 Task: Display skiing trails near Riverside and Salt Lake City that offer backcountry skiing.
Action: Mouse moved to (152, 80)
Screenshot: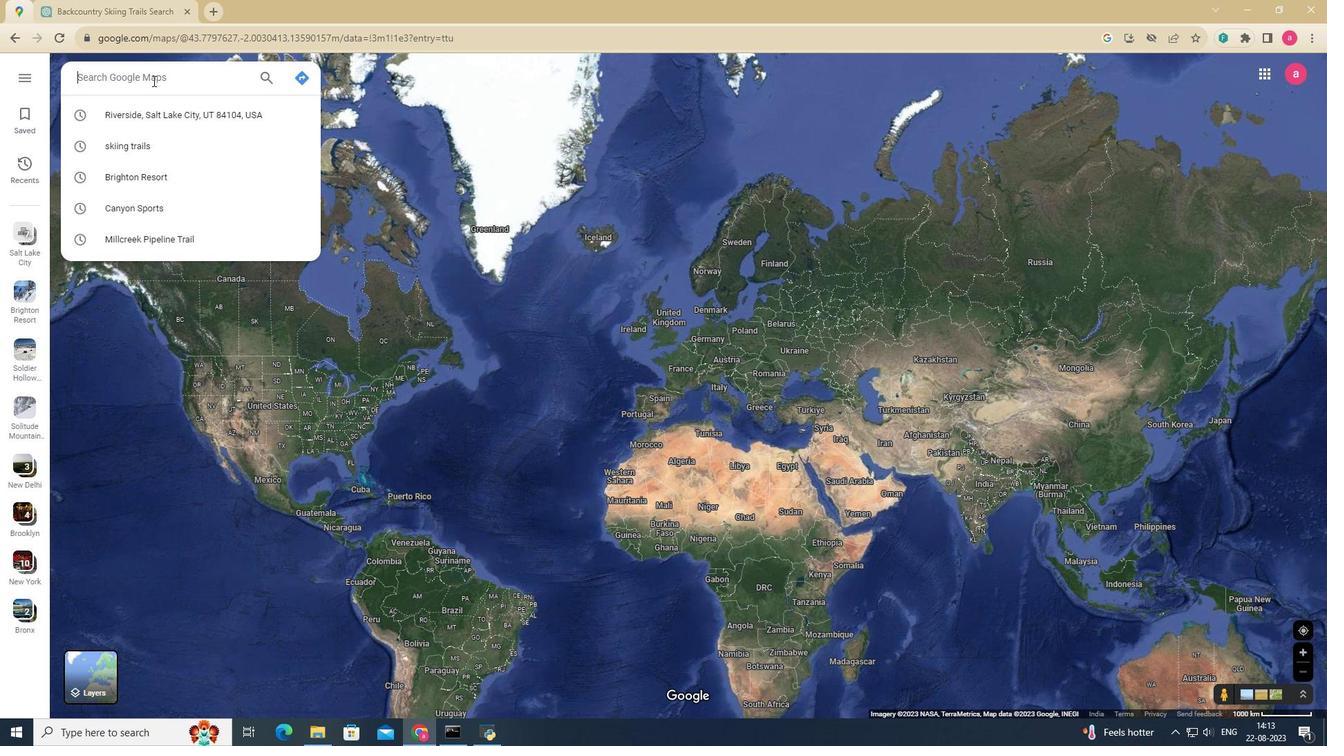 
Action: Mouse pressed left at (152, 80)
Screenshot: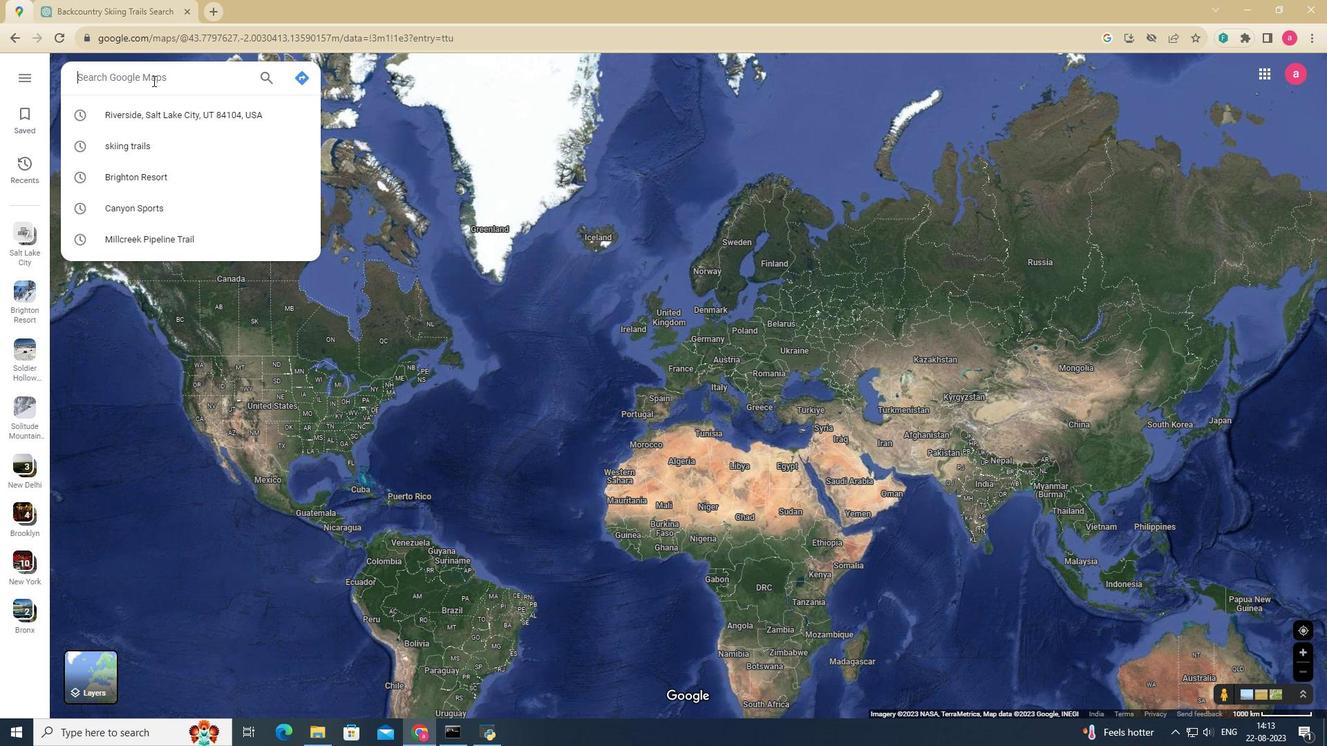 
Action: Key pressed <Key.shift>Riverside<Key.space>and<Key.space>salt<Key.space>lake<Key.space>city
Screenshot: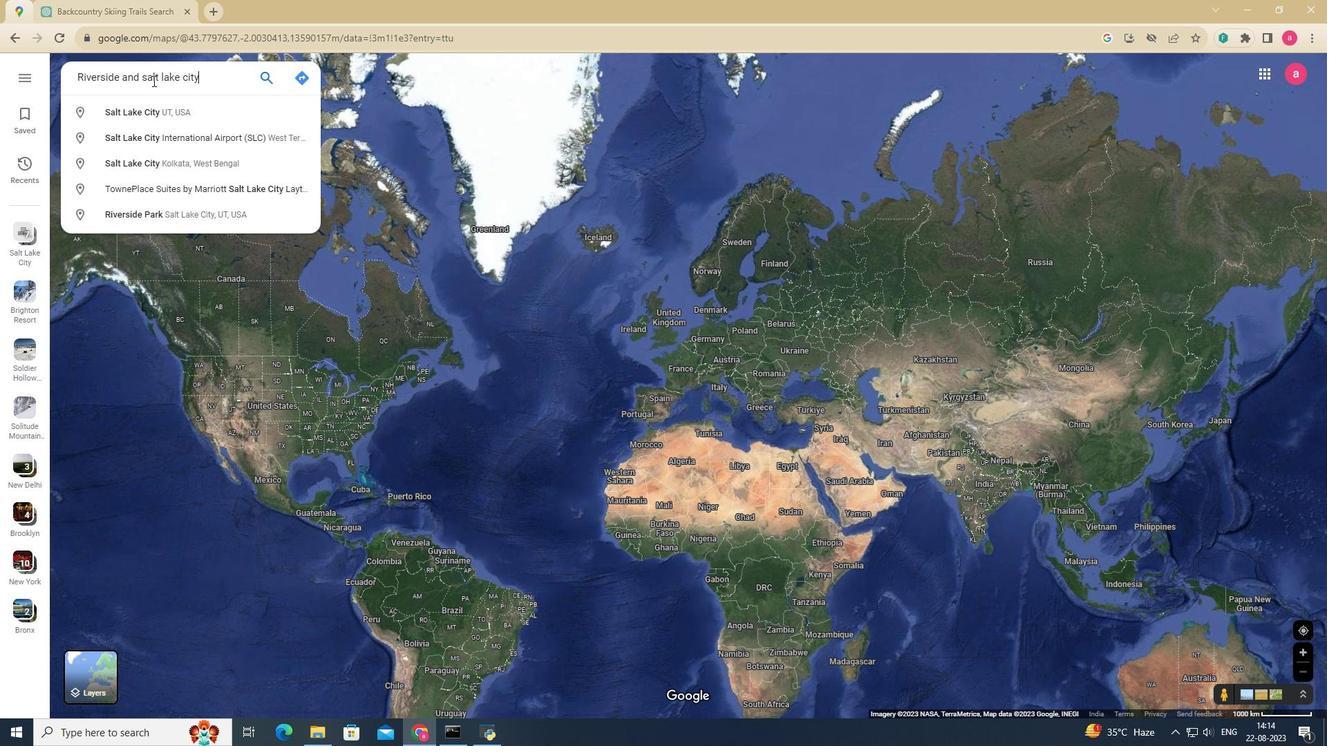 
Action: Mouse moved to (142, 76)
Screenshot: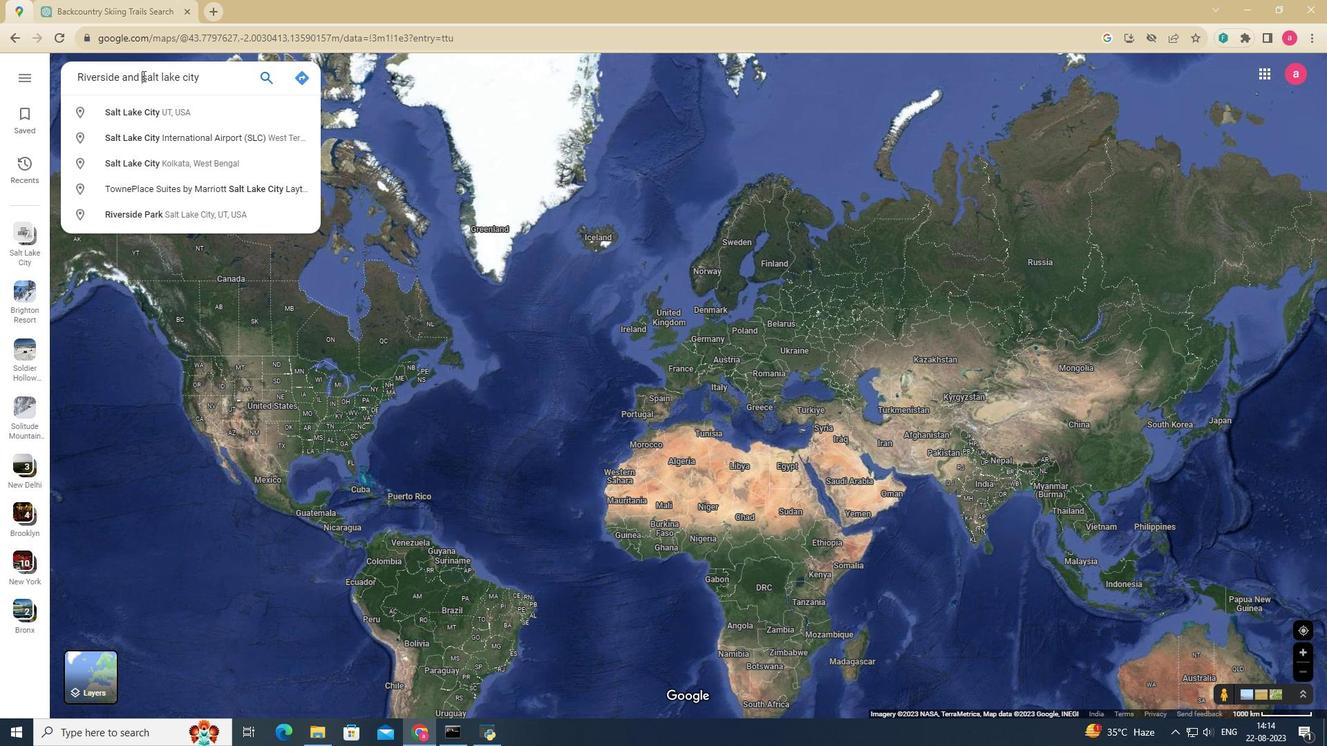 
Action: Mouse pressed left at (142, 76)
Screenshot: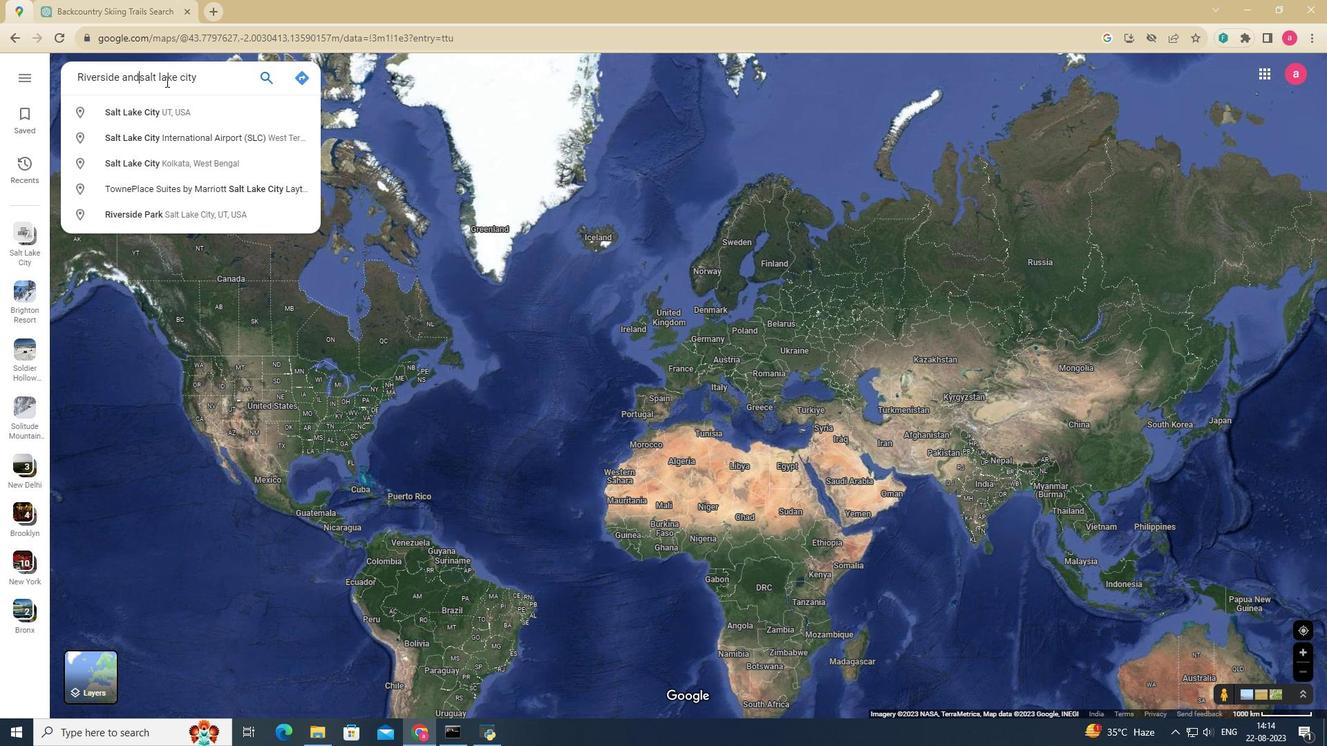 
Action: Key pressed <Key.backspace>
Screenshot: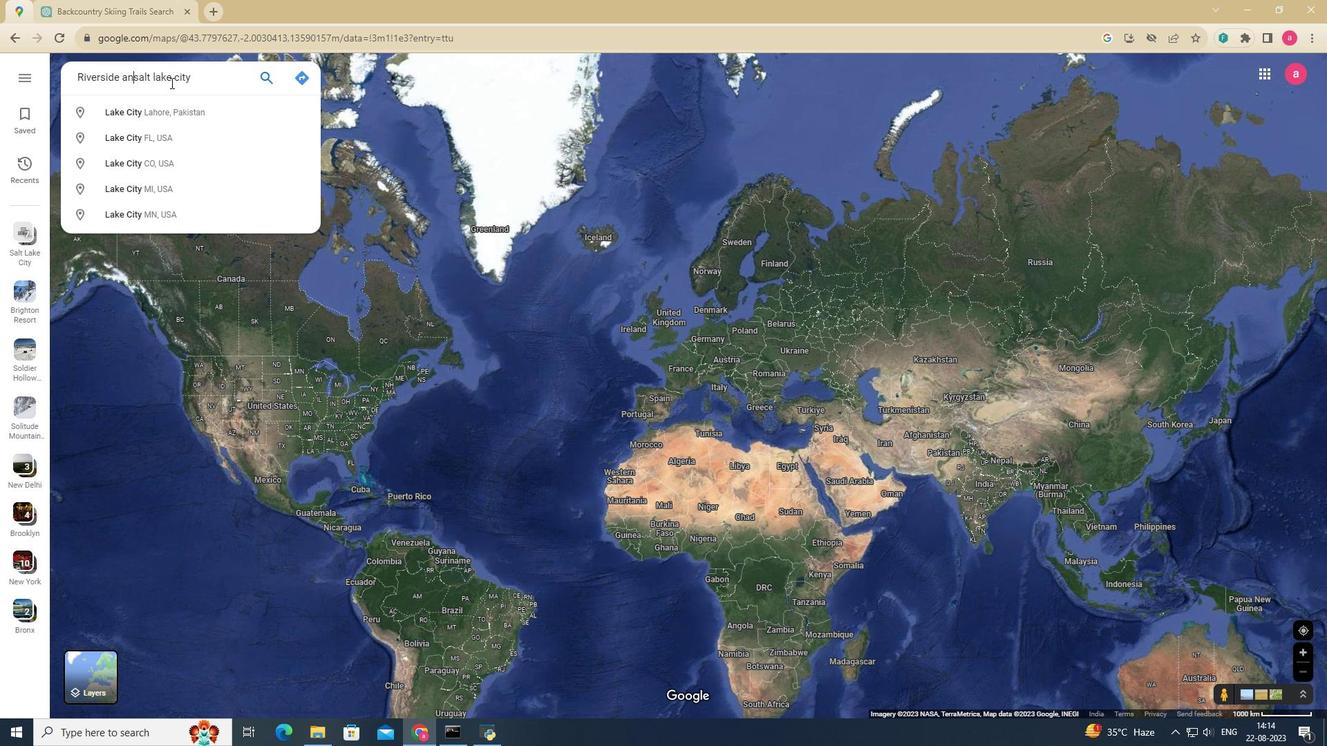 
Action: Mouse moved to (170, 82)
Screenshot: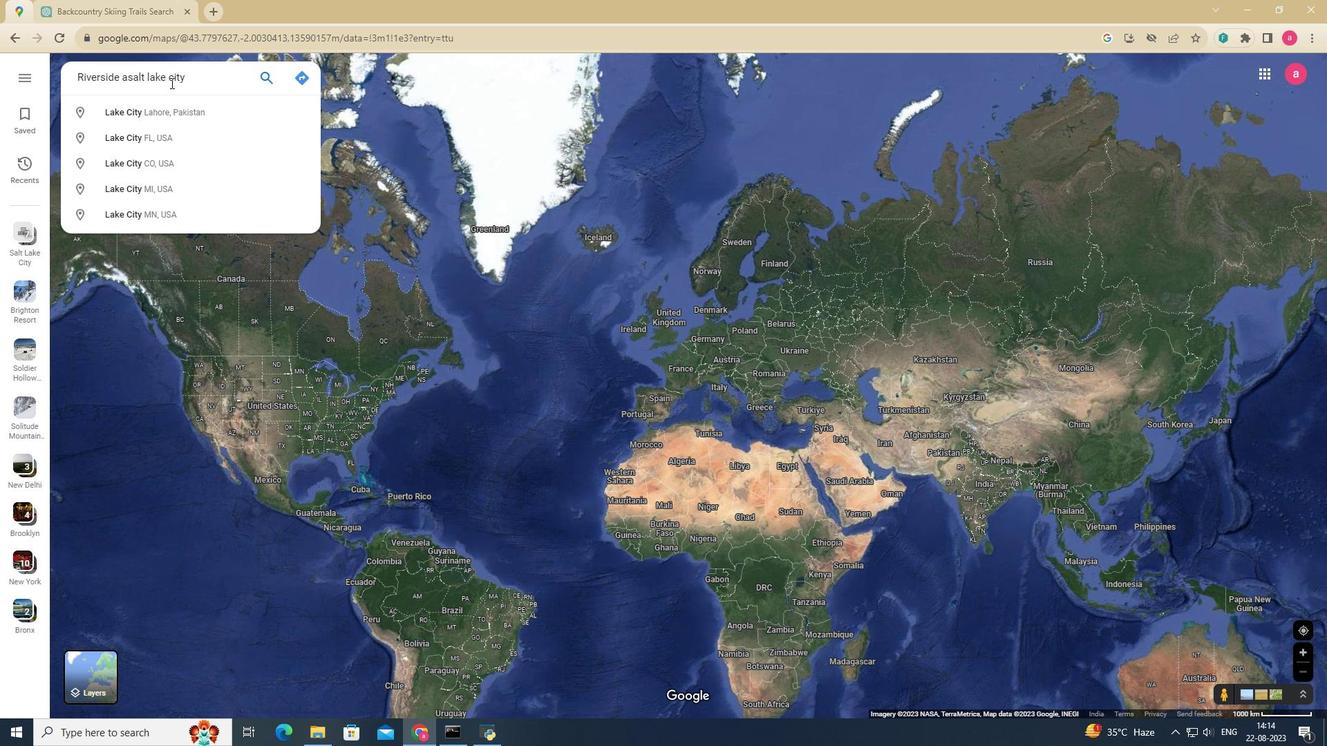 
Action: Key pressed <Key.backspace><Key.backspace><Key.backspace>
Screenshot: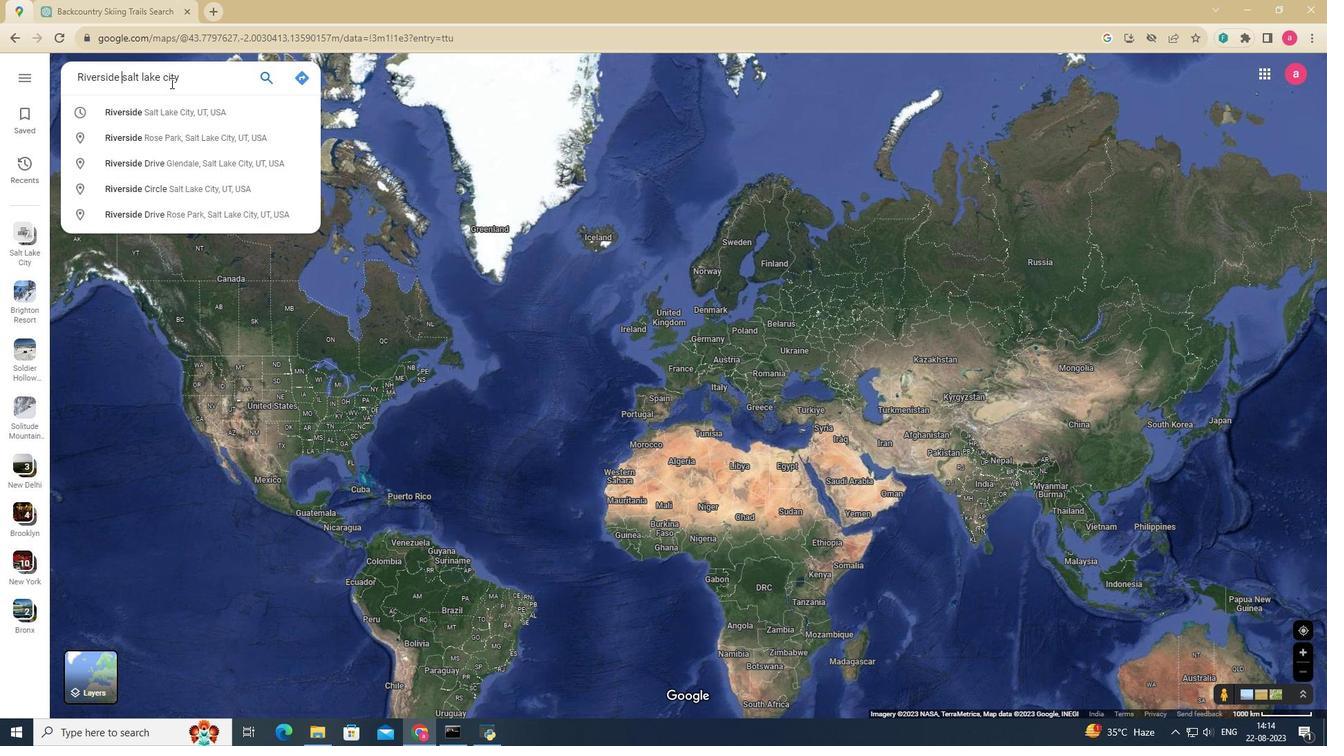 
Action: Mouse moved to (185, 111)
Screenshot: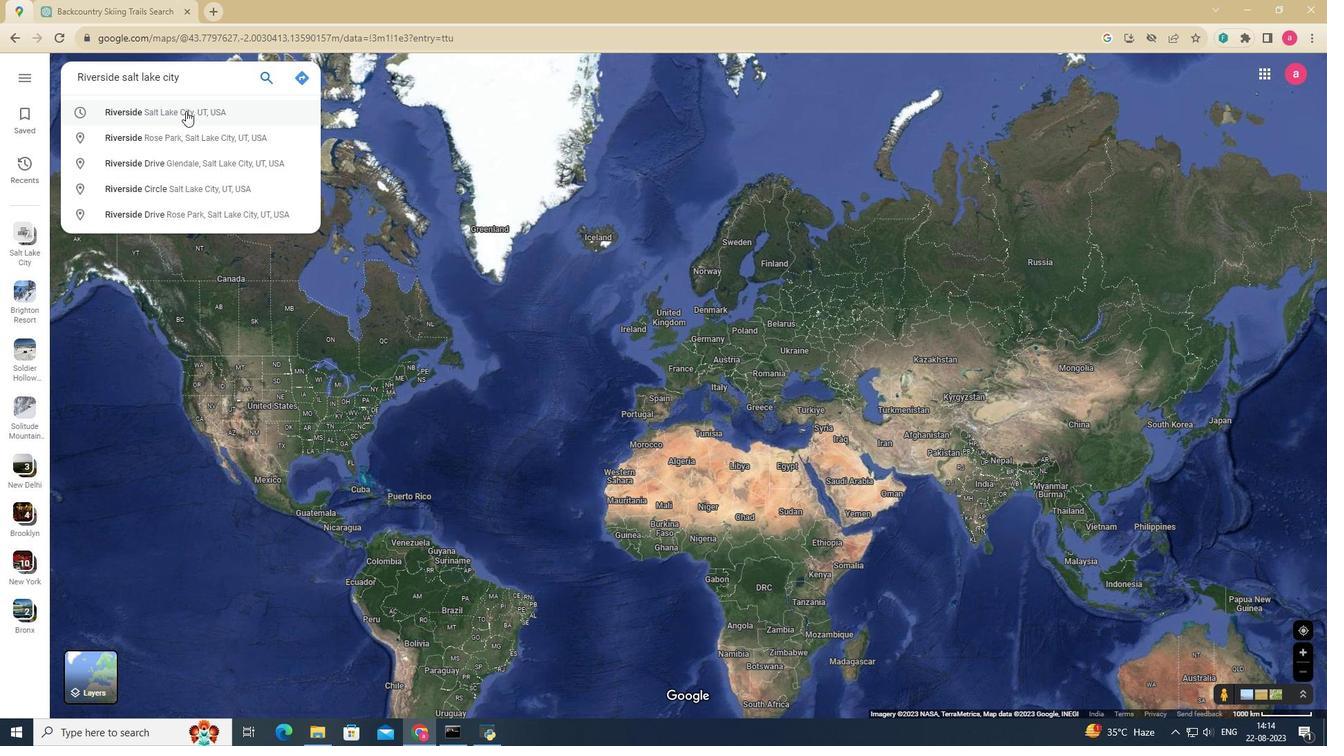 
Action: Mouse pressed left at (185, 111)
Screenshot: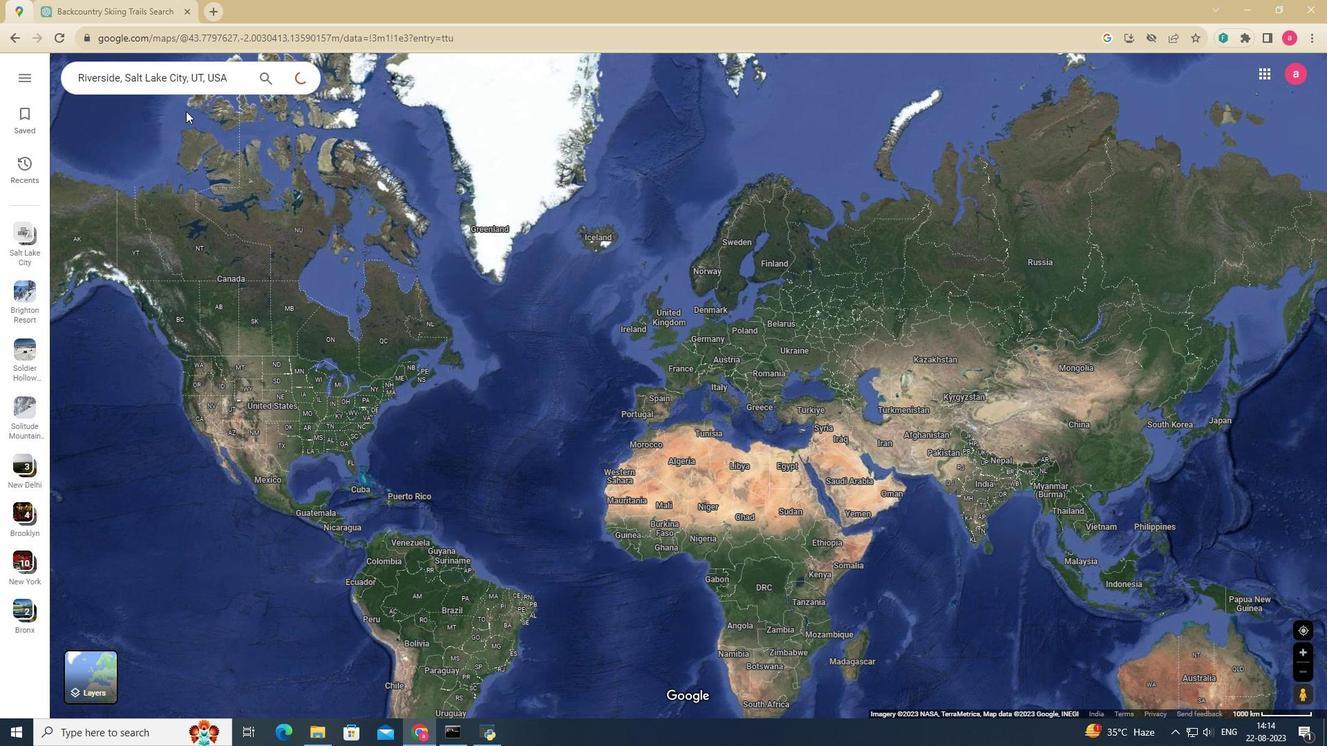 
Action: Mouse moved to (272, 82)
Screenshot: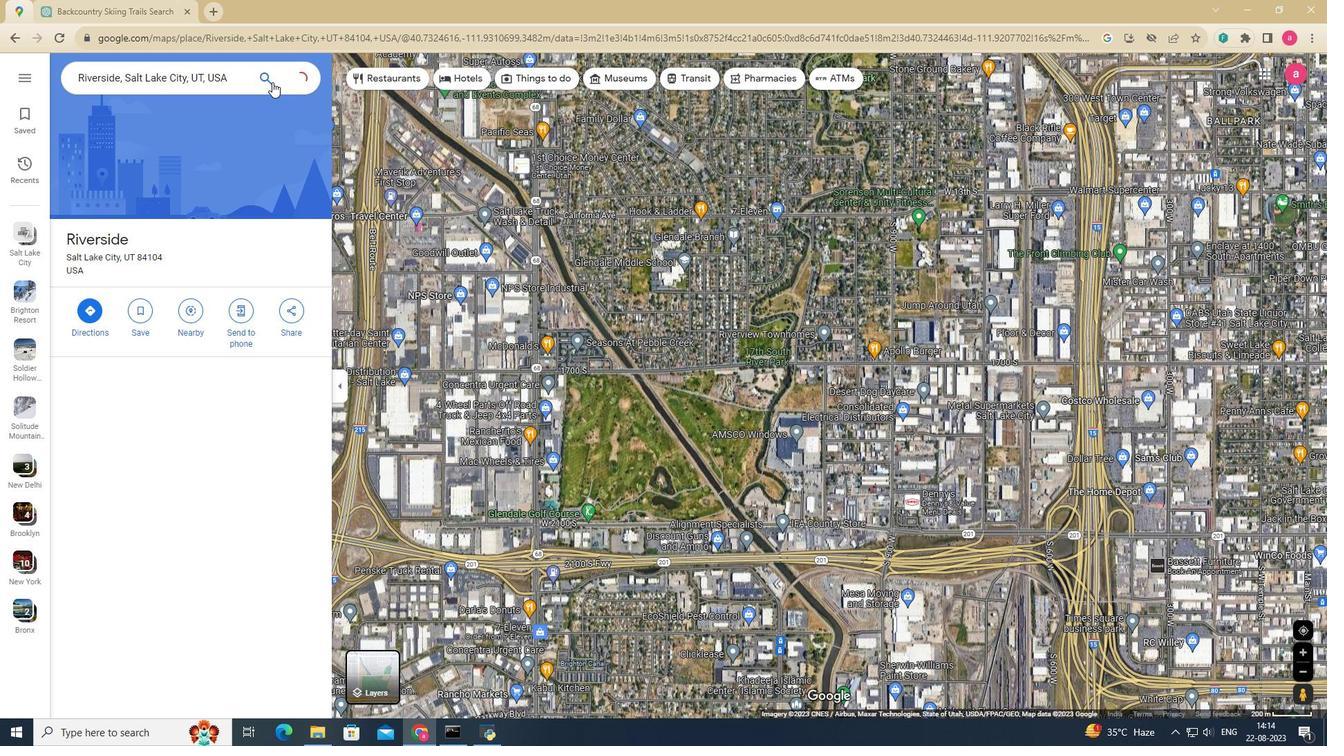 
Action: Mouse pressed left at (272, 82)
Screenshot: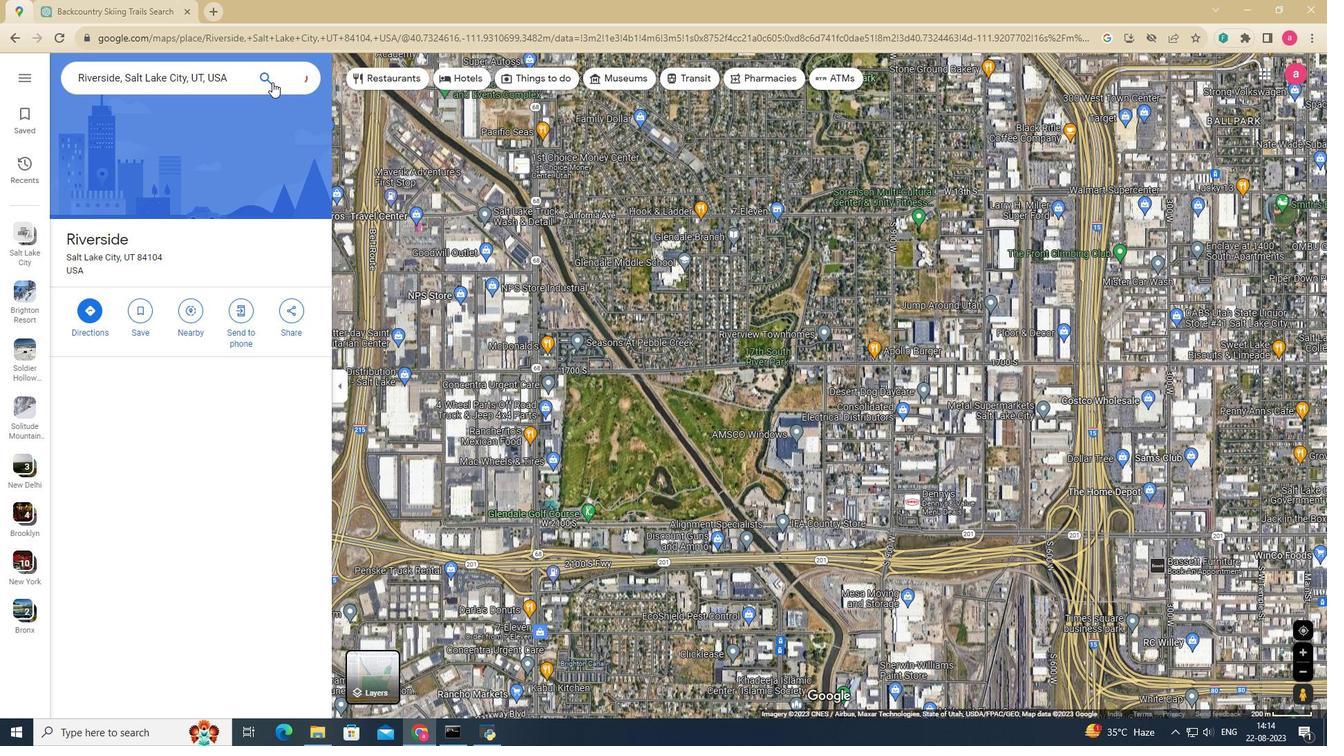 
Action: Mouse moved to (631, 326)
Screenshot: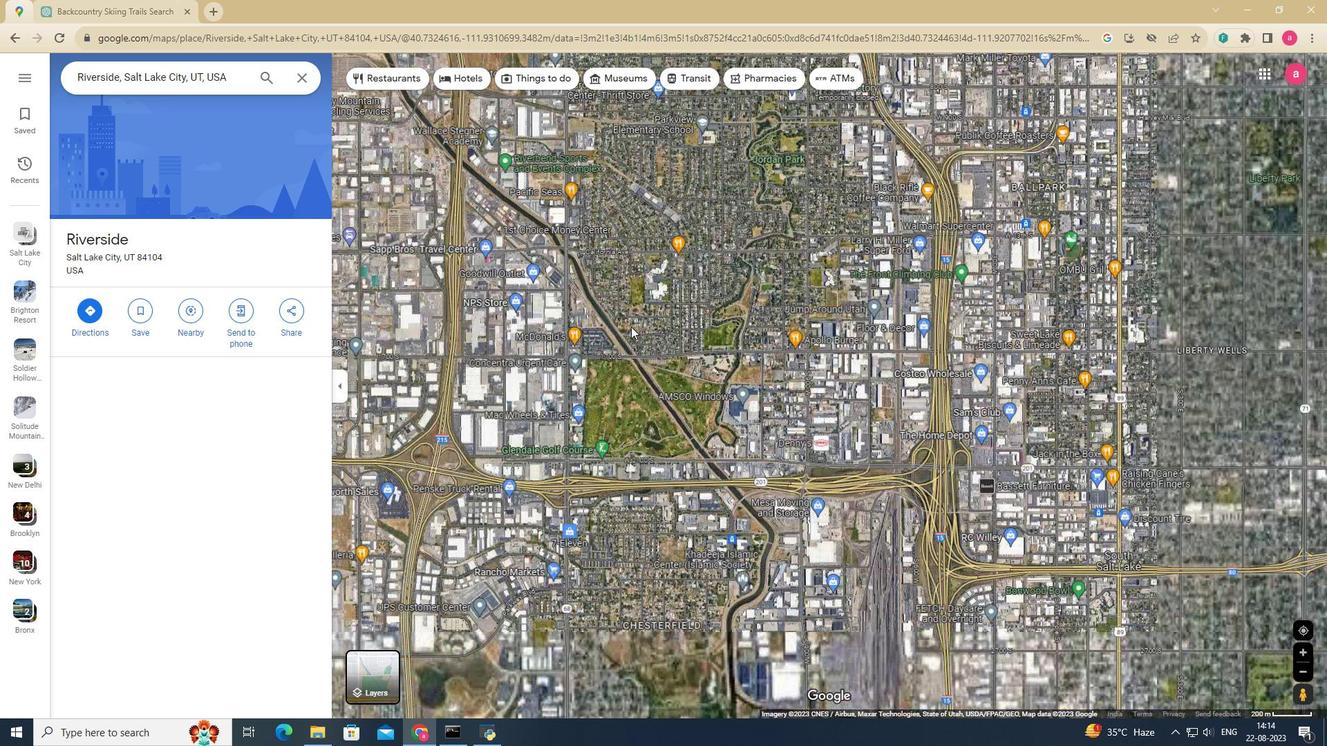 
Action: Mouse scrolled (631, 326) with delta (0, 0)
Screenshot: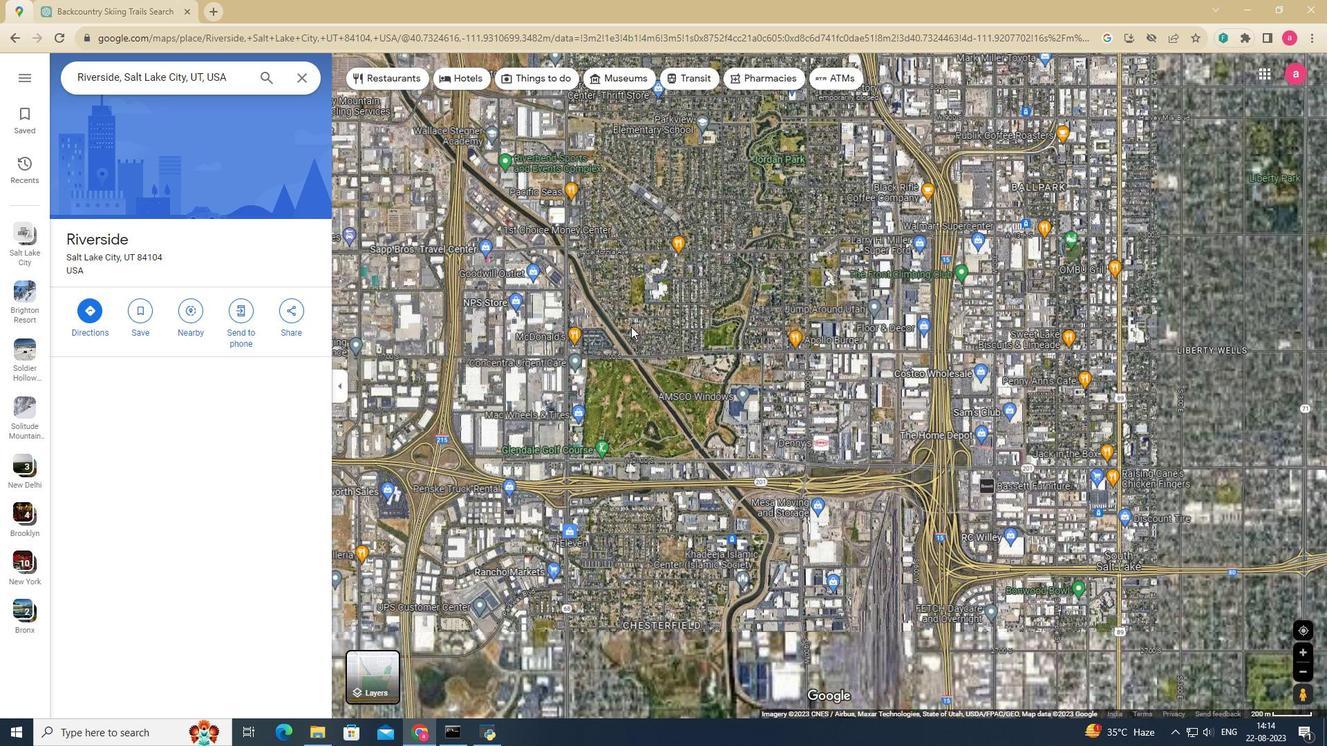 
Action: Mouse scrolled (631, 326) with delta (0, 0)
Screenshot: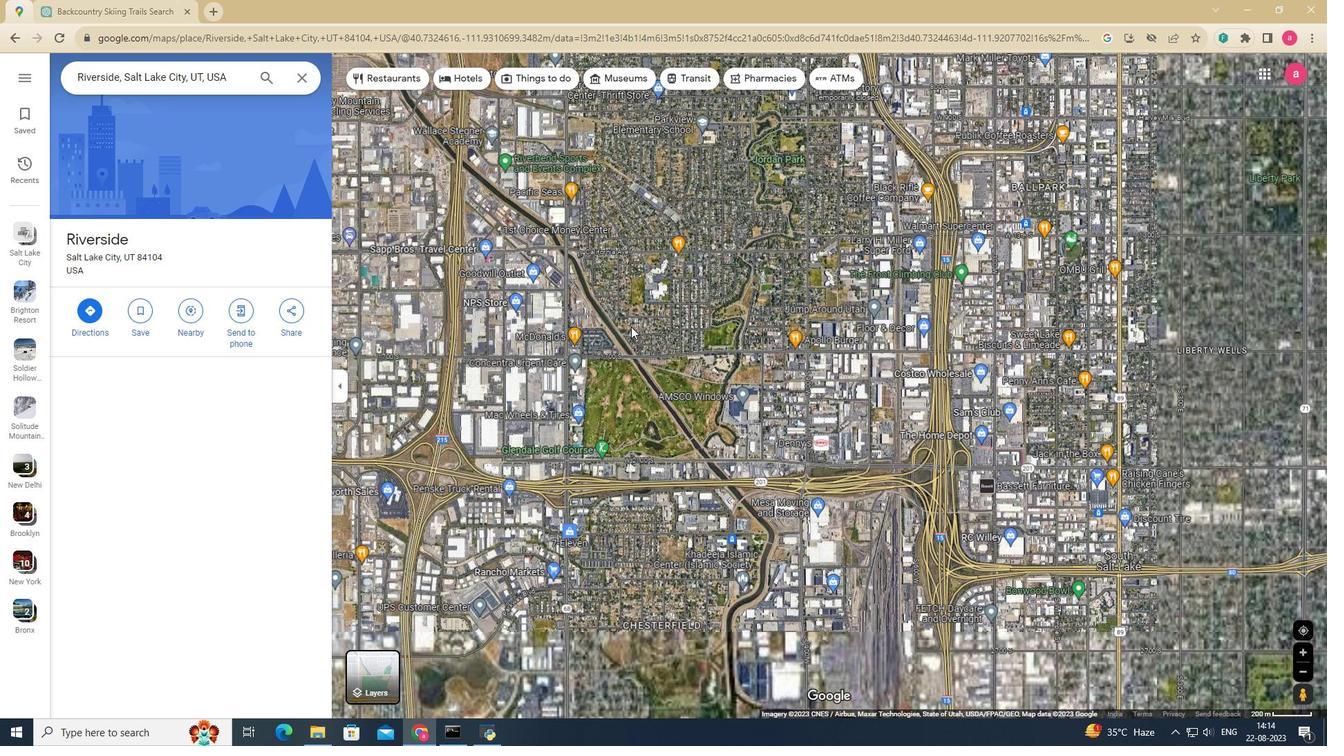
Action: Mouse scrolled (631, 326) with delta (0, 0)
Screenshot: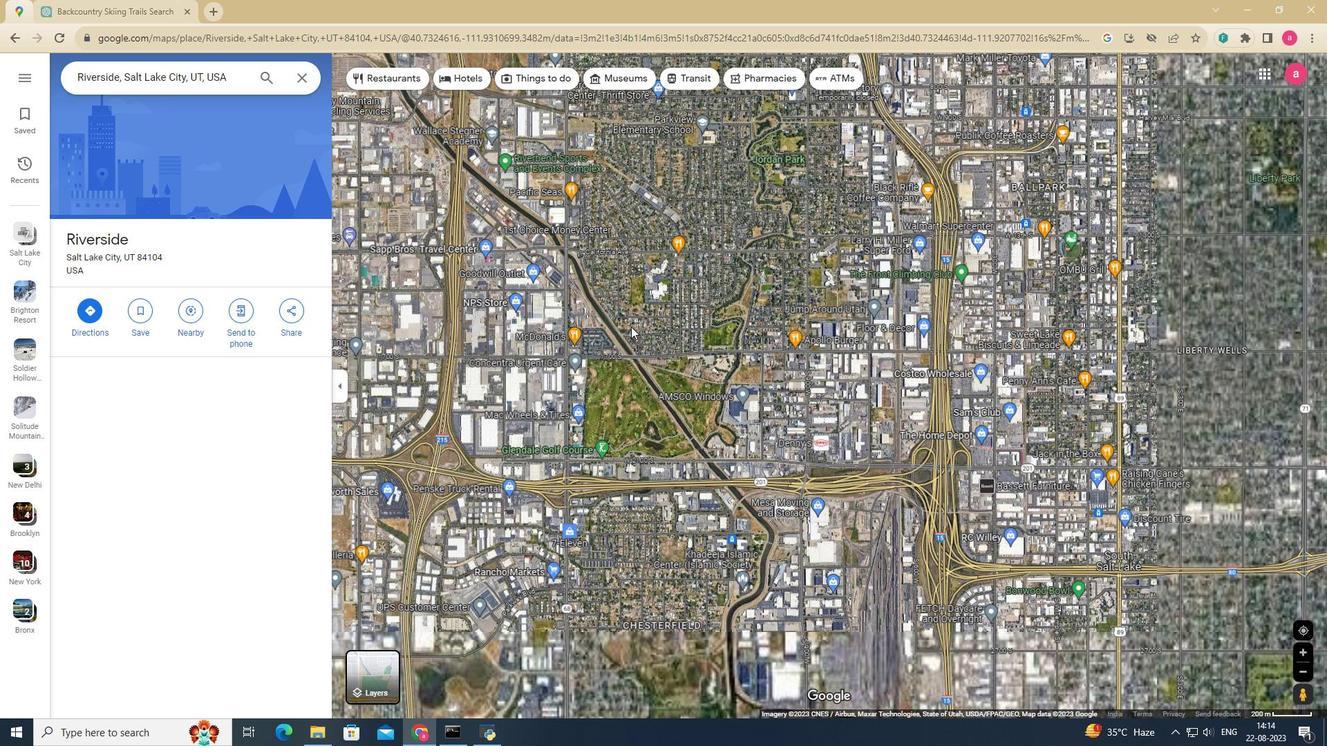 
Action: Mouse scrolled (631, 326) with delta (0, 0)
Screenshot: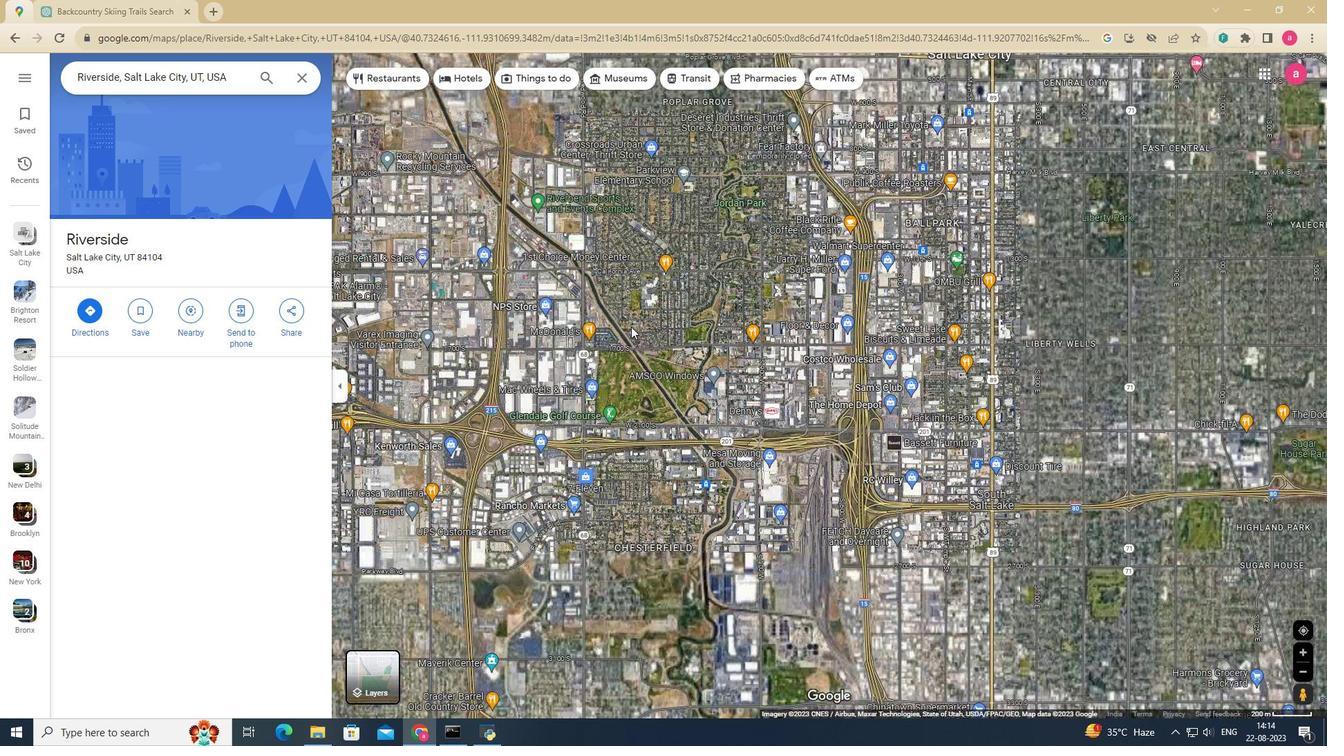 
Action: Mouse scrolled (631, 326) with delta (0, 0)
Screenshot: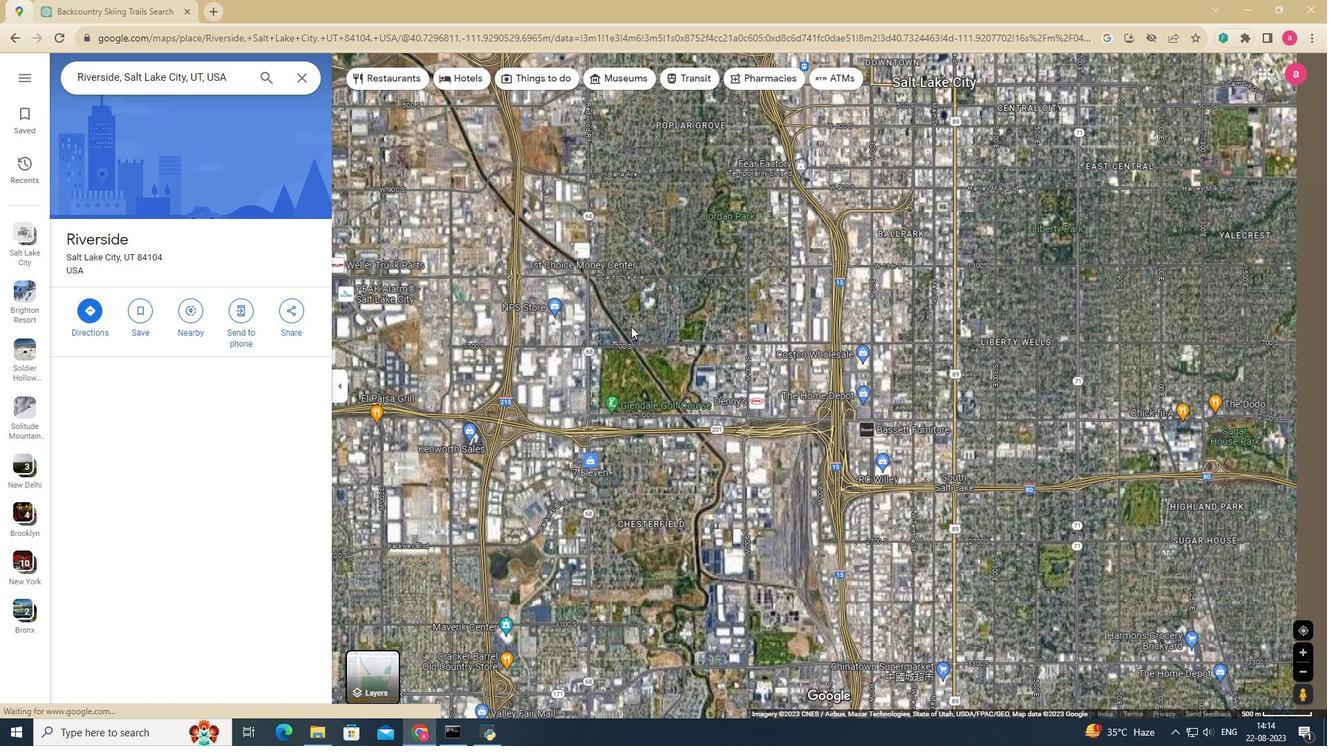 
Action: Mouse scrolled (631, 326) with delta (0, 0)
Screenshot: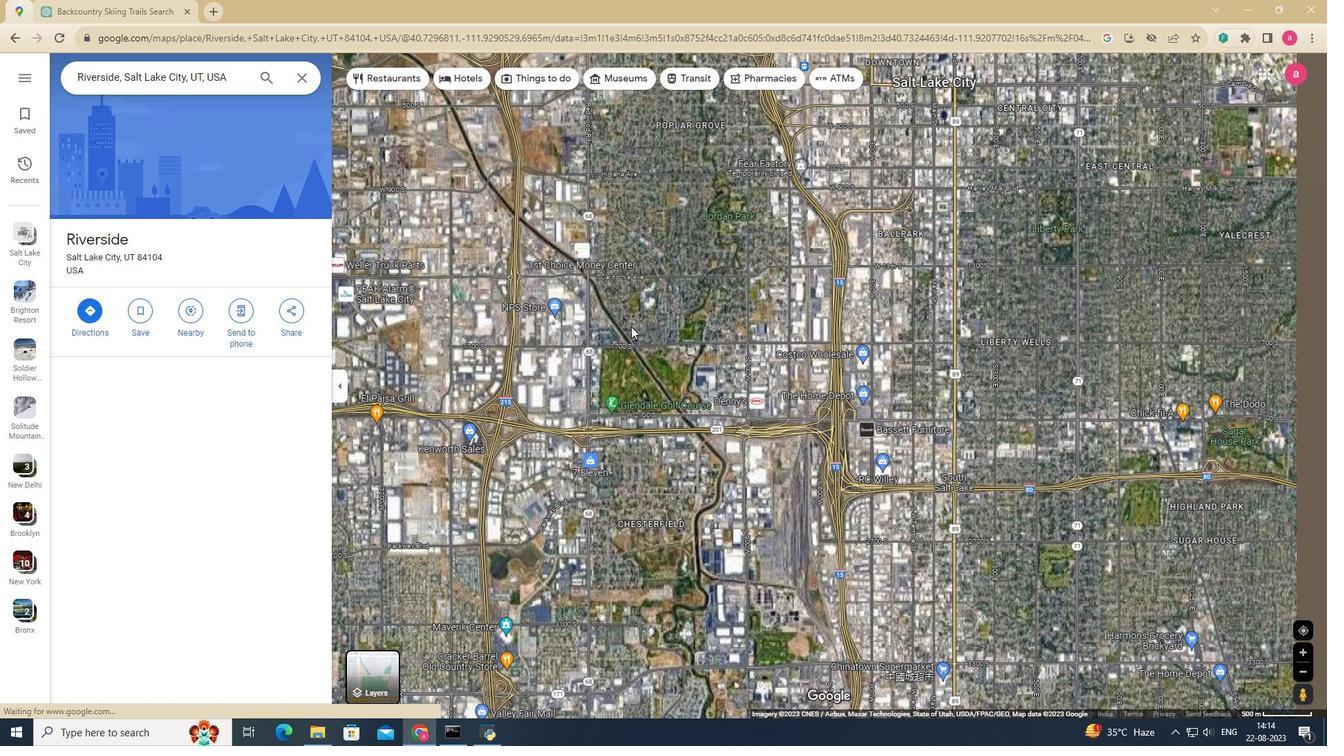 
Action: Mouse scrolled (631, 326) with delta (0, 0)
Screenshot: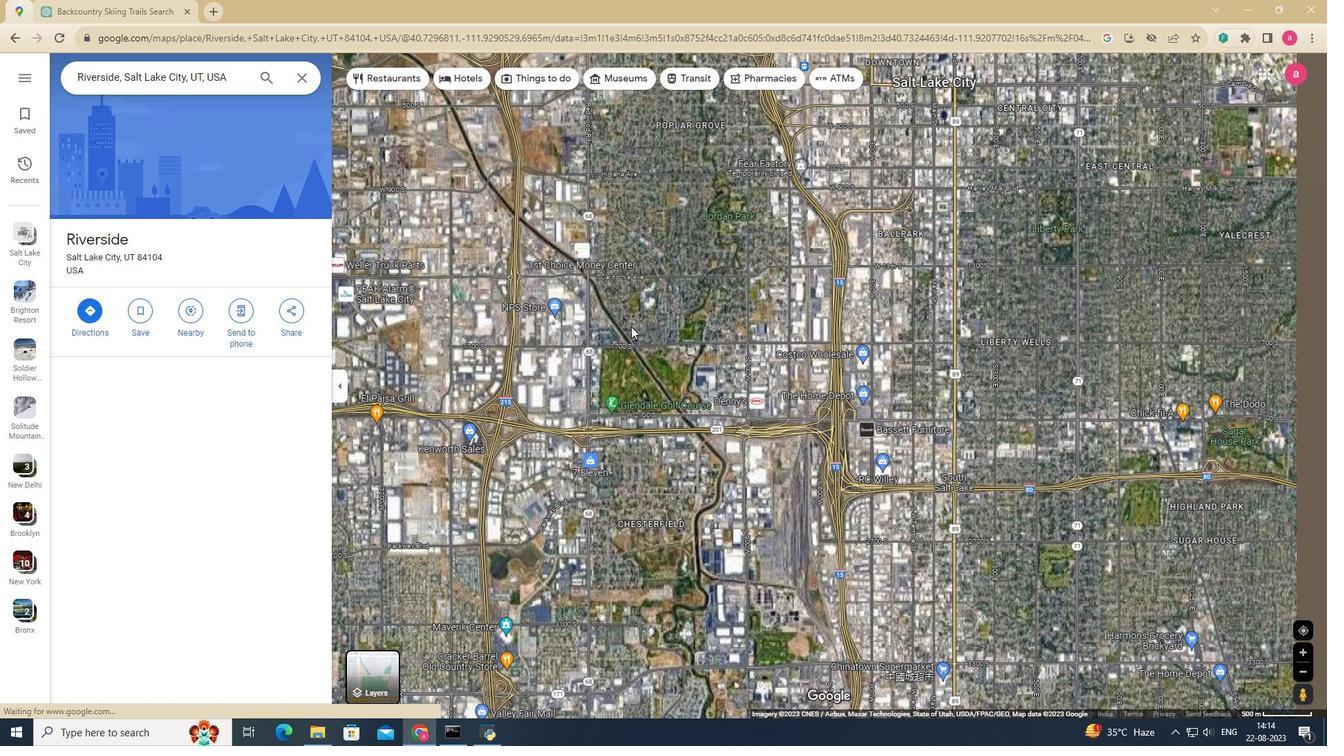 
Action: Mouse scrolled (631, 326) with delta (0, 0)
Screenshot: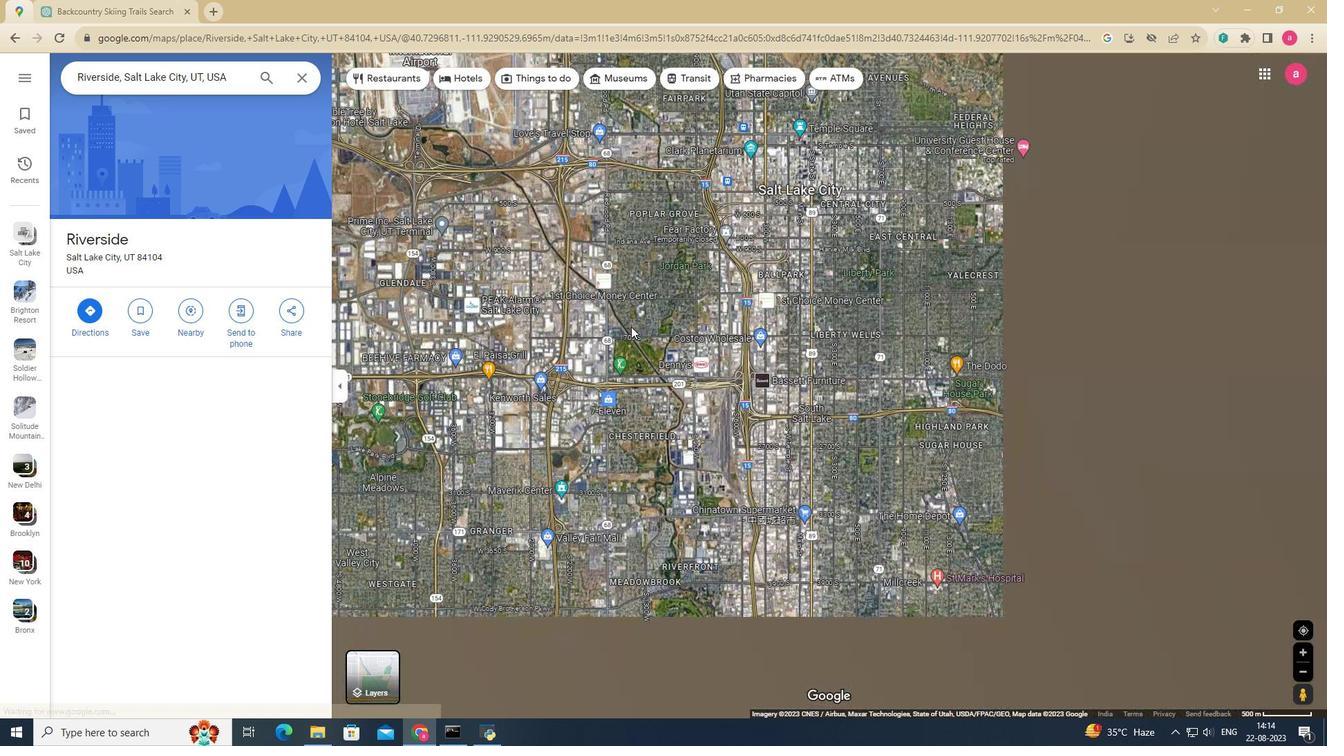 
Action: Mouse scrolled (631, 326) with delta (0, 0)
Screenshot: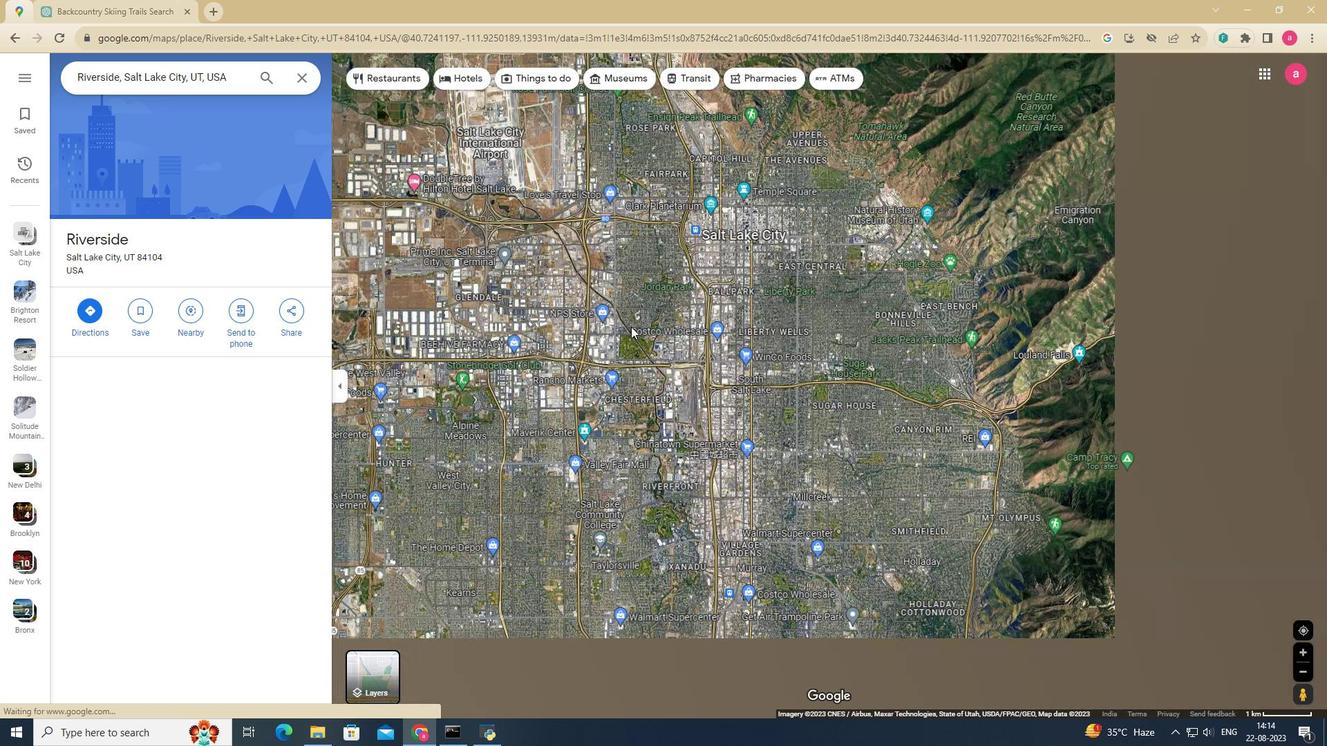 
Action: Mouse scrolled (631, 326) with delta (0, 0)
Screenshot: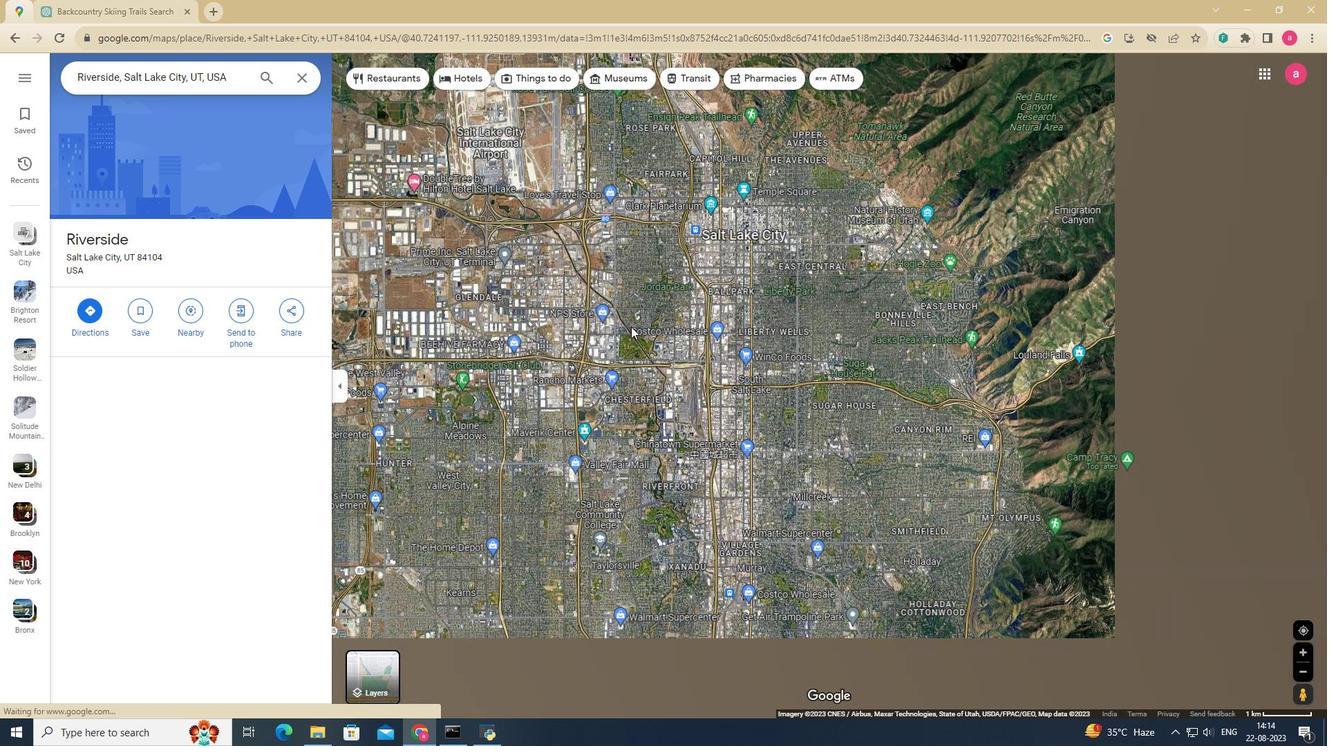 
Action: Mouse scrolled (631, 326) with delta (0, 0)
Screenshot: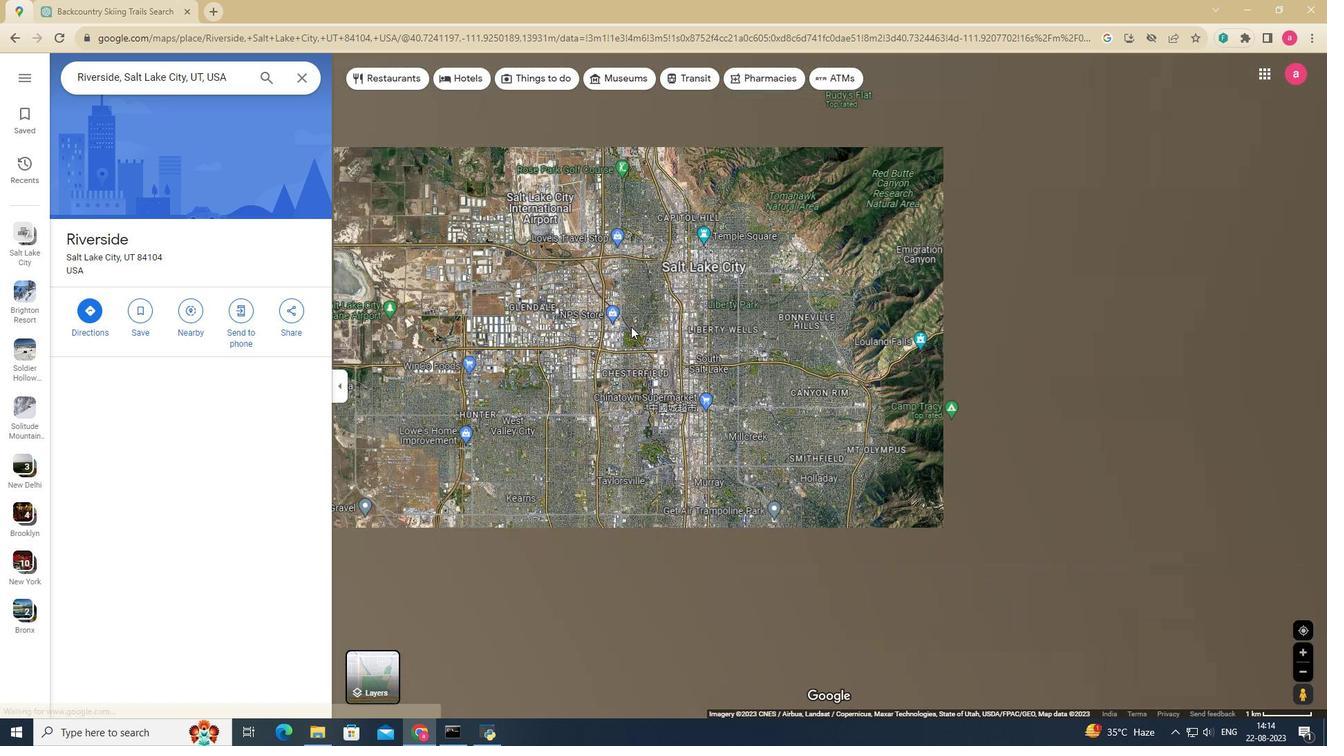 
Action: Mouse scrolled (631, 326) with delta (0, 0)
Screenshot: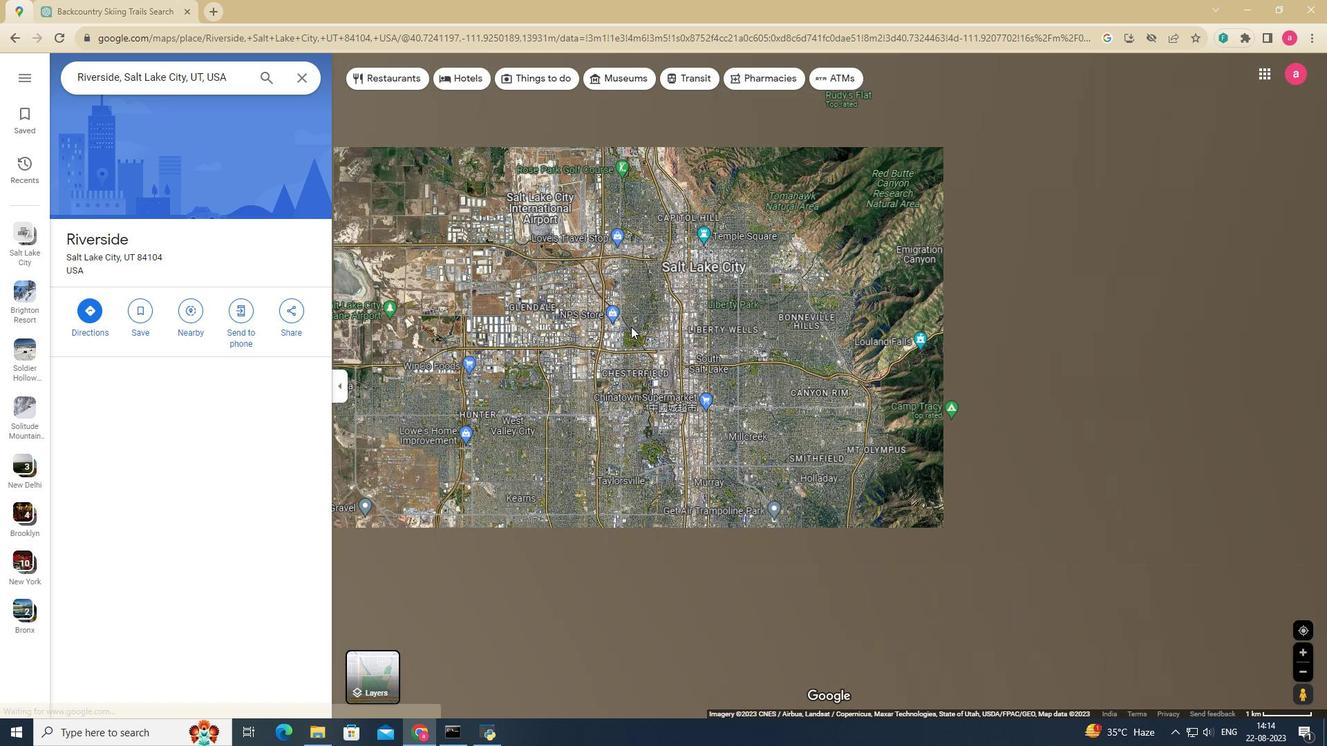 
Action: Mouse scrolled (631, 326) with delta (0, 0)
Screenshot: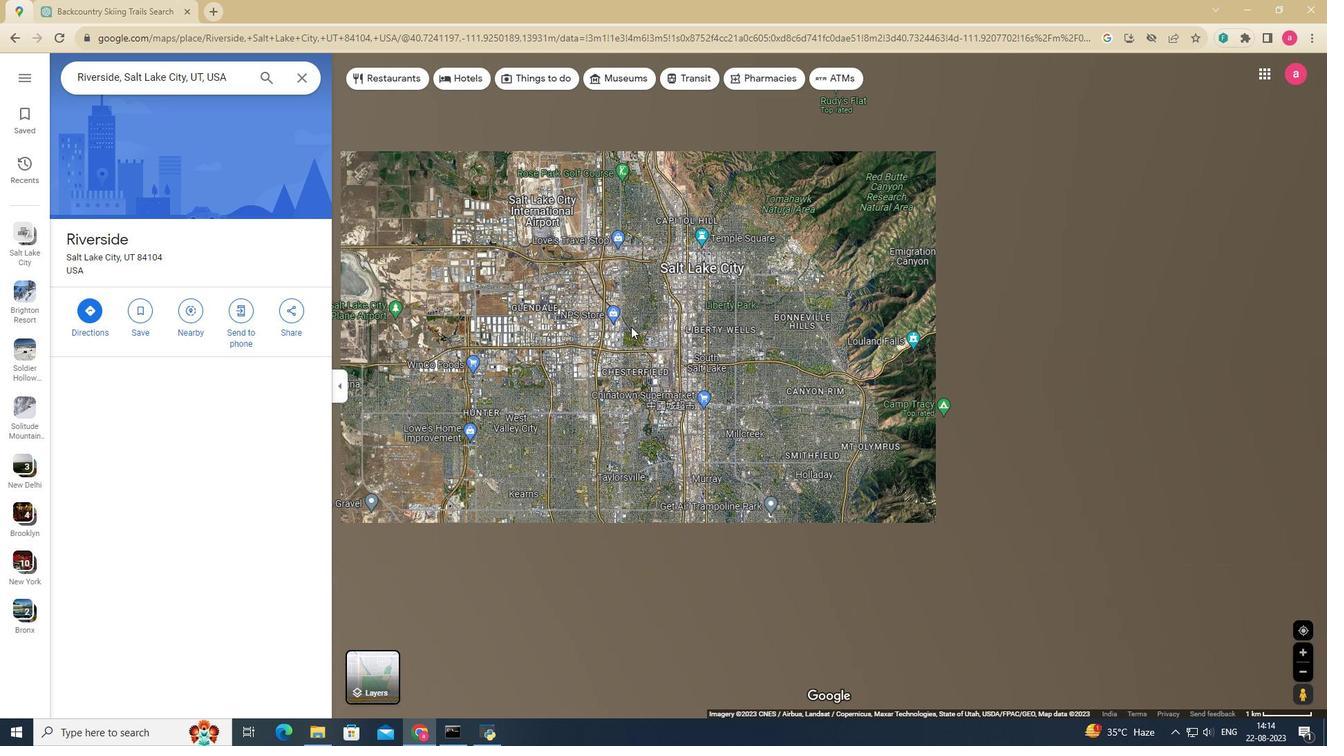 
Action: Mouse moved to (679, 238)
Screenshot: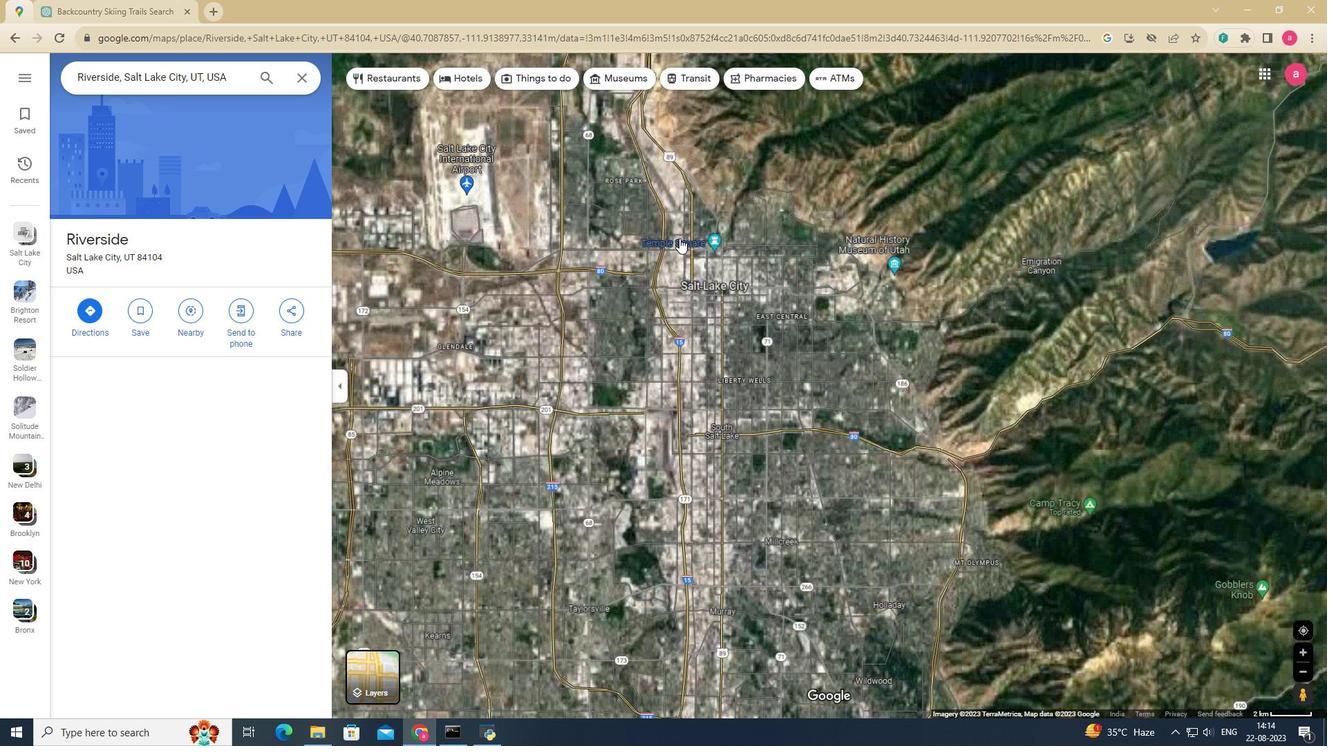 
Action: Mouse scrolled (679, 239) with delta (0, 0)
Screenshot: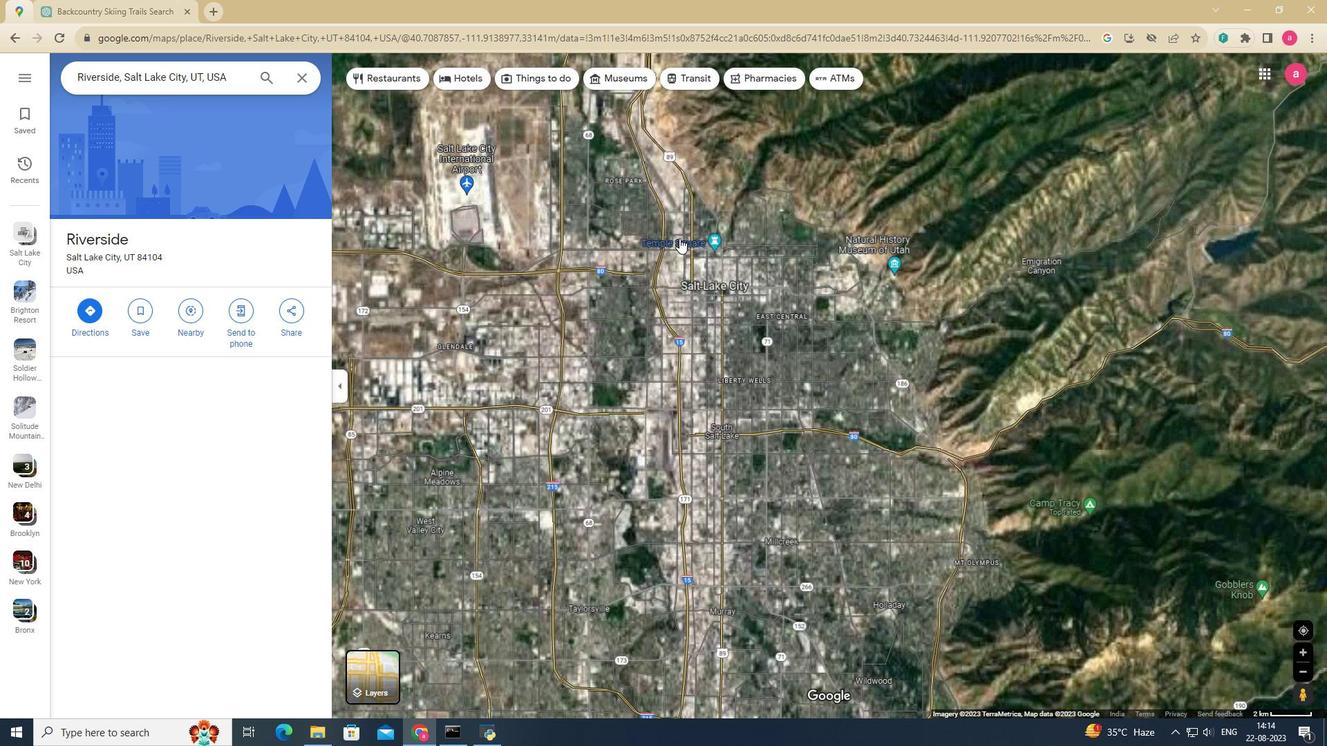
Action: Mouse scrolled (679, 239) with delta (0, 0)
Screenshot: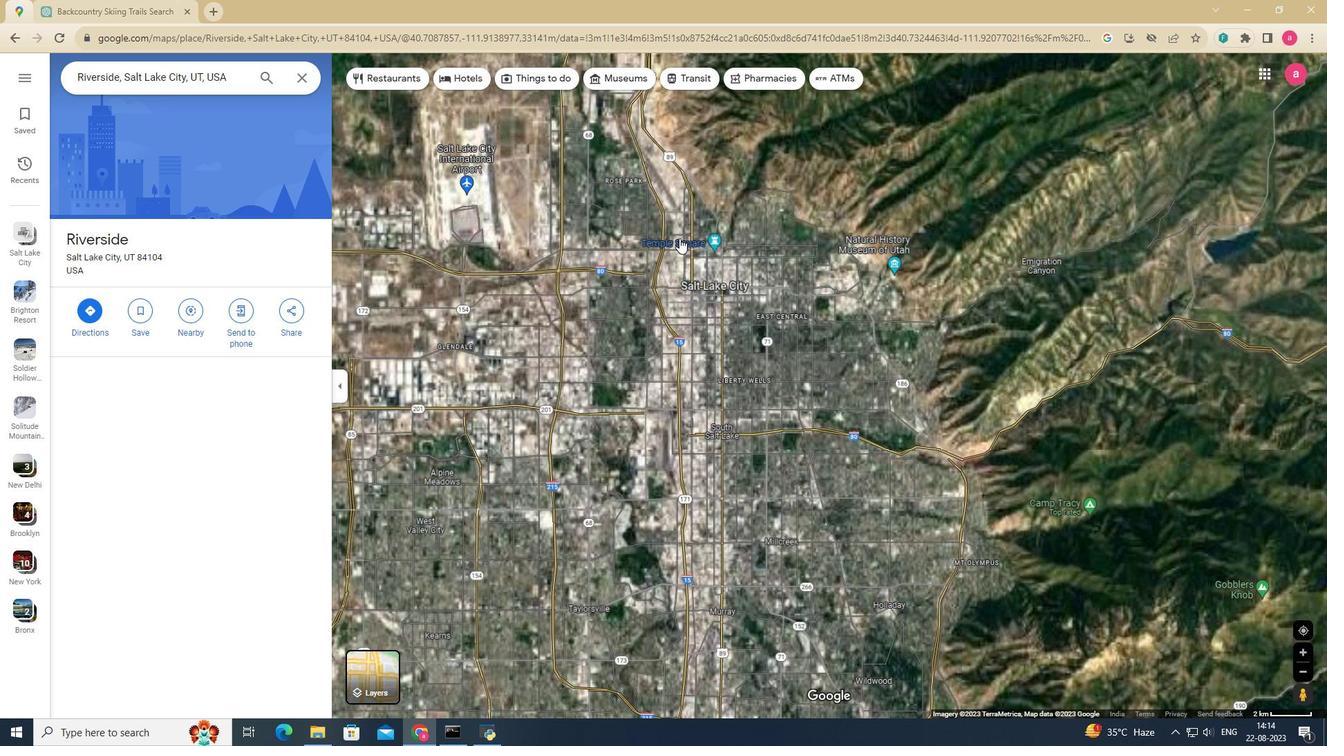
Action: Mouse scrolled (679, 239) with delta (0, 0)
Screenshot: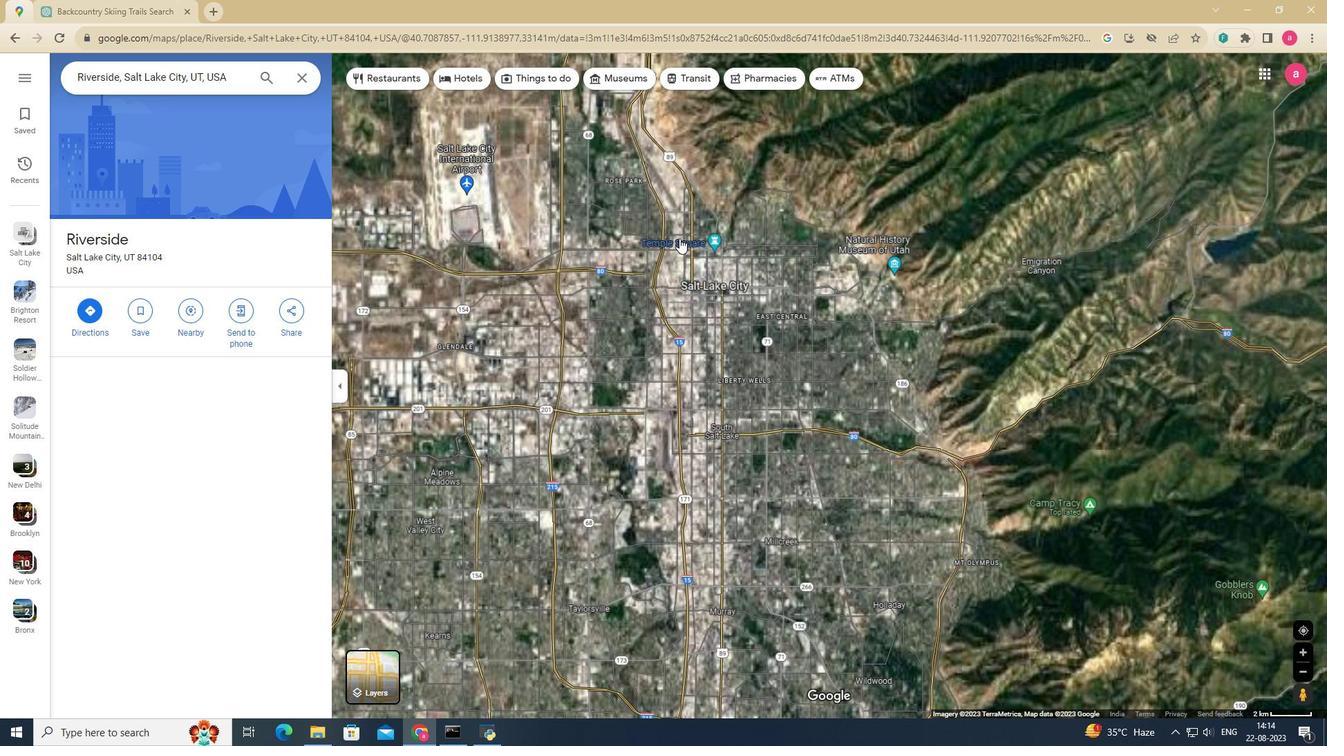 
Action: Mouse moved to (687, 268)
Screenshot: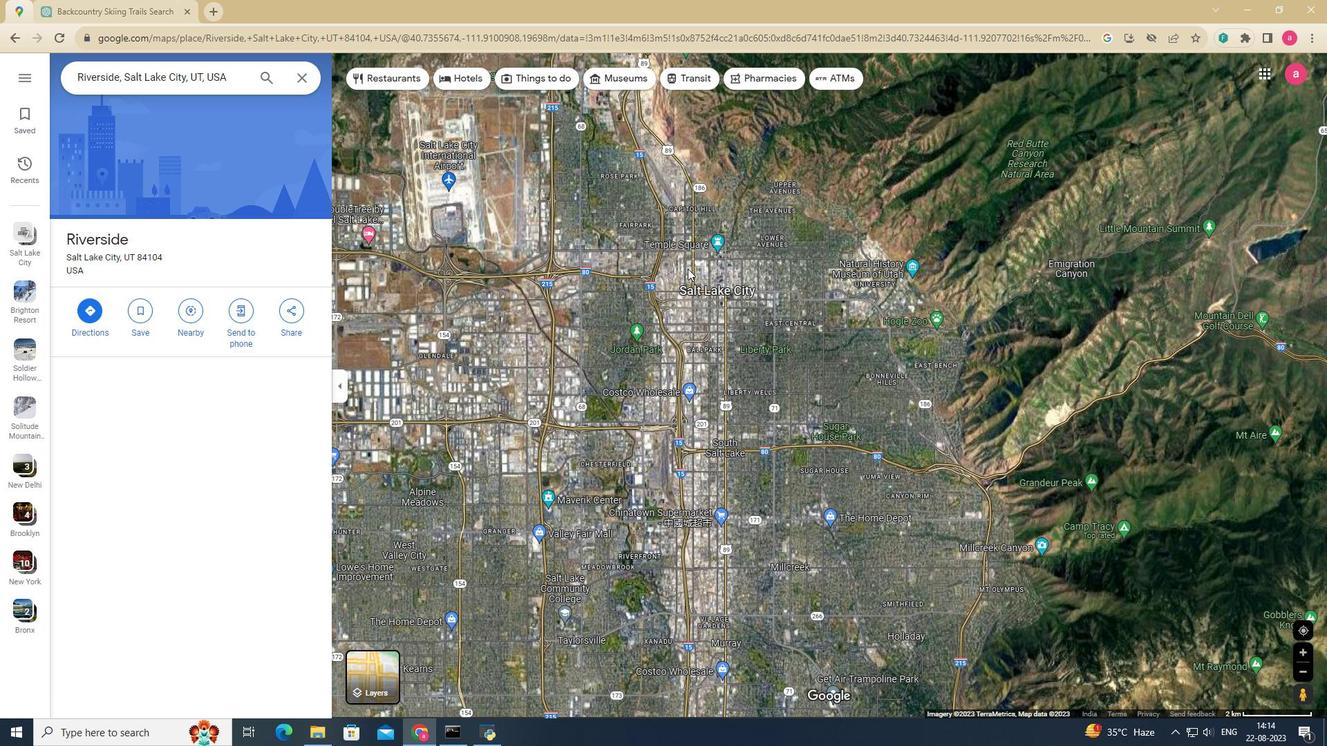 
Action: Mouse scrolled (687, 268) with delta (0, 0)
Screenshot: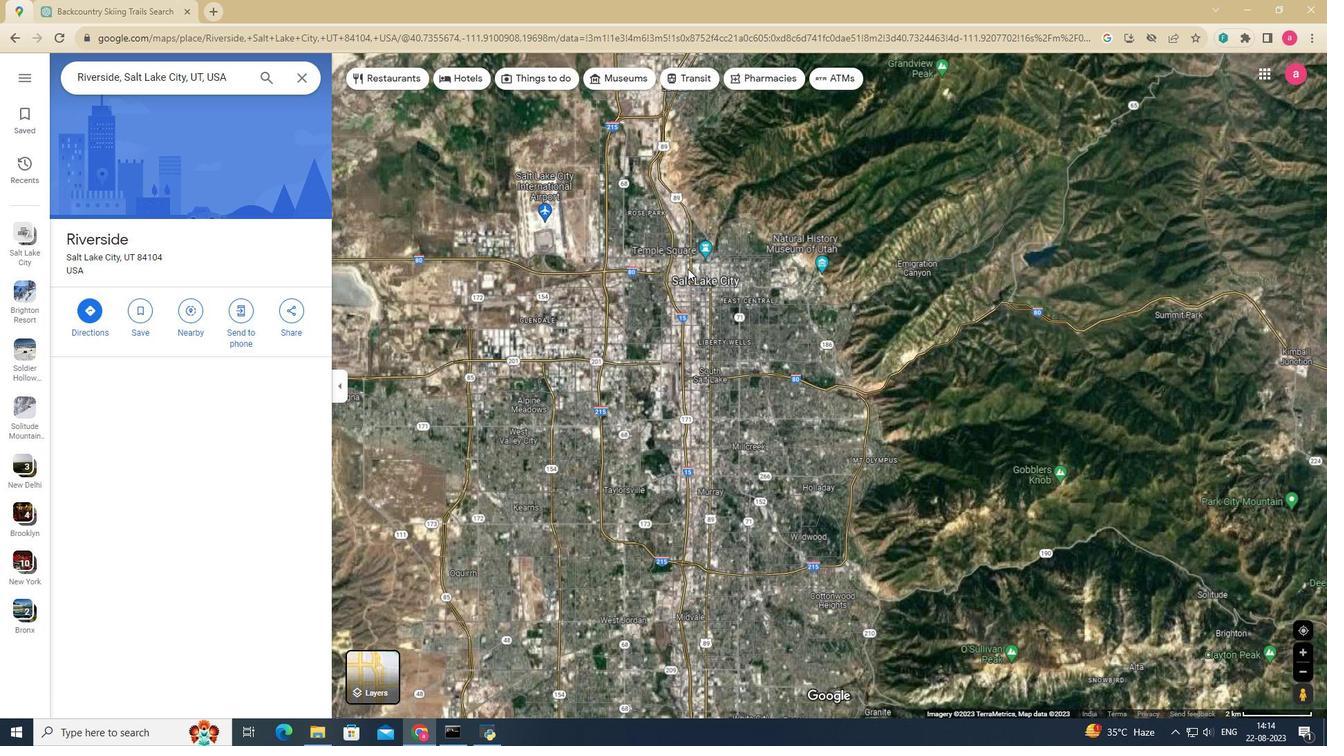 
Action: Mouse scrolled (687, 268) with delta (0, 0)
Screenshot: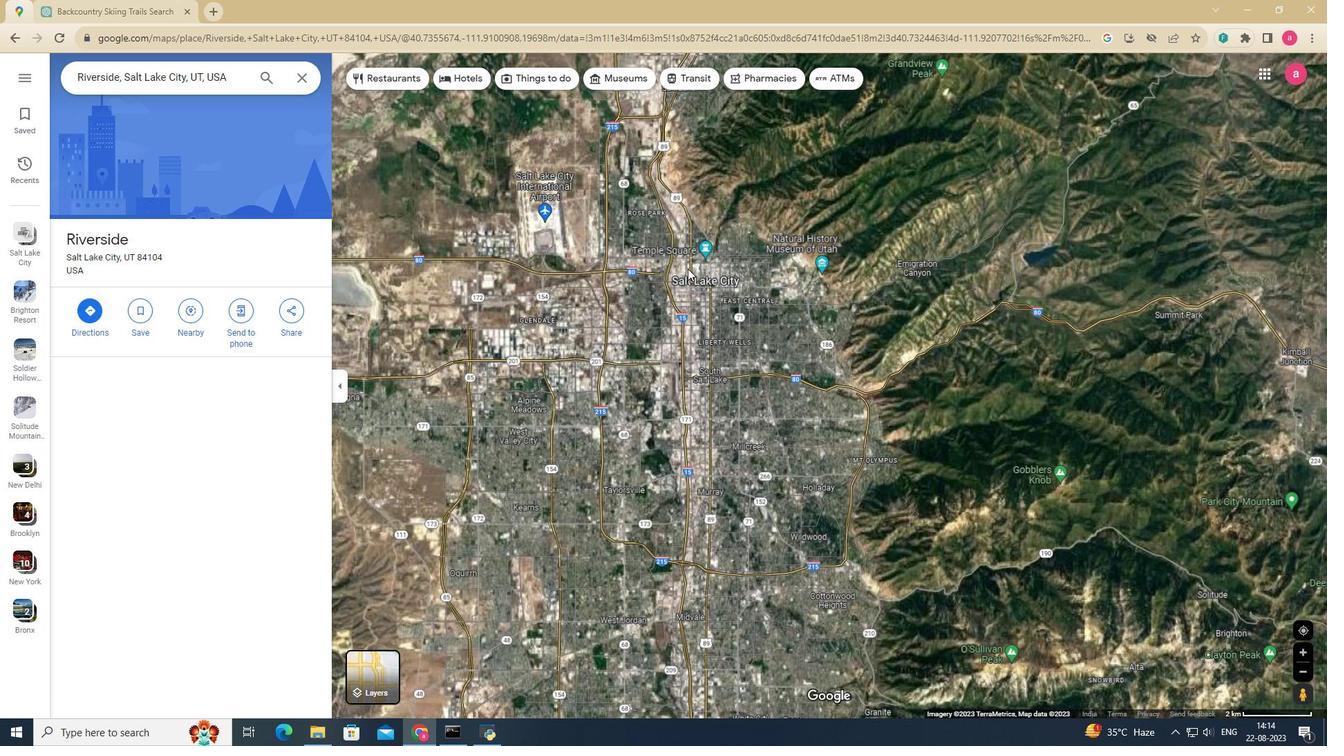 
Action: Mouse scrolled (687, 268) with delta (0, 0)
Screenshot: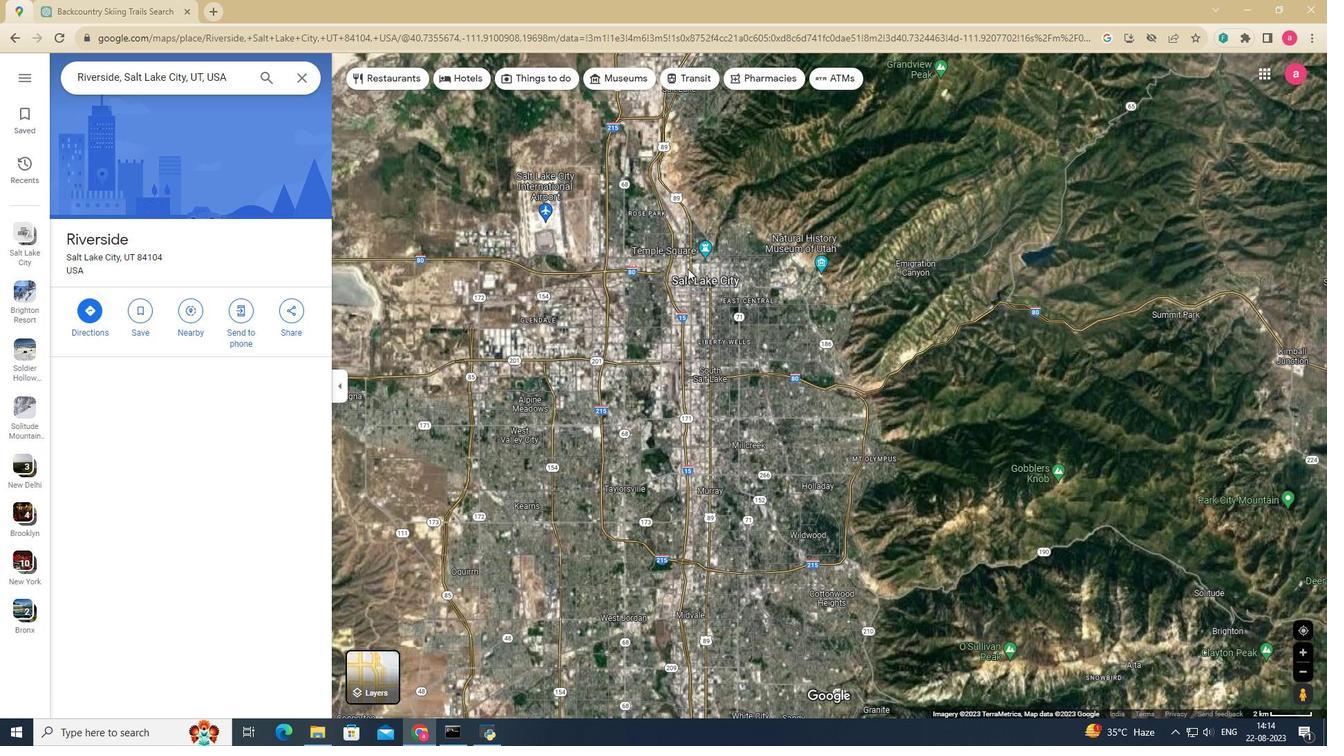 
Action: Mouse scrolled (687, 268) with delta (0, 0)
Screenshot: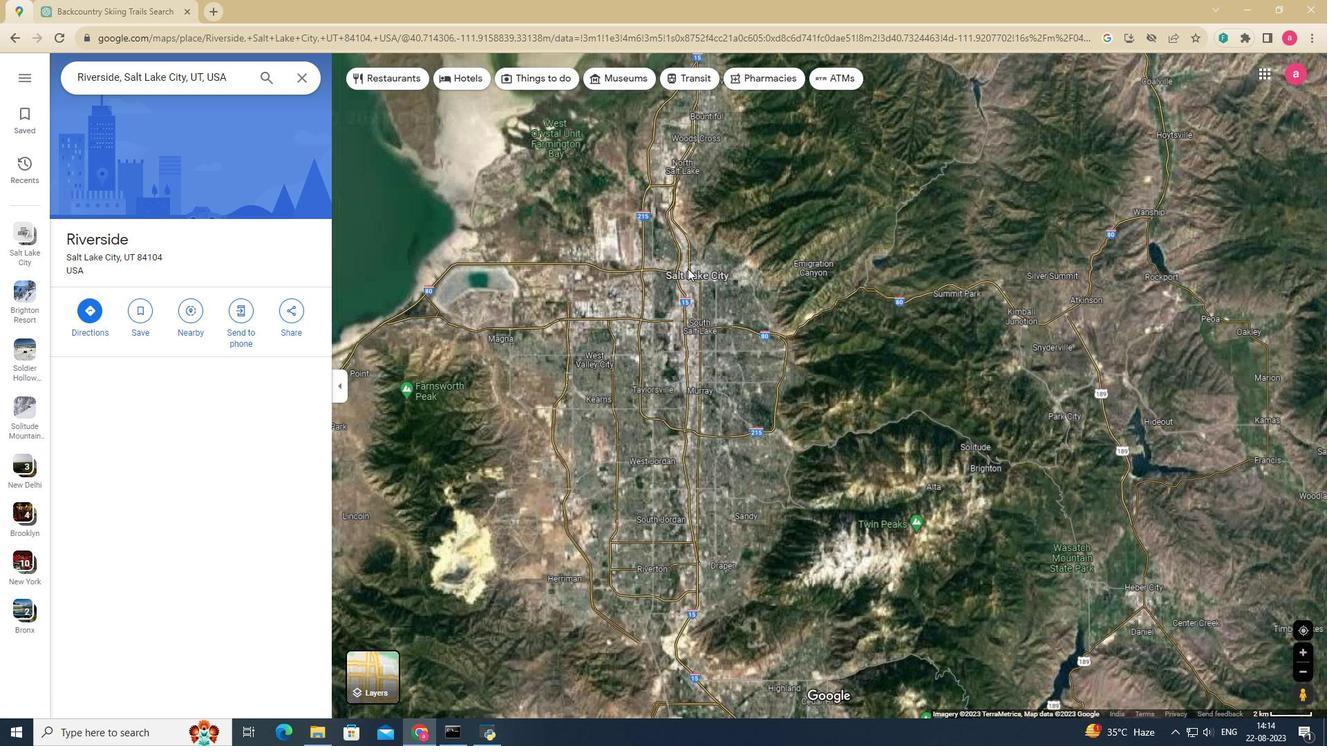 
Action: Mouse scrolled (687, 268) with delta (0, 0)
Screenshot: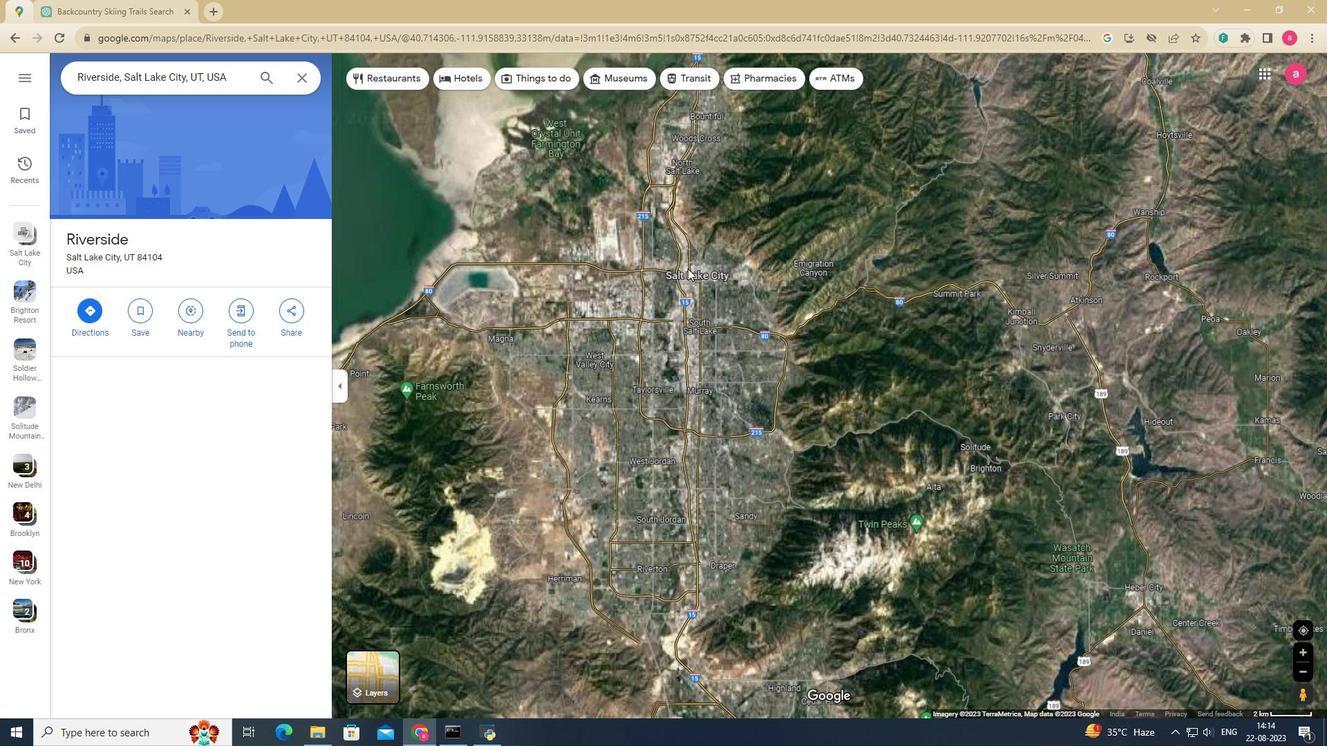 
Action: Mouse scrolled (687, 268) with delta (0, 0)
Screenshot: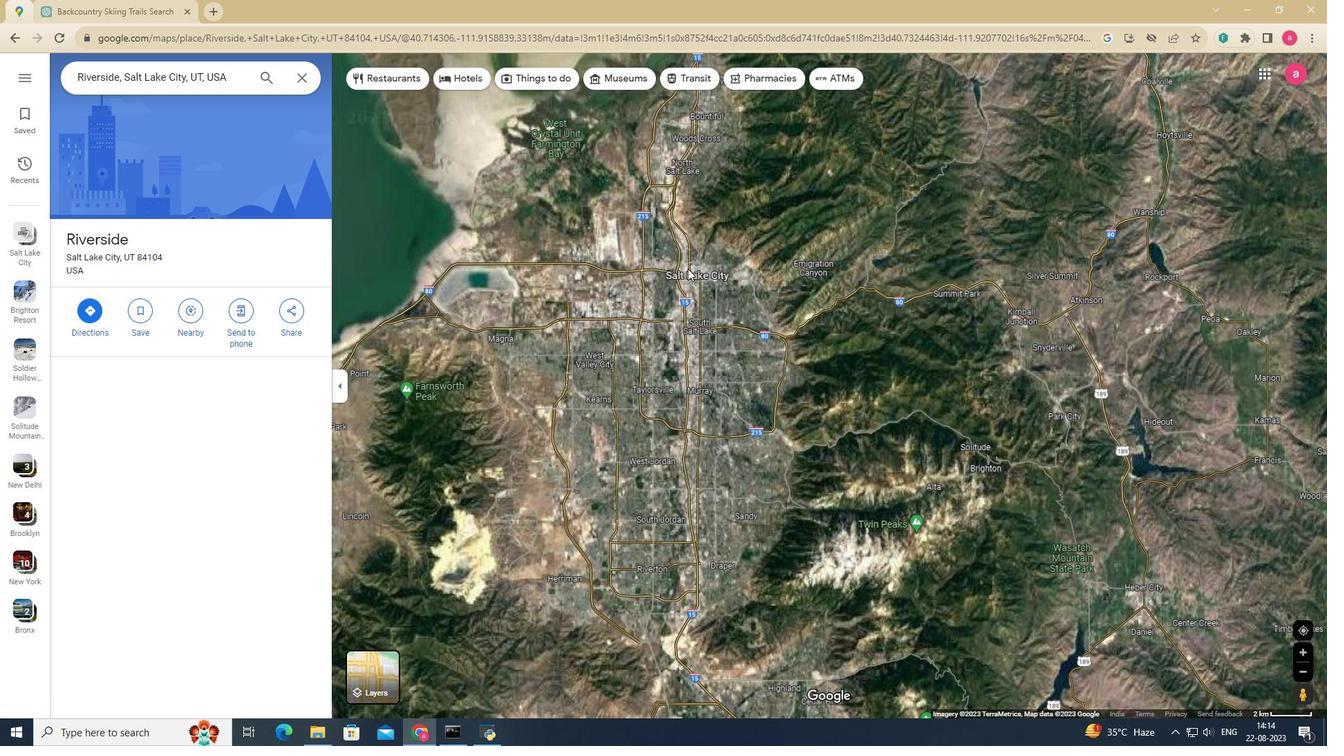 
Action: Mouse scrolled (687, 268) with delta (0, 0)
Screenshot: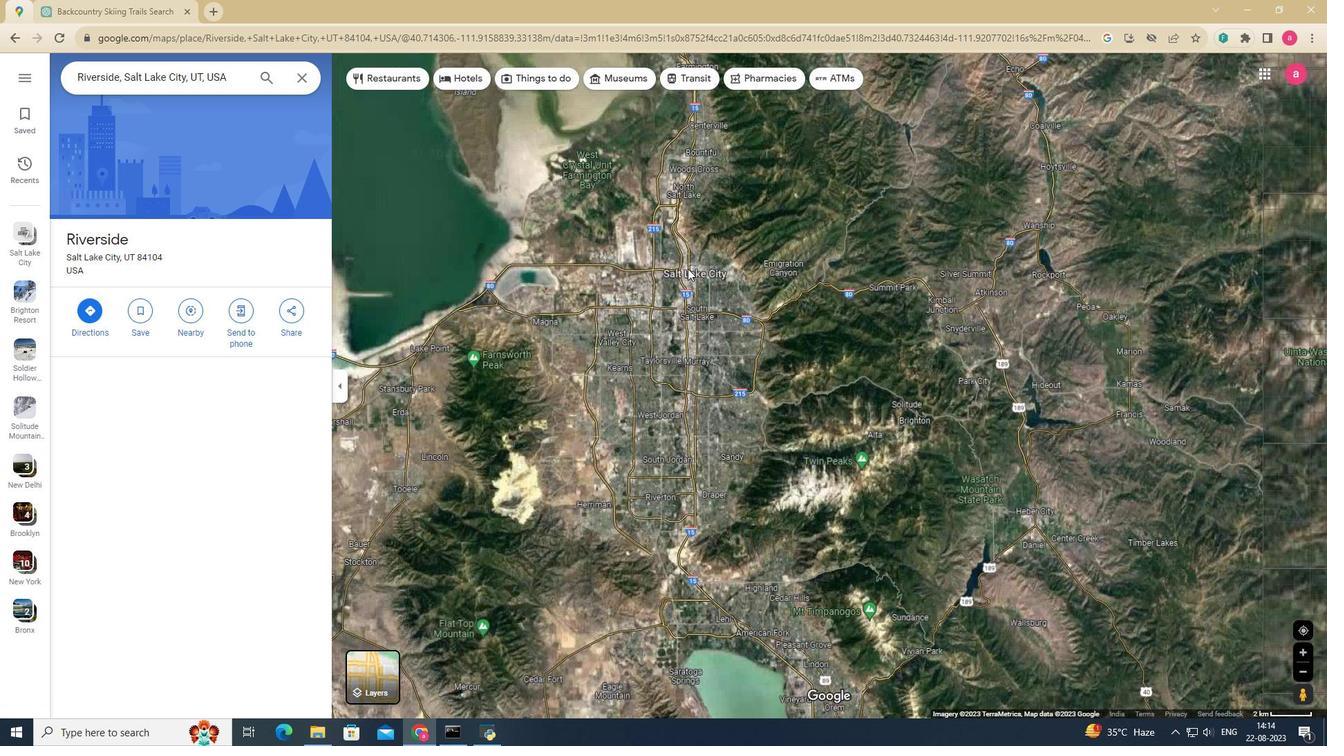 
Action: Mouse scrolled (687, 268) with delta (0, 0)
Screenshot: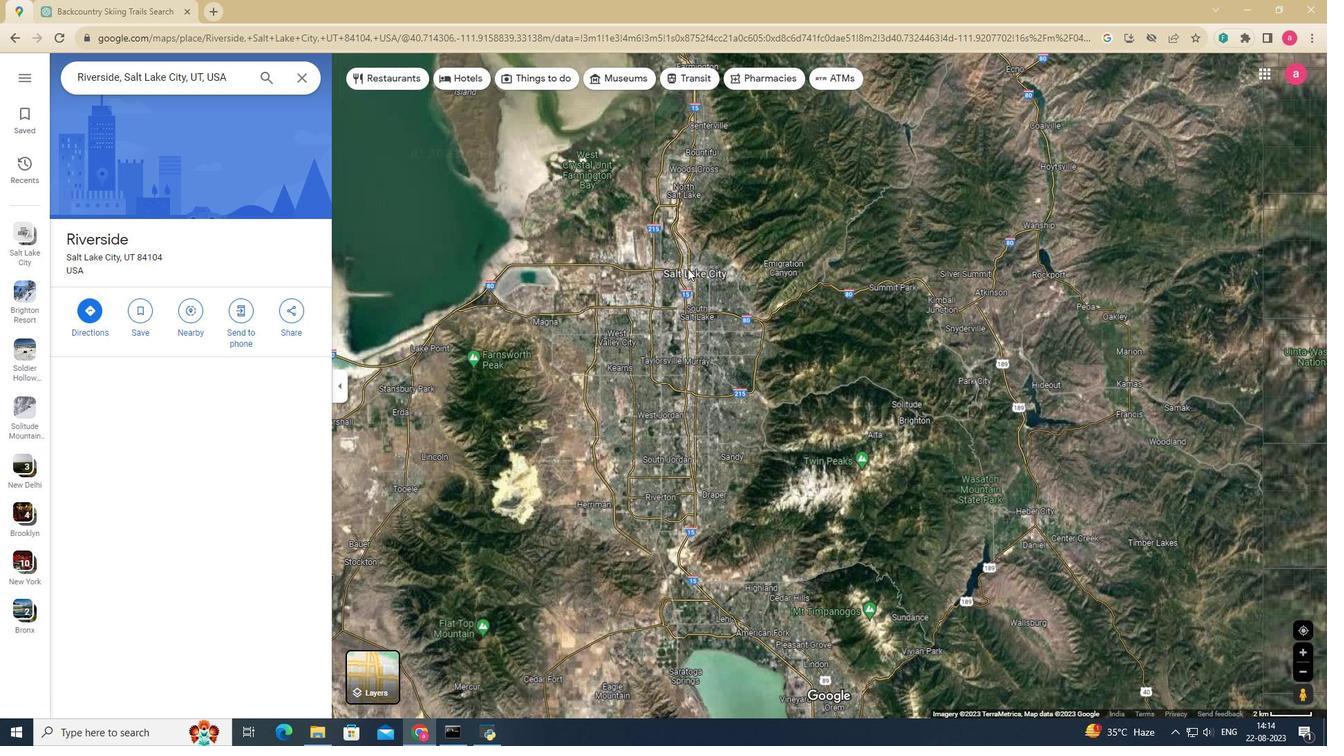 
Action: Mouse scrolled (687, 269) with delta (0, 0)
Screenshot: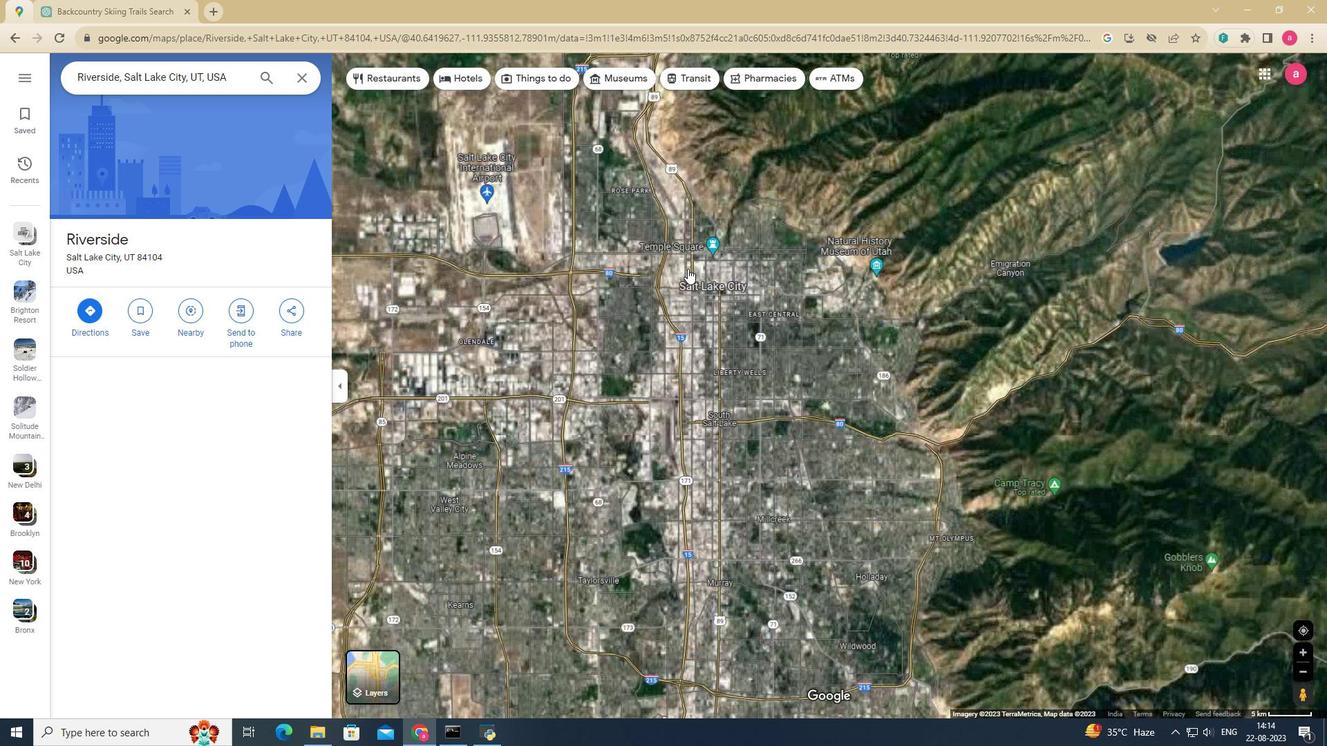 
Action: Mouse scrolled (687, 269) with delta (0, 0)
Screenshot: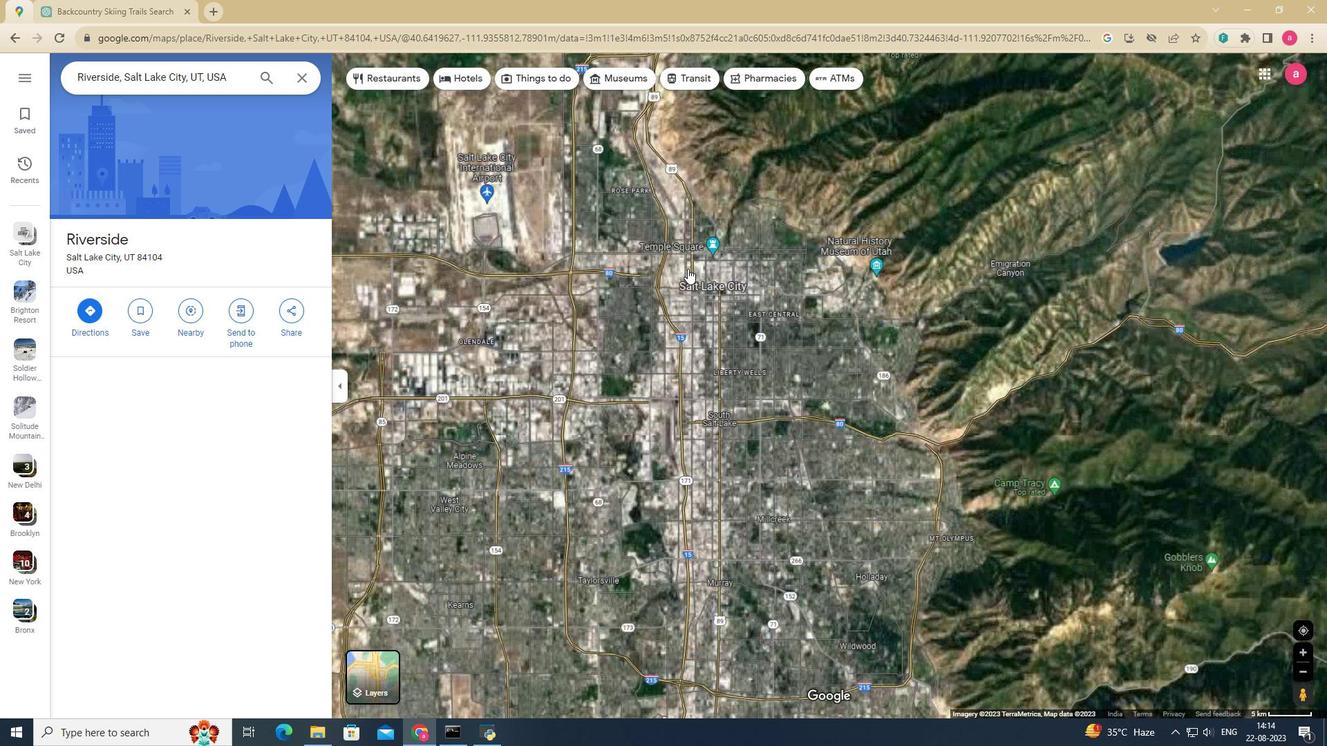 
Action: Mouse scrolled (687, 269) with delta (0, 0)
Screenshot: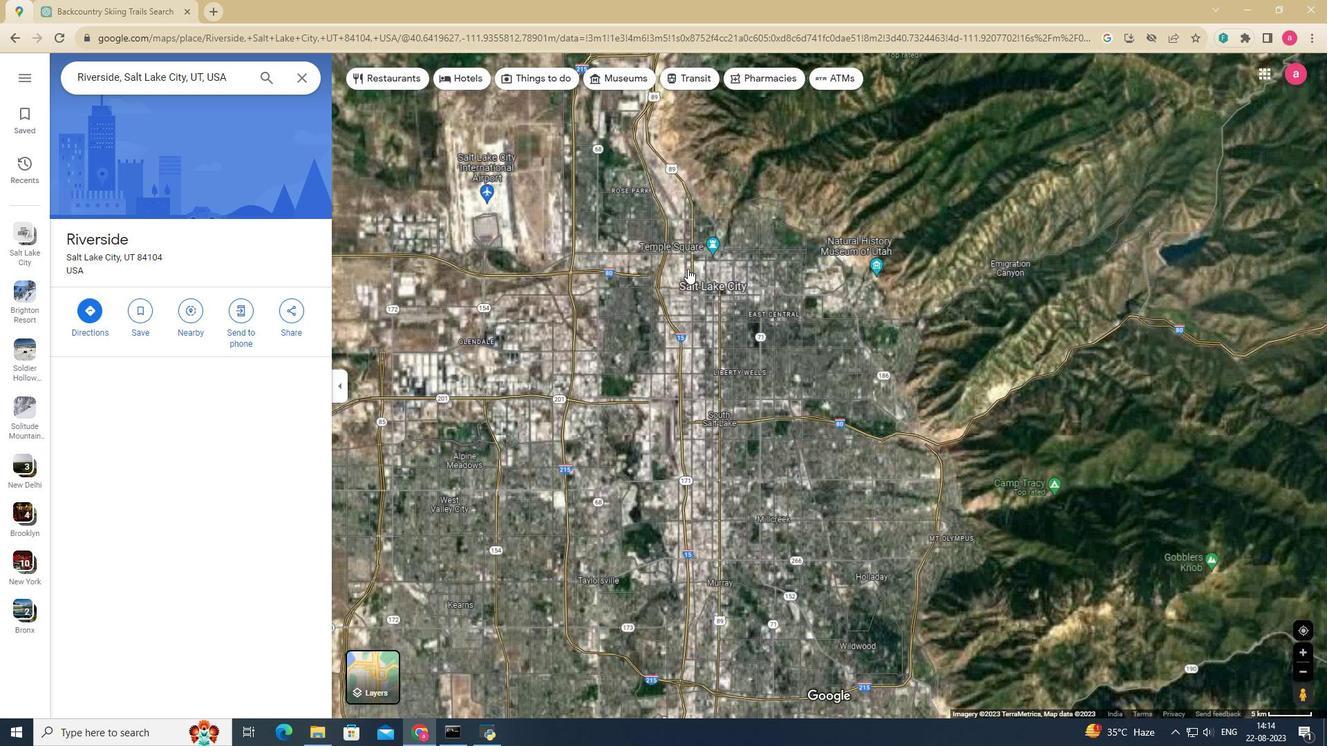 
Action: Mouse scrolled (687, 269) with delta (0, 0)
Screenshot: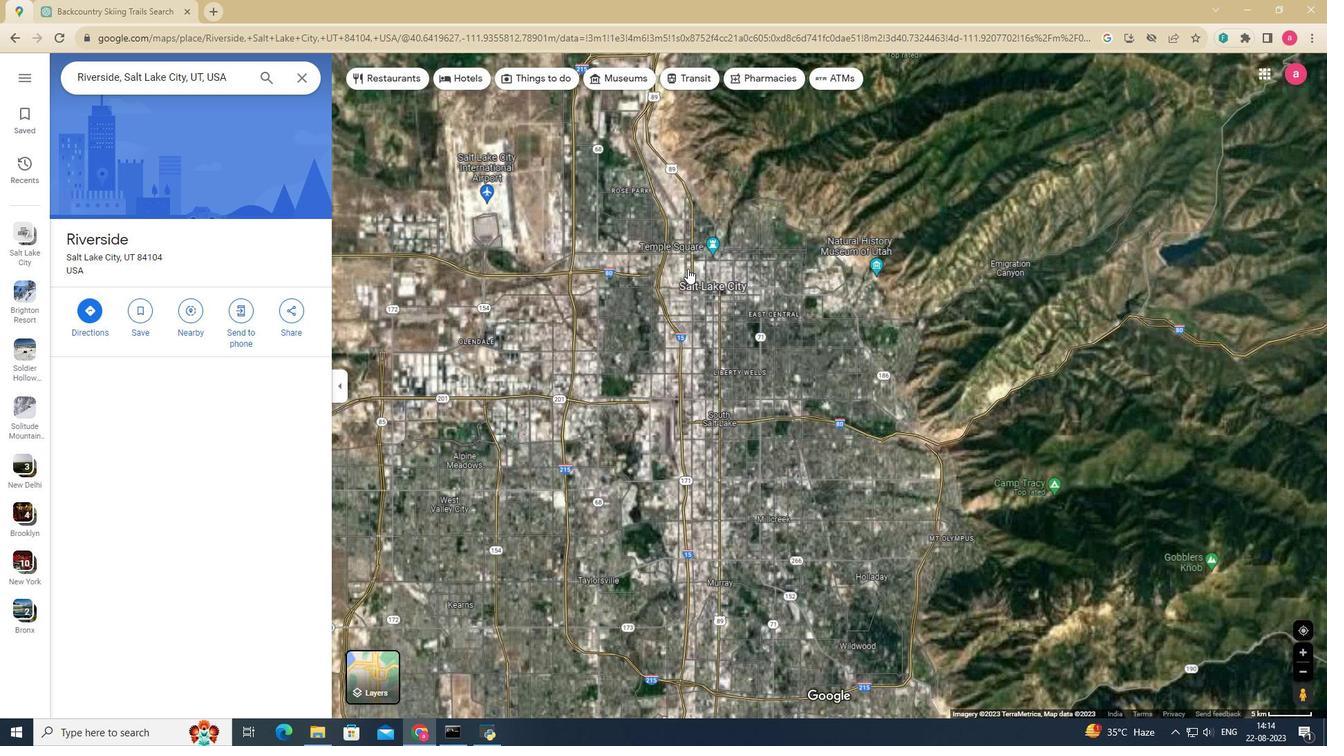 
Action: Mouse scrolled (687, 269) with delta (0, 0)
Screenshot: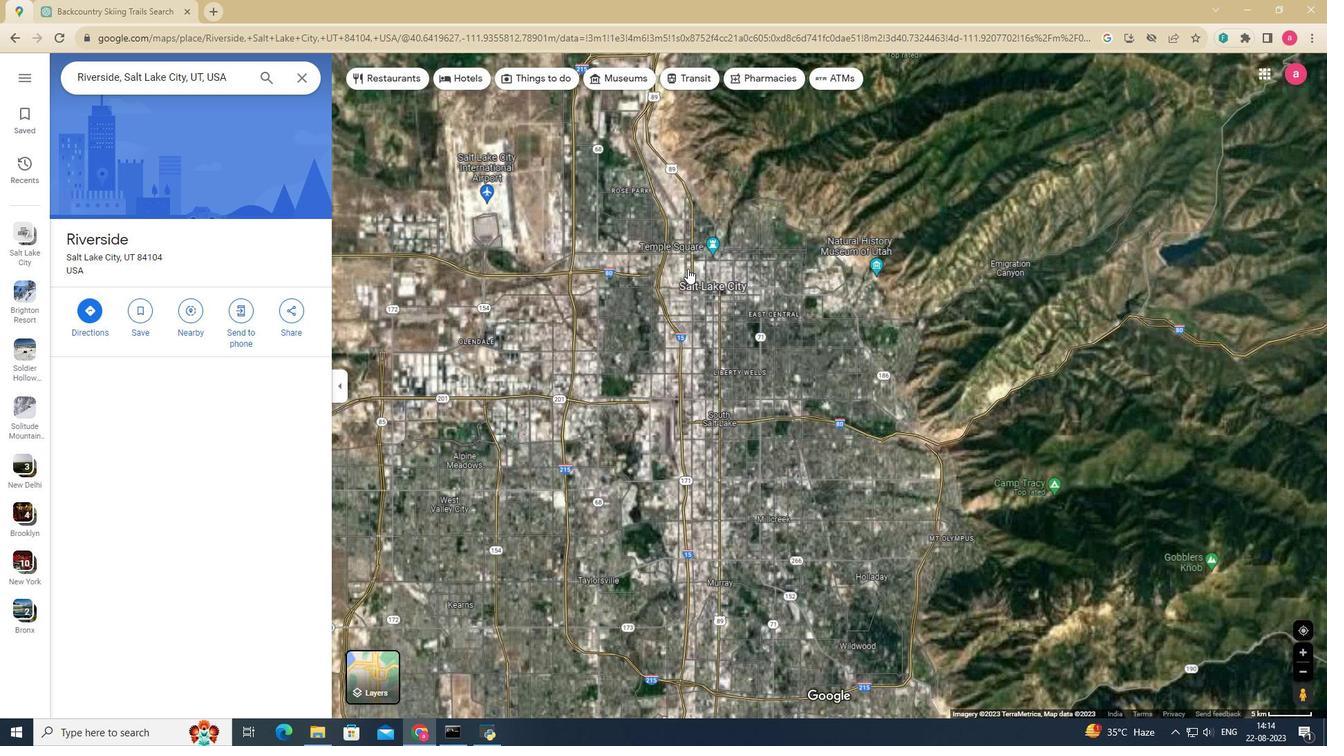 
Action: Mouse scrolled (687, 269) with delta (0, 0)
Screenshot: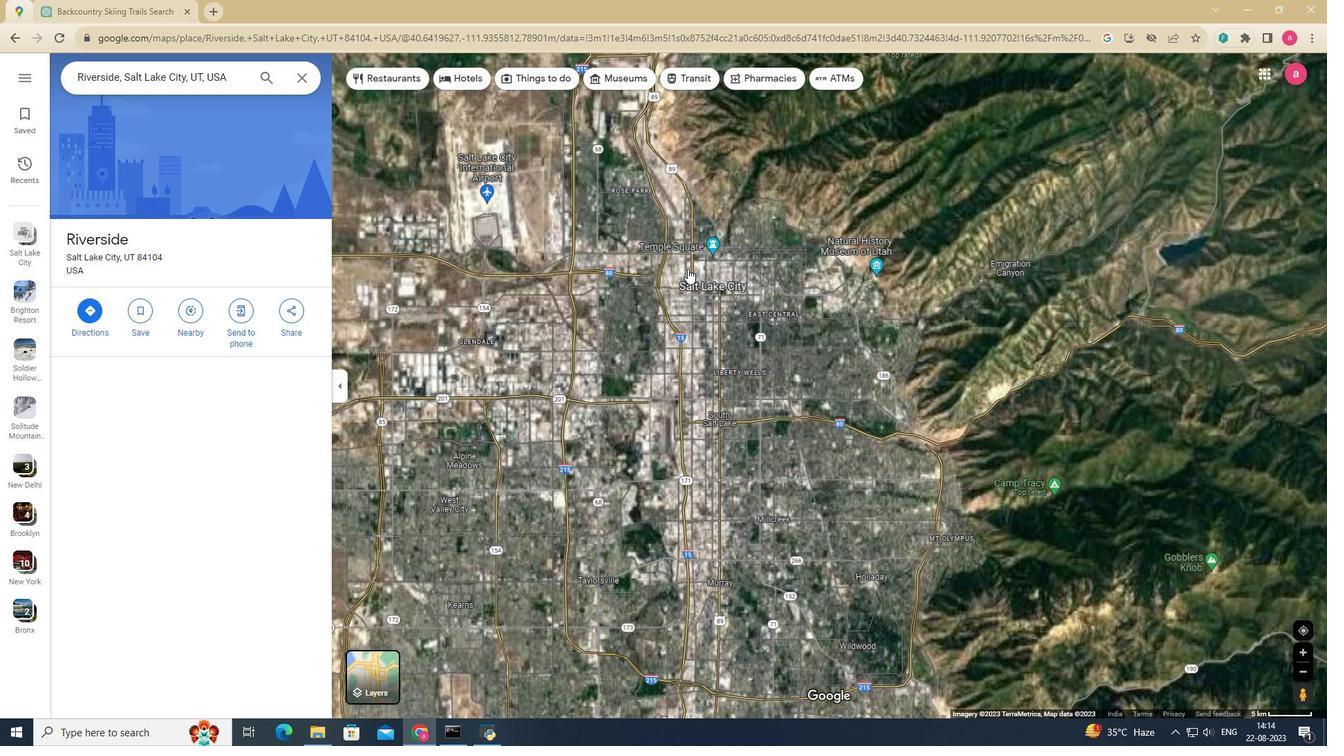 
Action: Mouse scrolled (687, 269) with delta (0, 0)
Screenshot: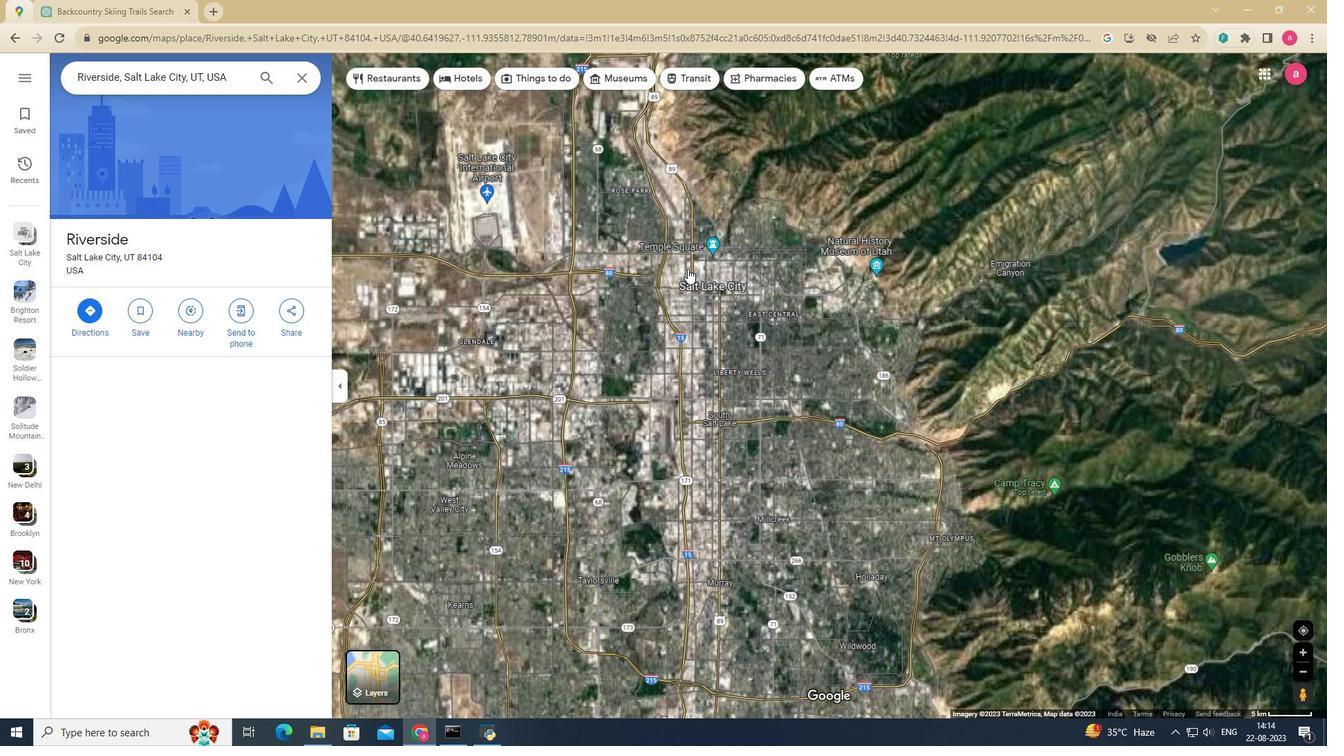 
Action: Mouse scrolled (687, 269) with delta (0, 0)
Screenshot: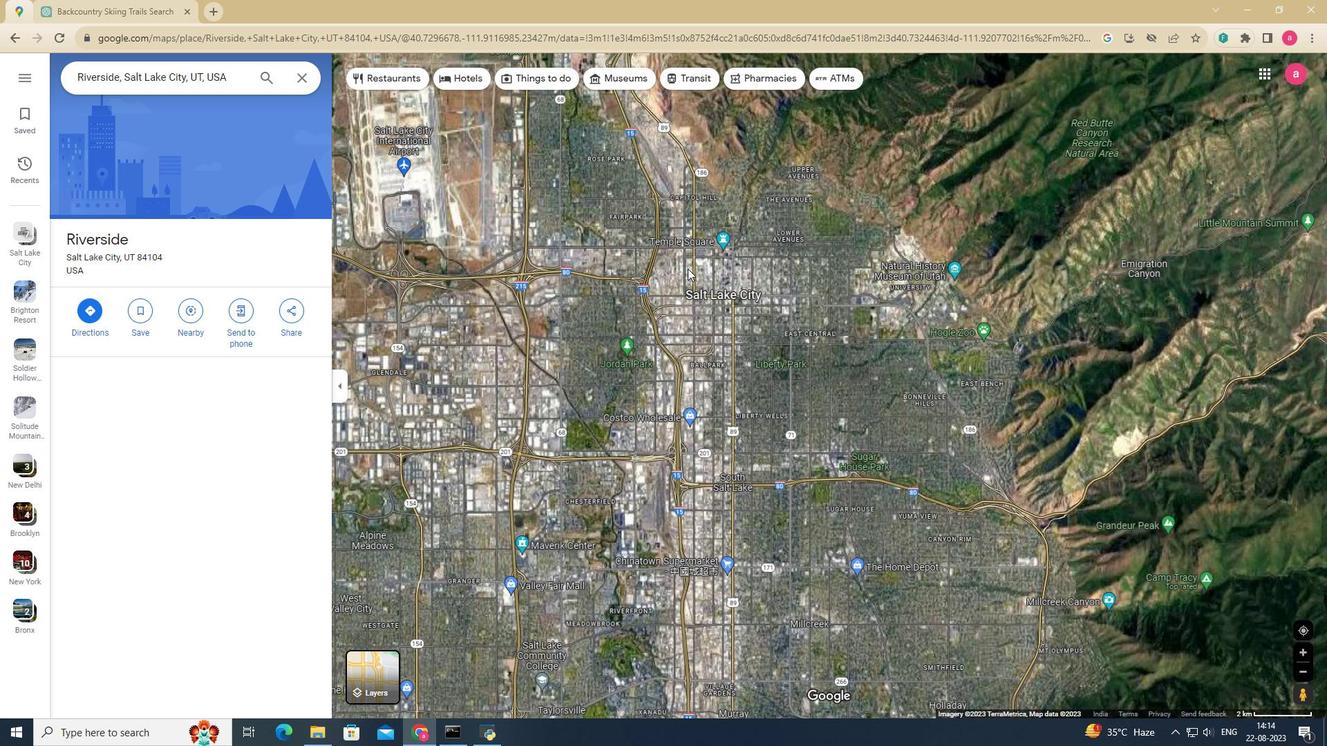 
Action: Mouse scrolled (687, 269) with delta (0, 0)
Screenshot: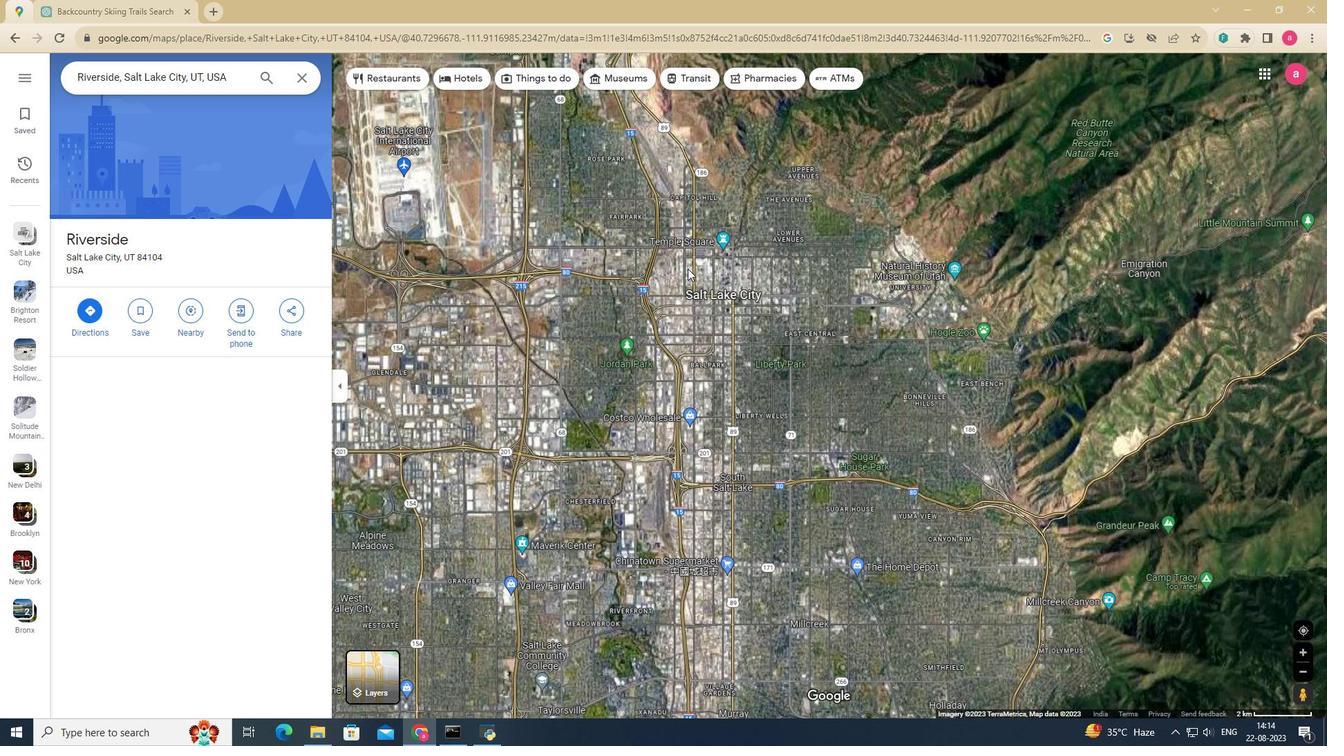 
Action: Mouse moved to (189, 299)
Screenshot: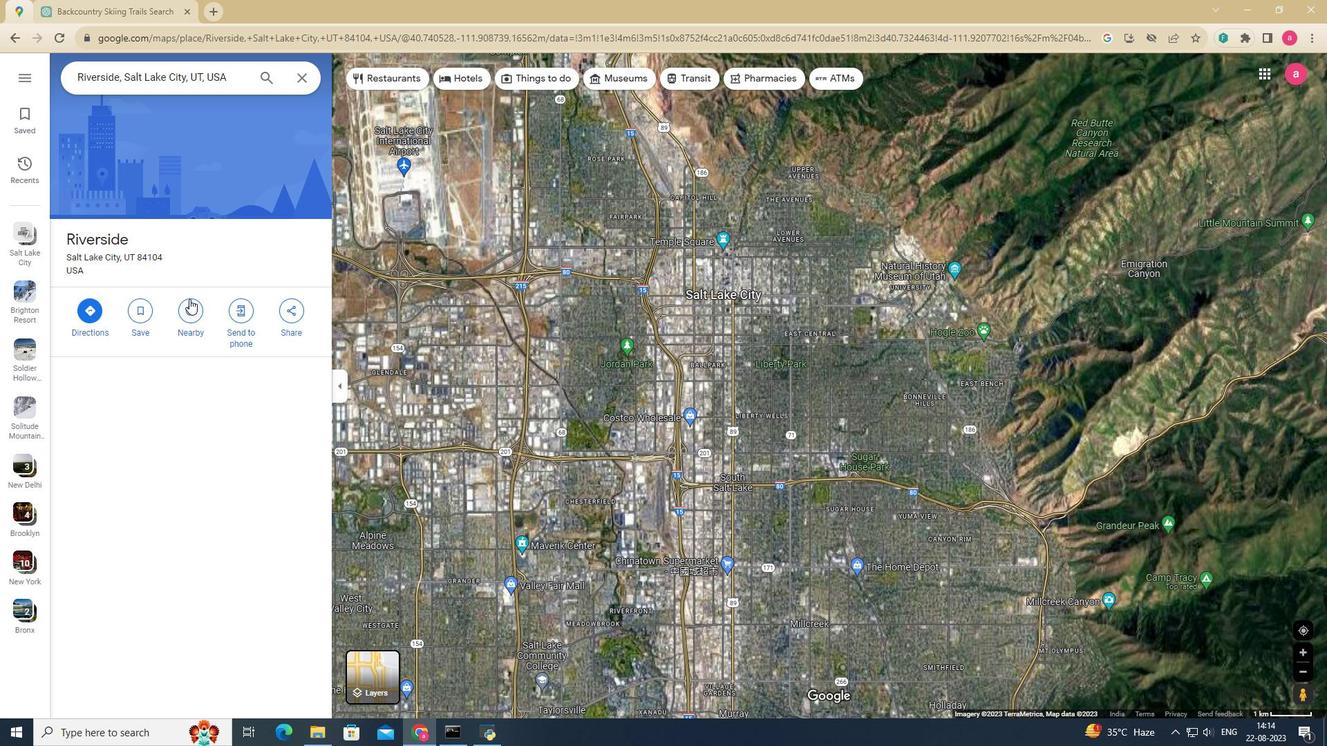 
Action: Mouse pressed left at (189, 299)
Screenshot: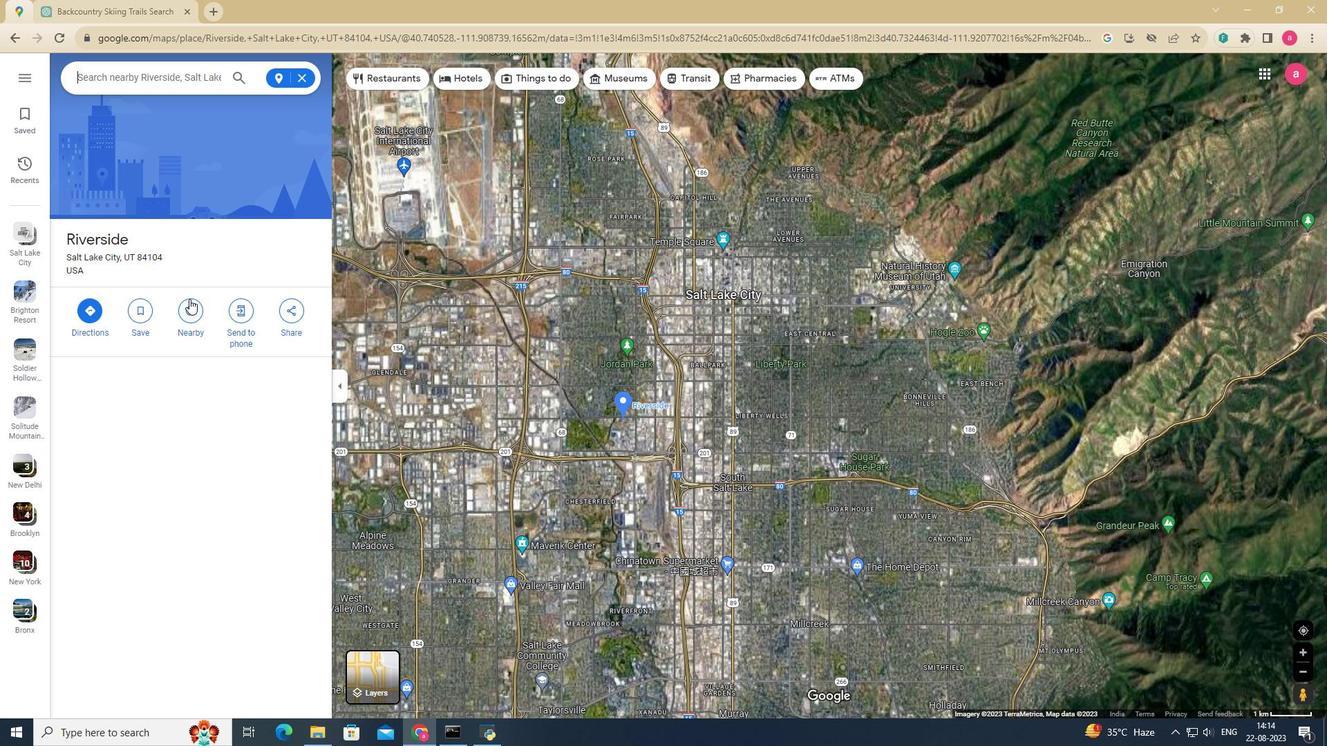 
Action: Mouse moved to (111, 78)
Screenshot: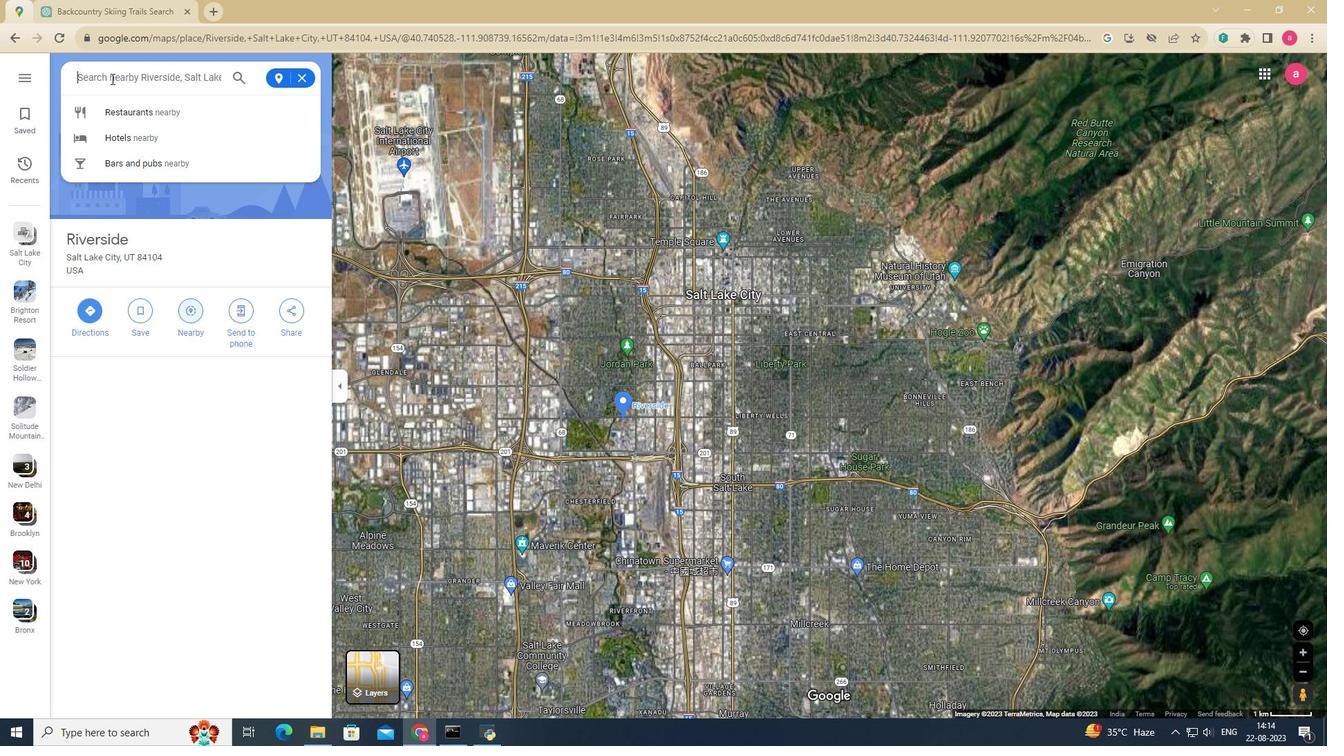 
Action: Mouse pressed left at (111, 78)
Screenshot: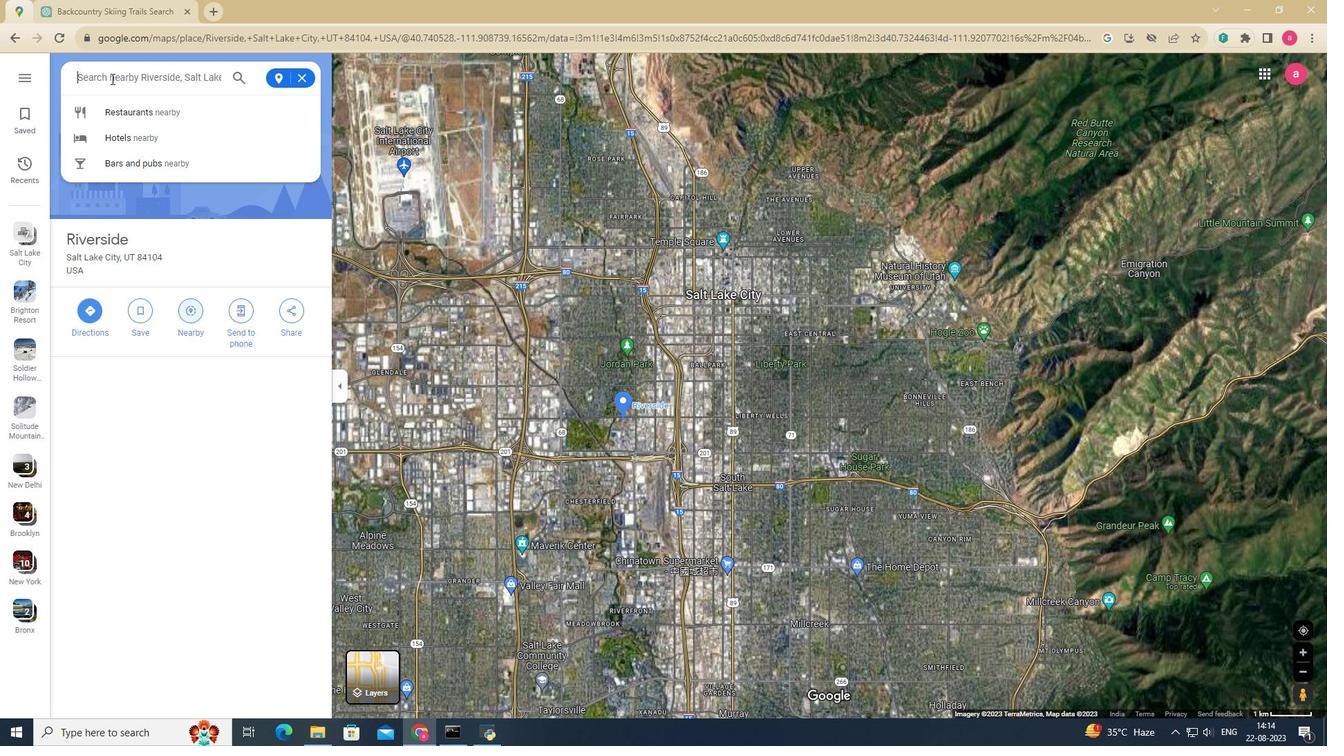 
Action: Key pressed skiing<Key.space>
Screenshot: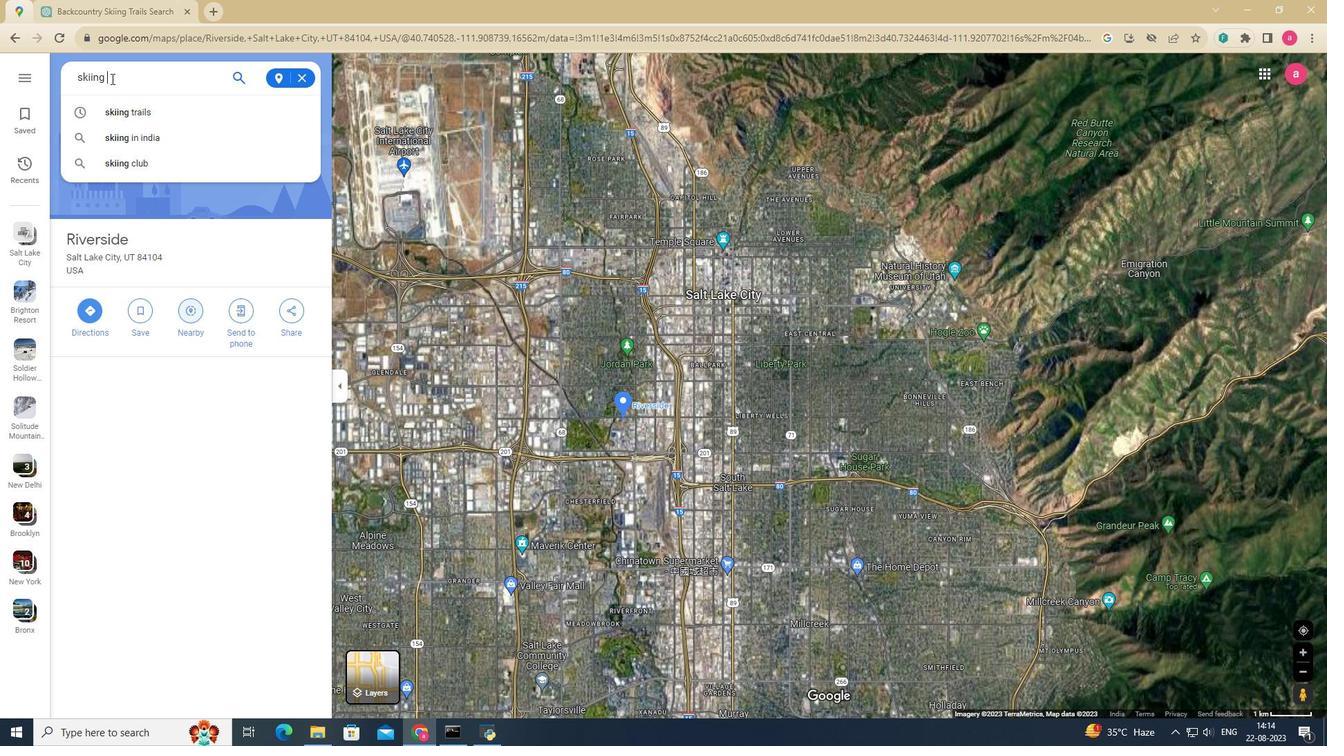 
Action: Mouse moved to (124, 109)
Screenshot: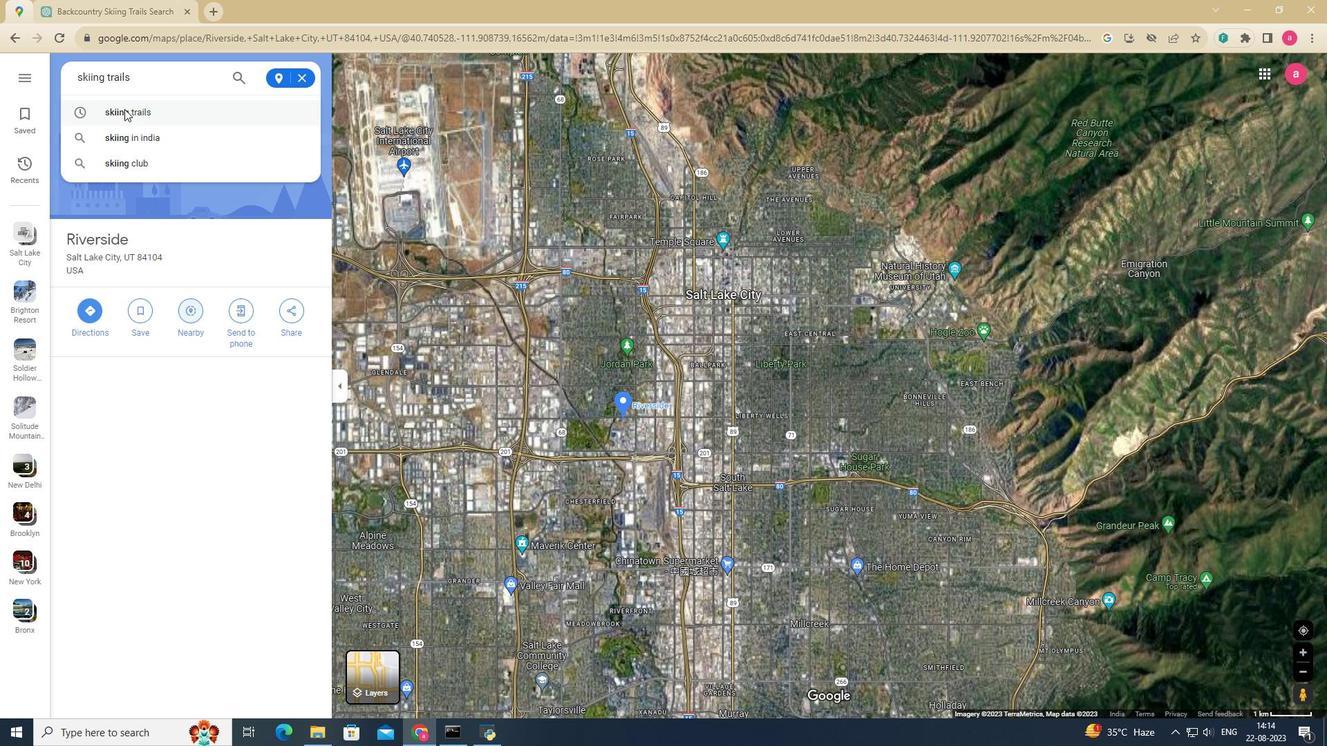 
Action: Mouse pressed left at (124, 109)
Screenshot: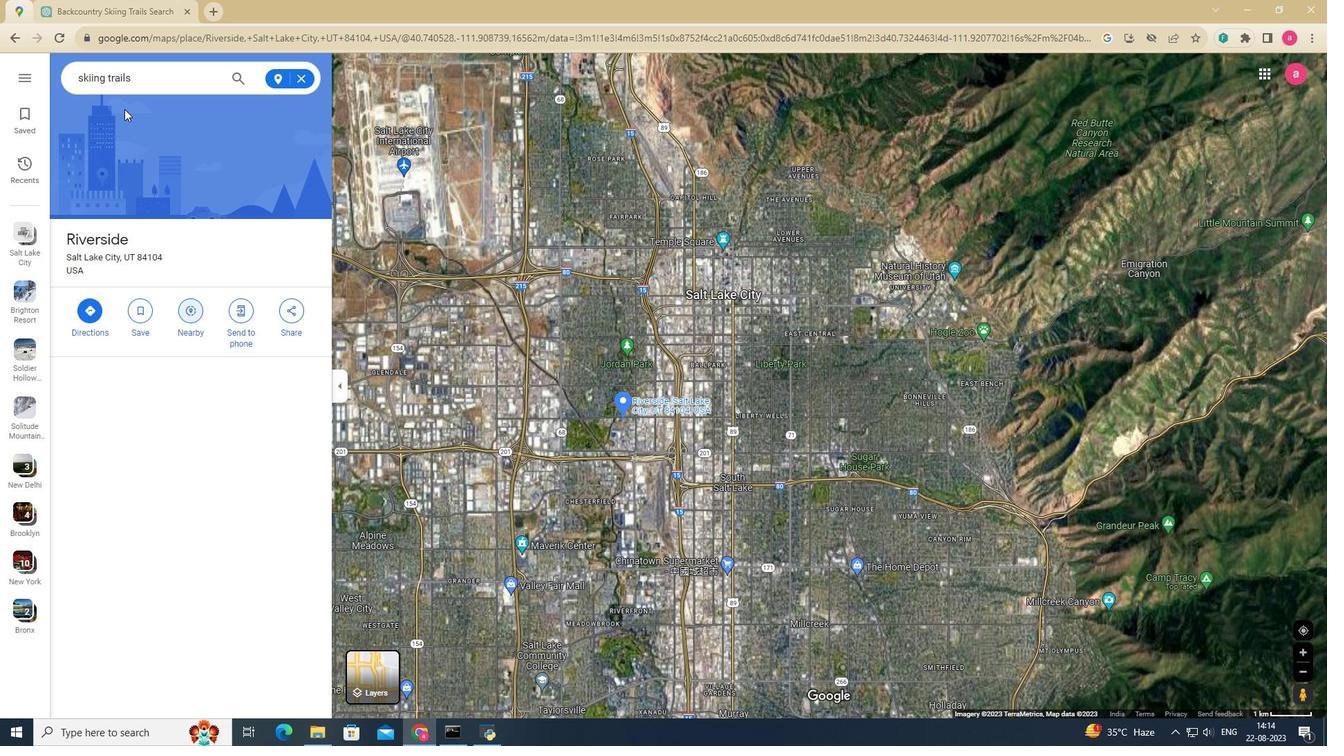 
Action: Mouse moved to (275, 229)
Screenshot: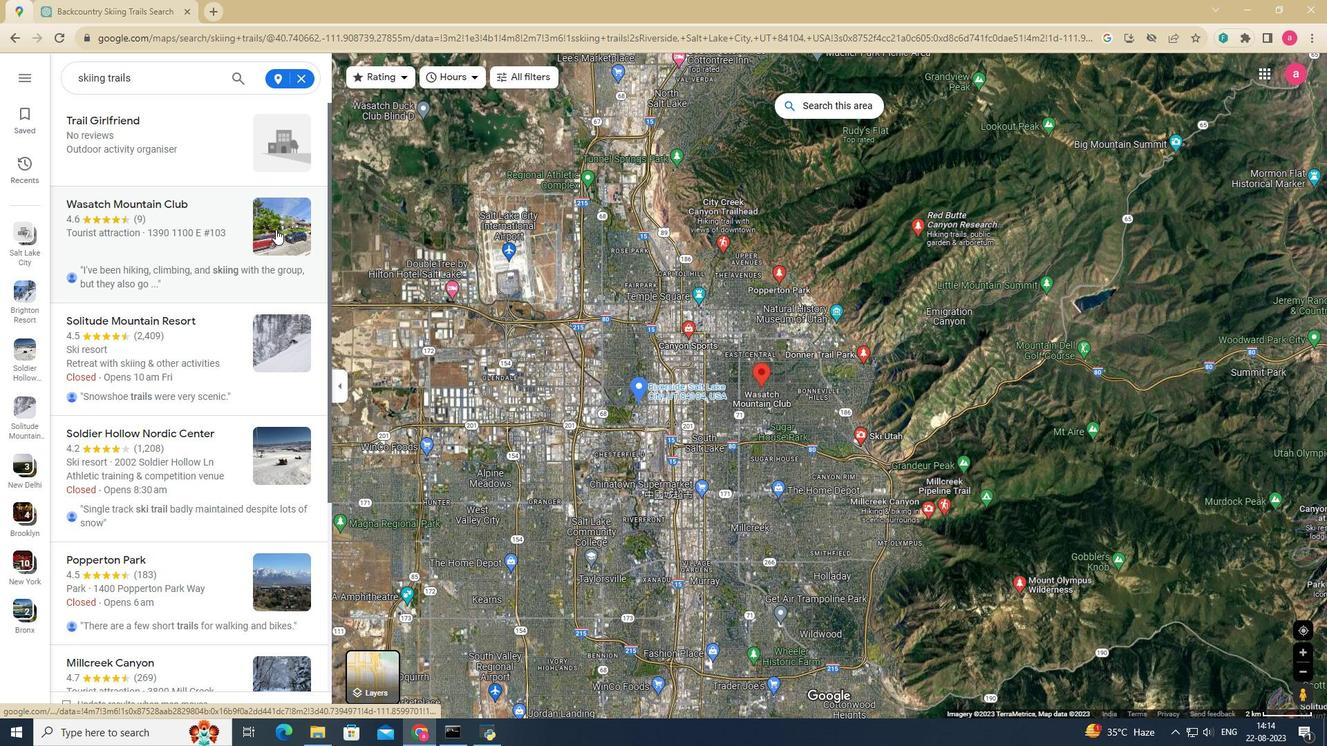
Action: Mouse pressed left at (275, 229)
Screenshot: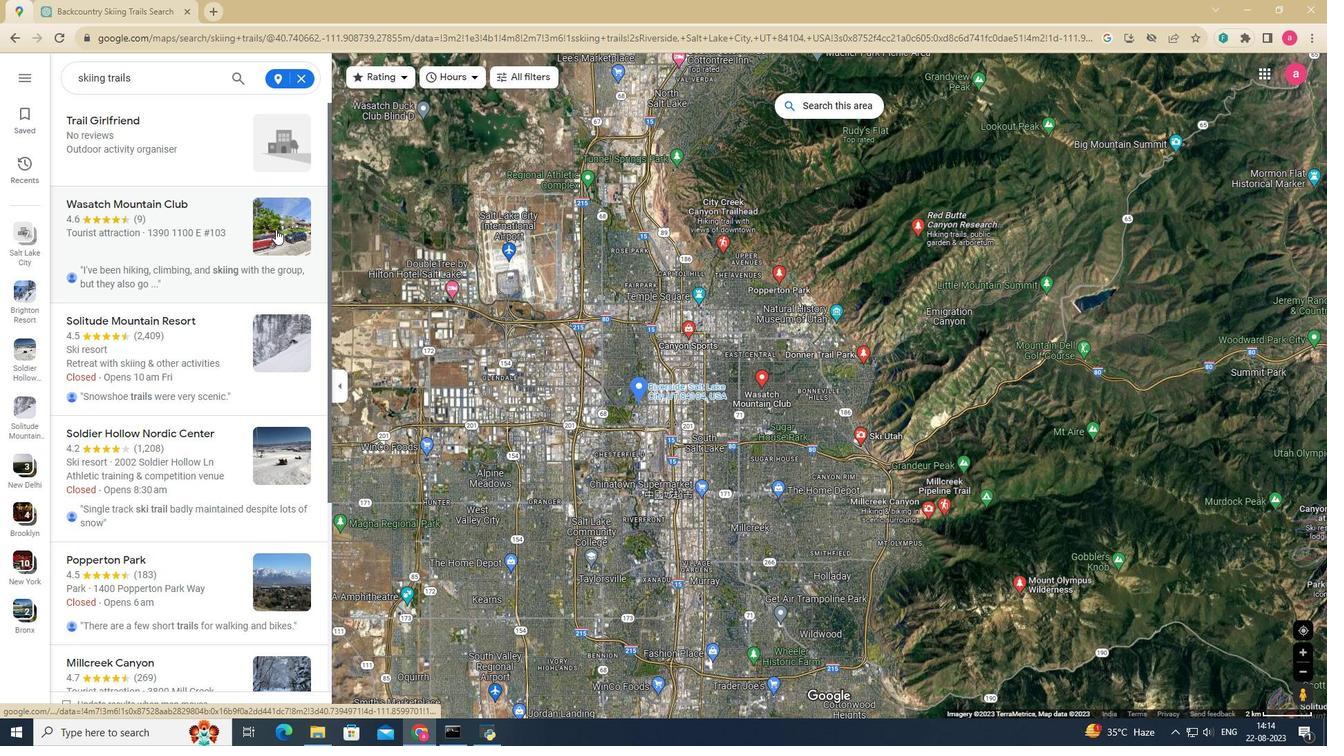 
Action: Mouse moved to (284, 332)
Screenshot: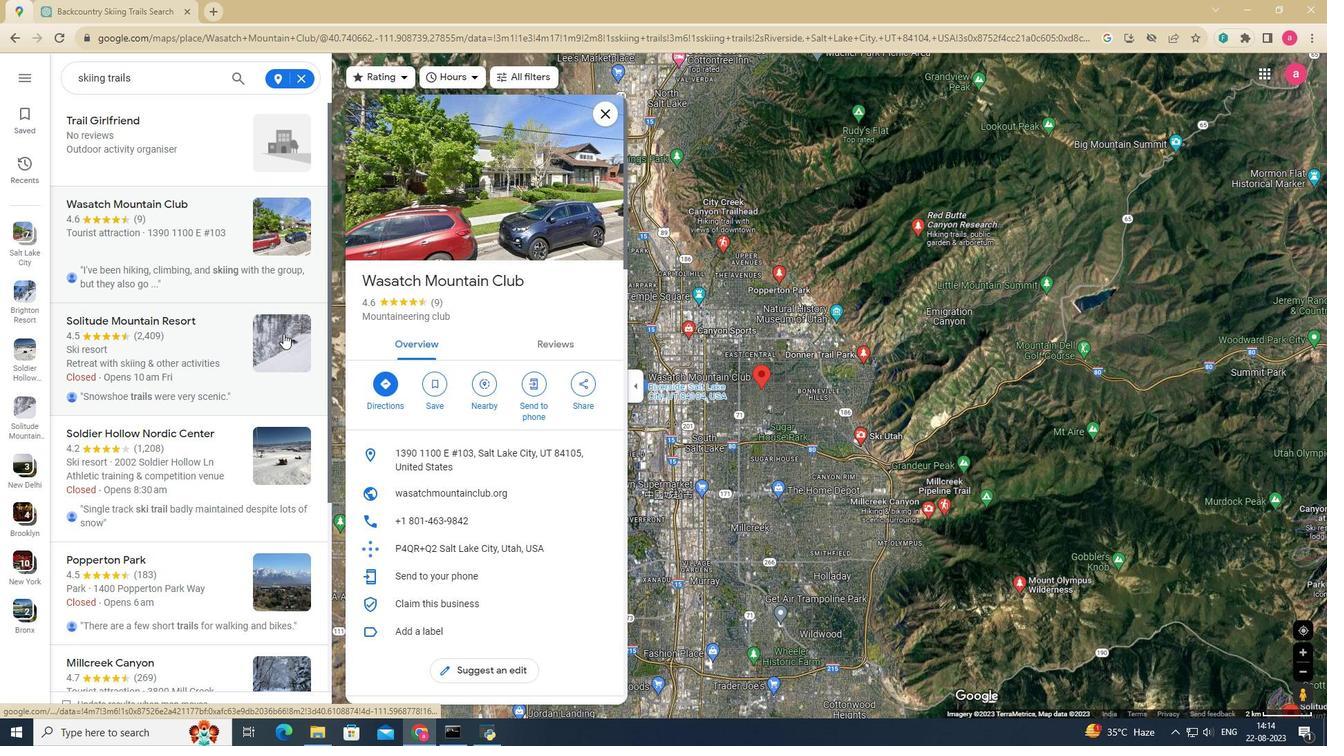 
Action: Mouse pressed left at (284, 332)
Screenshot: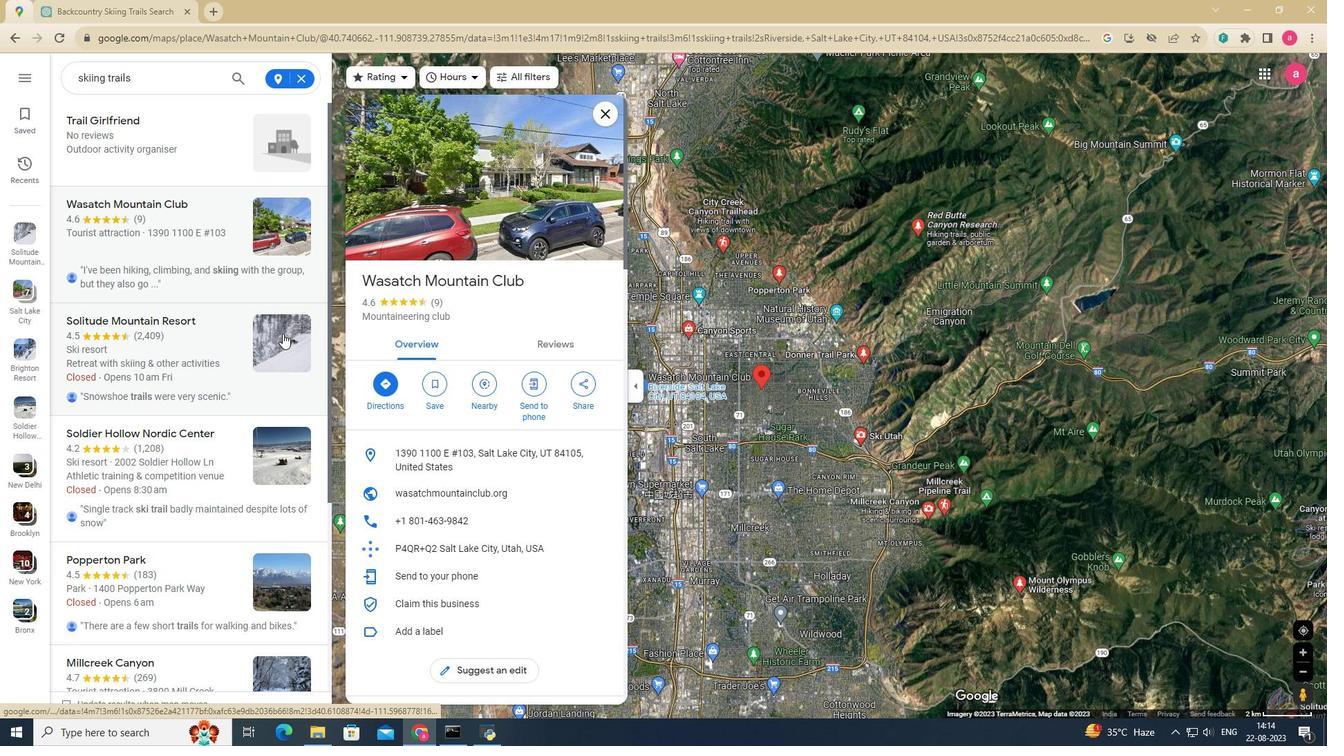 
Action: Mouse moved to (387, 241)
Screenshot: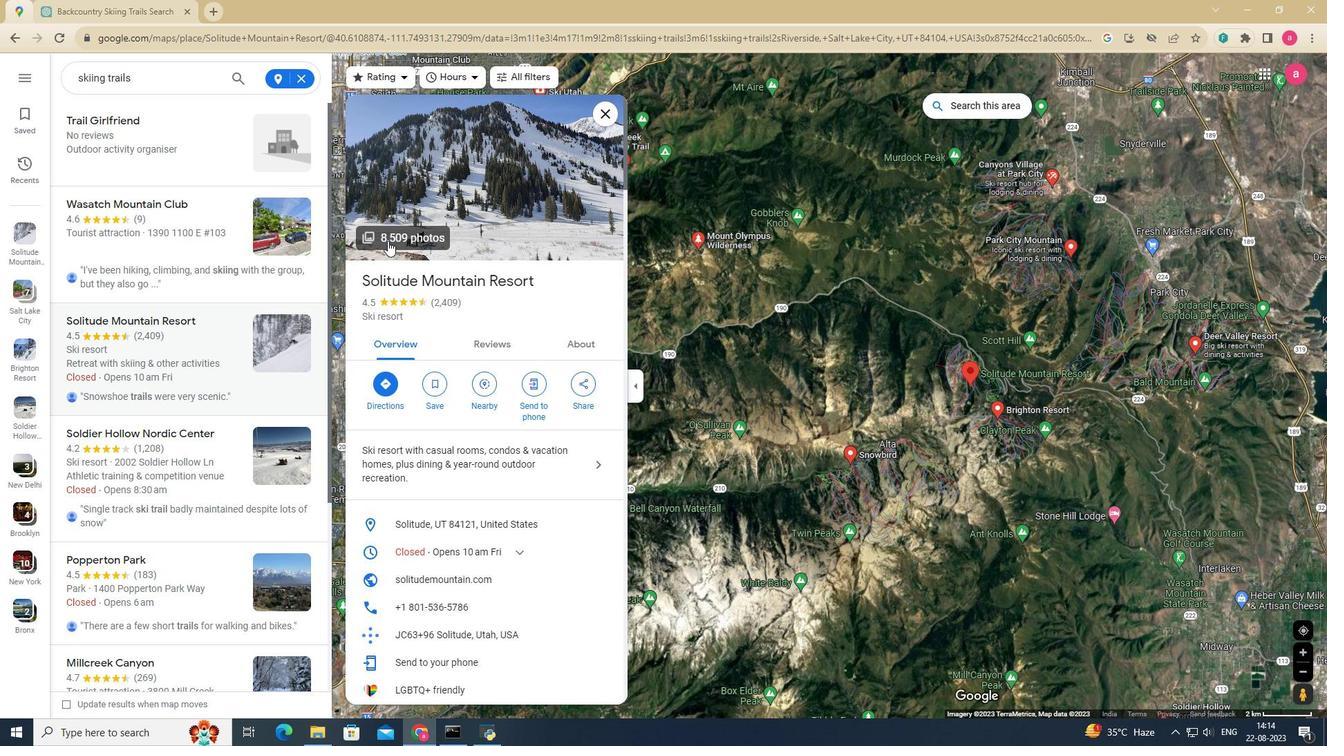 
Action: Mouse pressed left at (387, 241)
Screenshot: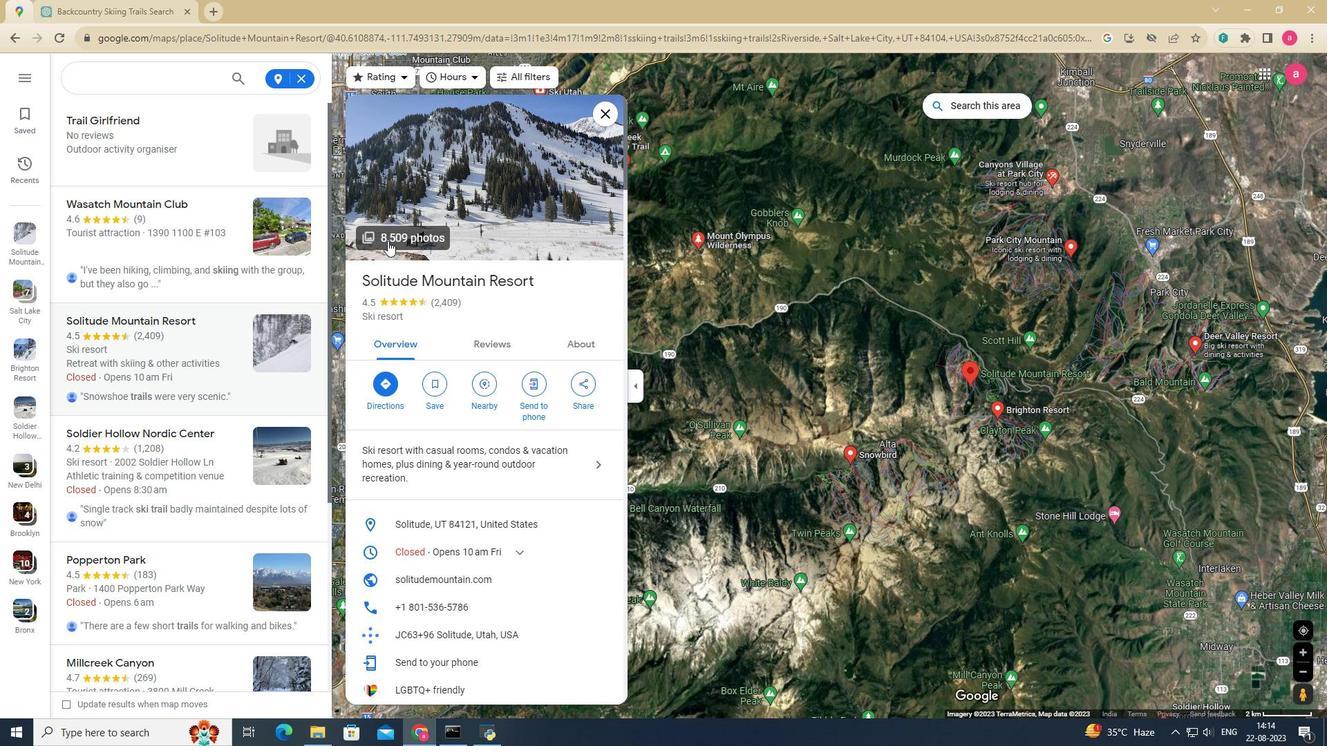 
Action: Mouse moved to (166, 118)
Screenshot: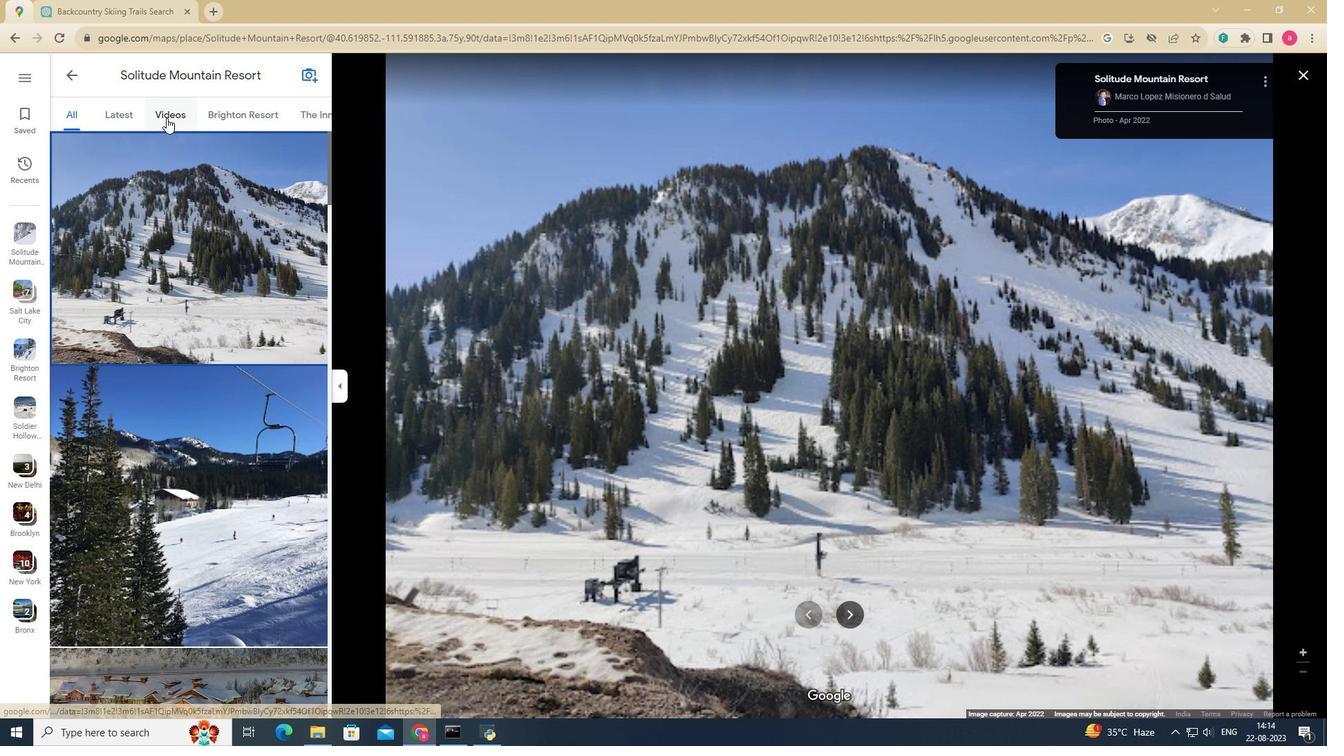 
Action: Mouse pressed left at (166, 118)
Screenshot: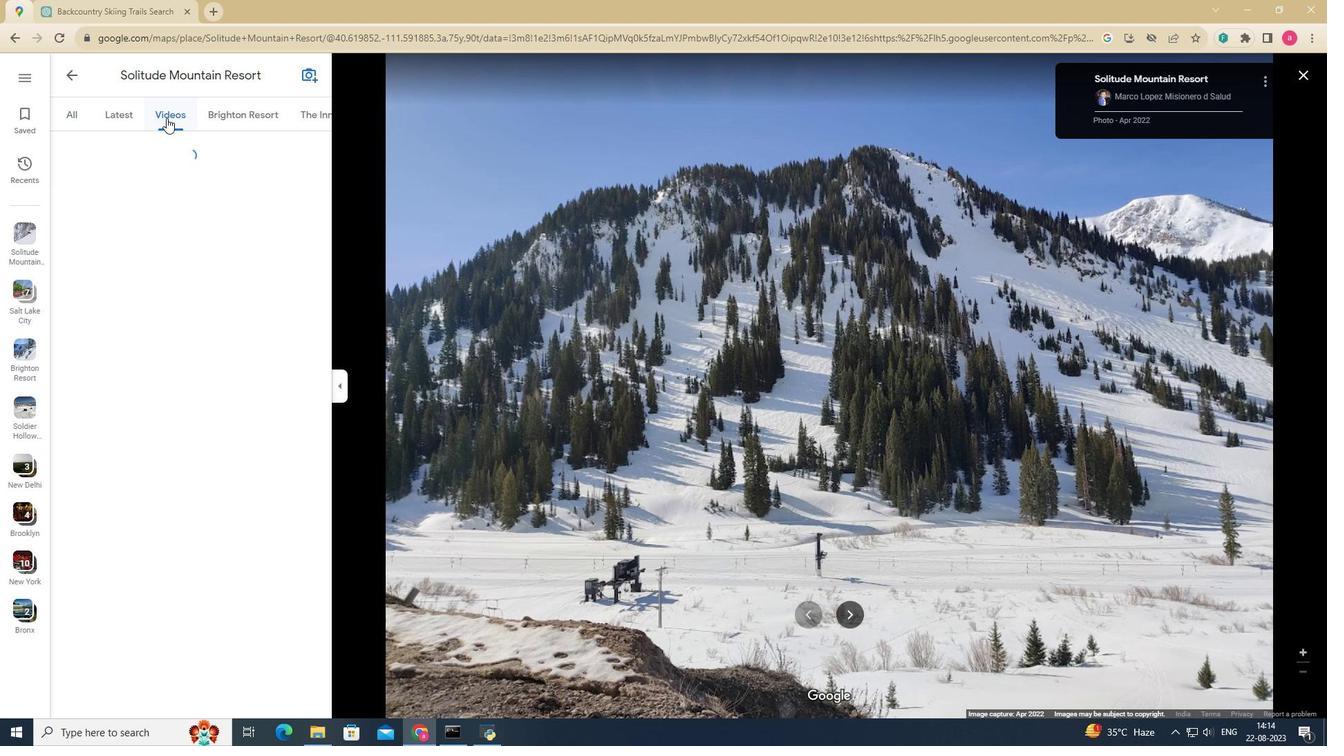 
Action: Mouse moved to (797, 522)
Screenshot: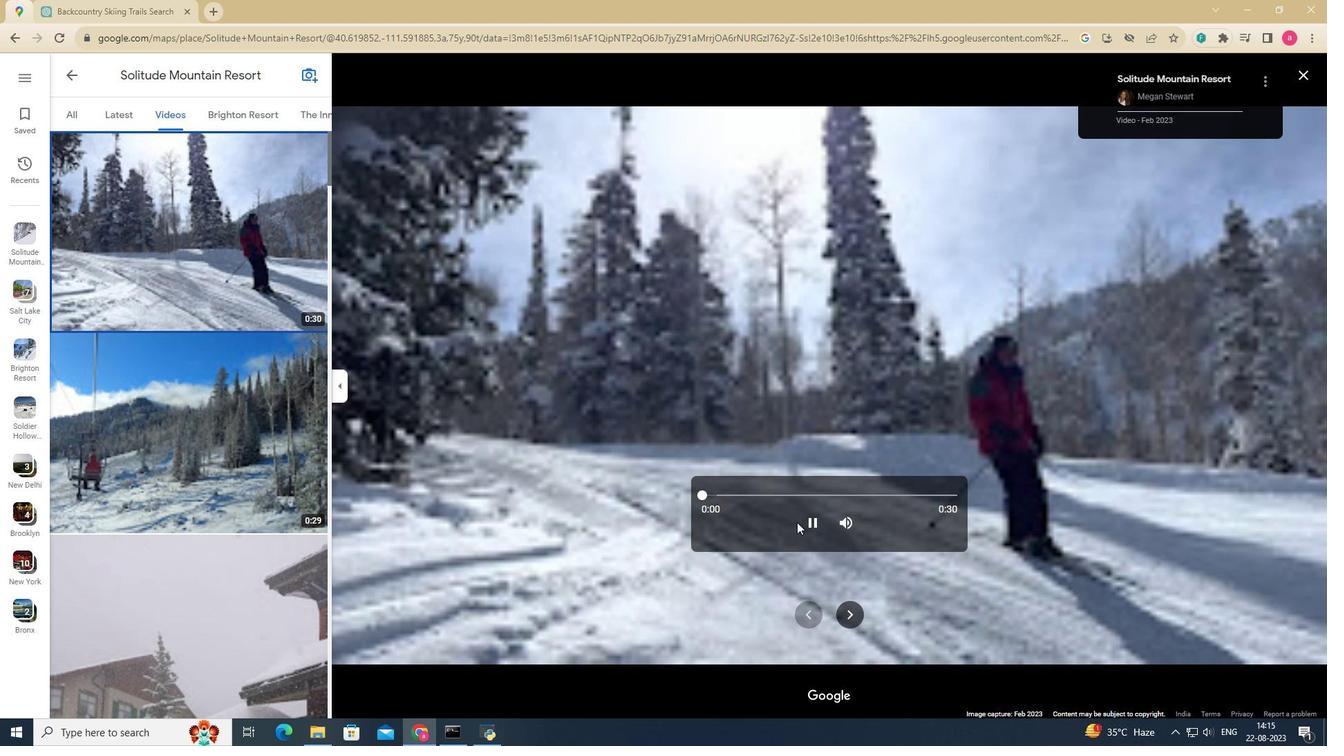 
Action: Mouse pressed left at (797, 522)
Screenshot: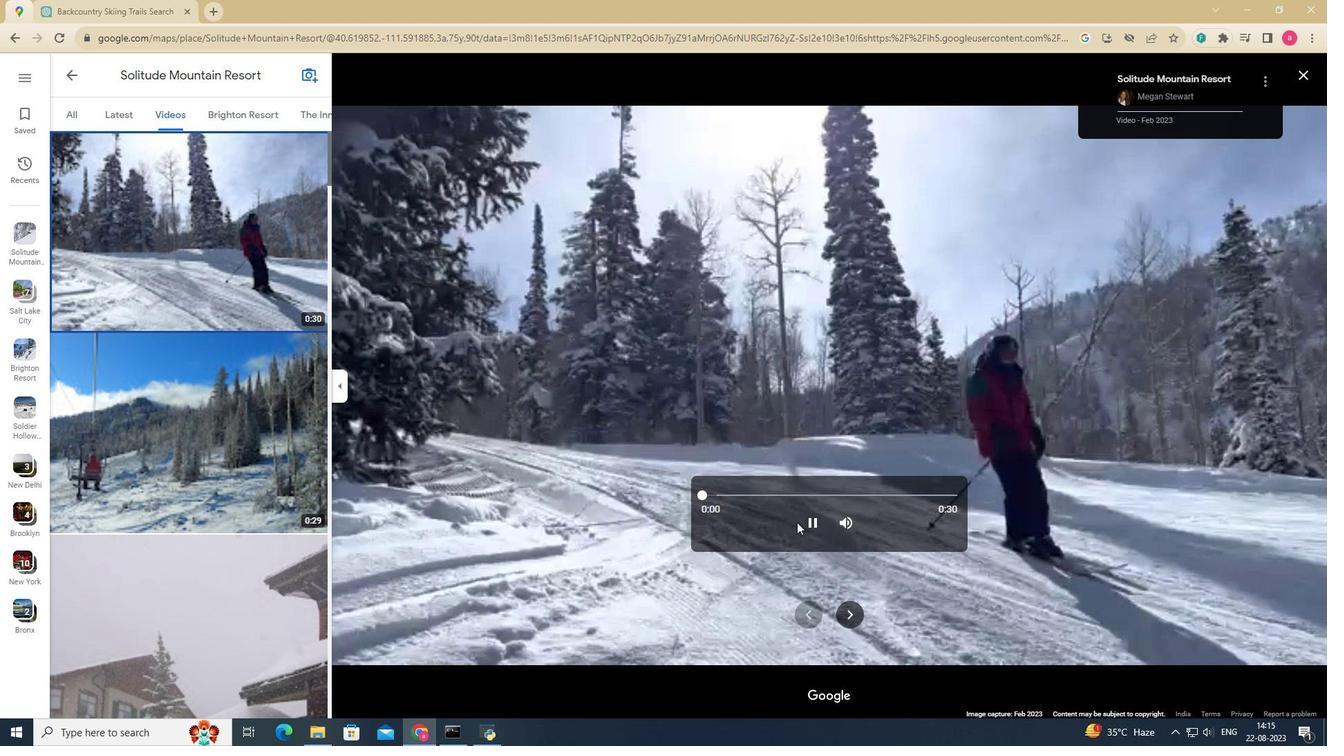 
Action: Mouse moved to (64, 116)
Screenshot: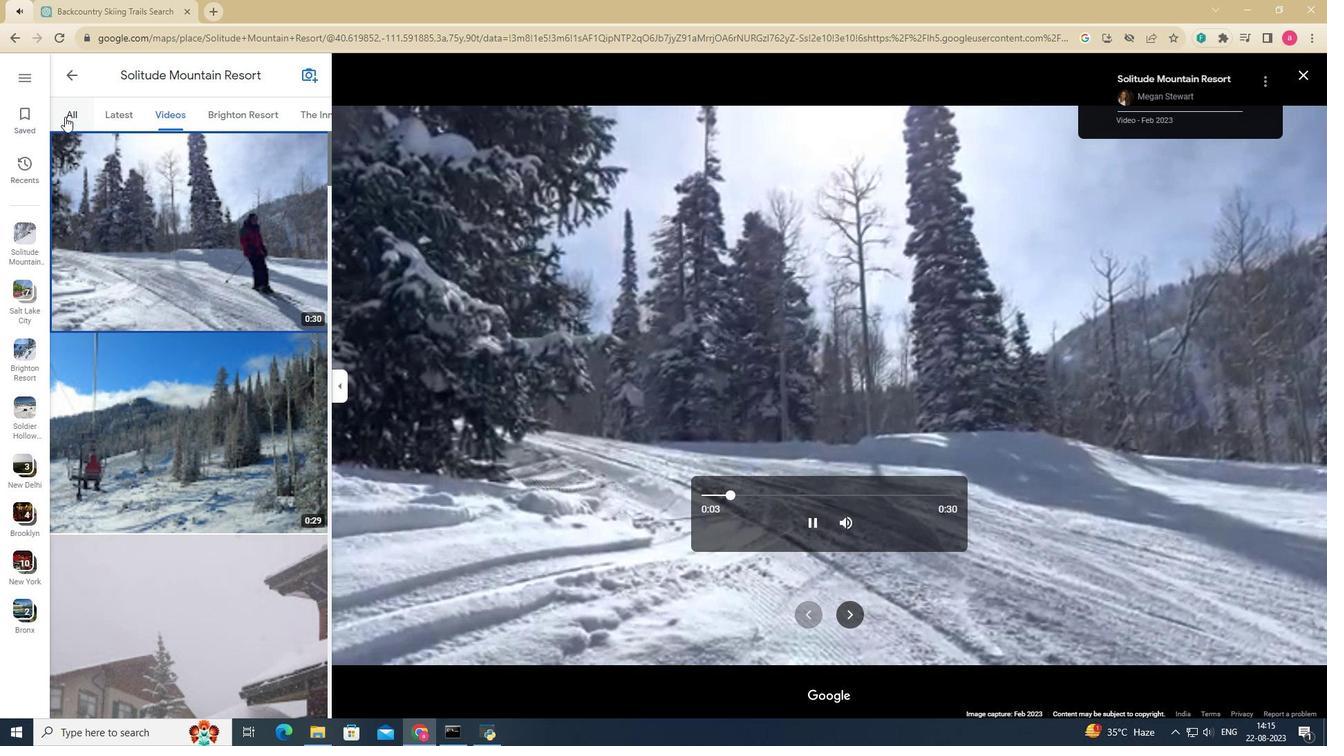
Action: Mouse pressed left at (64, 116)
Screenshot: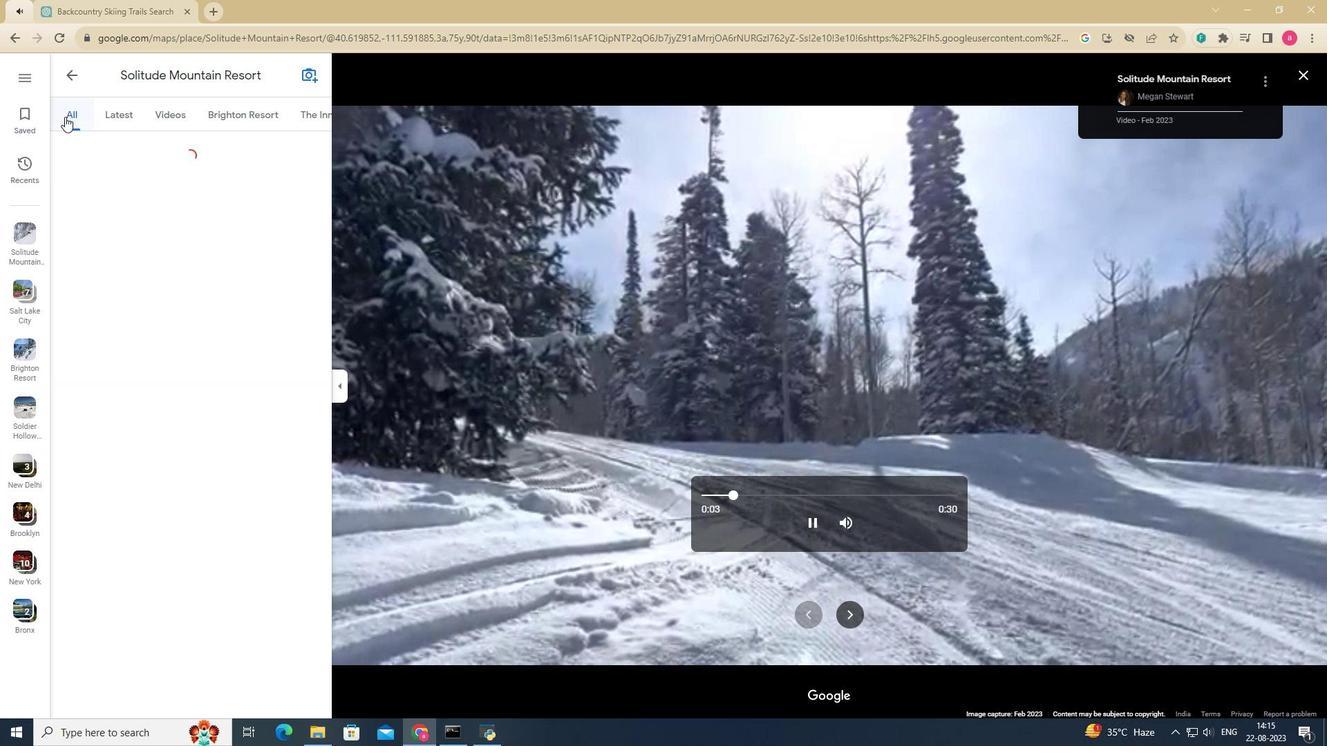 
Action: Mouse moved to (188, 353)
Screenshot: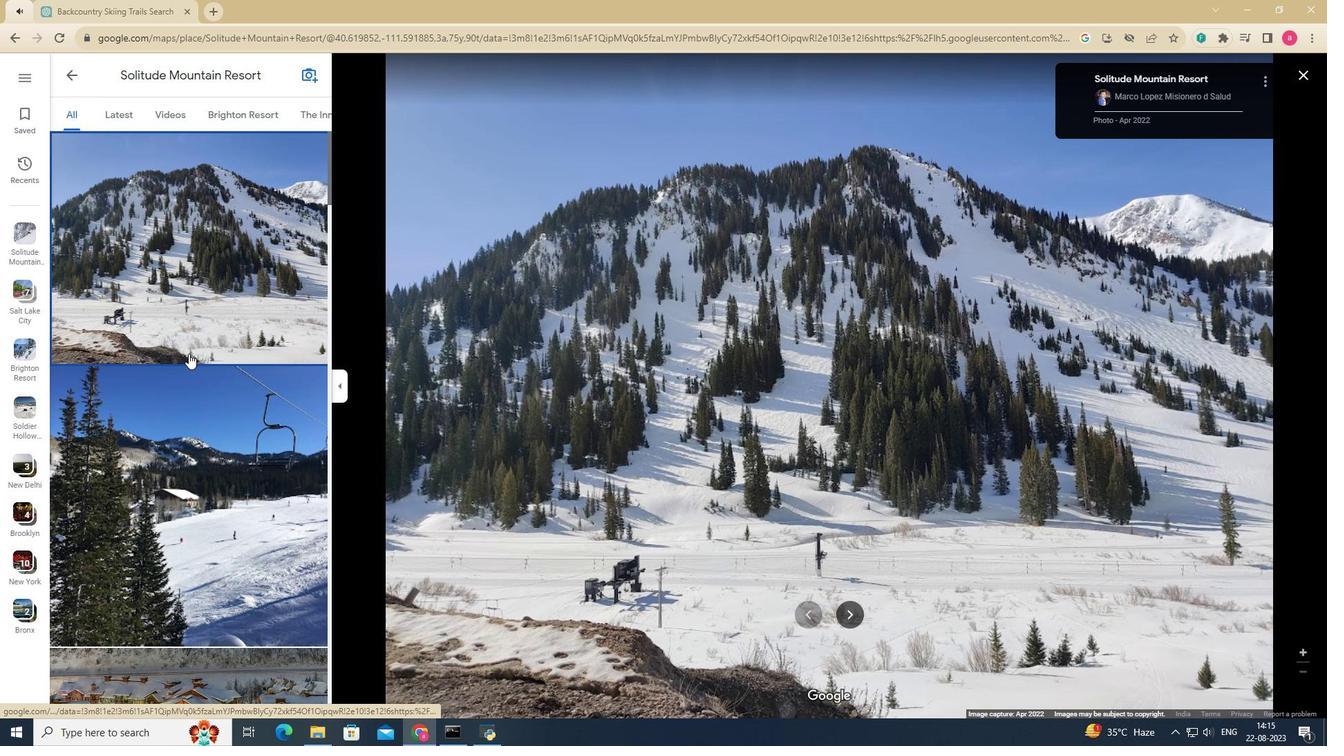 
Action: Mouse scrolled (188, 353) with delta (0, 0)
Screenshot: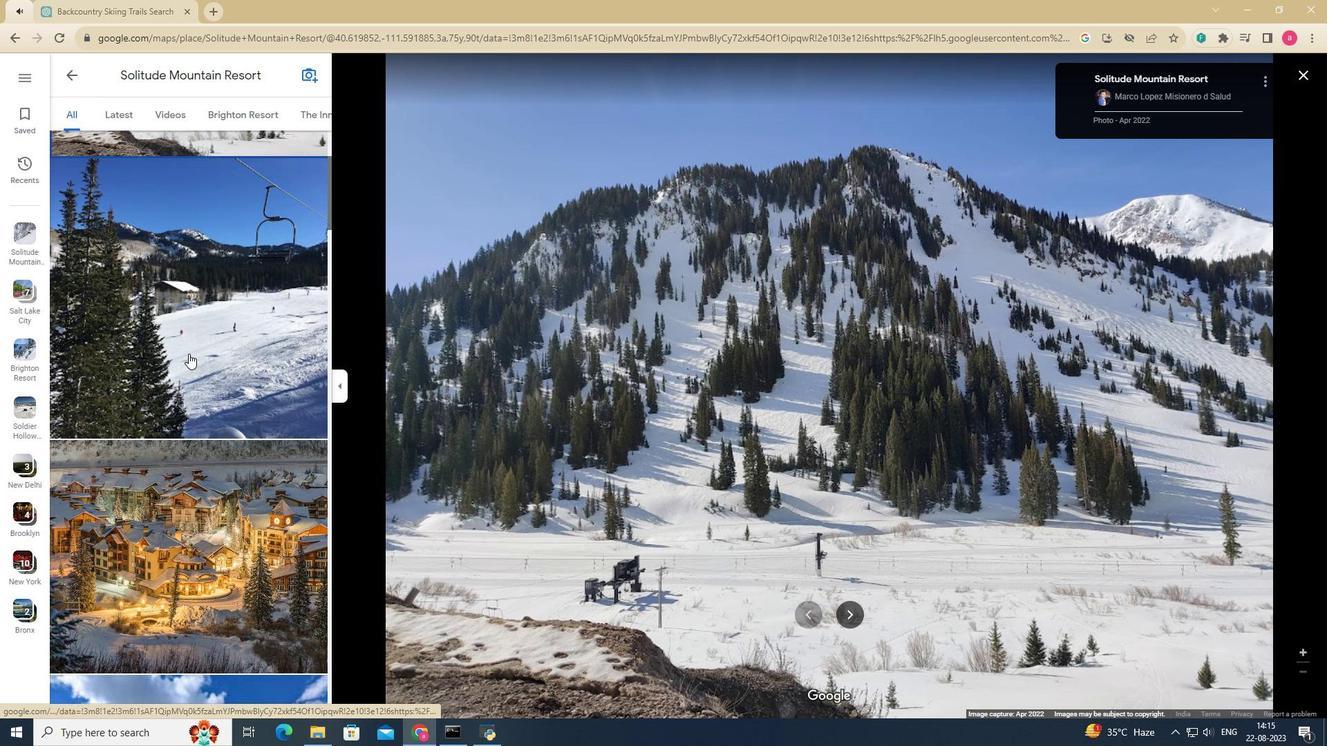 
Action: Mouse scrolled (188, 353) with delta (0, 0)
Screenshot: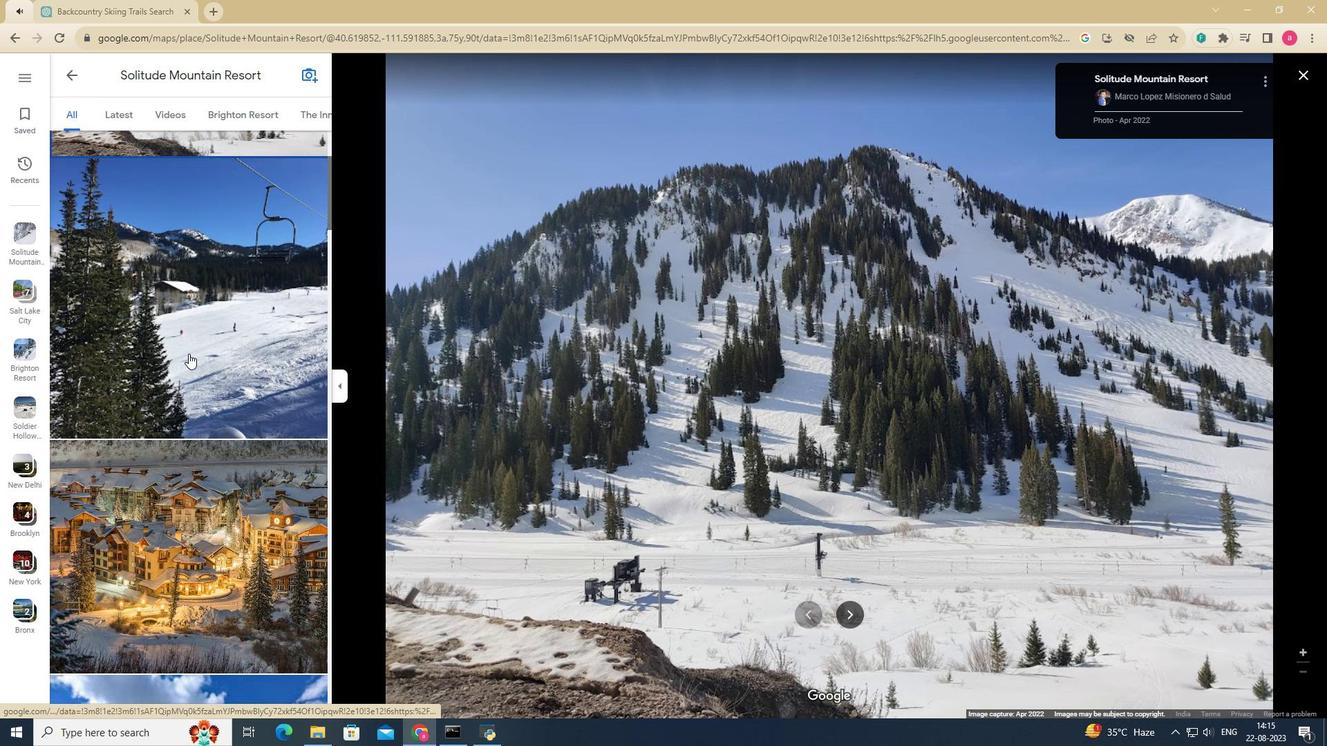 
Action: Mouse scrolled (188, 353) with delta (0, 0)
Screenshot: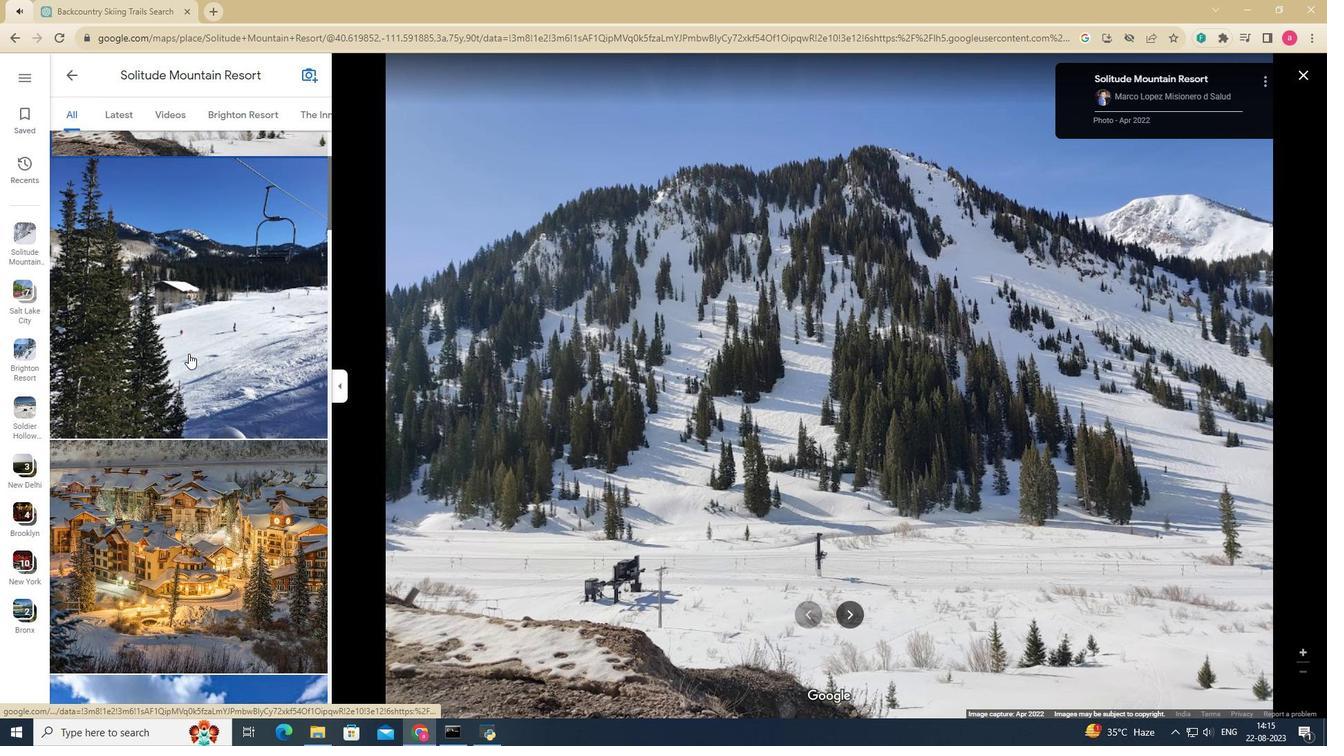 
Action: Mouse scrolled (188, 353) with delta (0, 0)
Screenshot: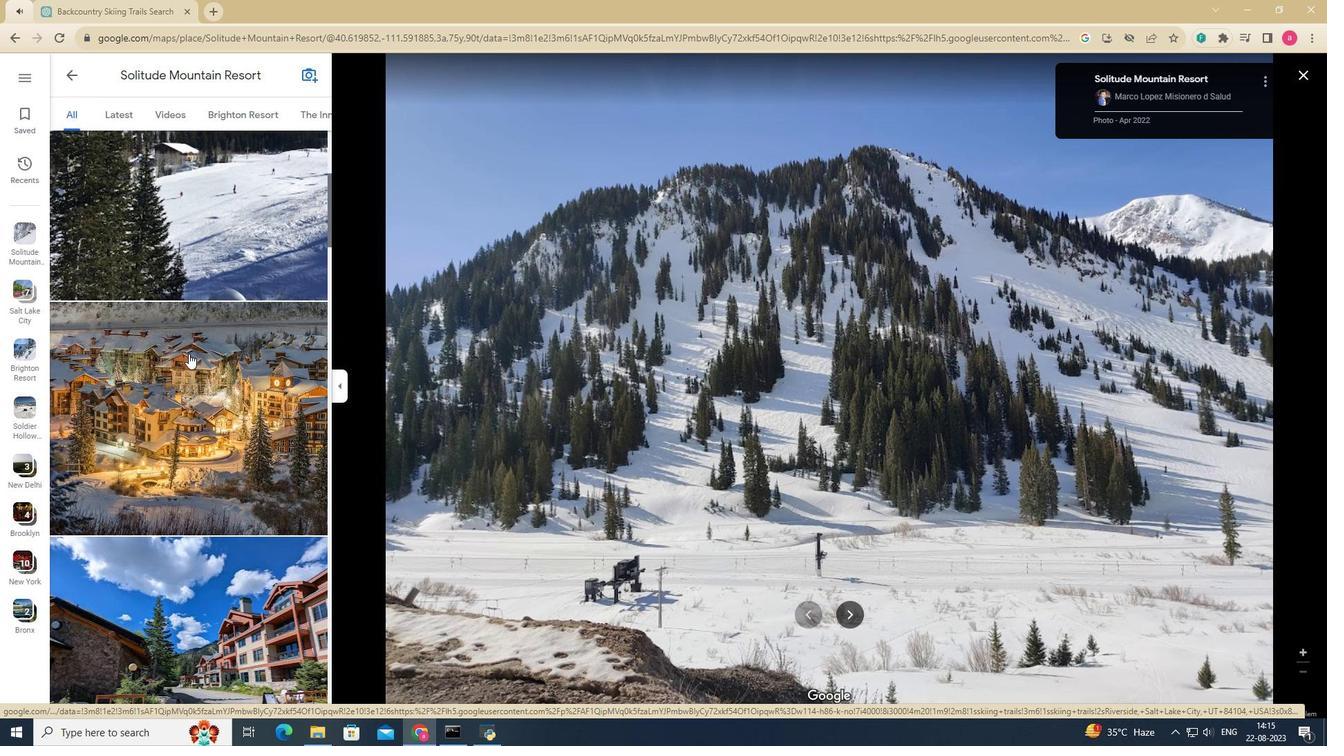 
Action: Mouse scrolled (188, 353) with delta (0, 0)
Screenshot: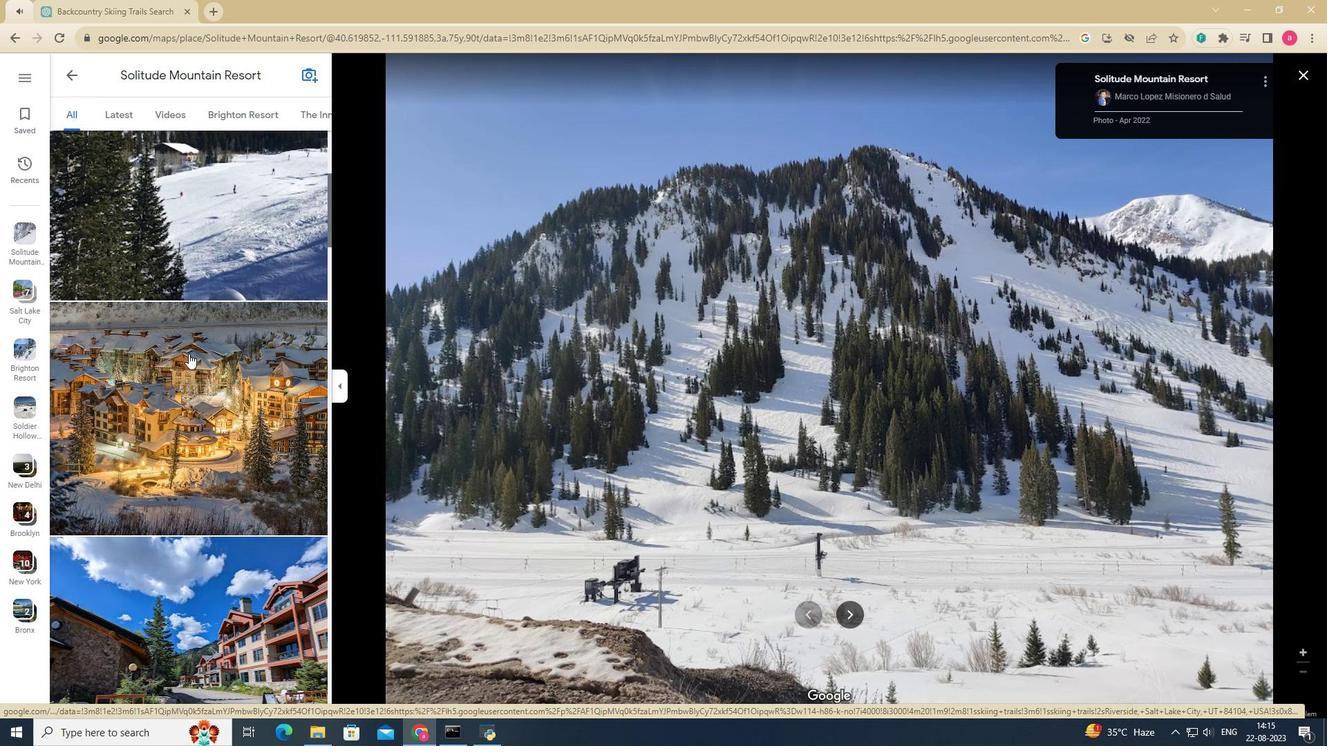 
Action: Mouse scrolled (188, 353) with delta (0, 0)
Screenshot: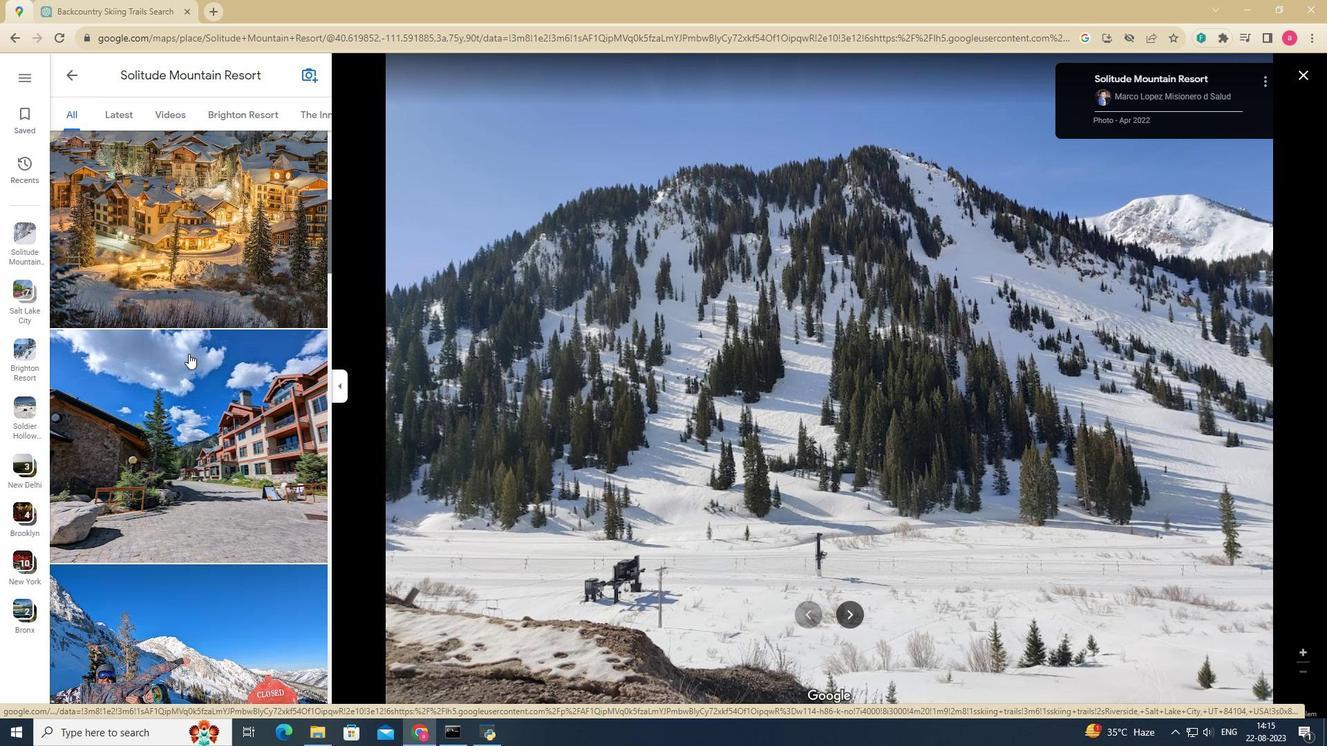 
Action: Mouse scrolled (188, 353) with delta (0, 0)
Screenshot: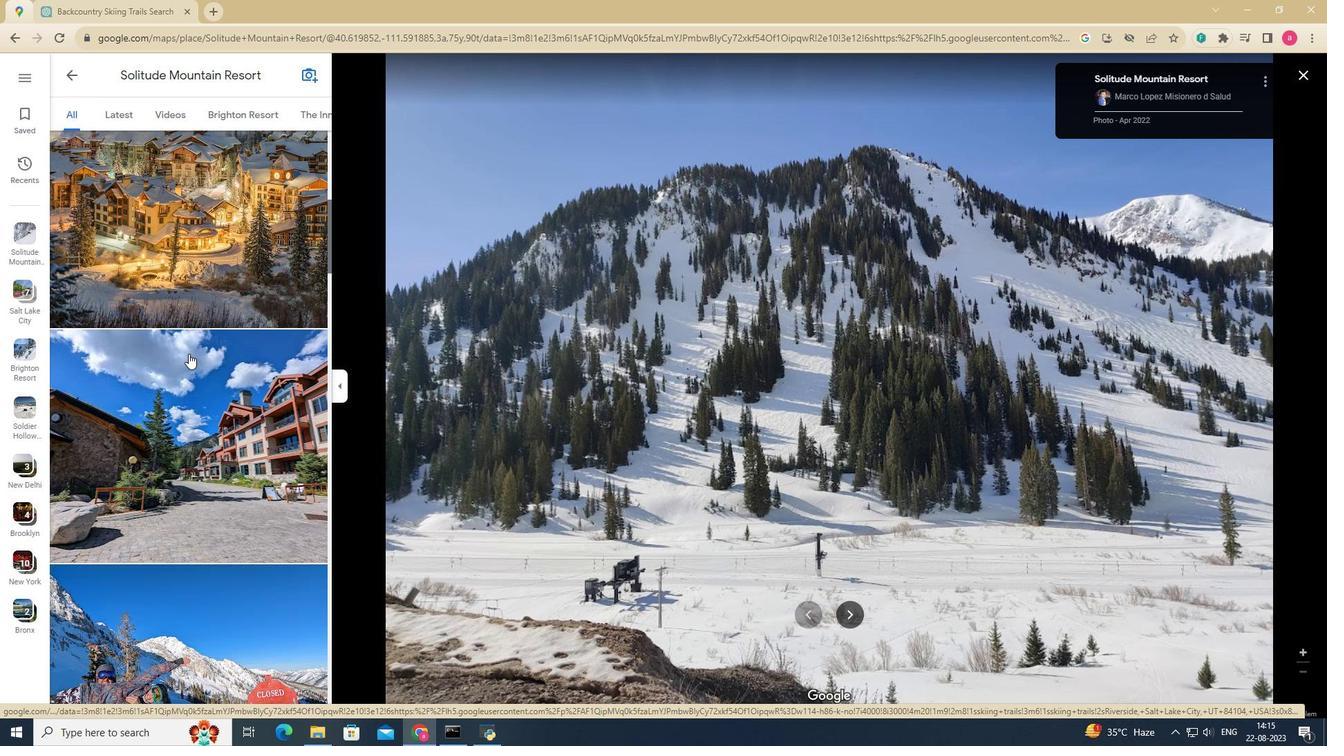 
Action: Mouse scrolled (188, 353) with delta (0, 0)
Screenshot: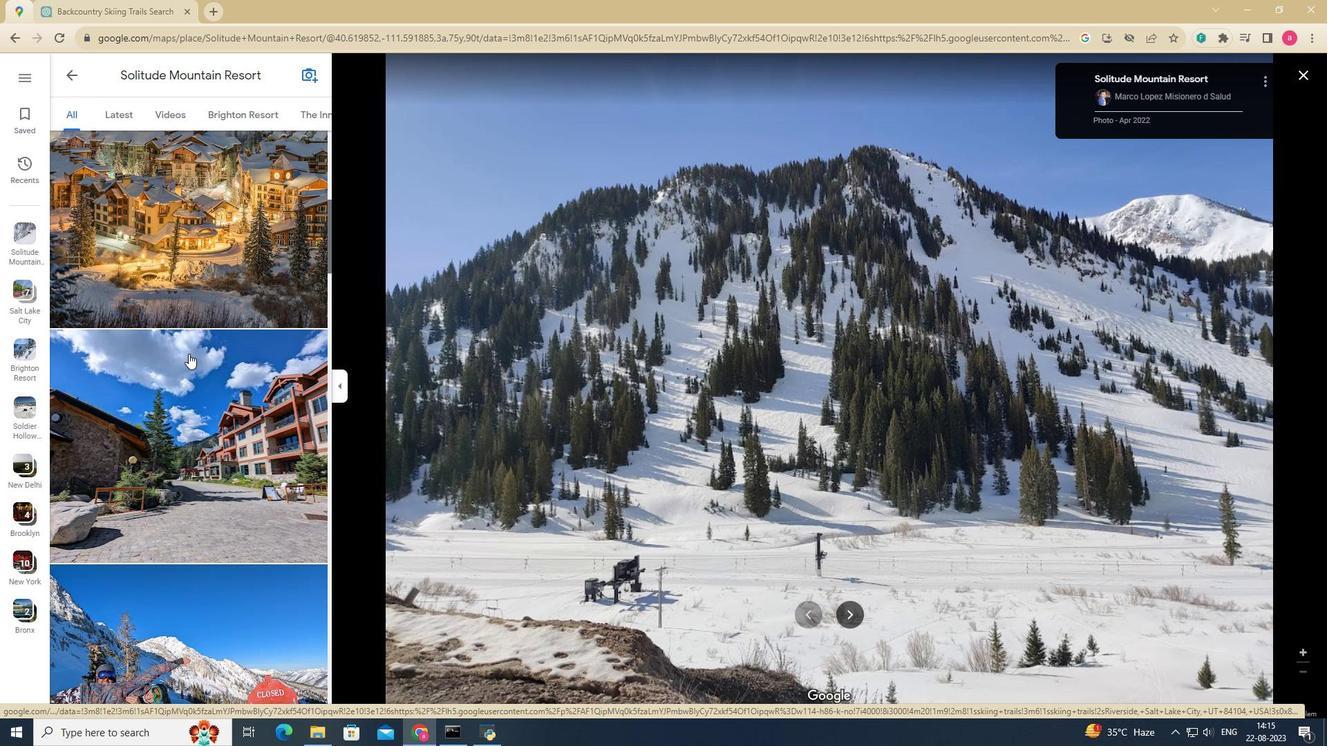 
Action: Mouse moved to (170, 235)
Screenshot: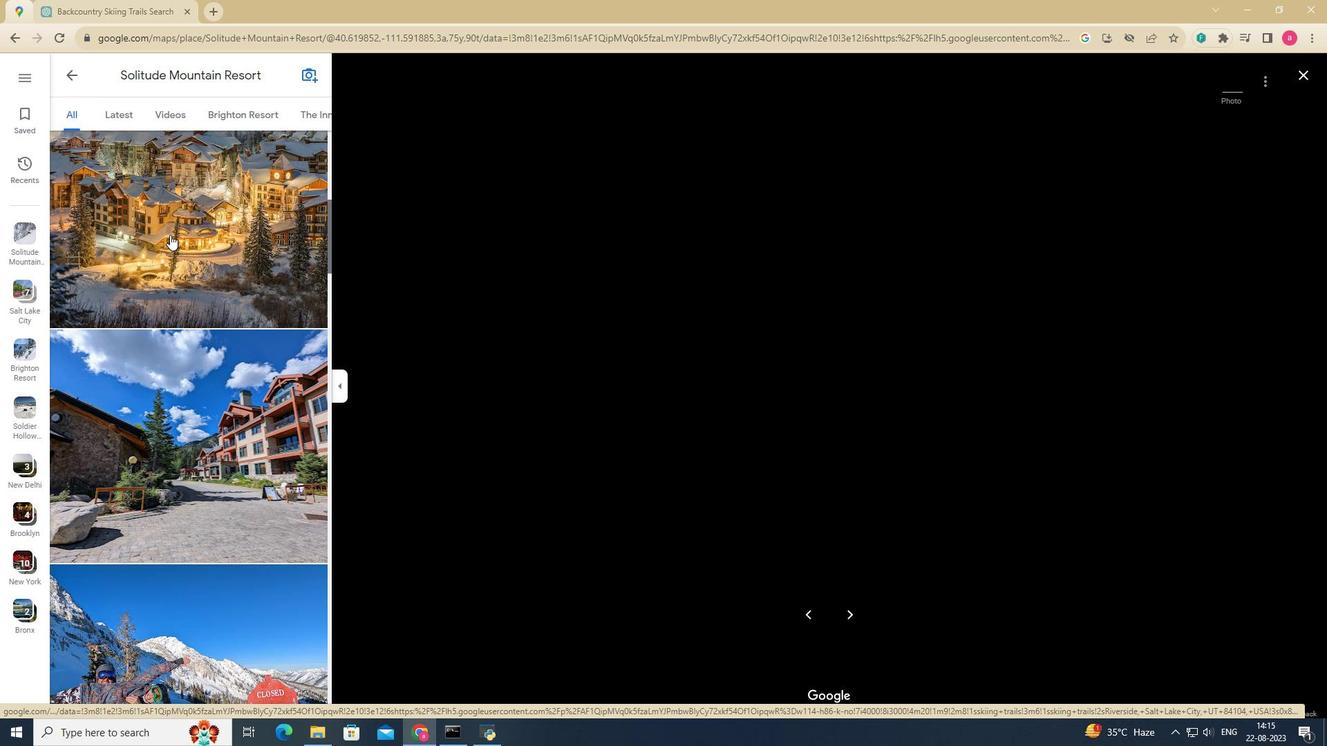 
Action: Mouse pressed left at (170, 235)
Screenshot: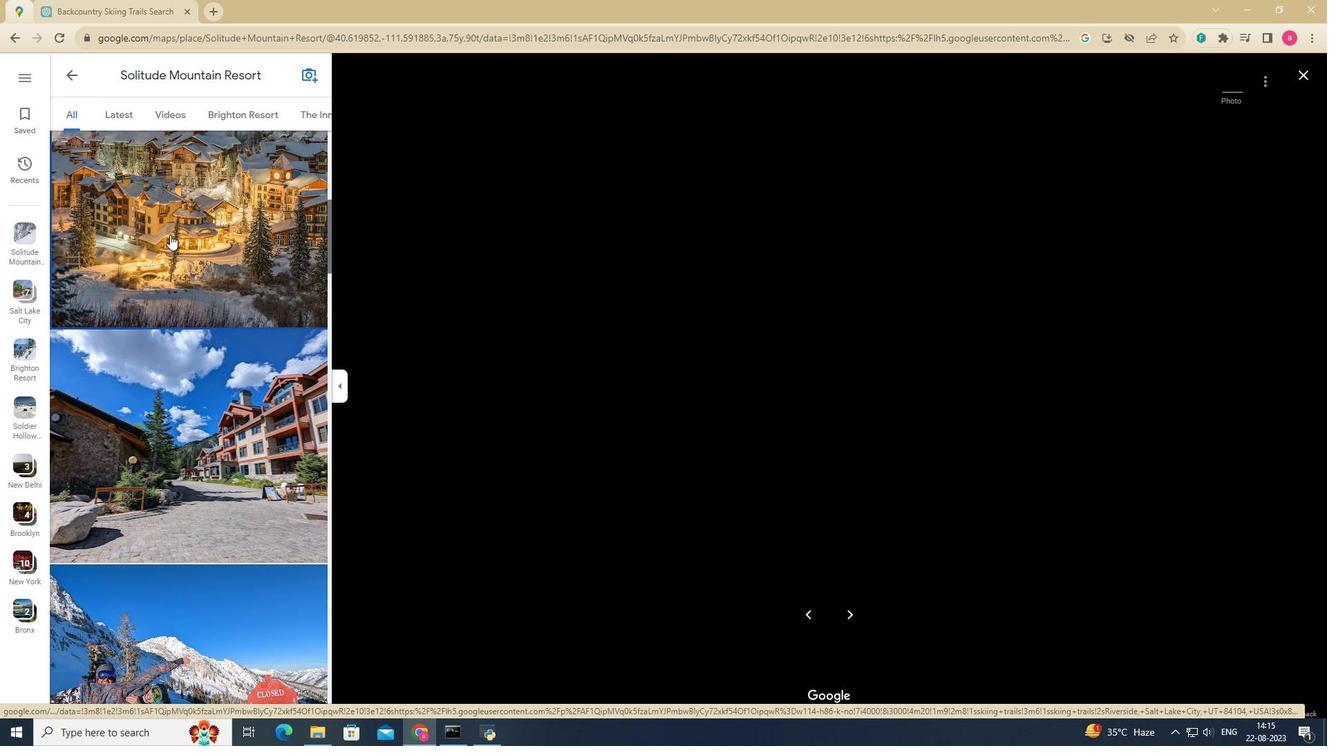 
Action: Mouse scrolled (170, 234) with delta (0, 0)
Screenshot: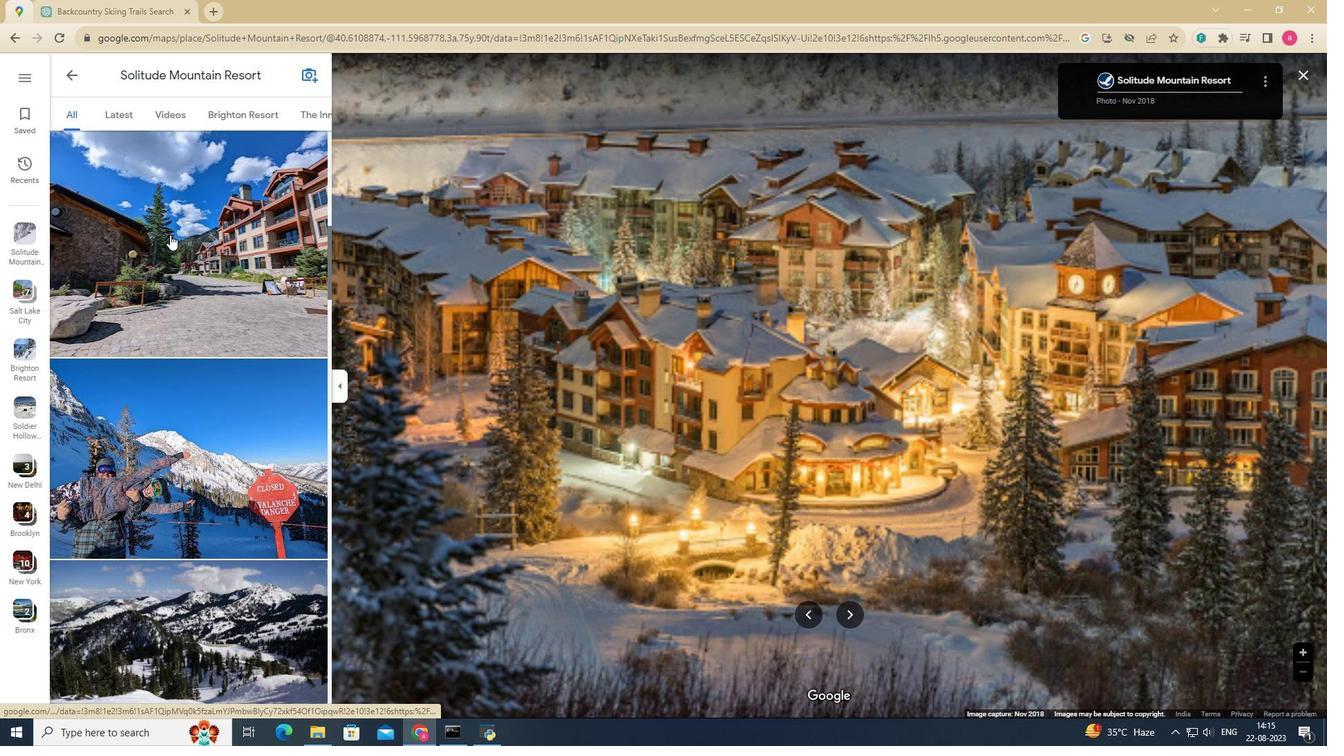 
Action: Mouse scrolled (170, 234) with delta (0, 0)
Screenshot: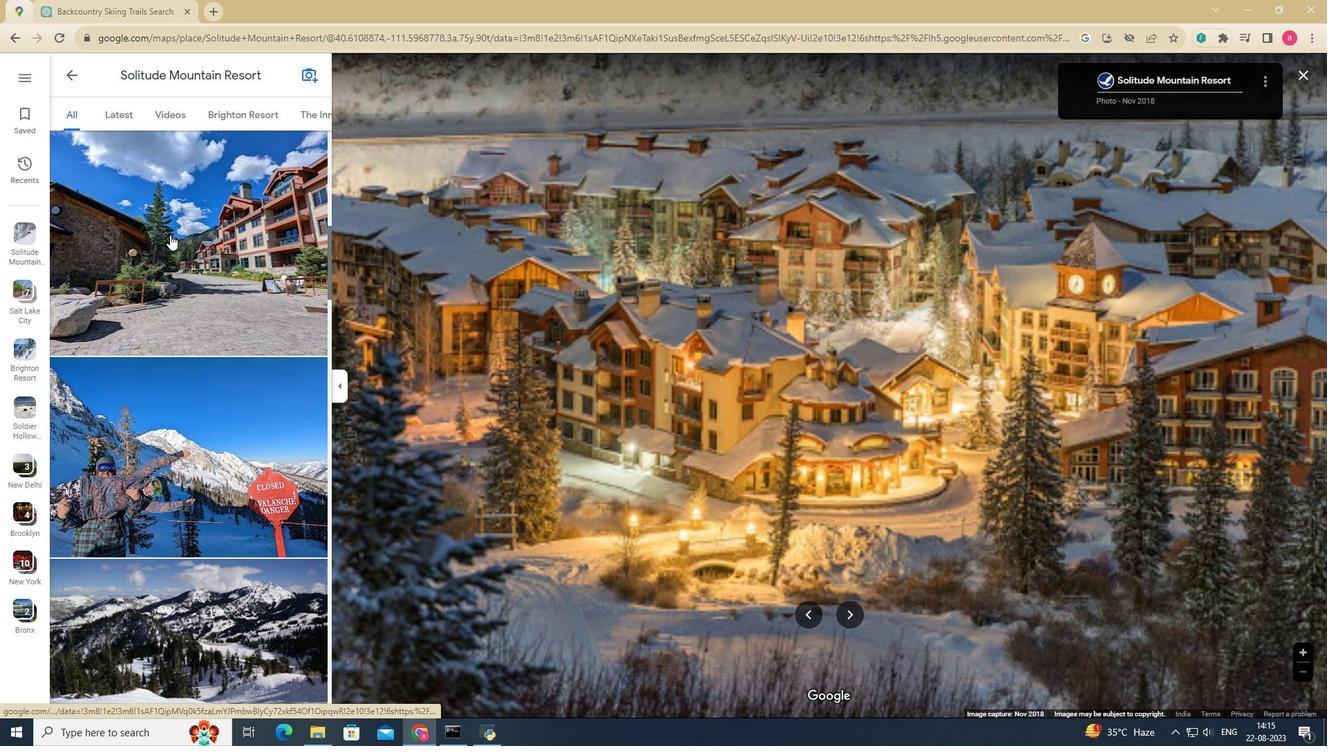 
Action: Mouse scrolled (170, 234) with delta (0, 0)
Screenshot: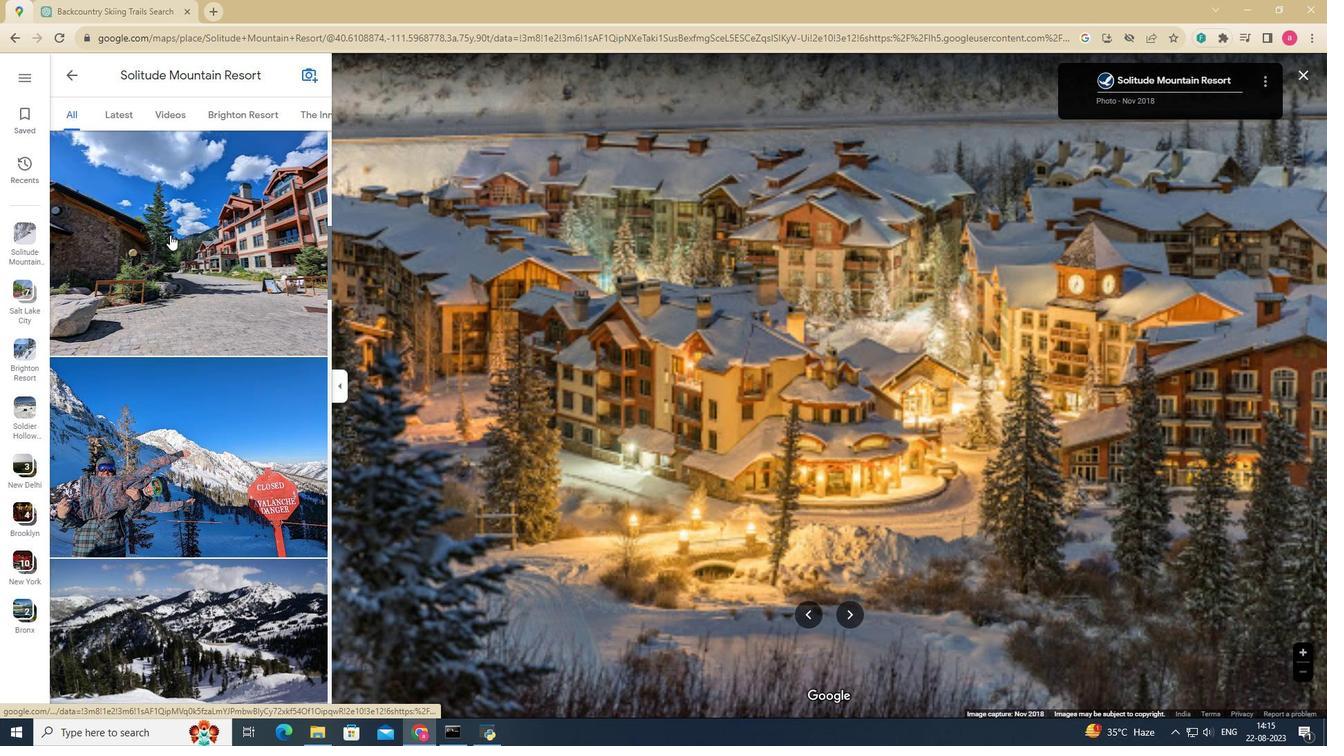 
Action: Mouse moved to (147, 384)
Screenshot: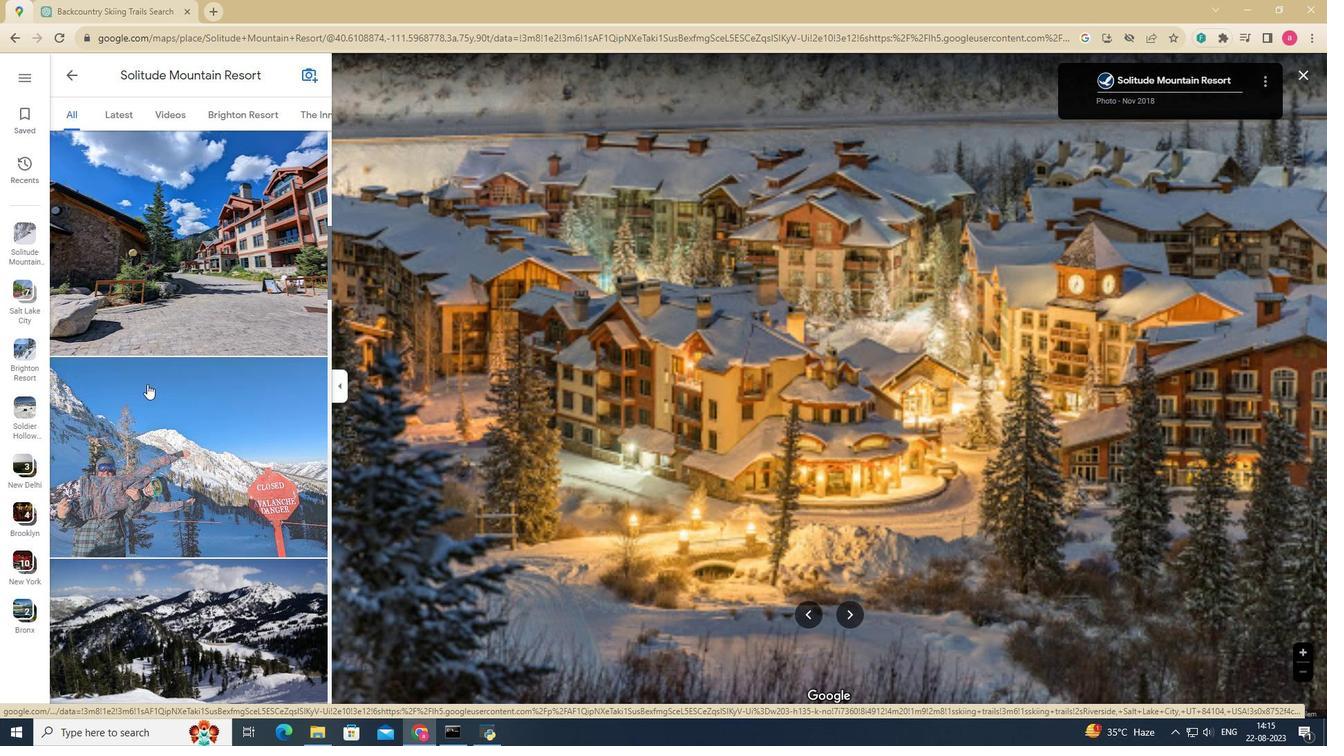 
Action: Mouse pressed left at (147, 384)
Screenshot: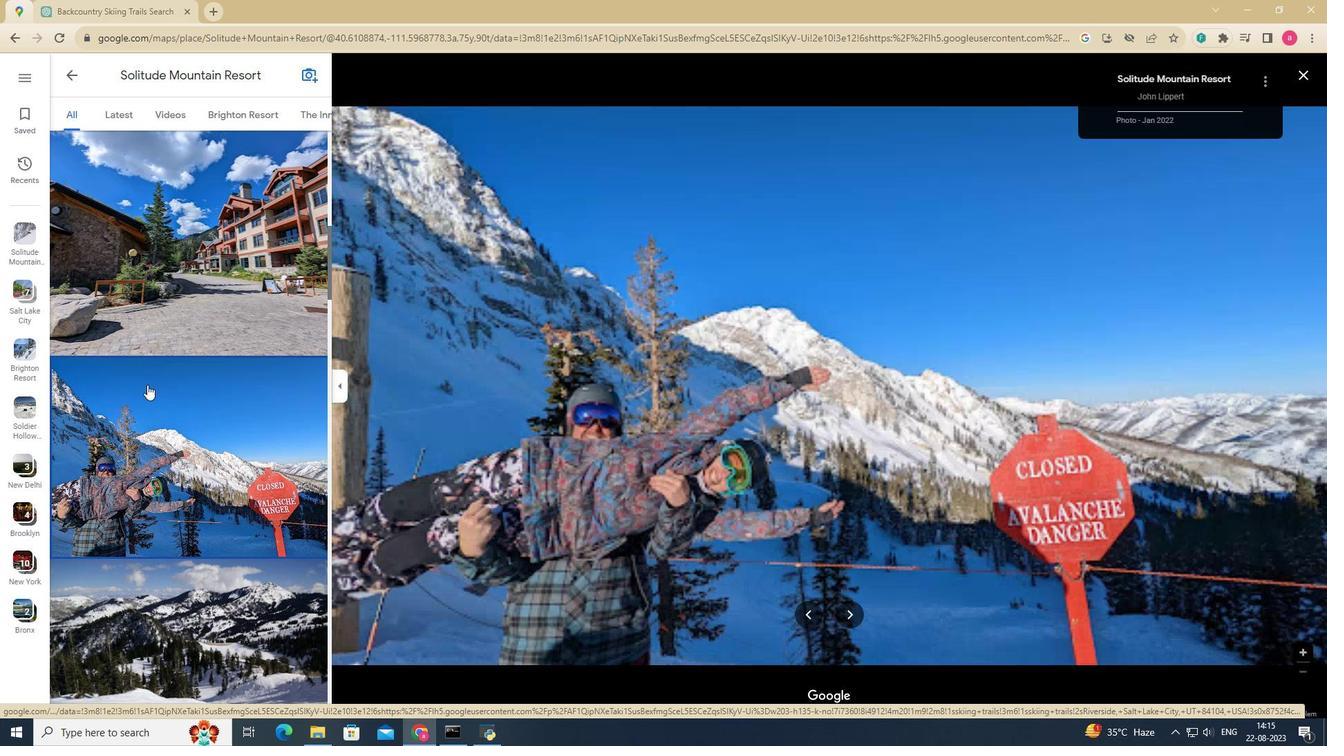 
Action: Mouse moved to (147, 385)
Screenshot: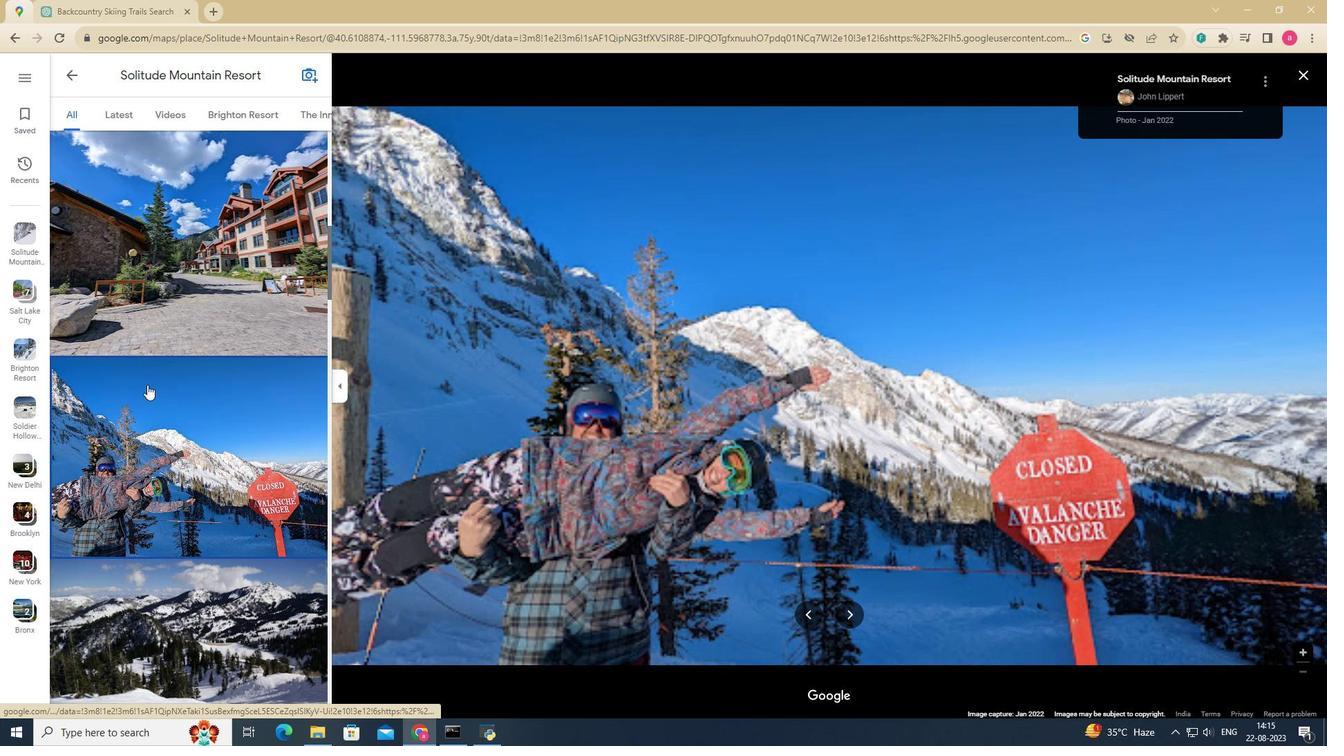 
Action: Mouse scrolled (147, 384) with delta (0, 0)
Screenshot: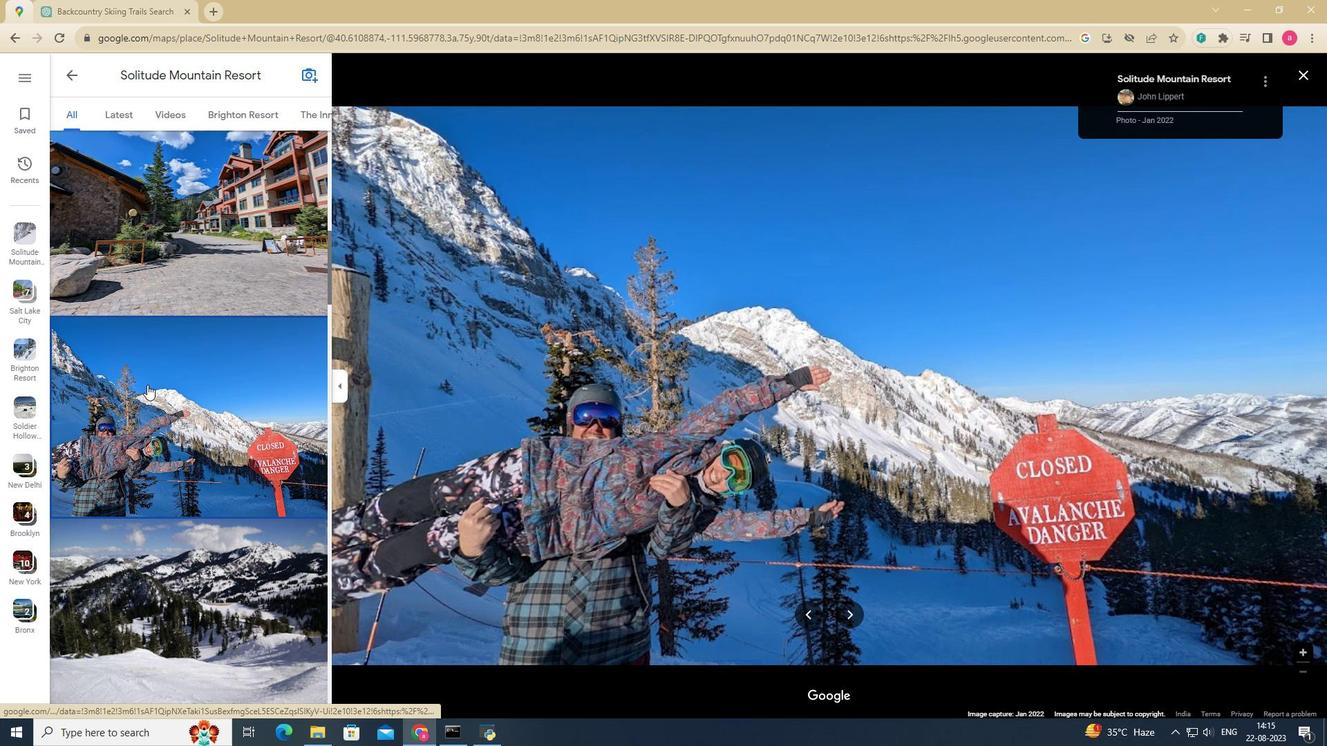 
Action: Mouse scrolled (147, 384) with delta (0, 0)
Screenshot: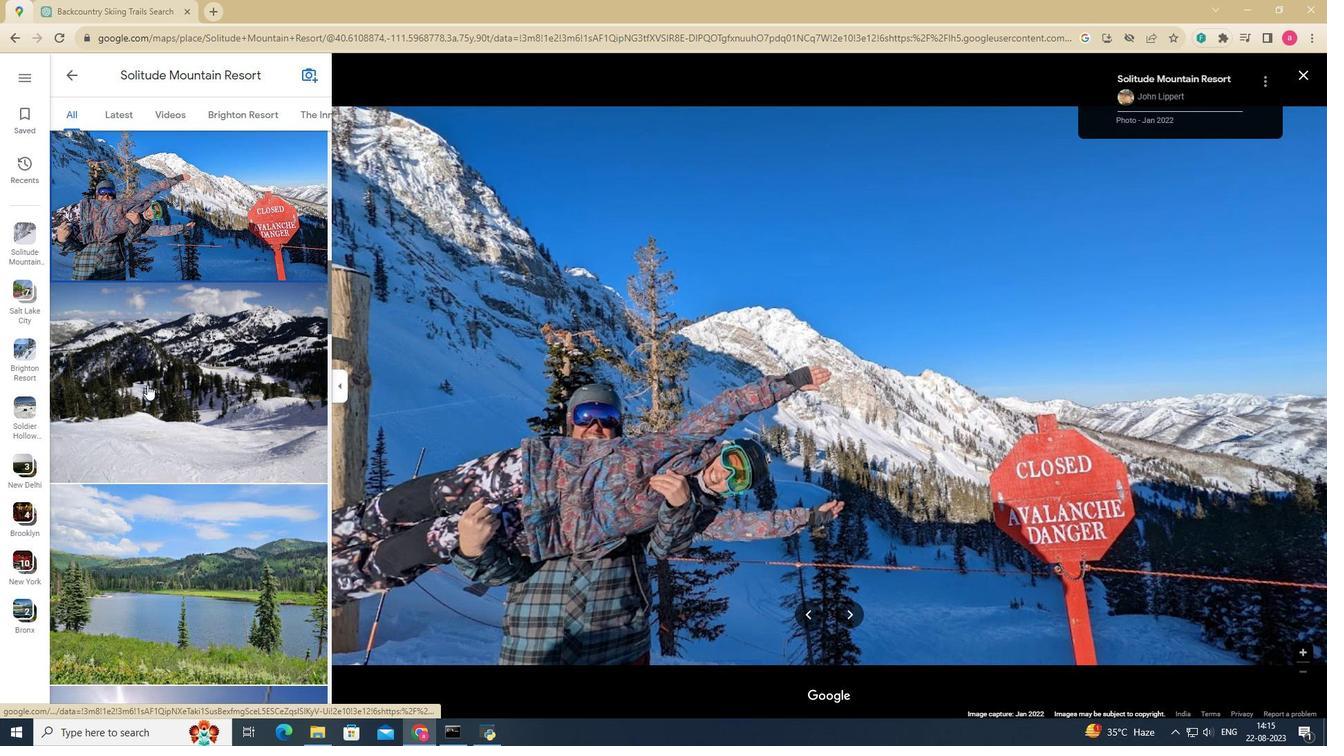 
Action: Mouse scrolled (147, 384) with delta (0, 0)
Screenshot: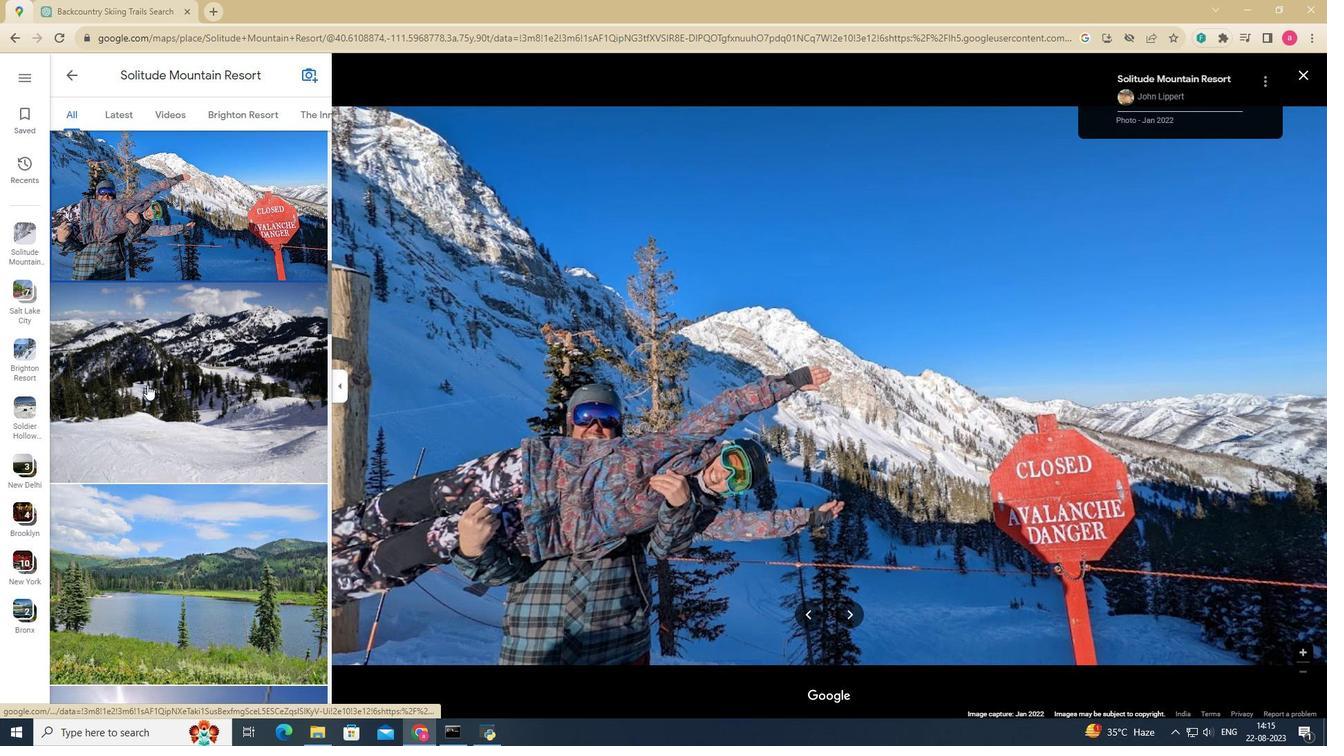 
Action: Mouse scrolled (147, 384) with delta (0, 0)
Screenshot: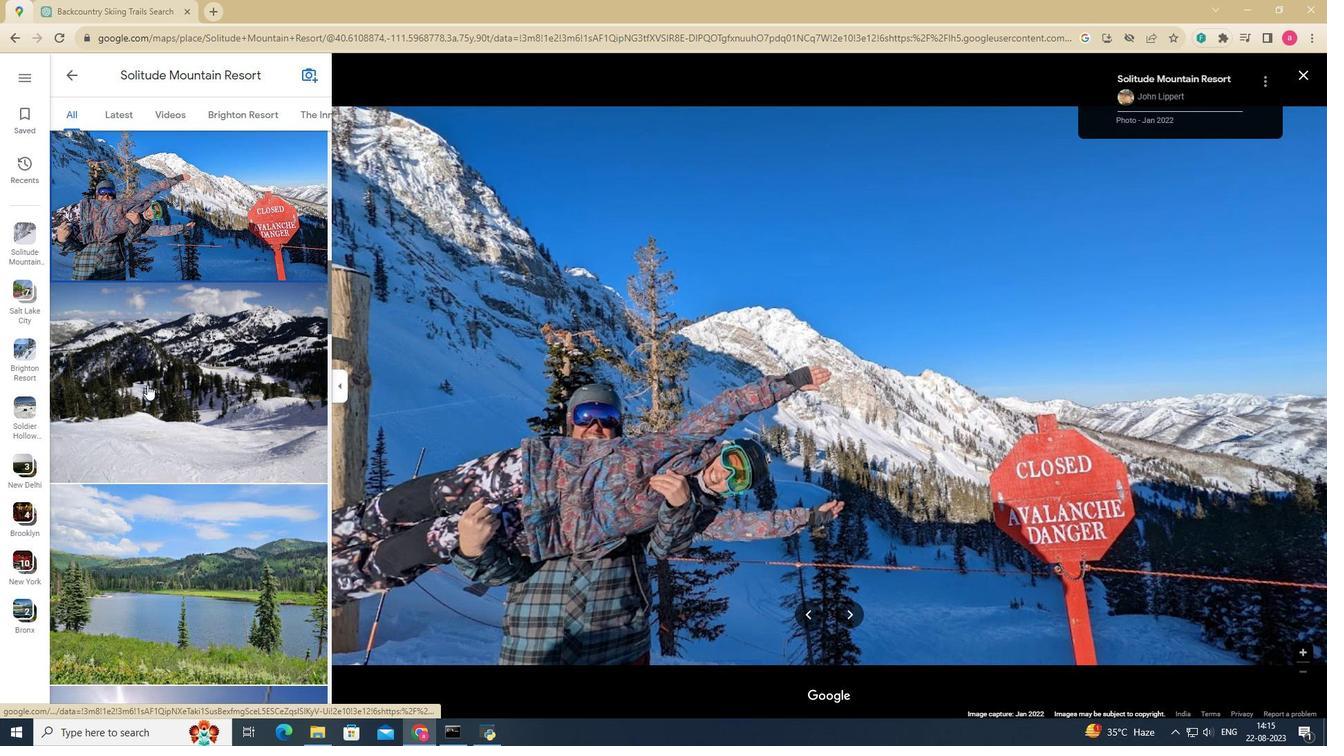 
Action: Mouse scrolled (147, 384) with delta (0, 0)
Screenshot: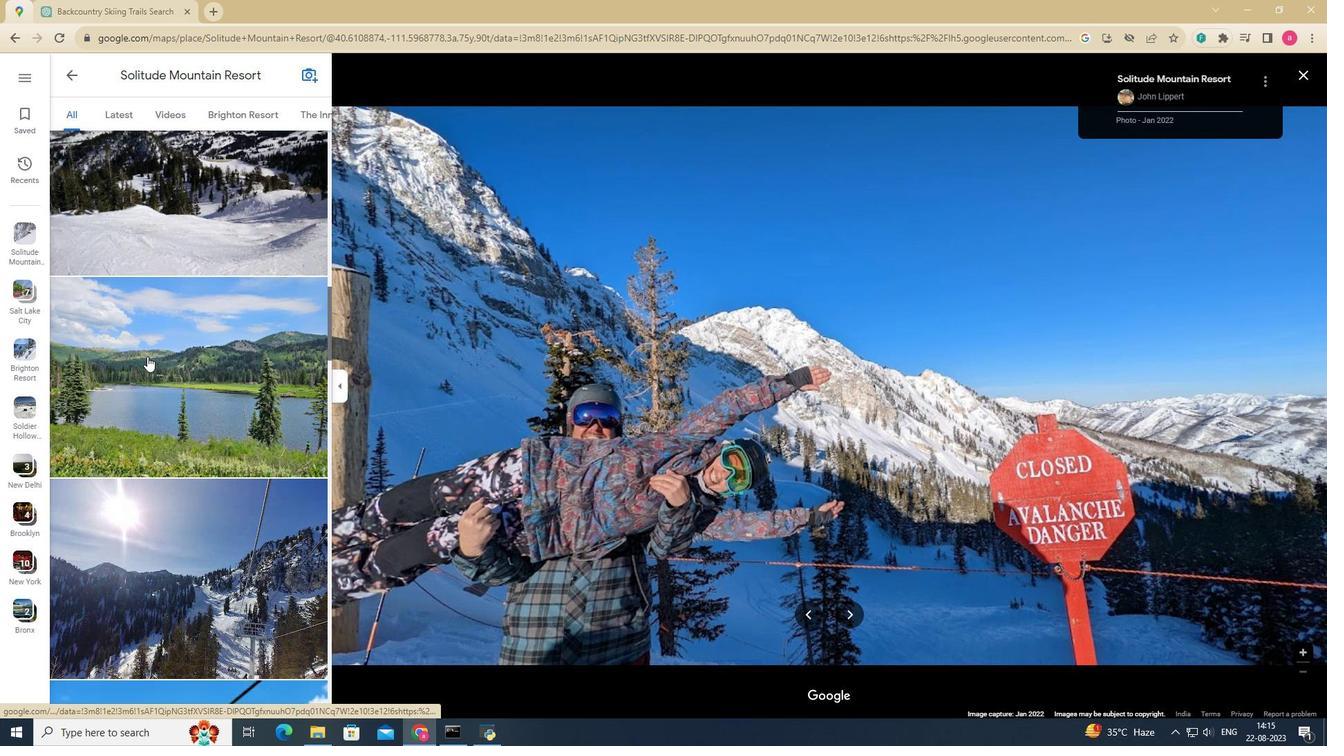 
Action: Mouse scrolled (147, 384) with delta (0, 0)
Screenshot: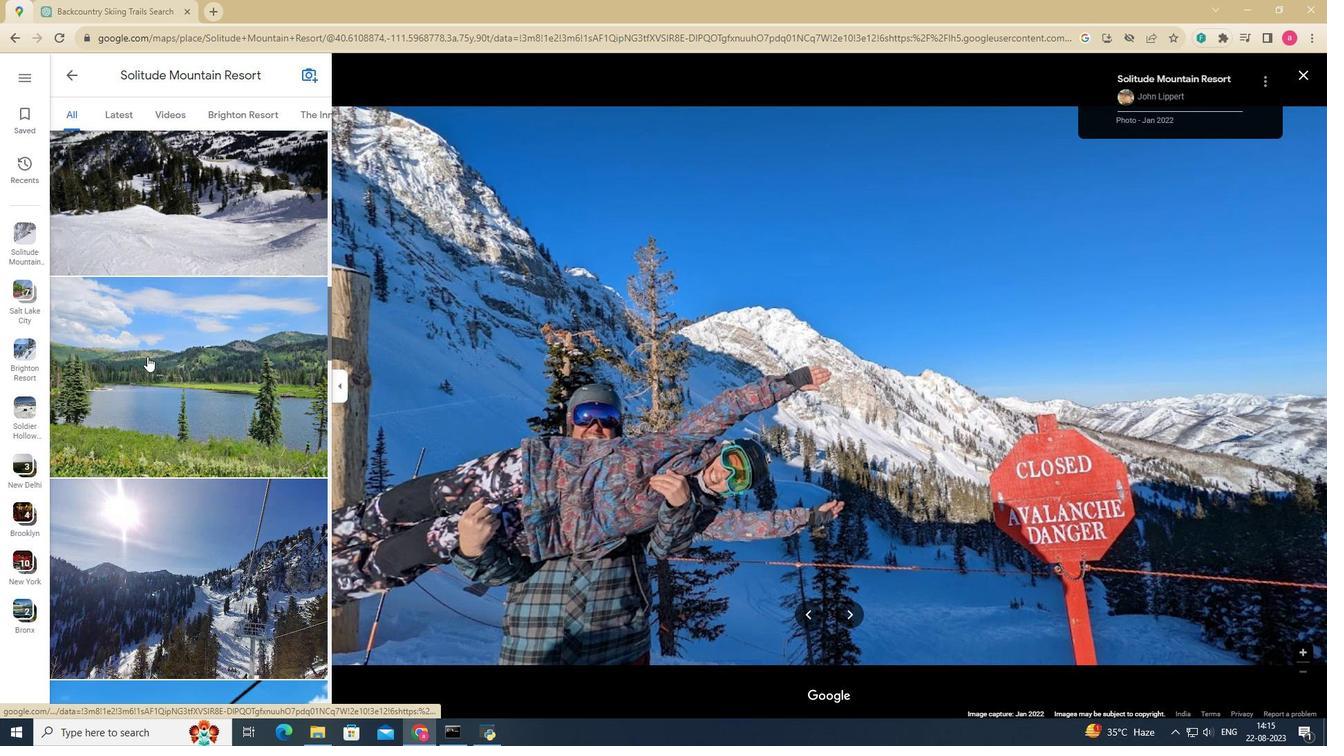 
Action: Mouse scrolled (147, 384) with delta (0, 0)
Screenshot: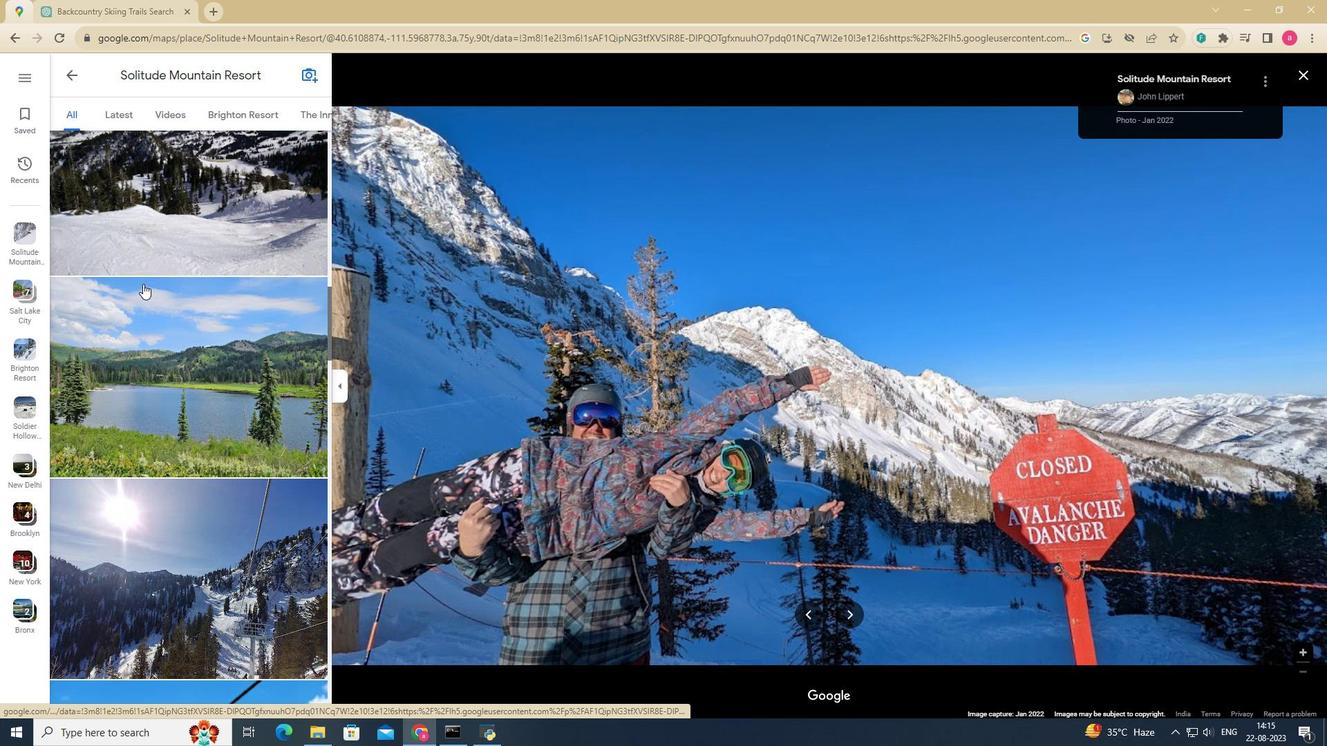 
Action: Mouse moved to (74, 80)
Screenshot: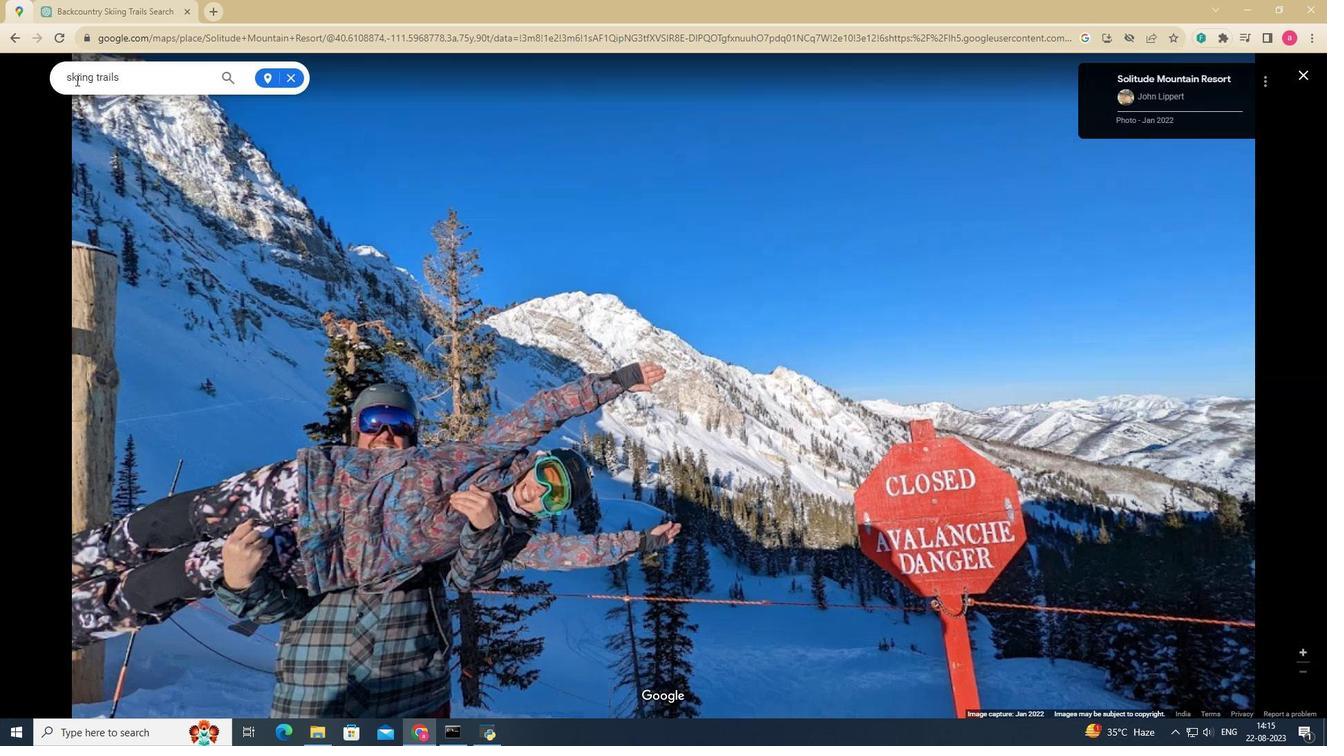 
Action: Mouse pressed left at (74, 80)
Screenshot: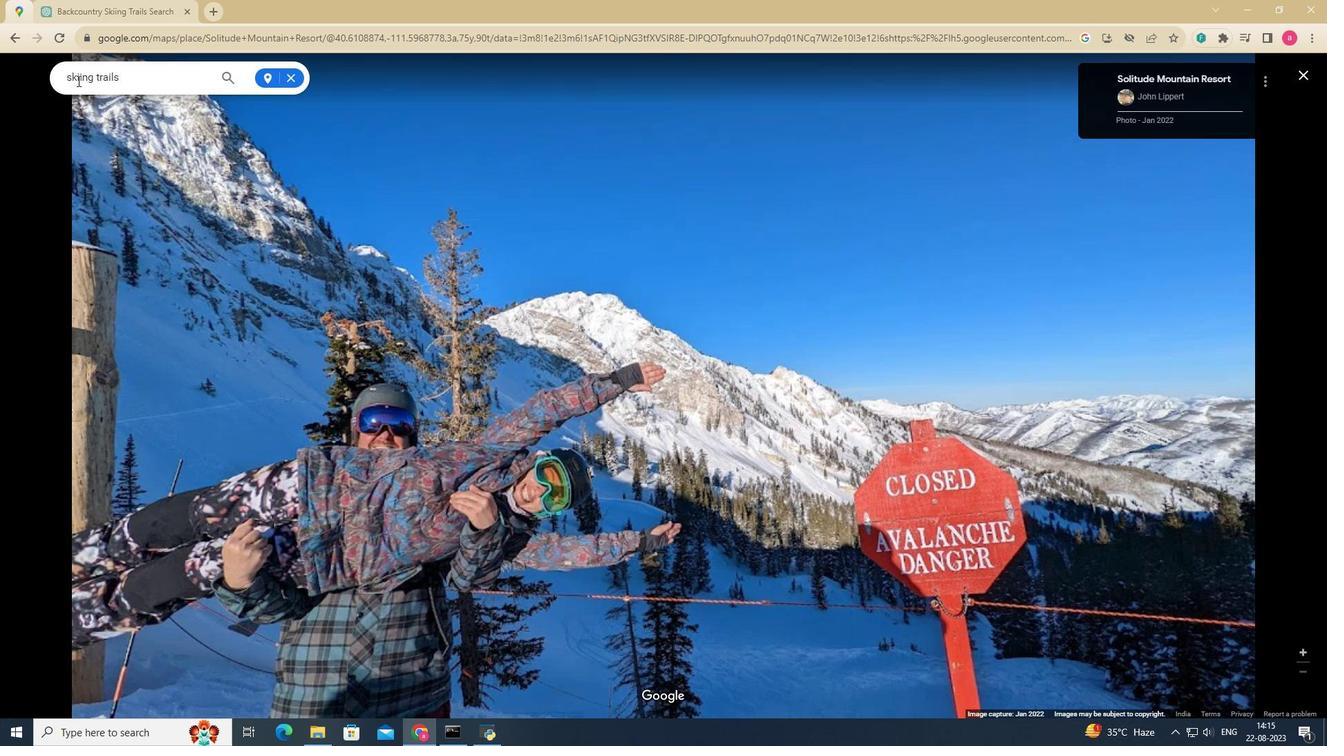 
Action: Mouse moved to (268, 450)
Screenshot: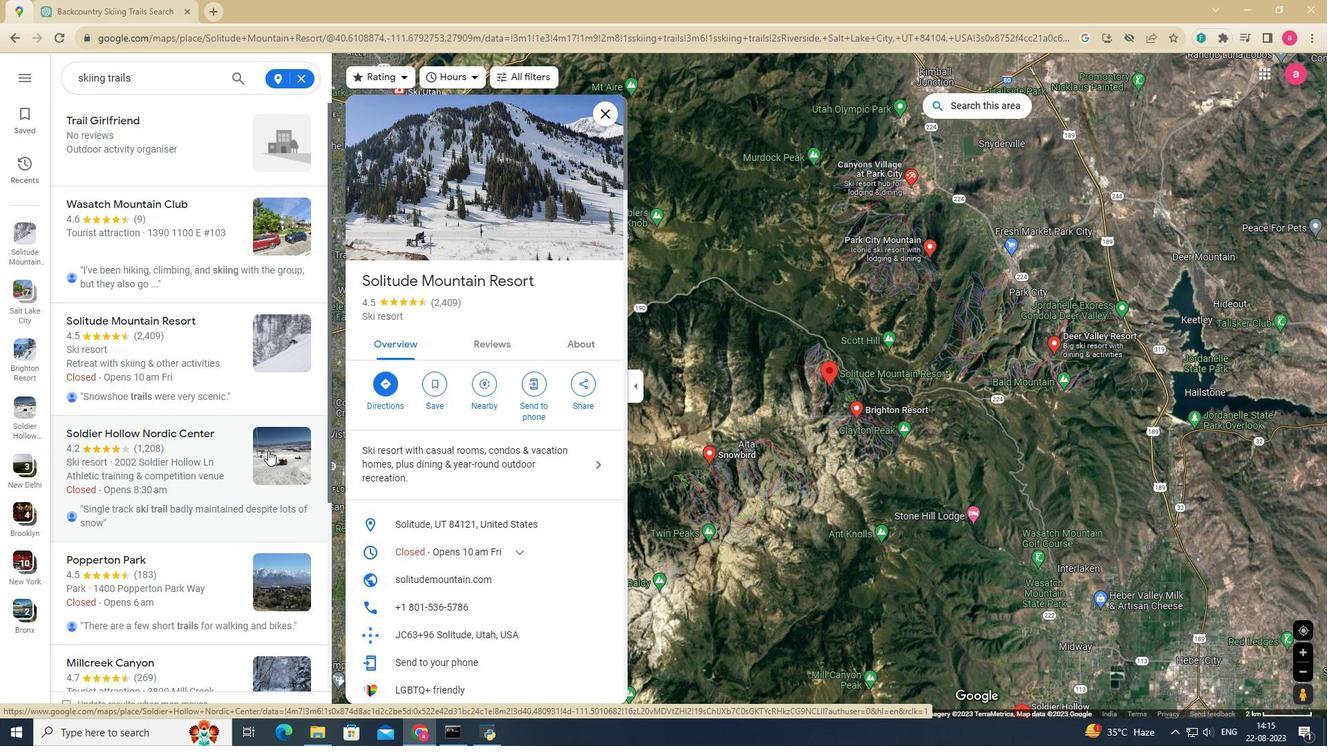 
Action: Mouse pressed left at (268, 450)
Screenshot: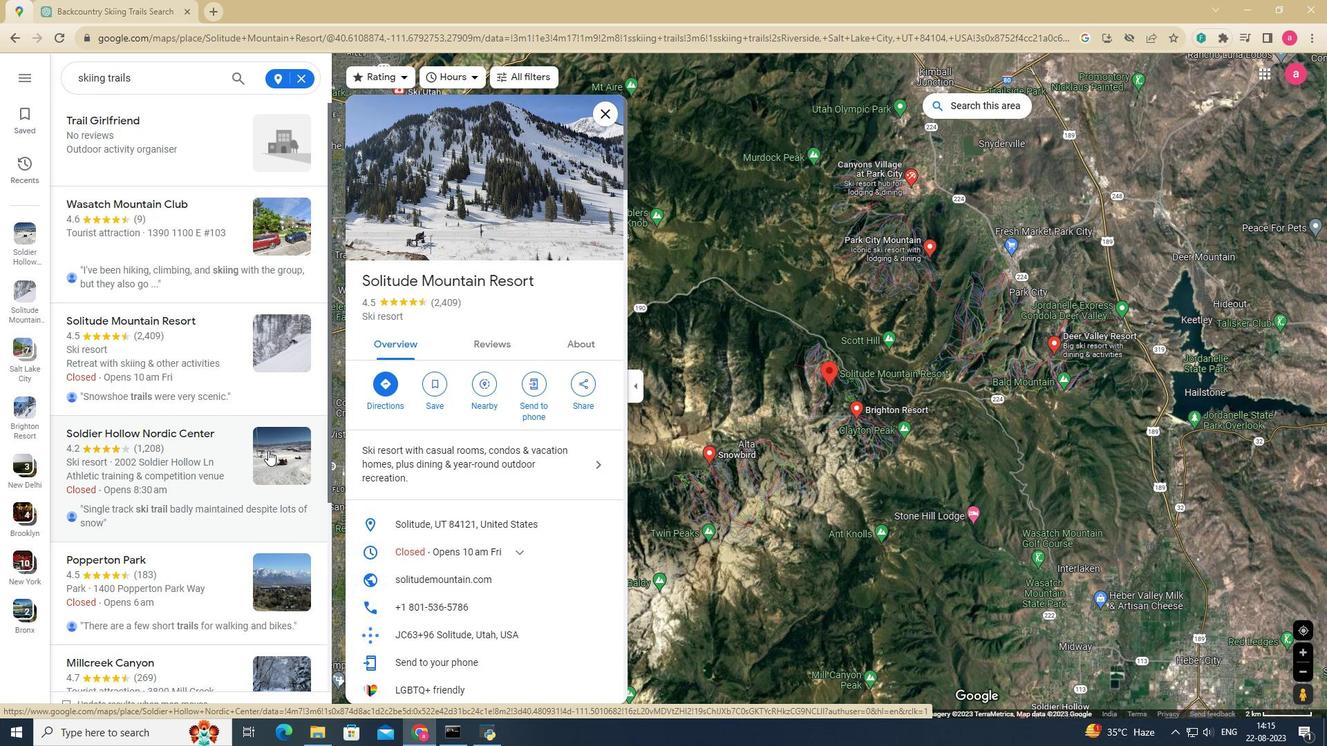 
Action: Mouse moved to (395, 249)
Screenshot: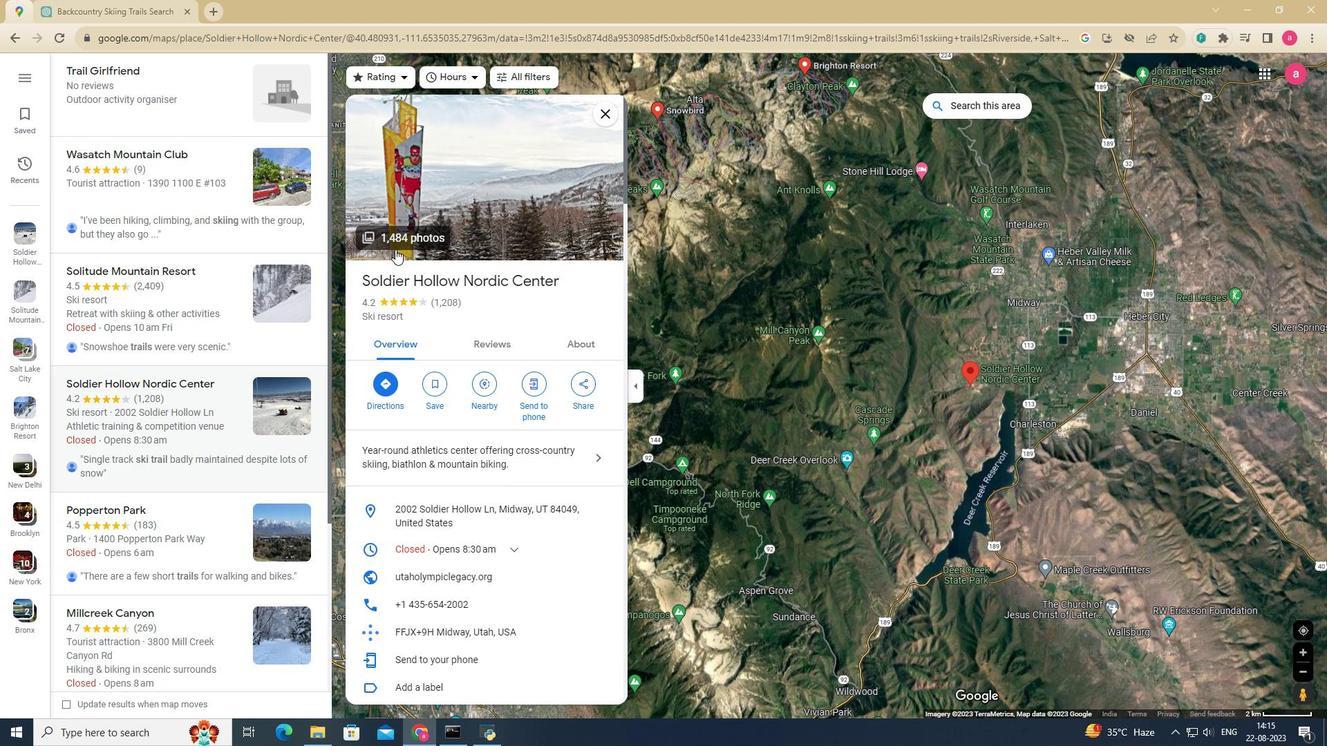 
Action: Mouse pressed left at (395, 249)
Screenshot: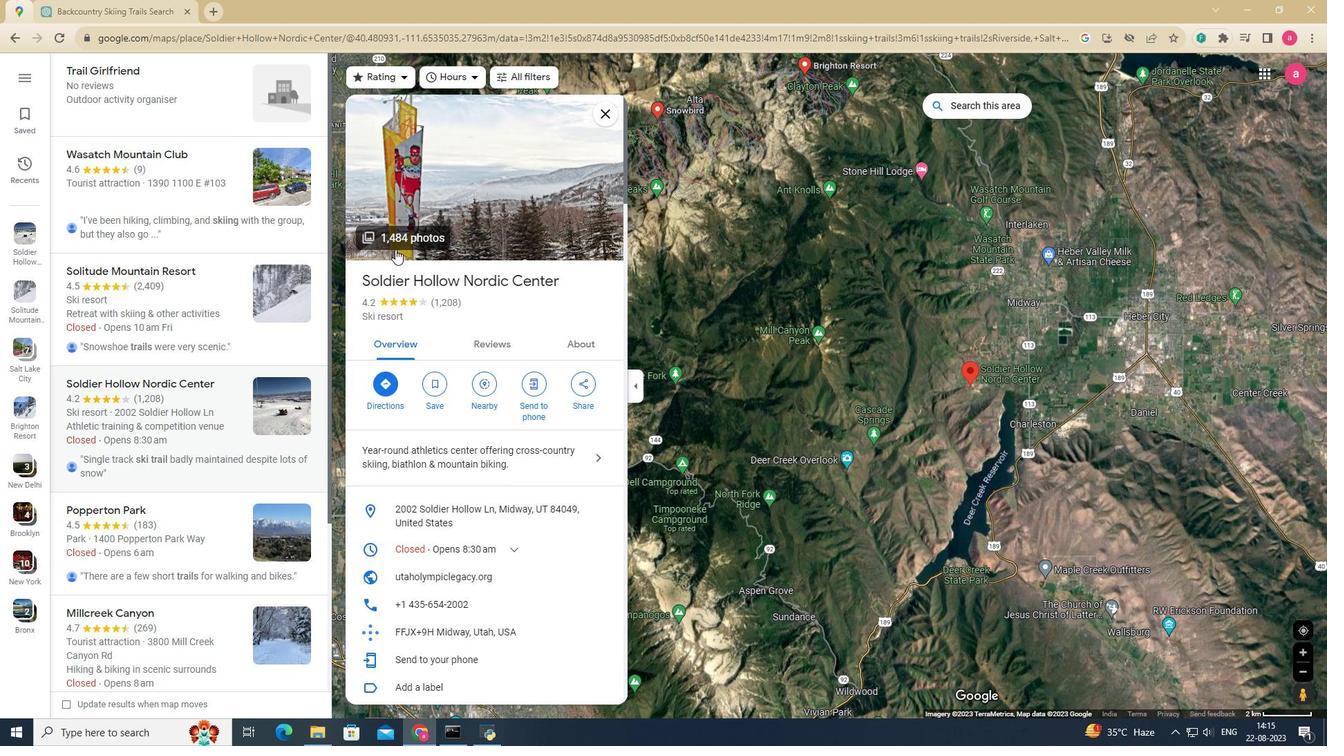 
Action: Mouse moved to (179, 479)
Screenshot: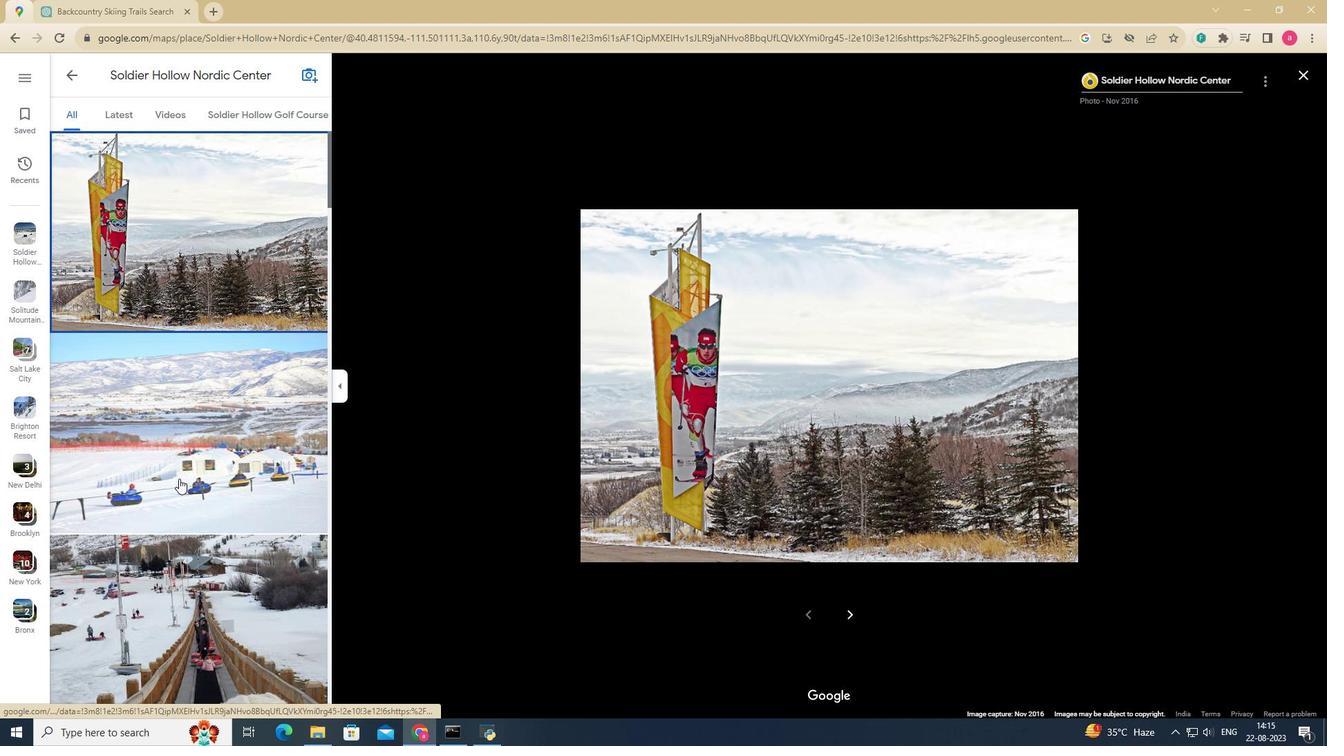 
Action: Mouse pressed left at (179, 479)
Screenshot: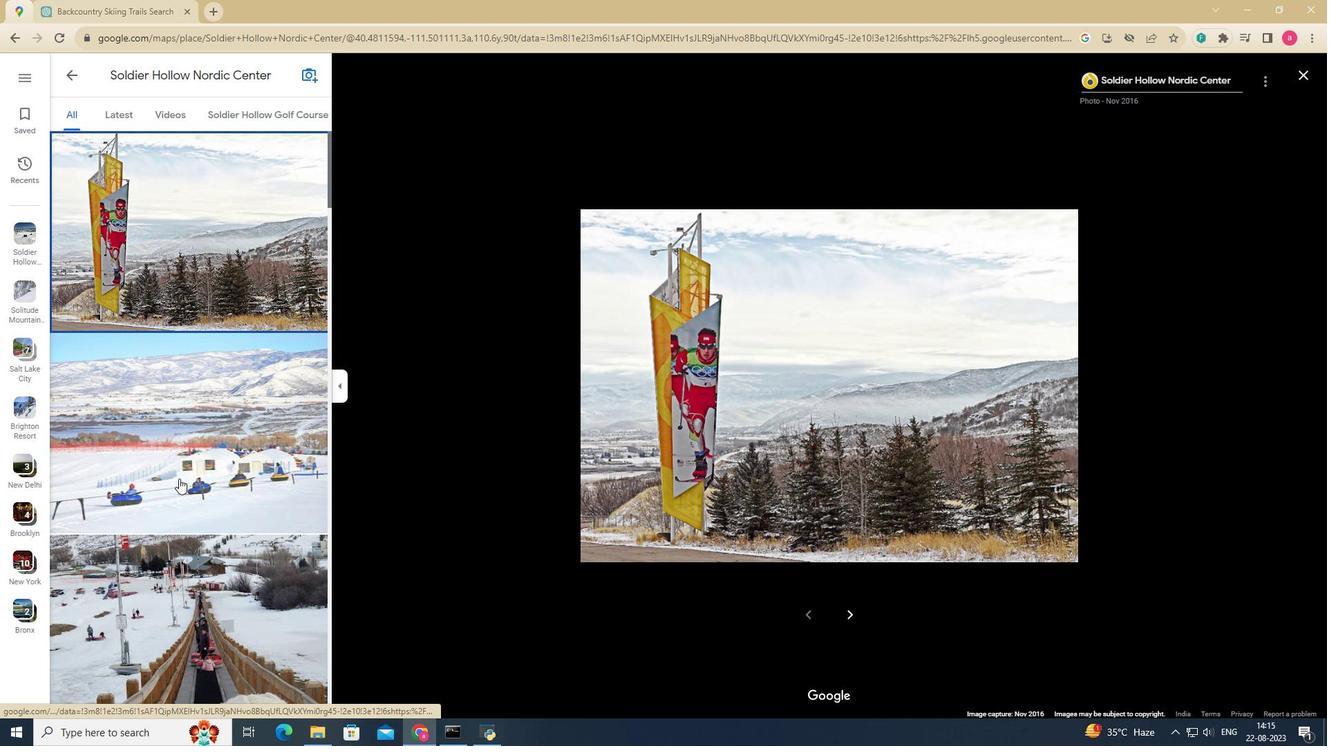 
Action: Mouse moved to (180, 477)
Screenshot: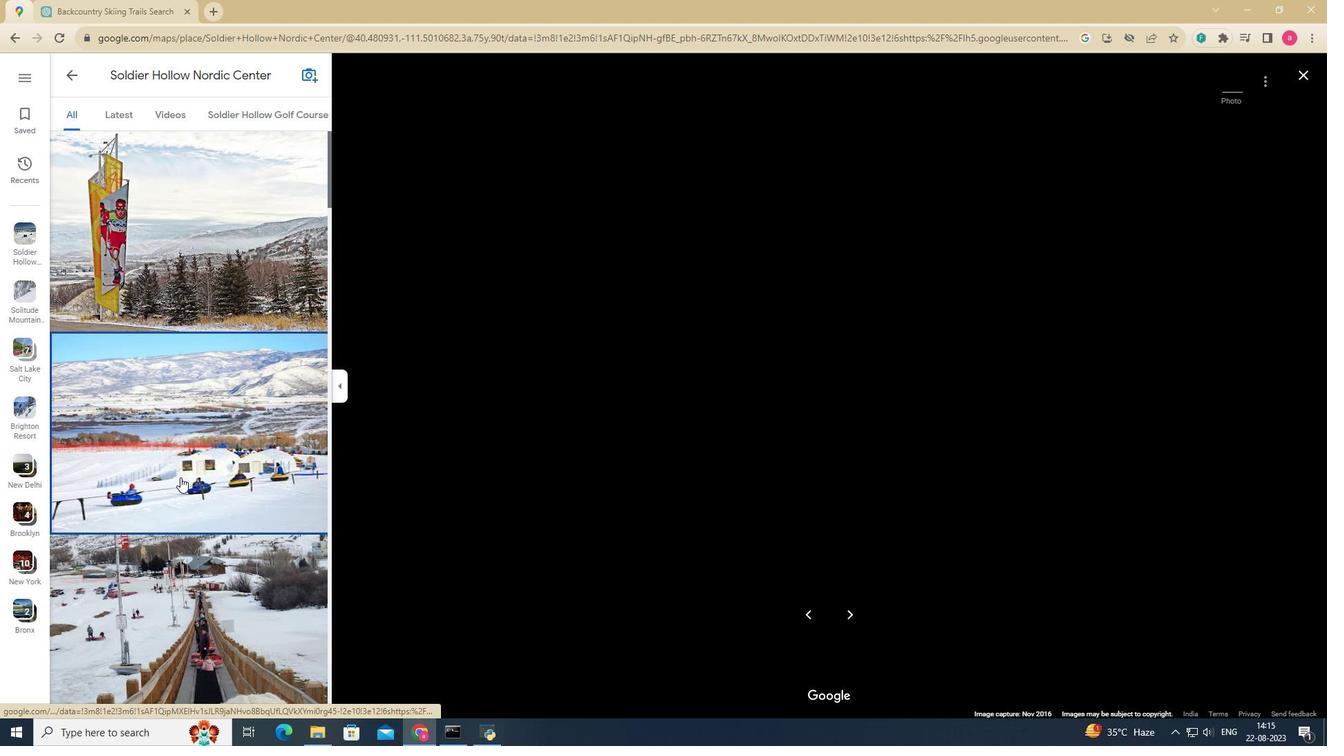 
Action: Key pressed <Key.right>
Screenshot: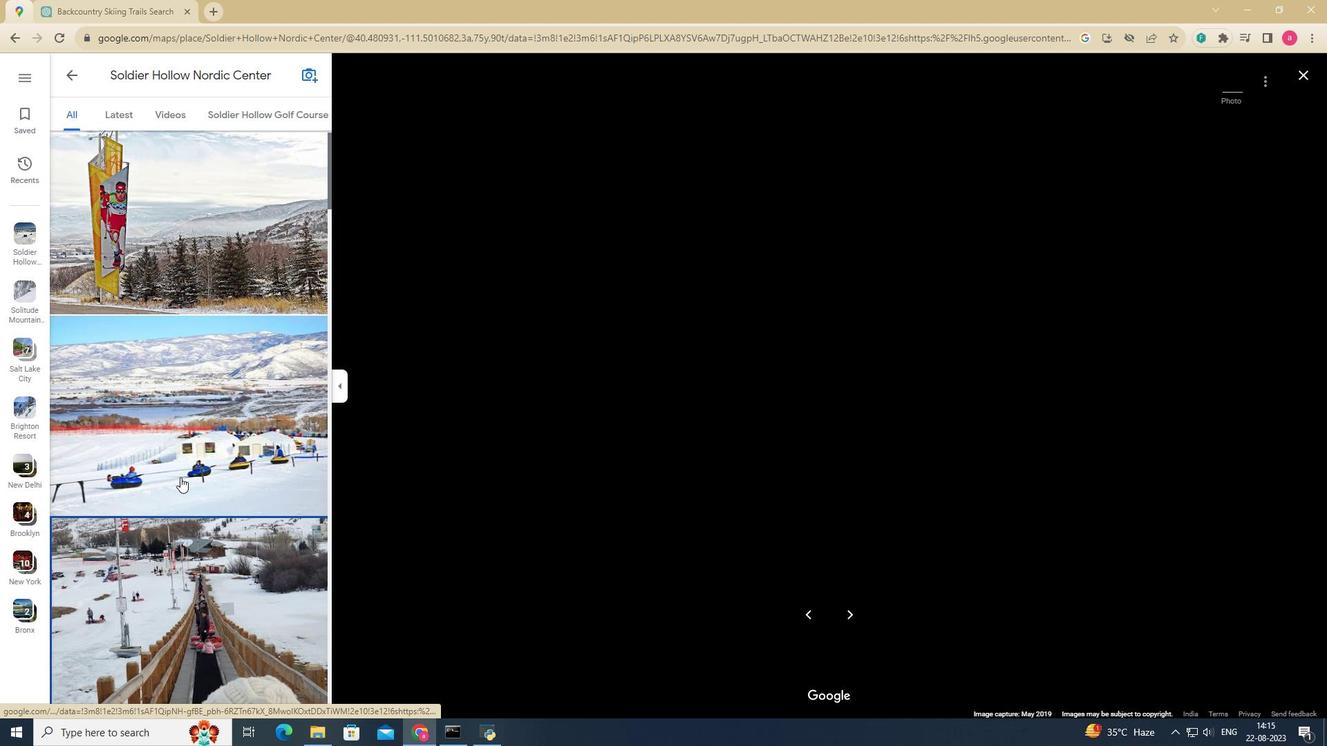 
Action: Mouse moved to (184, 471)
Screenshot: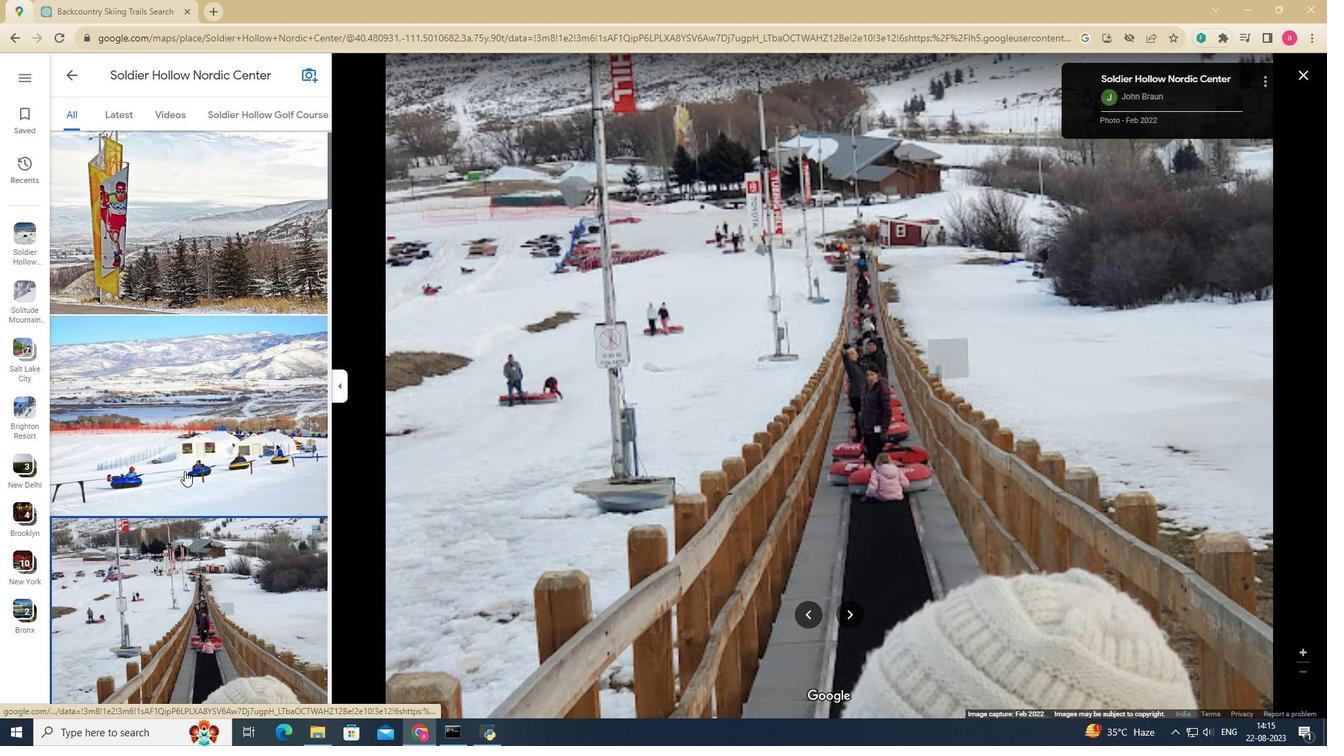 
Action: Key pressed <Key.right><Key.right><Key.right><Key.right><Key.right><Key.right><Key.right>
Screenshot: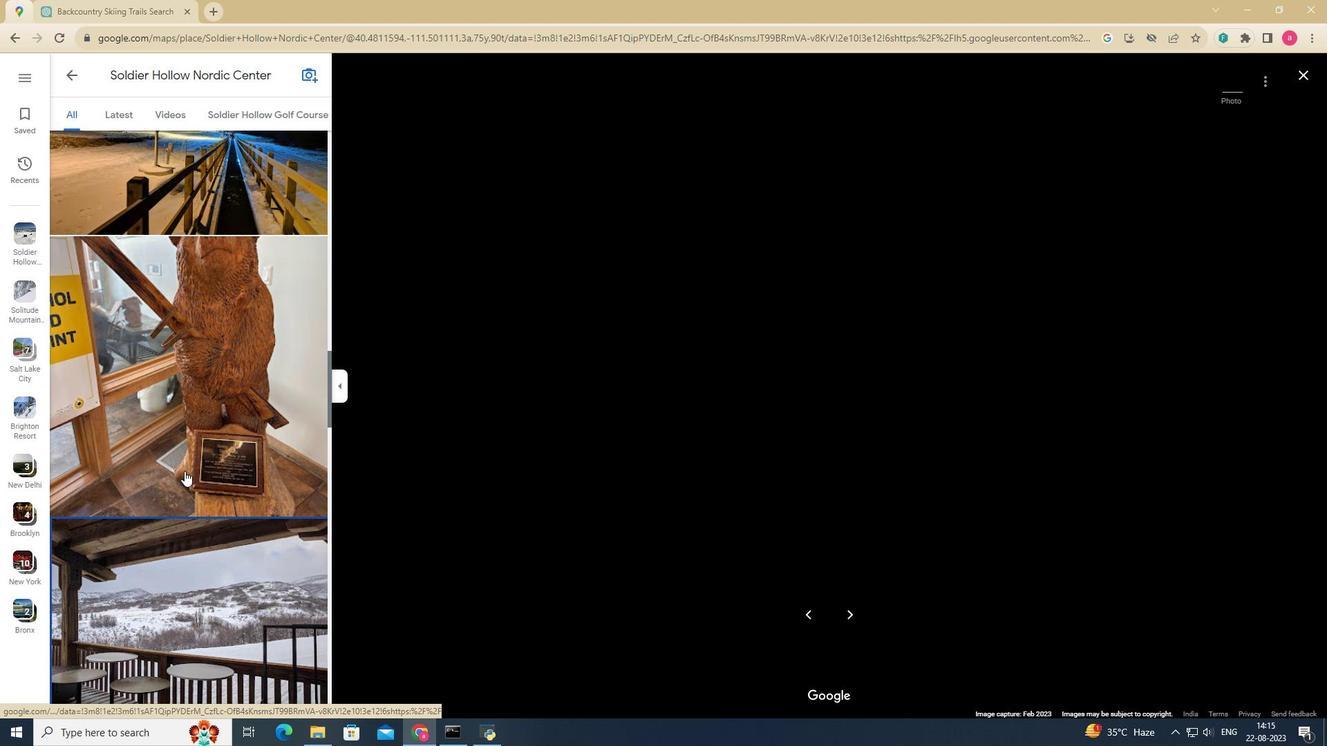 
Action: Mouse moved to (184, 471)
Screenshot: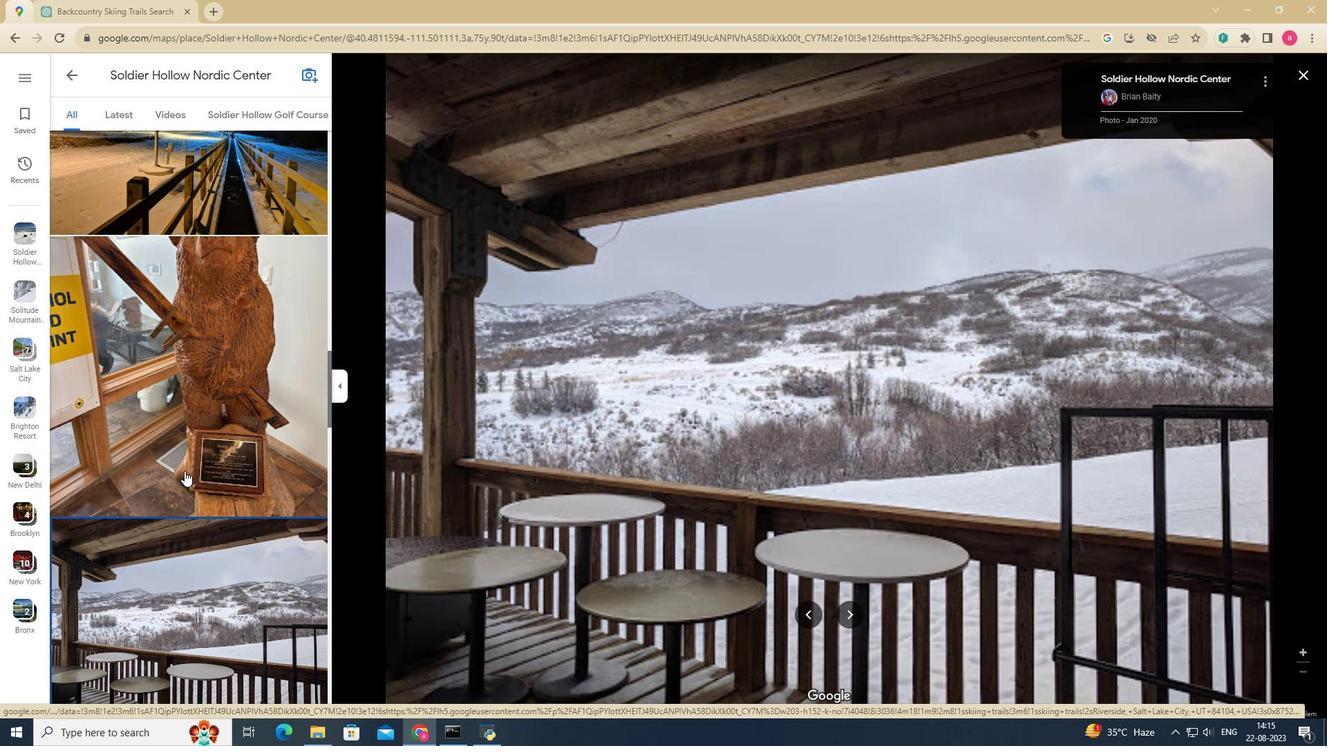 
Action: Key pressed <Key.right><Key.right><Key.right><Key.right><Key.right><Key.right><Key.right><Key.right><Key.right><Key.right><Key.right><Key.right><Key.right>
Screenshot: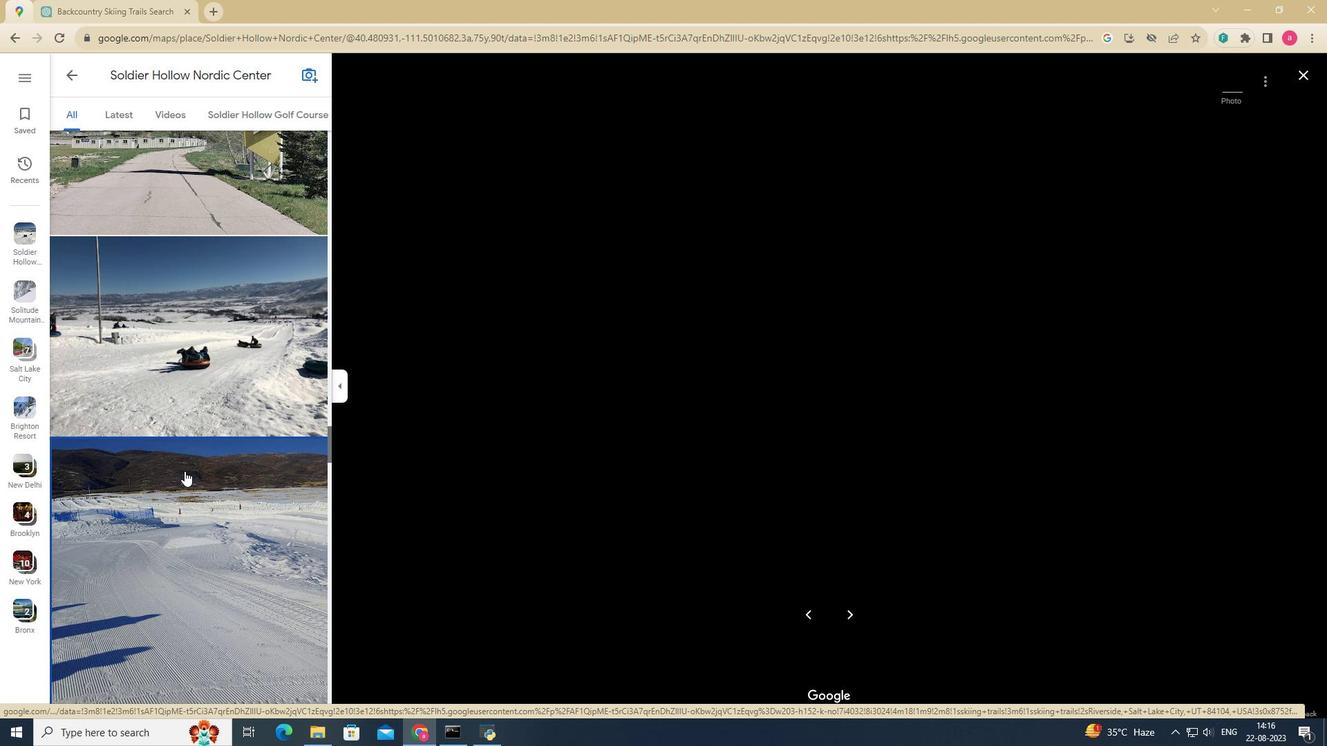 
Action: Mouse scrolled (184, 470) with delta (0, 0)
Screenshot: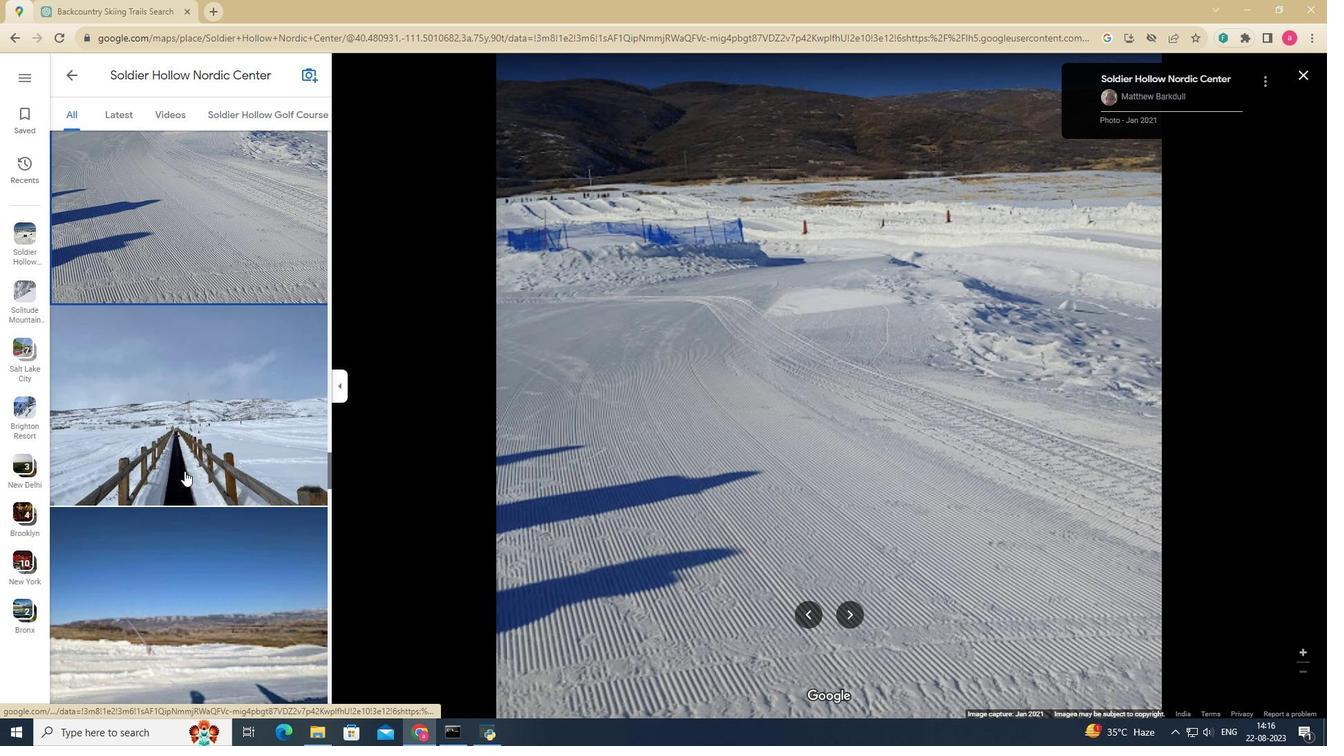 
Action: Mouse scrolled (184, 470) with delta (0, 0)
Screenshot: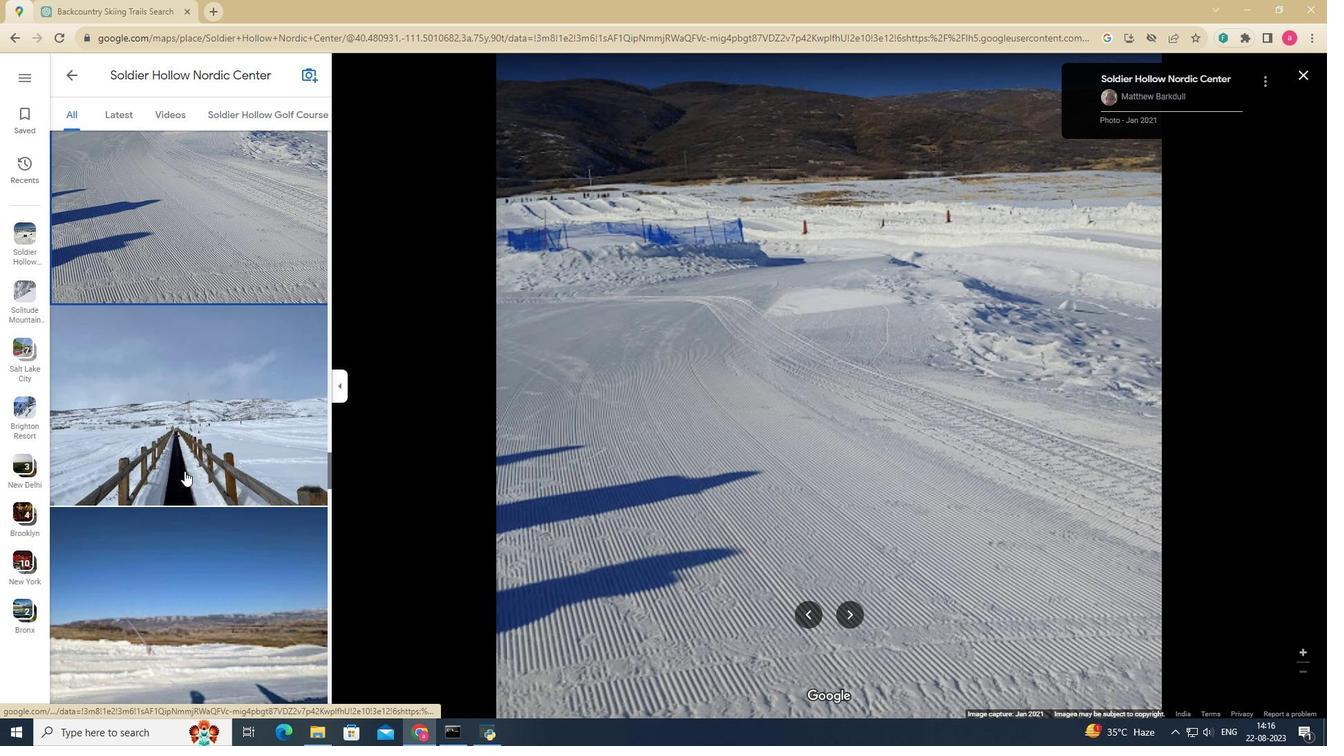 
Action: Mouse scrolled (184, 470) with delta (0, 0)
Screenshot: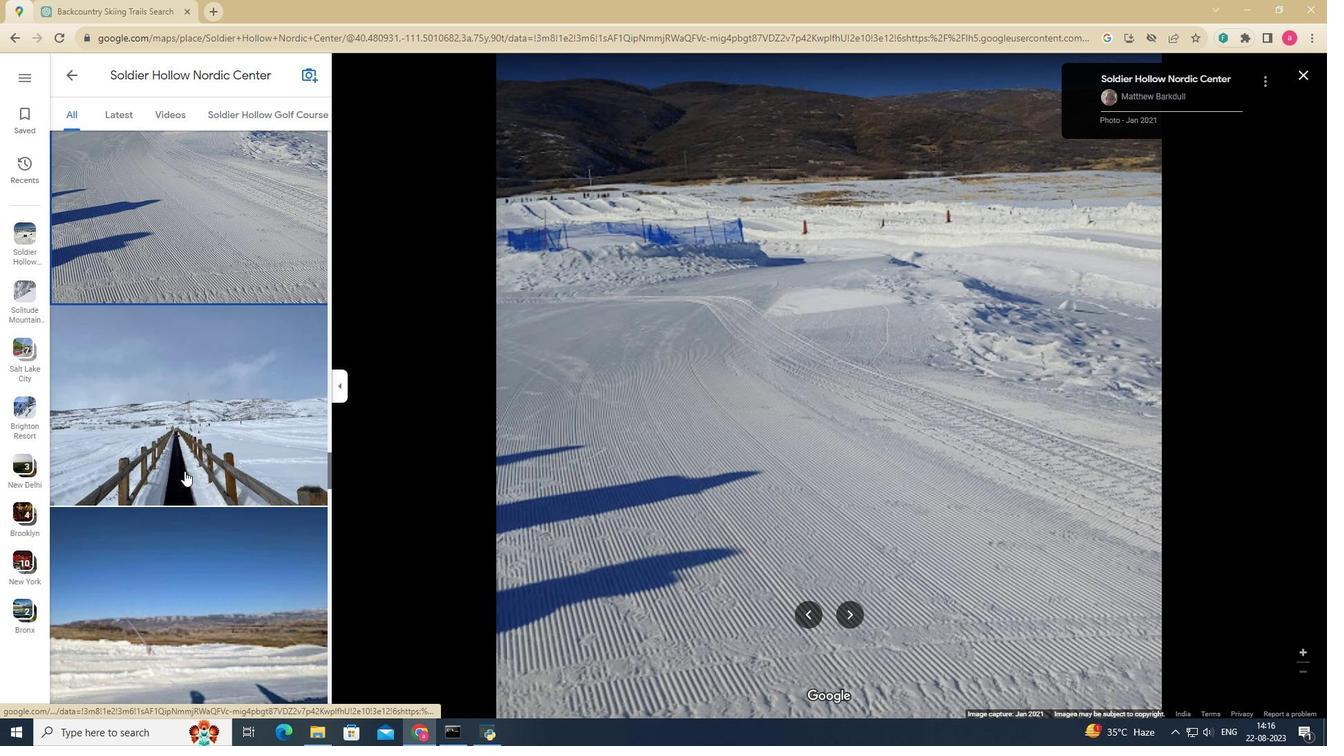 
Action: Mouse scrolled (184, 470) with delta (0, 0)
Screenshot: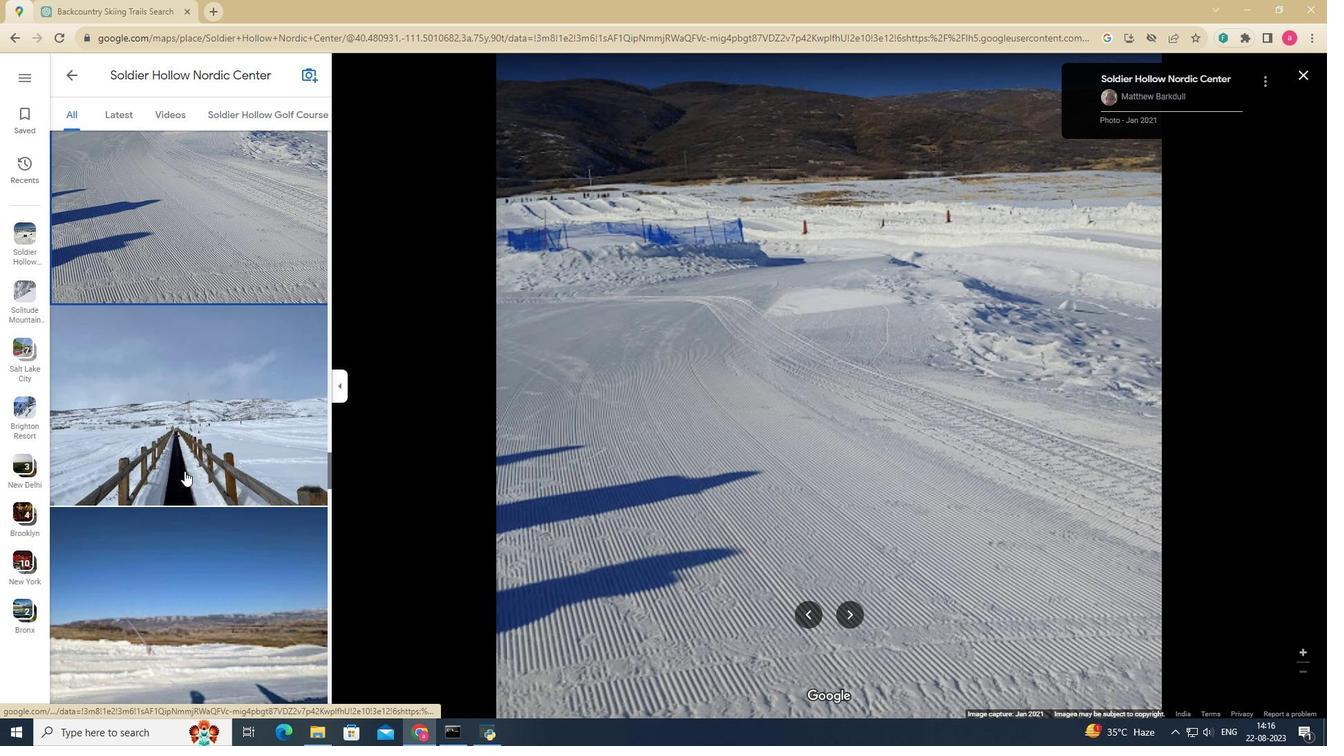 
Action: Mouse scrolled (184, 470) with delta (0, 0)
Screenshot: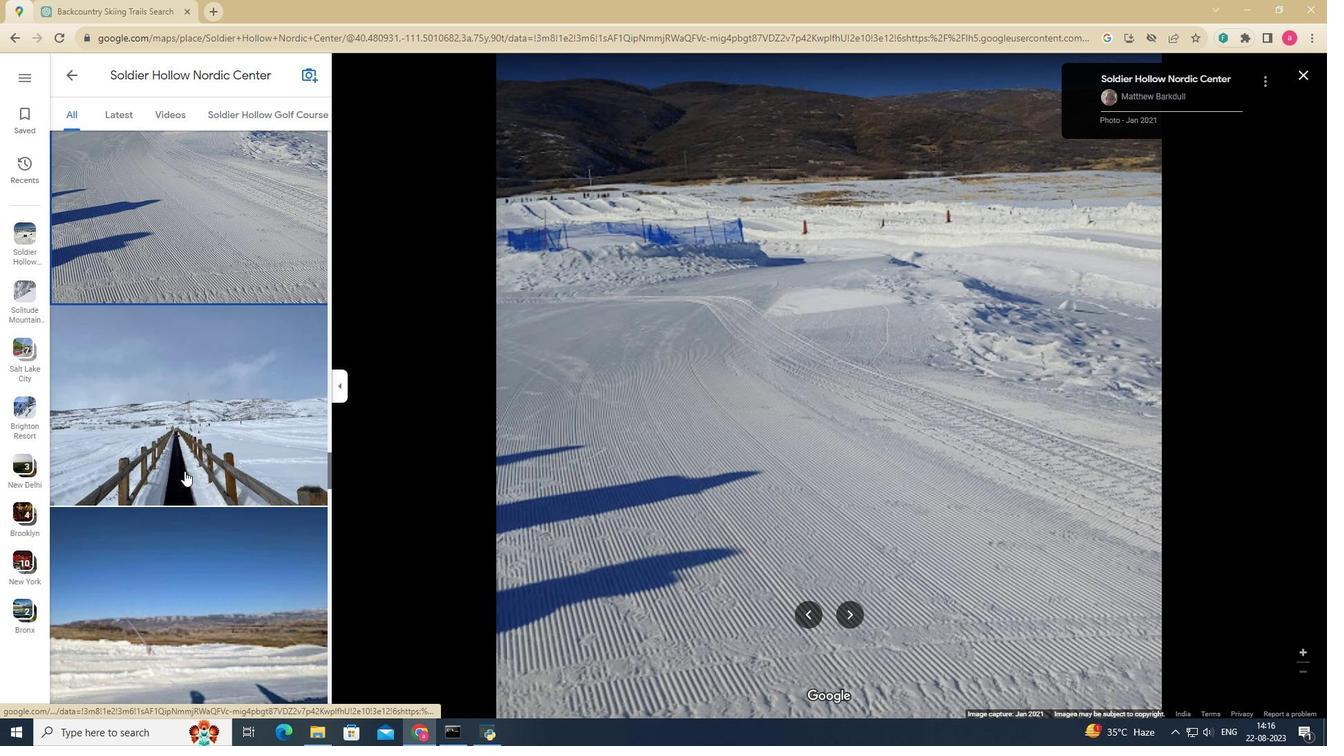 
Action: Mouse scrolled (184, 470) with delta (0, 0)
Screenshot: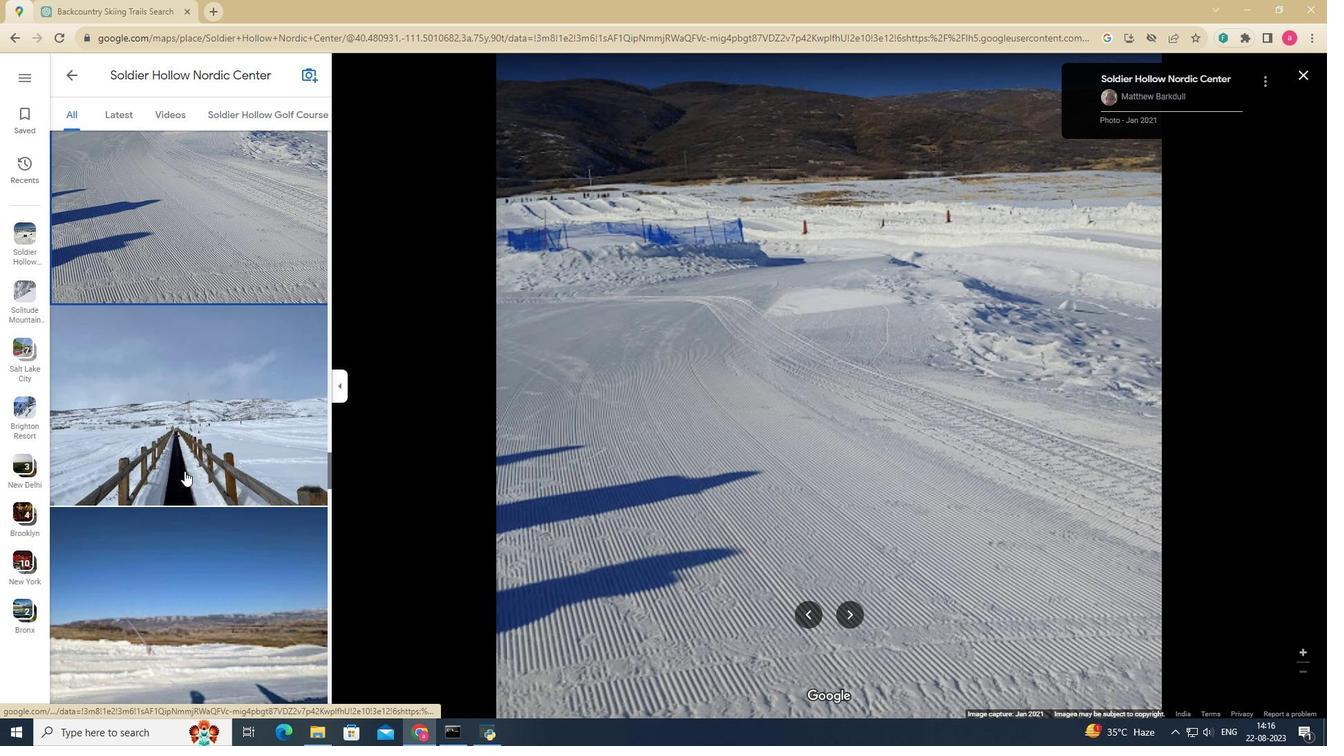 
Action: Mouse scrolled (184, 470) with delta (0, 0)
Screenshot: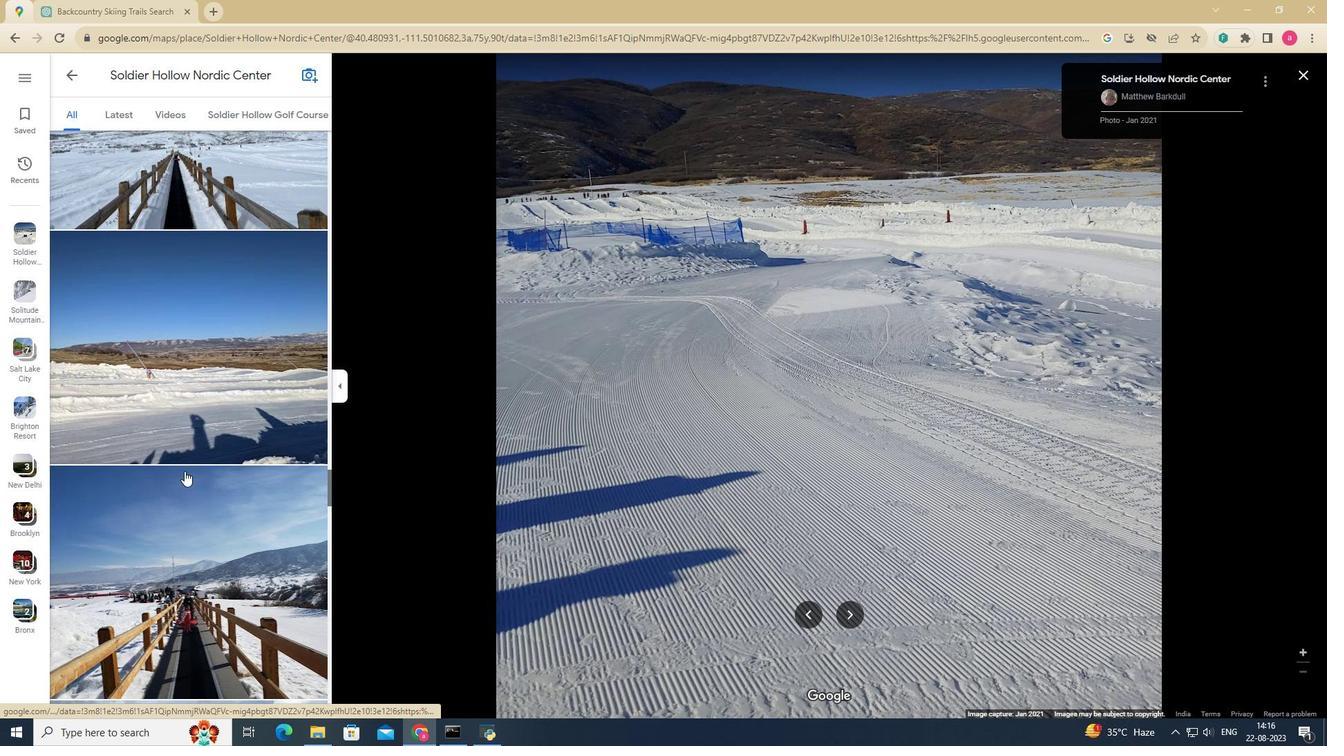 
Action: Mouse scrolled (184, 470) with delta (0, 0)
Screenshot: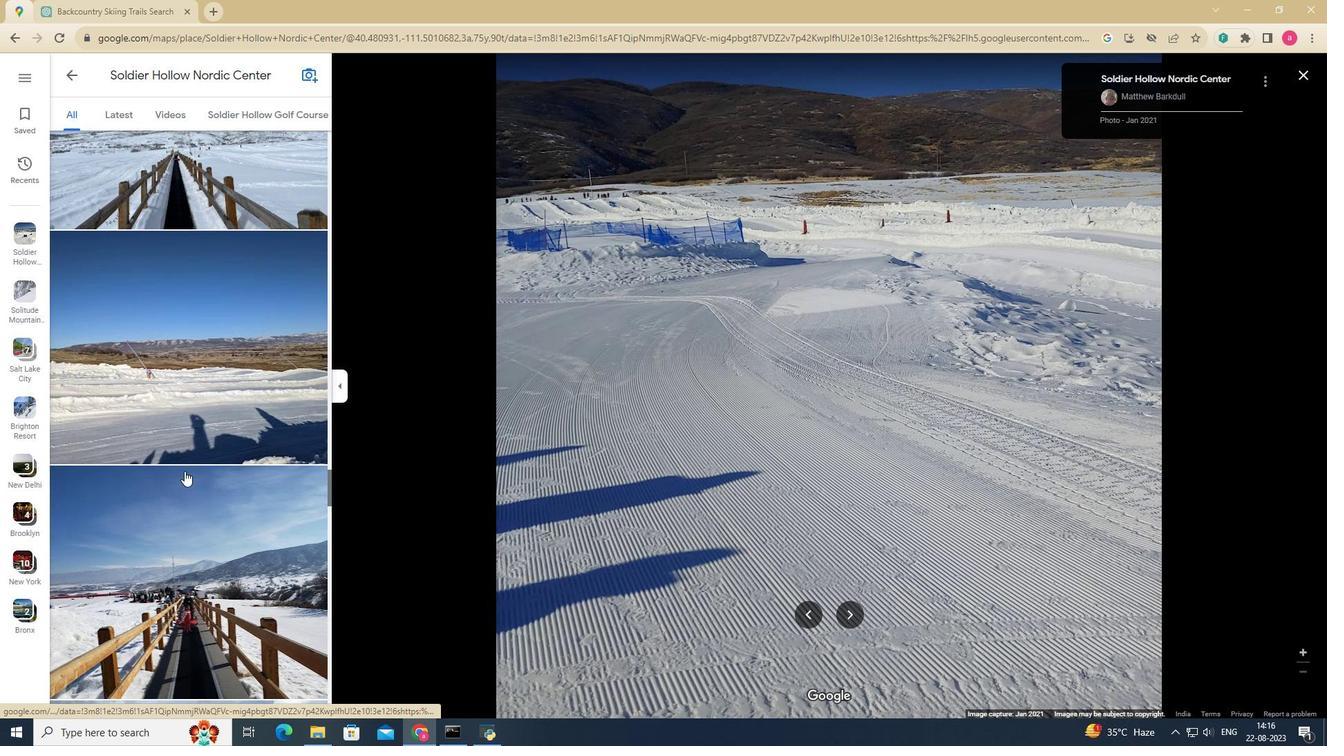 
Action: Mouse scrolled (184, 470) with delta (0, 0)
Screenshot: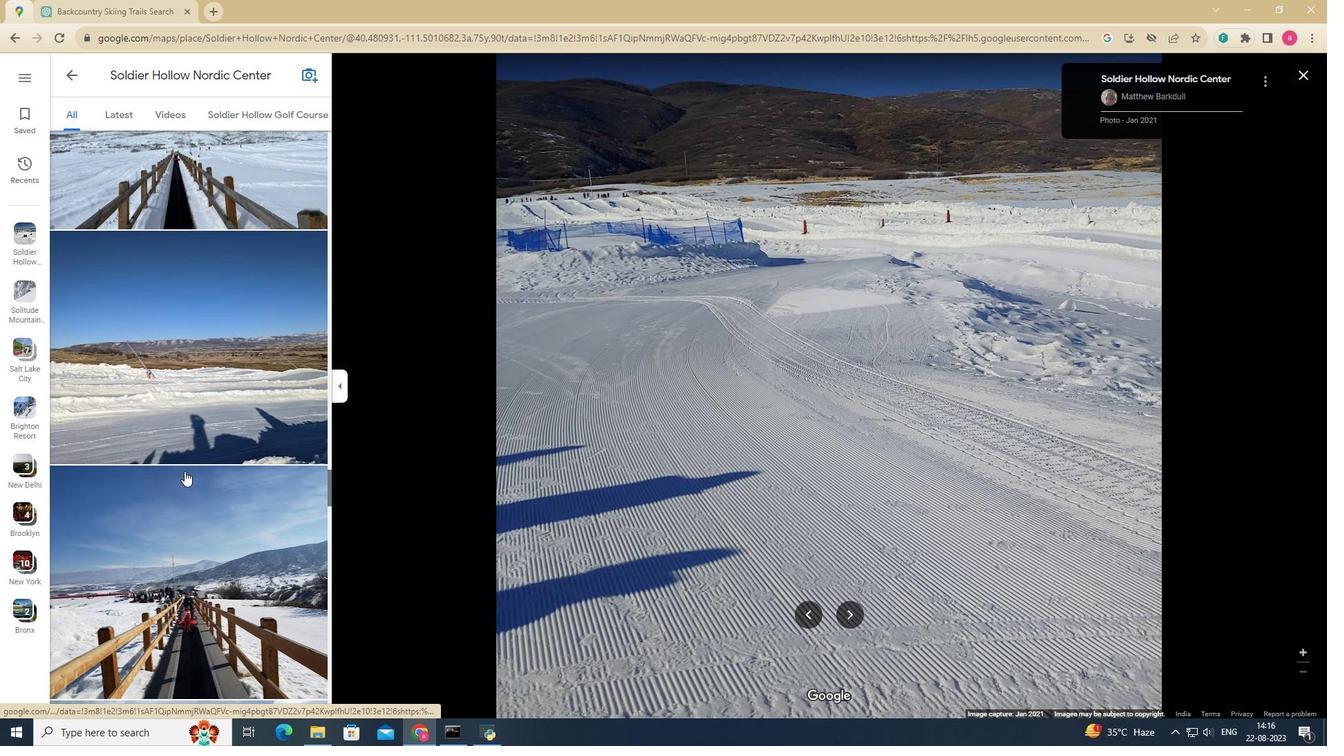 
Action: Mouse scrolled (184, 470) with delta (0, 0)
Screenshot: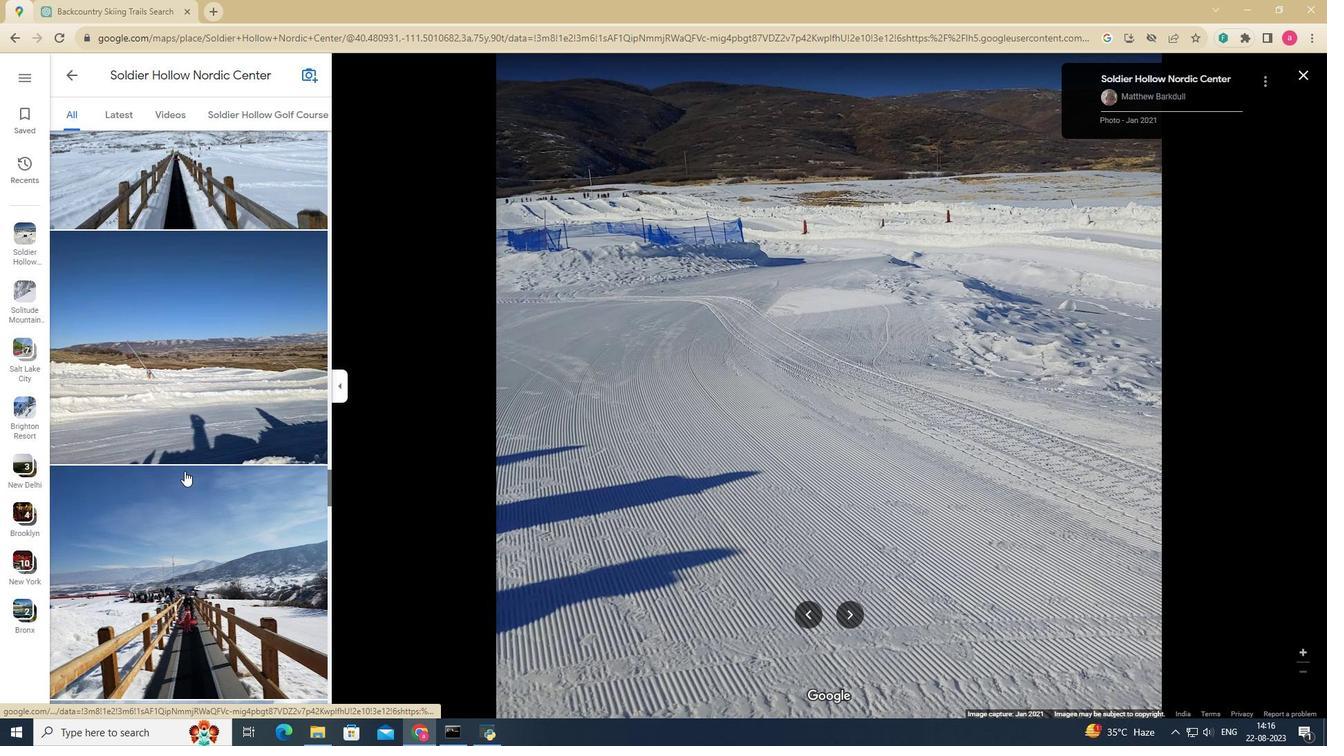 
Action: Key pressed <Key.right>
Screenshot: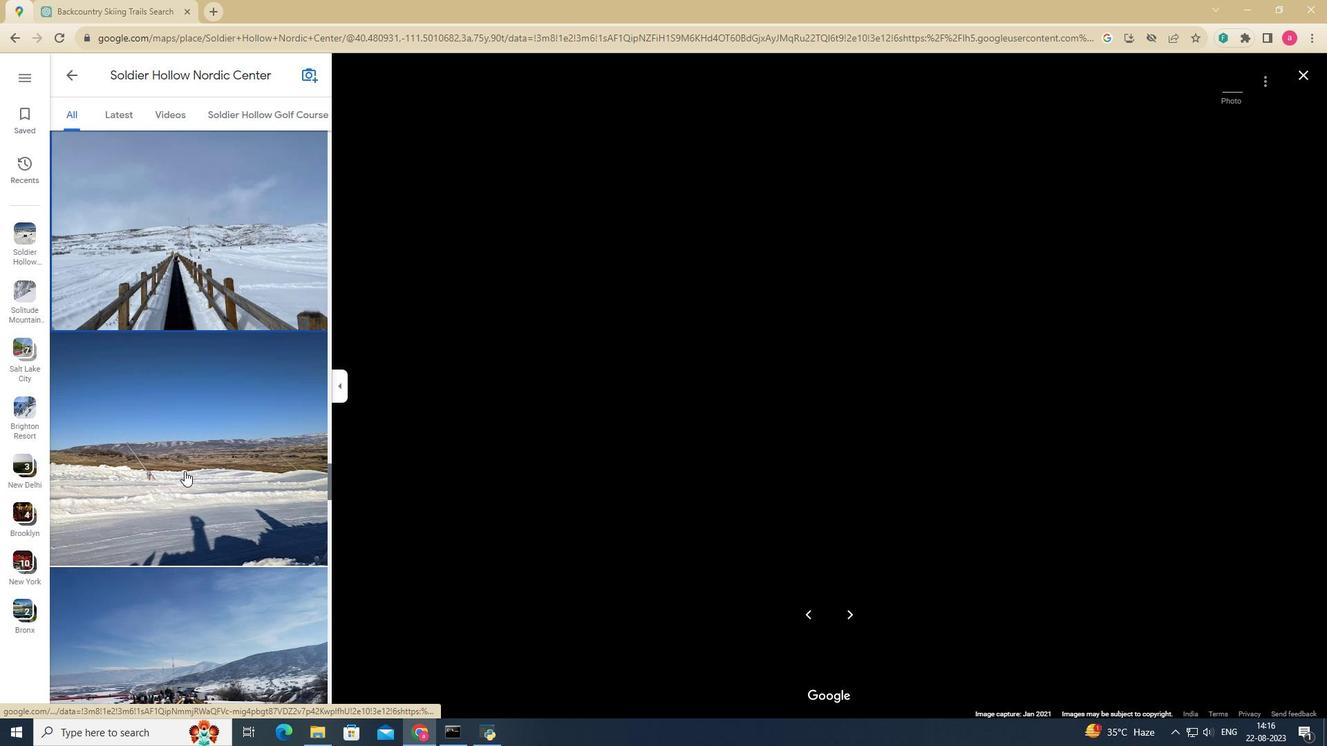 
Action: Mouse pressed left at (184, 471)
Screenshot: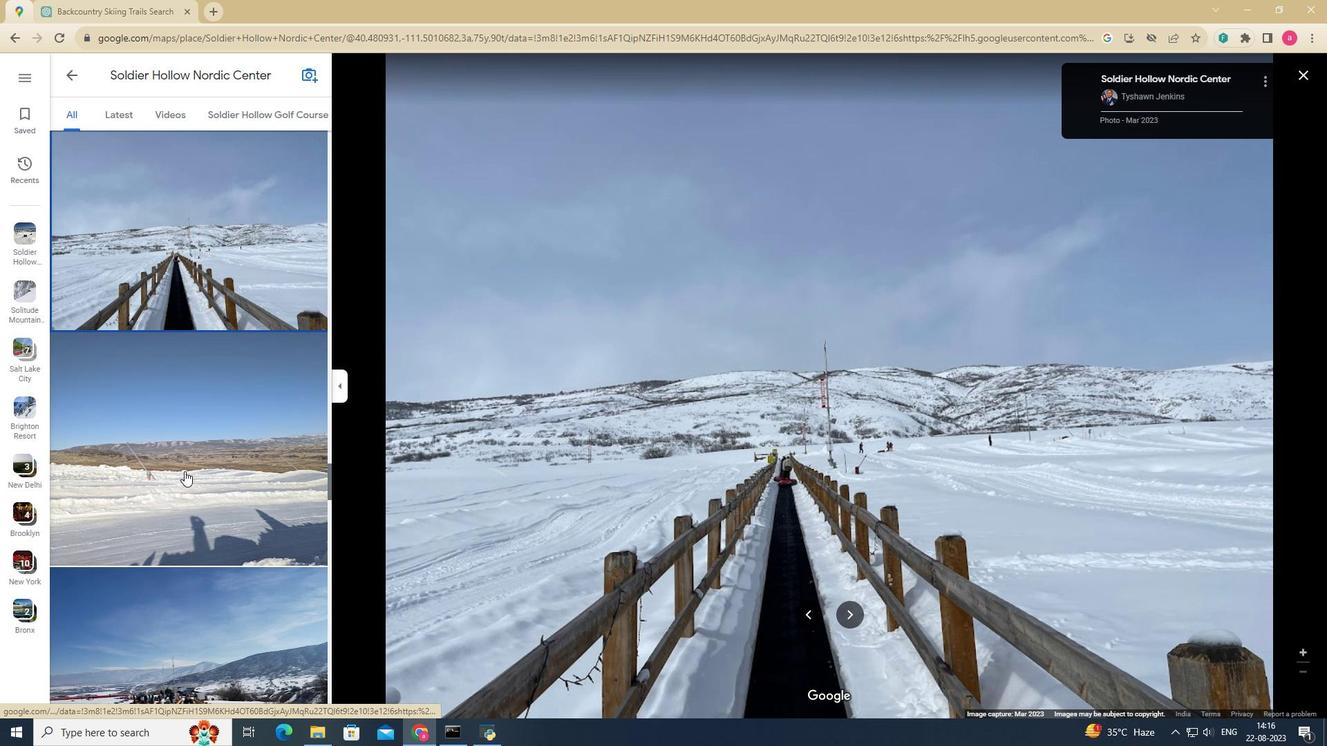 
Action: Key pressed <Key.right><Key.right><Key.right><Key.right><Key.right><Key.right><Key.right><Key.right><Key.right><Key.right><Key.right><Key.right><Key.right><Key.right><Key.right><Key.right><Key.right><Key.right><Key.right>
Screenshot: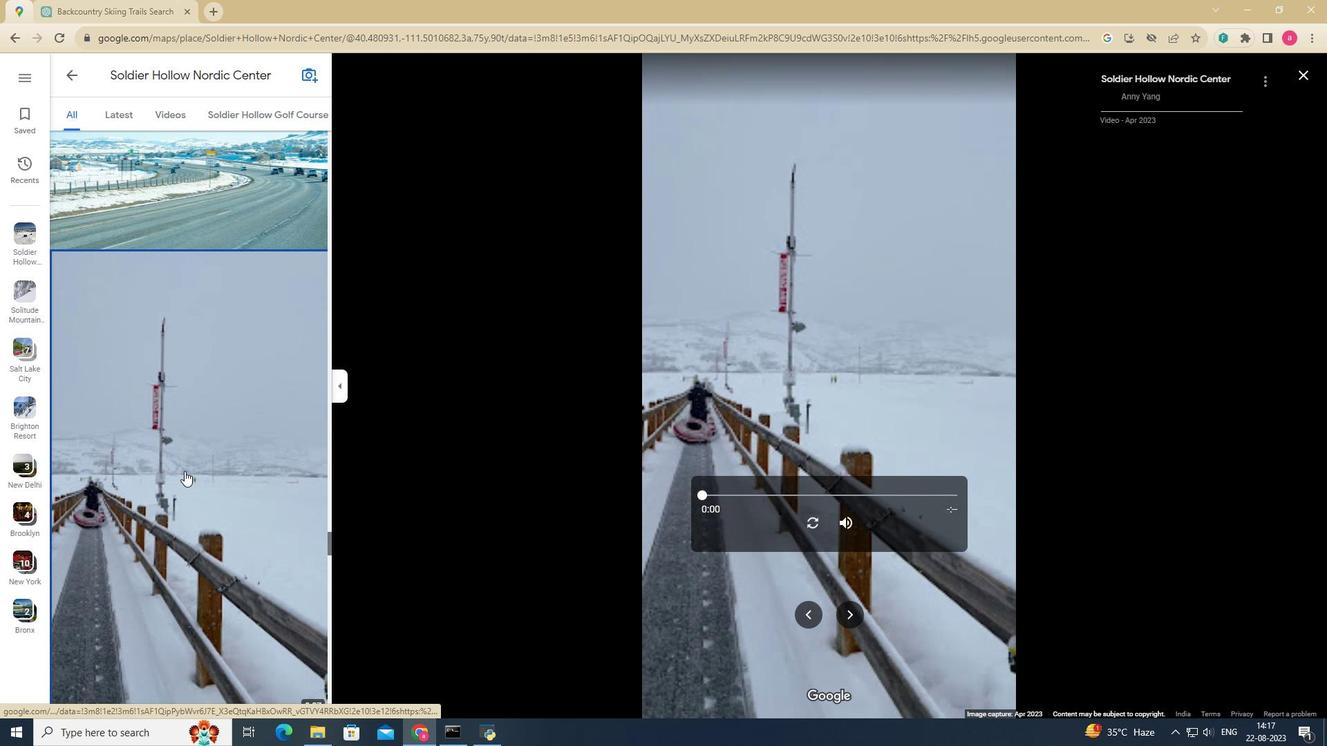 
Action: Mouse moved to (818, 526)
Screenshot: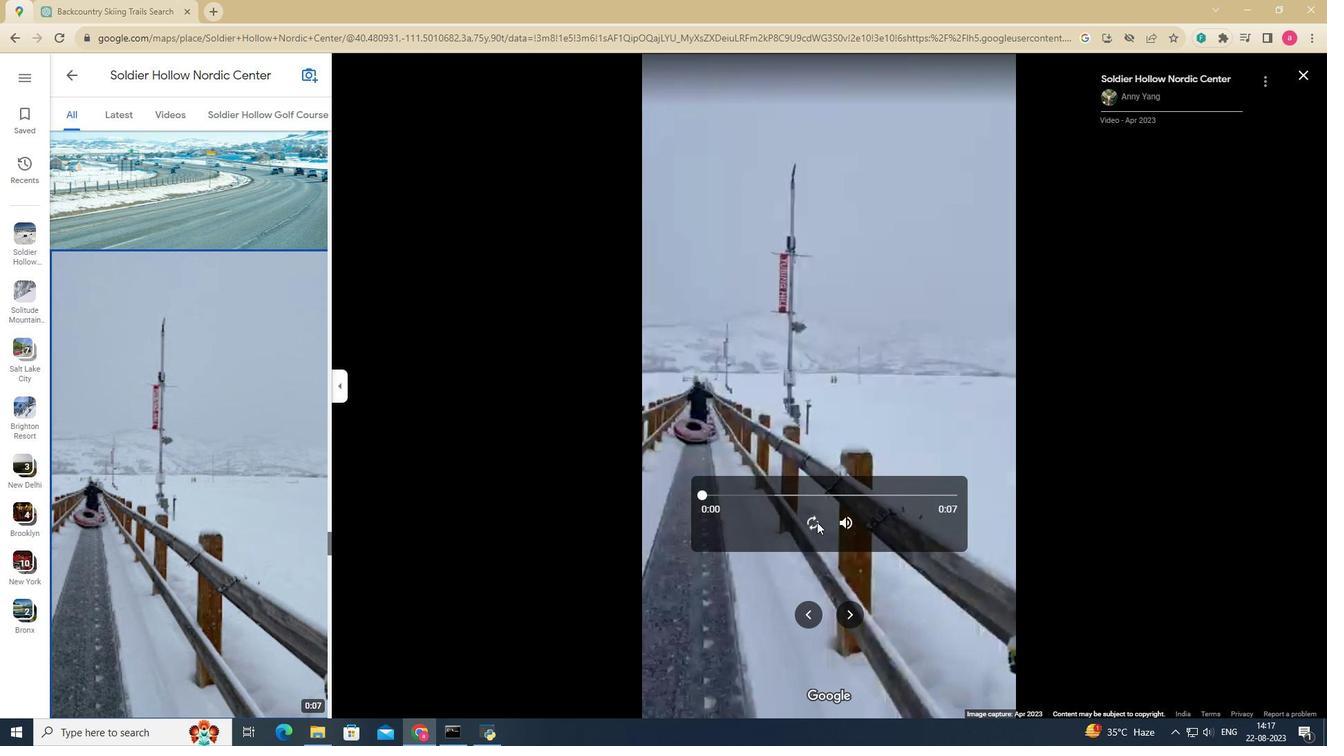 
Action: Mouse pressed left at (818, 526)
Screenshot: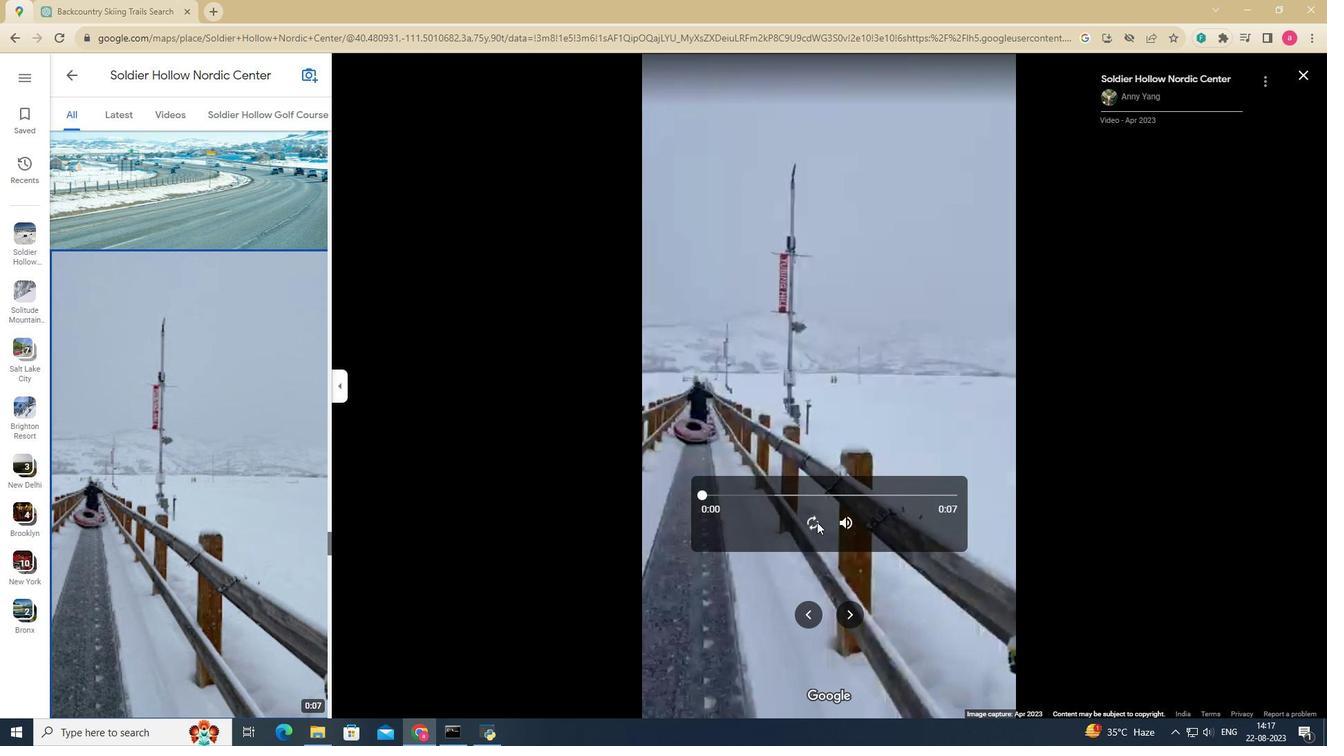 
Action: Mouse moved to (763, 468)
Screenshot: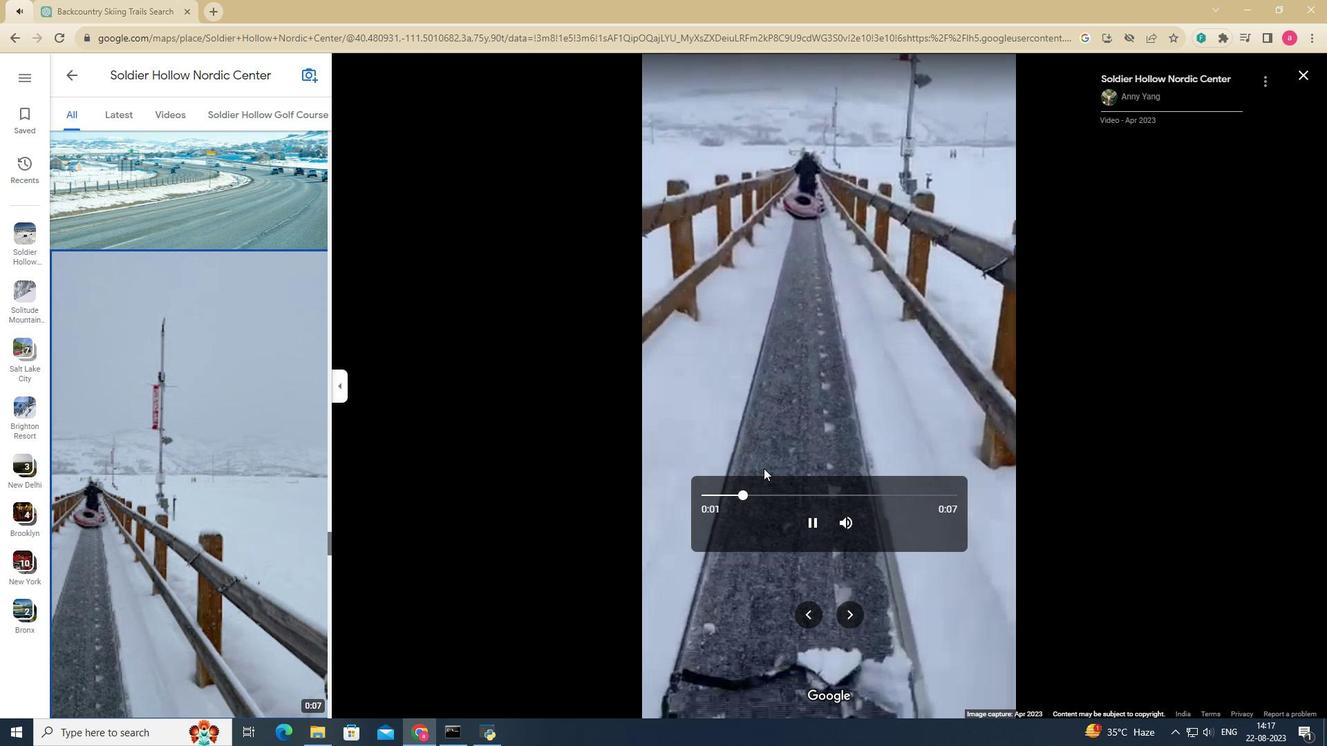 
Action: Mouse scrolled (763, 468) with delta (0, 0)
Screenshot: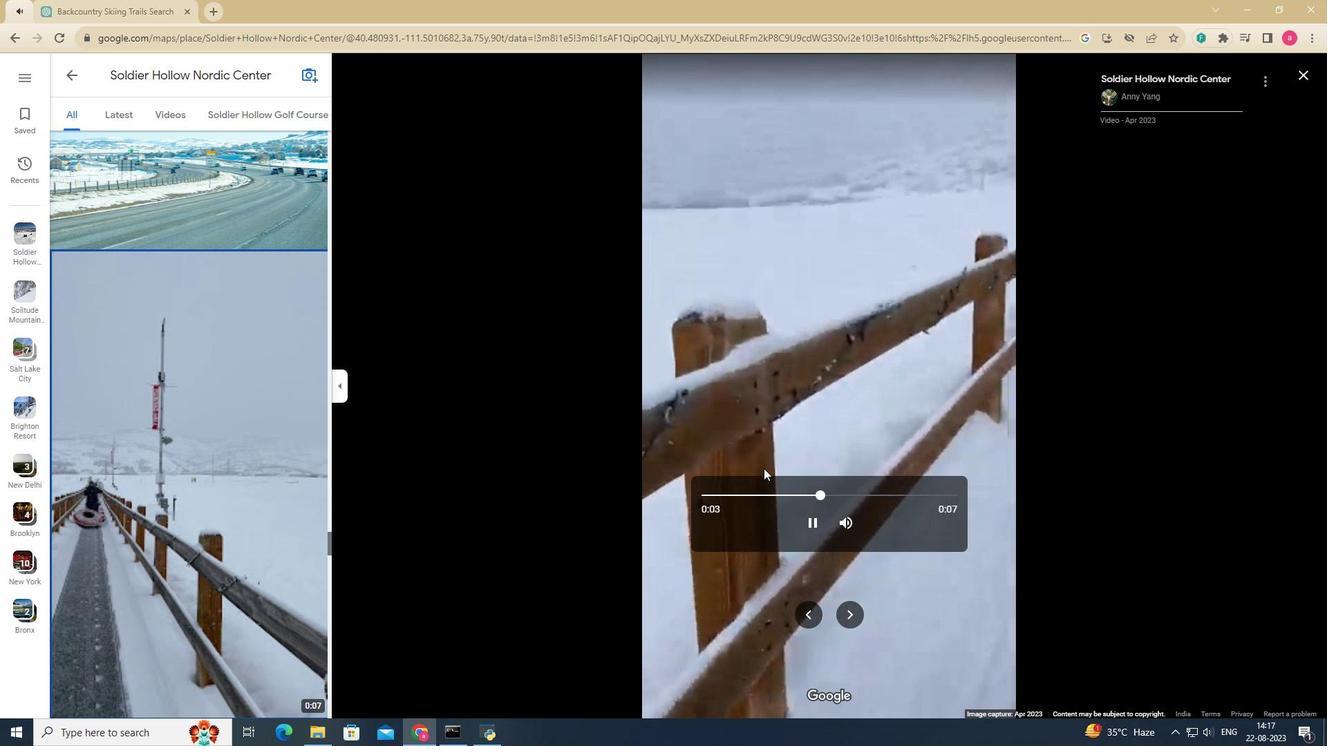 
Action: Mouse scrolled (763, 468) with delta (0, 0)
Screenshot: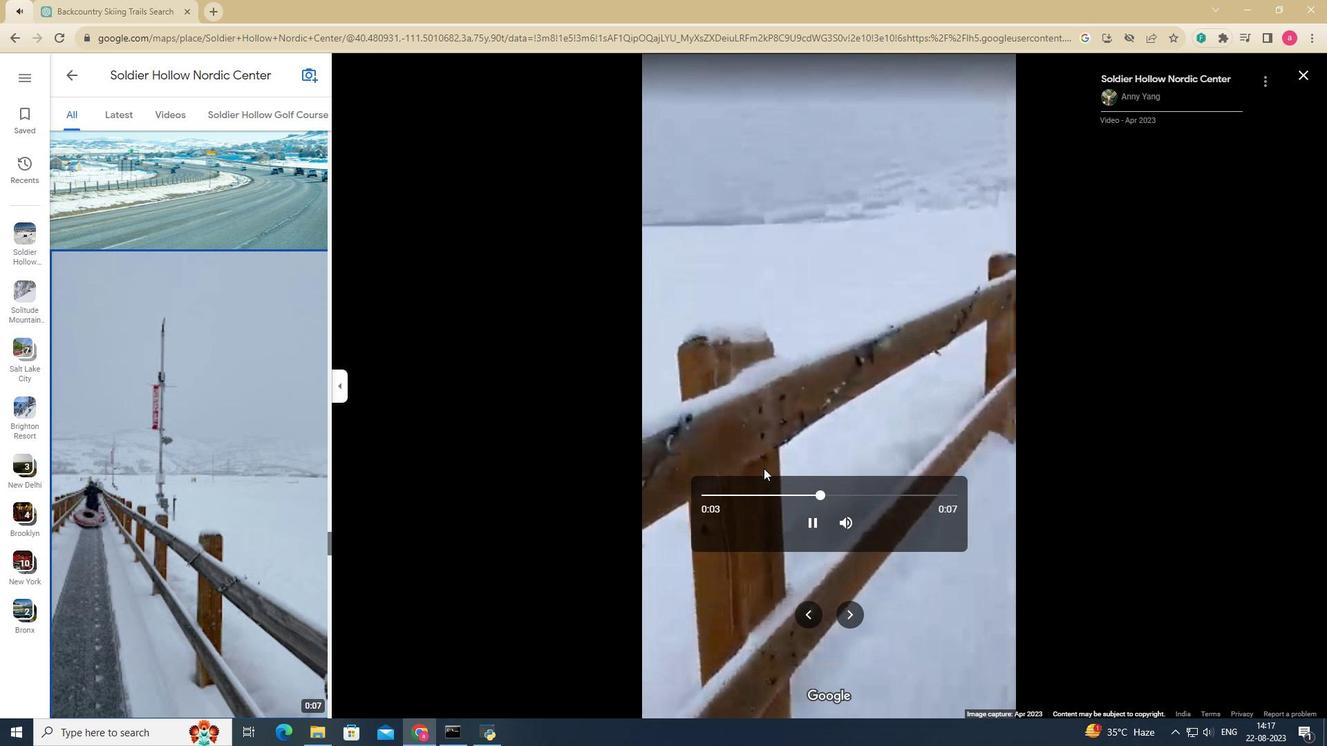 
Action: Mouse moved to (136, 313)
Screenshot: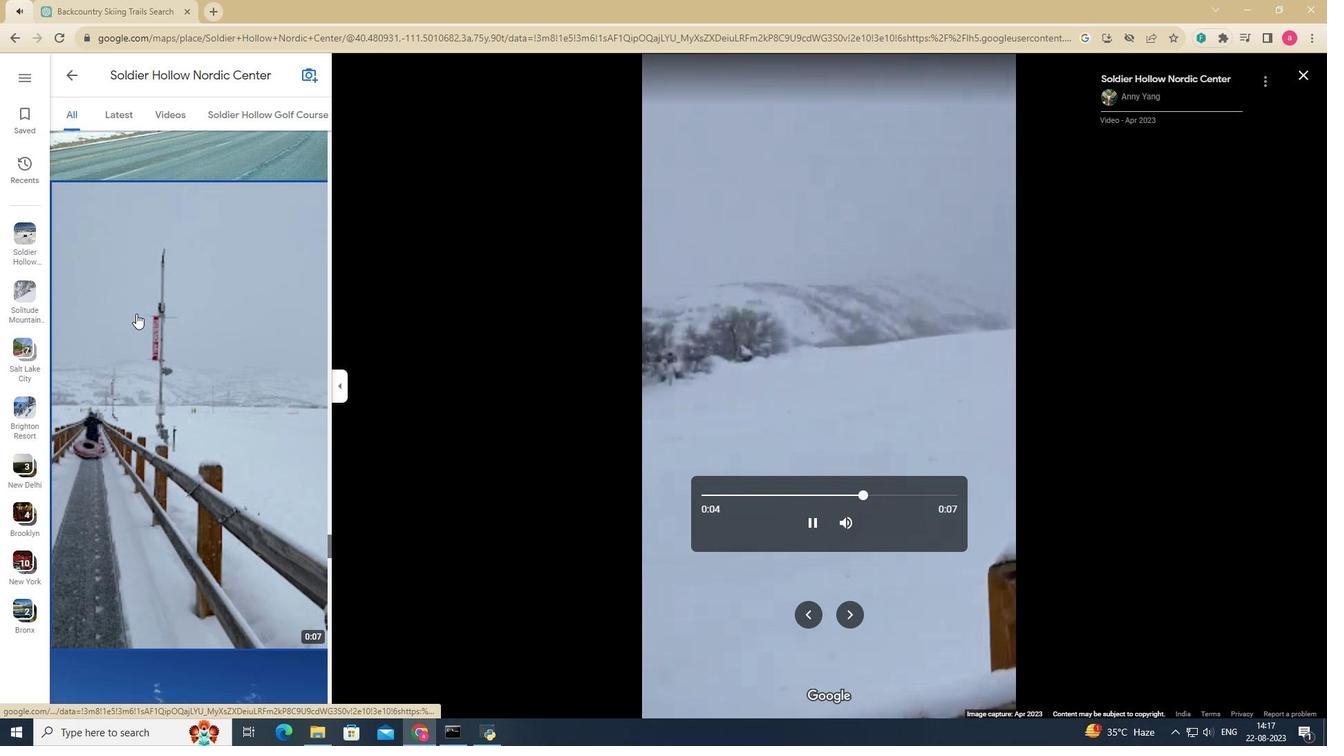 
Action: Mouse scrolled (136, 313) with delta (0, 0)
Screenshot: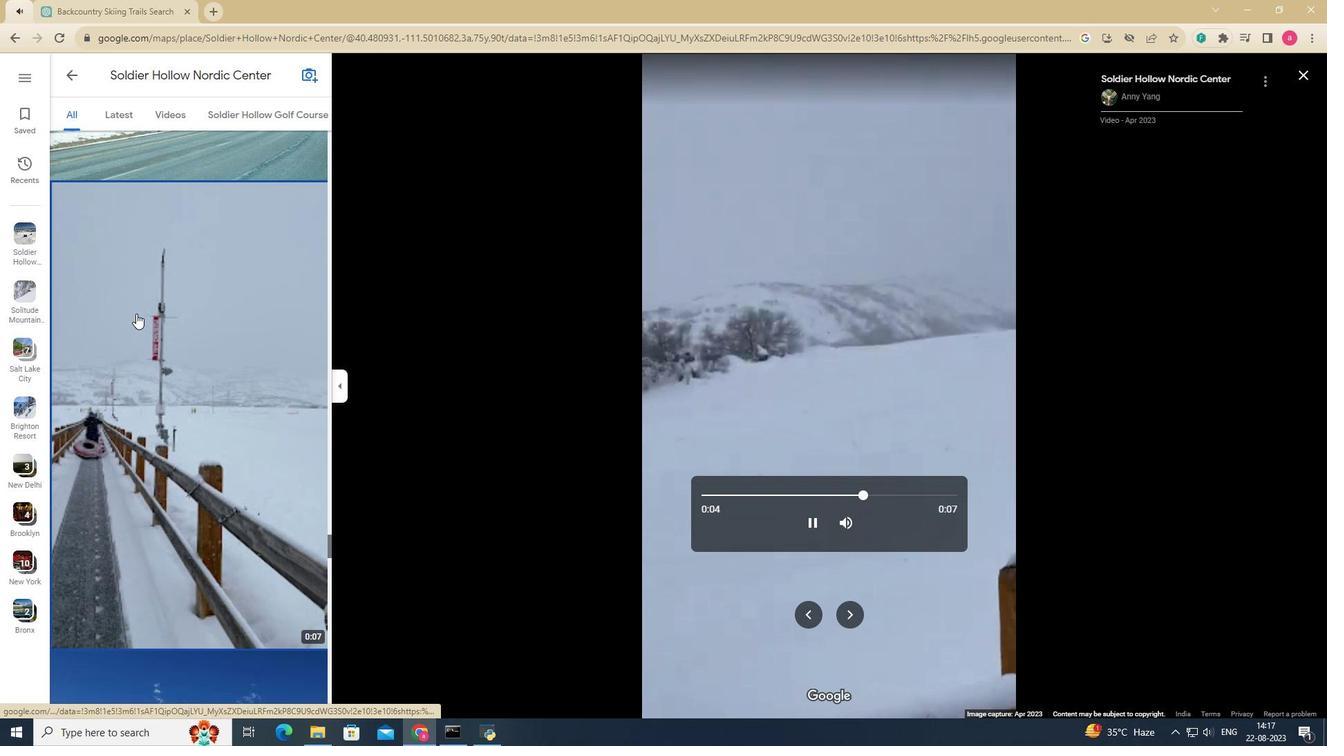 
Action: Mouse scrolled (136, 313) with delta (0, 0)
Screenshot: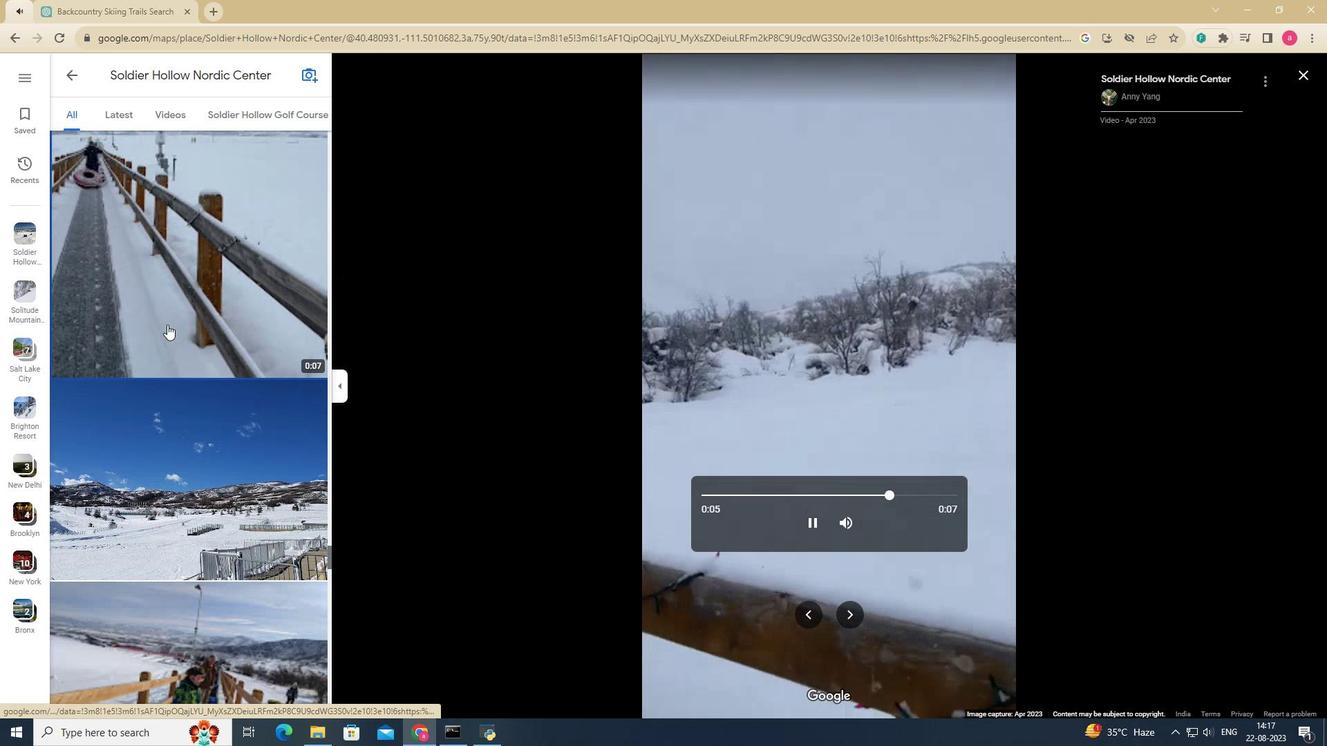 
Action: Mouse scrolled (136, 313) with delta (0, 0)
Screenshot: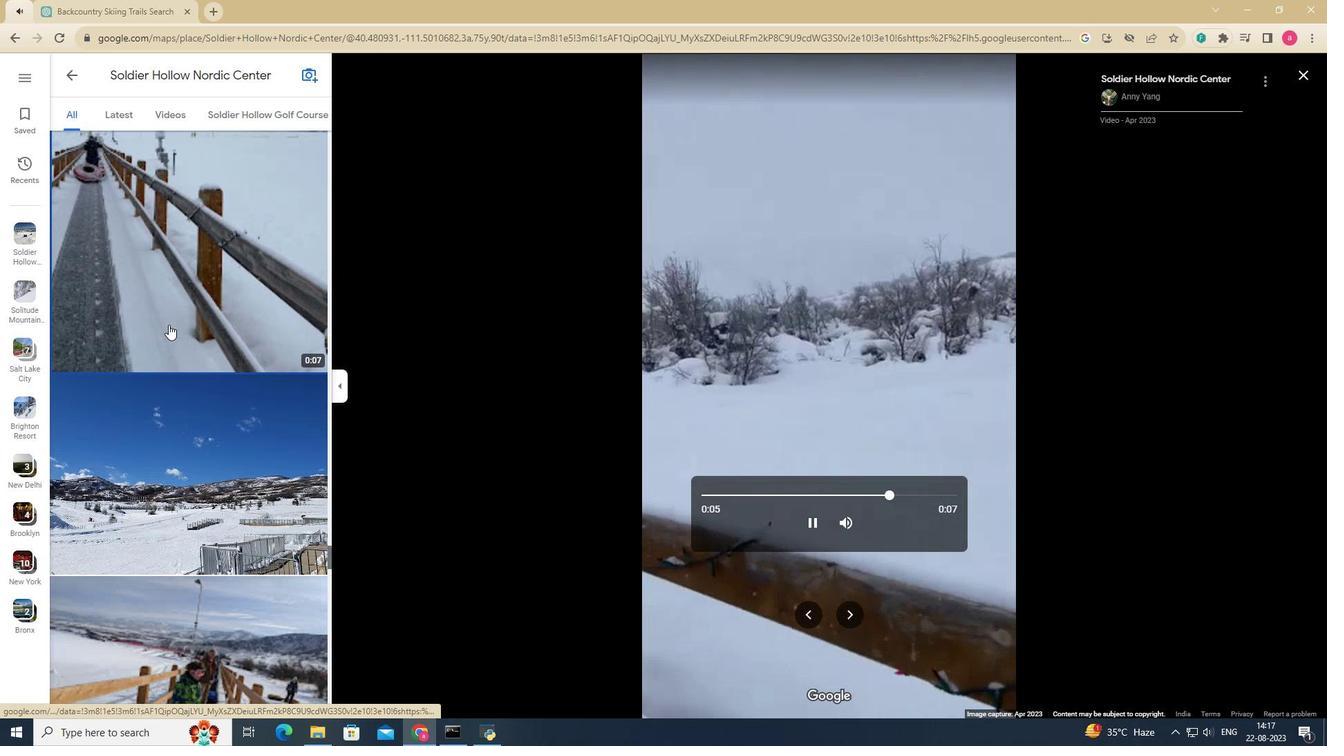 
Action: Mouse scrolled (136, 313) with delta (0, 0)
Screenshot: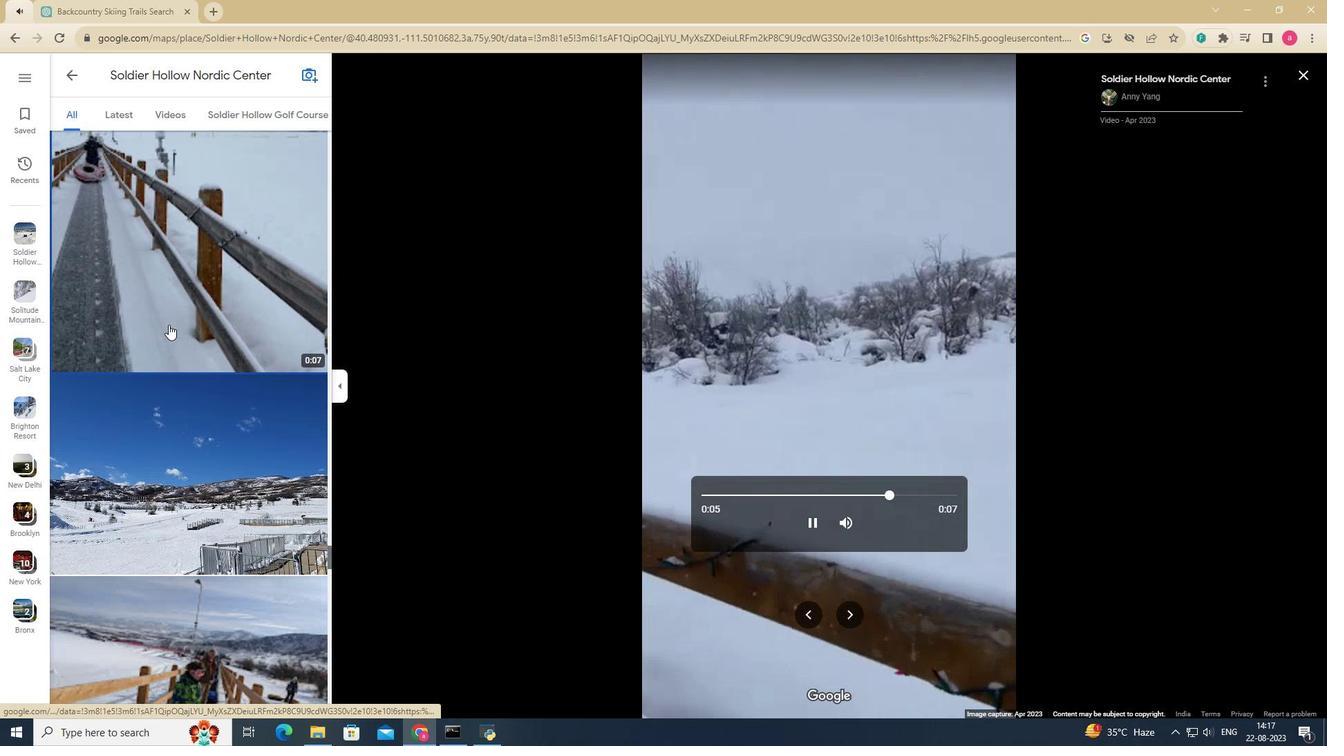 
Action: Mouse scrolled (136, 313) with delta (0, 0)
Screenshot: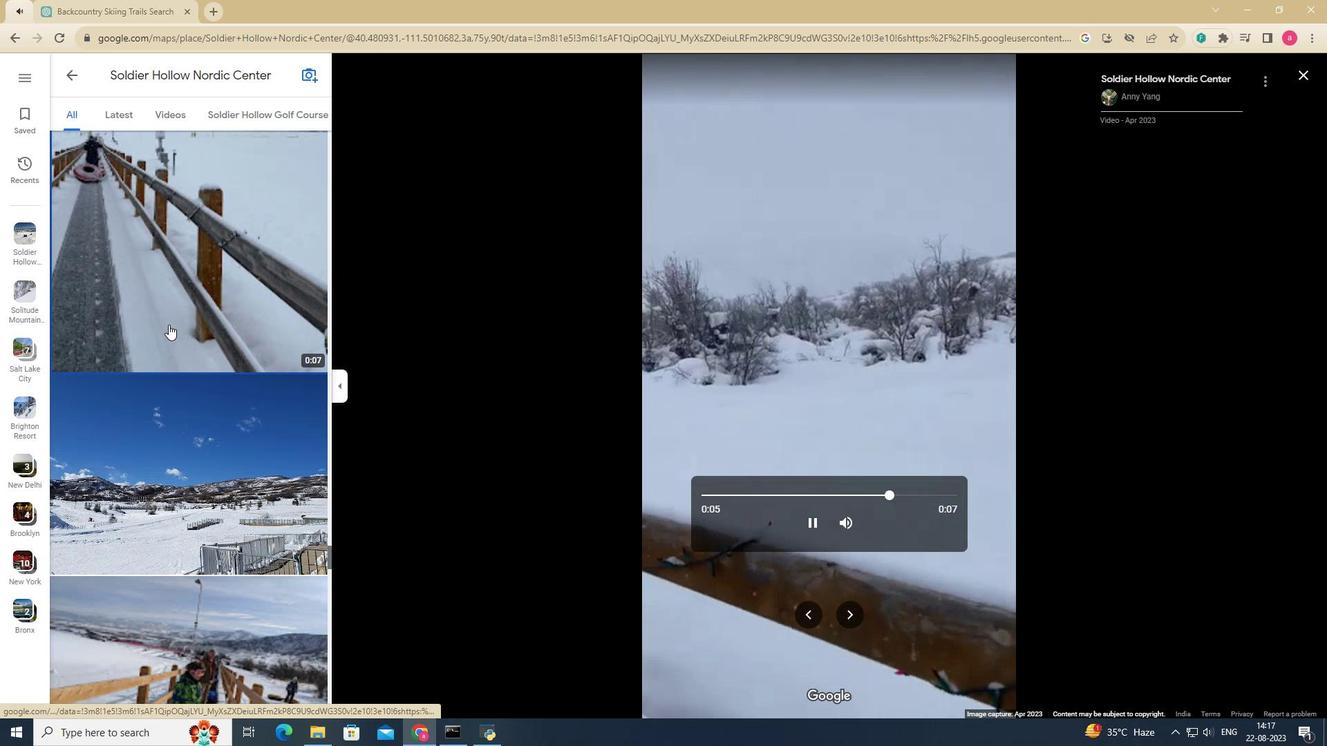 
Action: Mouse moved to (168, 324)
Screenshot: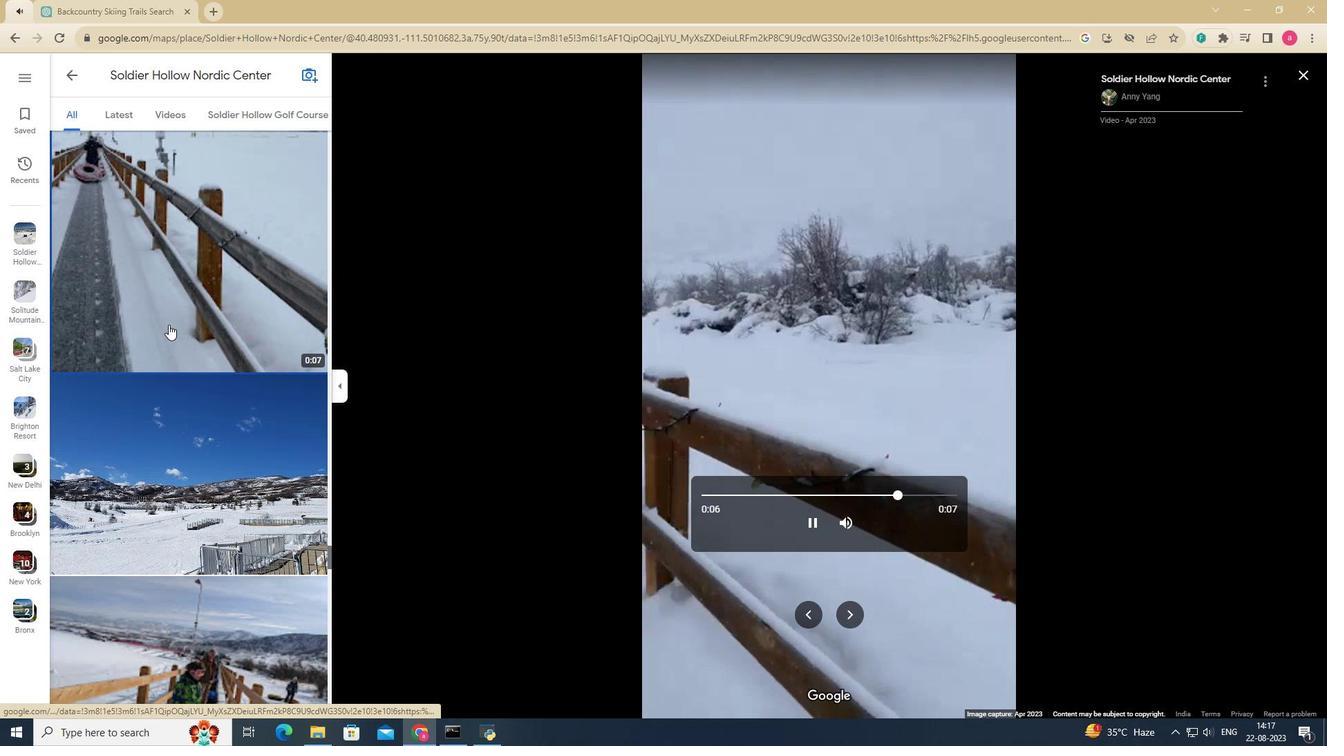 
Action: Mouse scrolled (168, 324) with delta (0, 0)
Screenshot: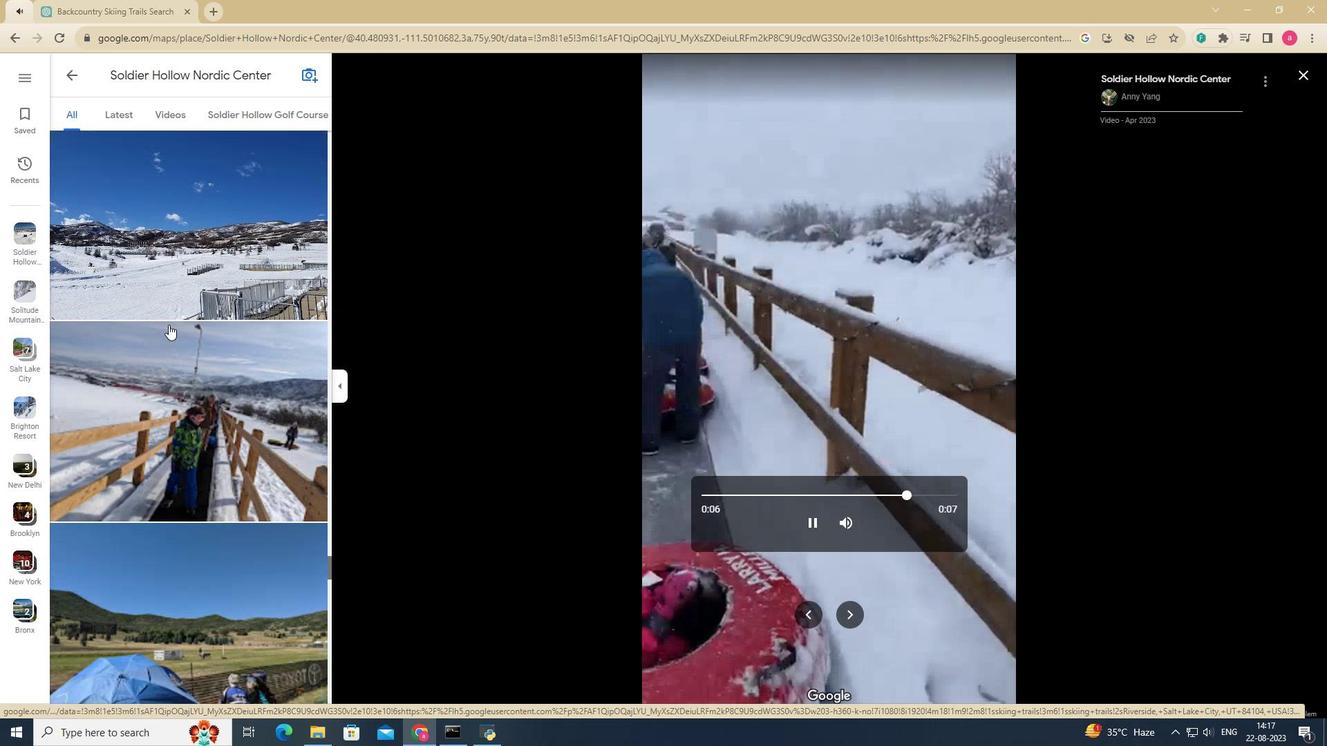 
Action: Mouse scrolled (168, 324) with delta (0, 0)
Screenshot: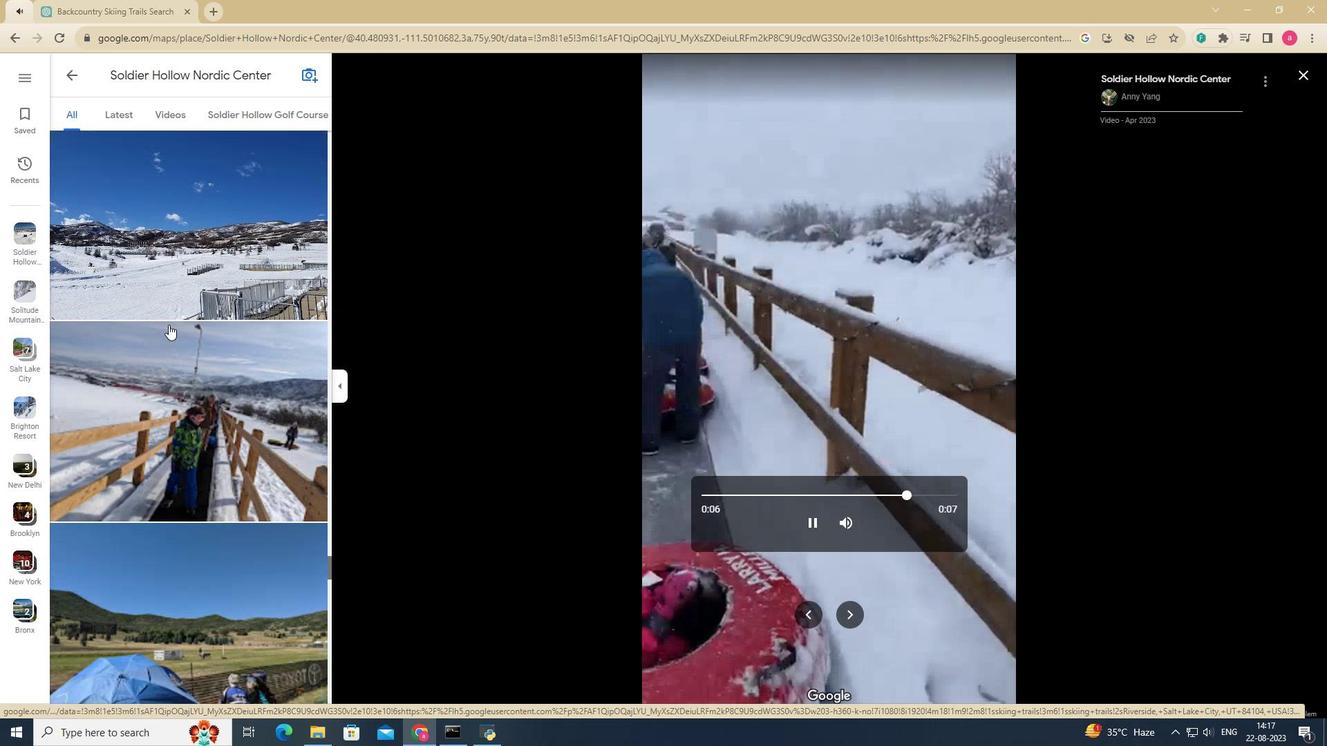 
Action: Mouse scrolled (168, 324) with delta (0, 0)
Screenshot: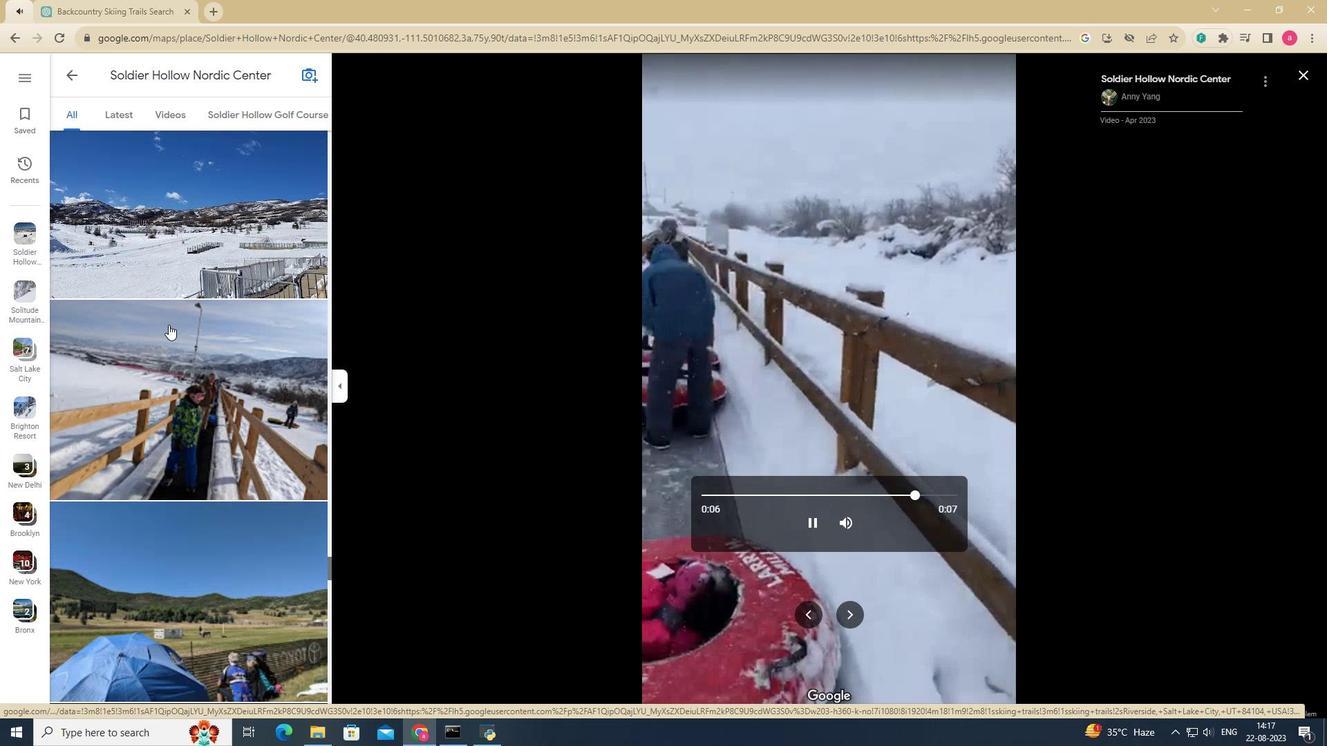 
Action: Mouse scrolled (168, 324) with delta (0, 0)
Screenshot: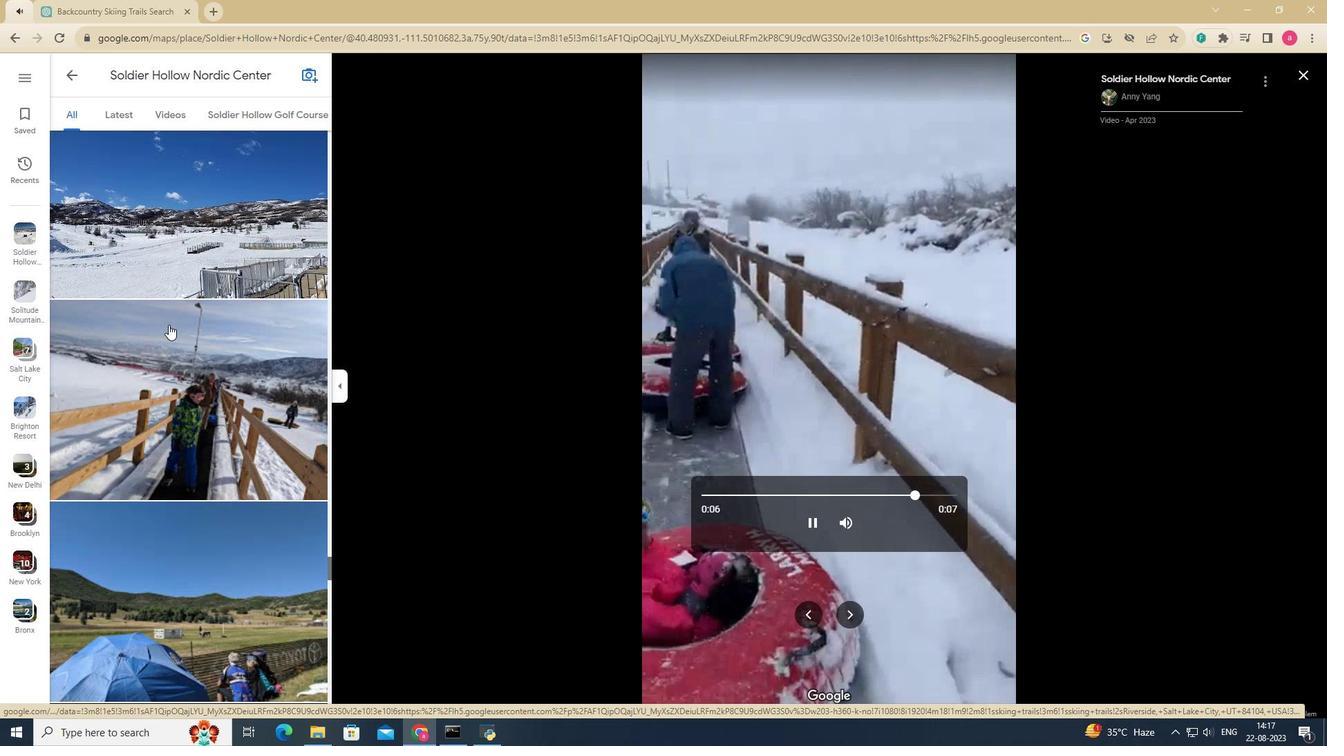 
Action: Mouse moved to (201, 267)
Screenshot: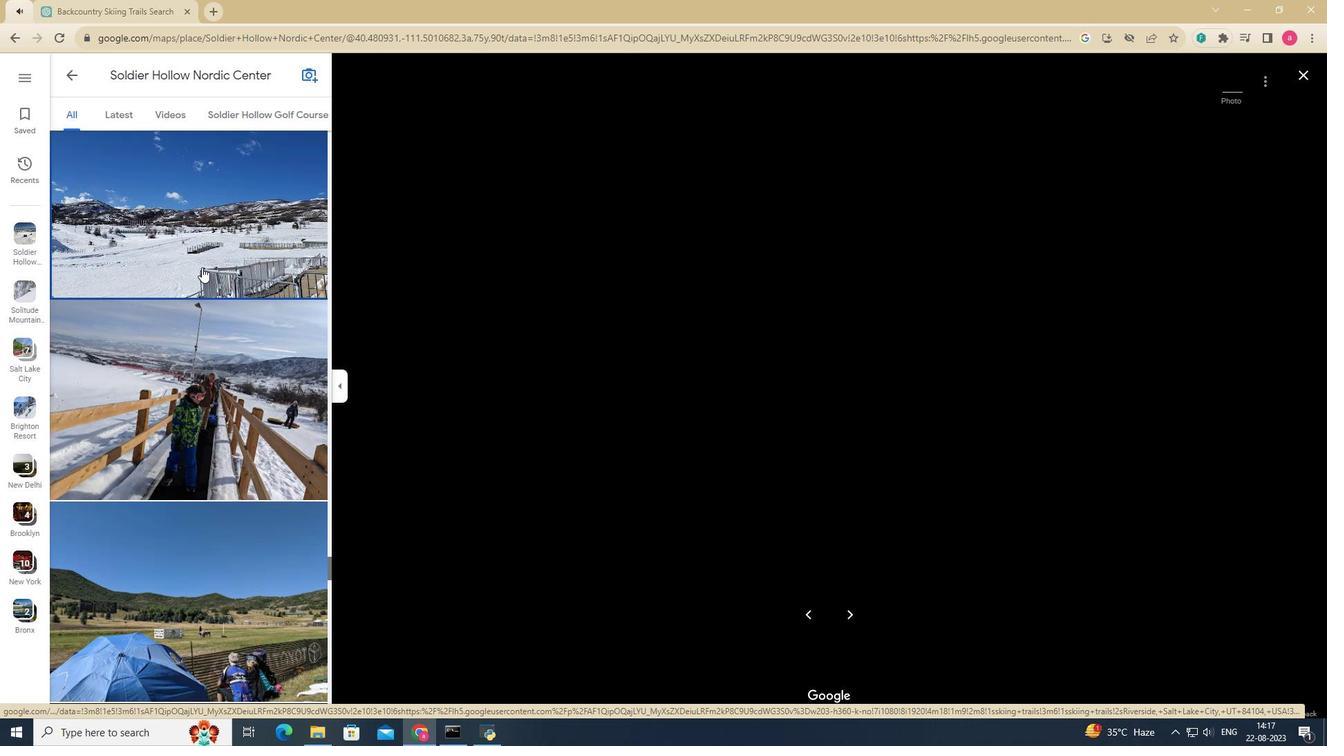 
Action: Mouse pressed left at (201, 267)
Screenshot: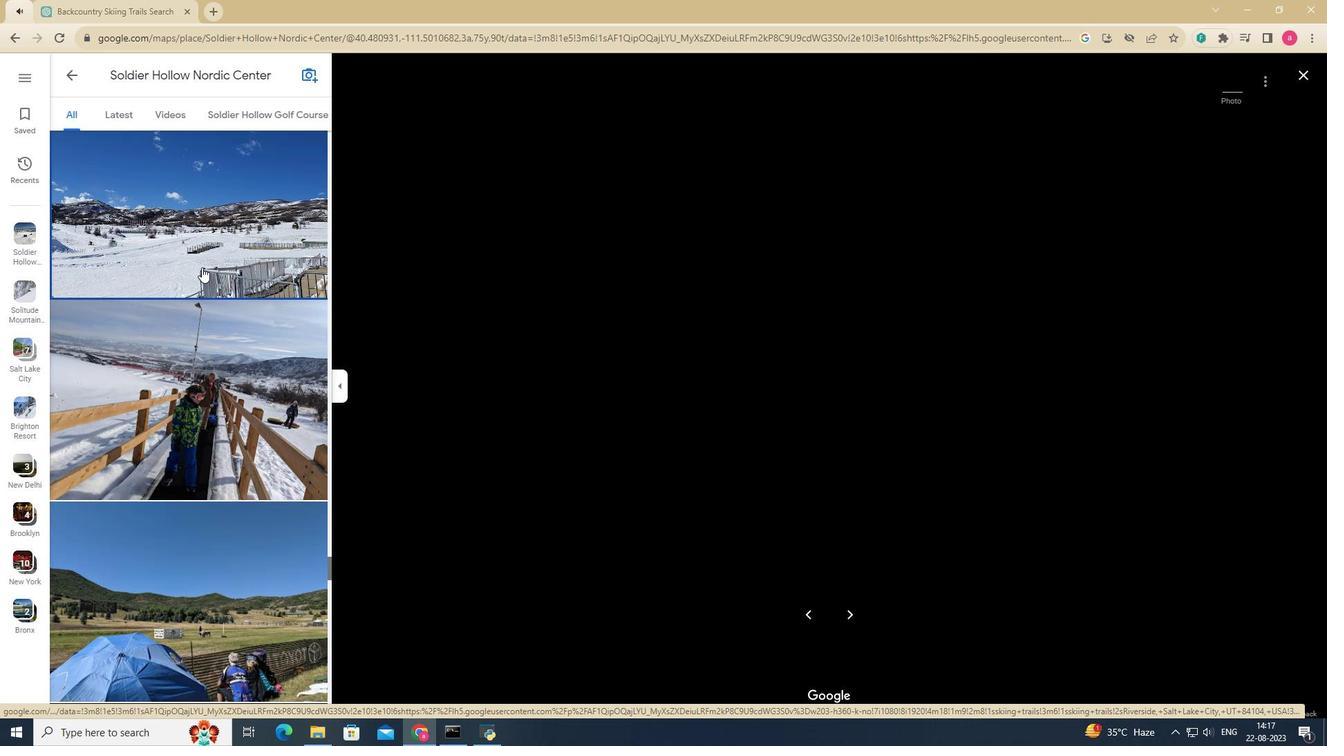 
Action: Key pressed <Key.right><Key.right><Key.right><Key.right><Key.right><Key.right><Key.right><Key.right><Key.right>
Screenshot: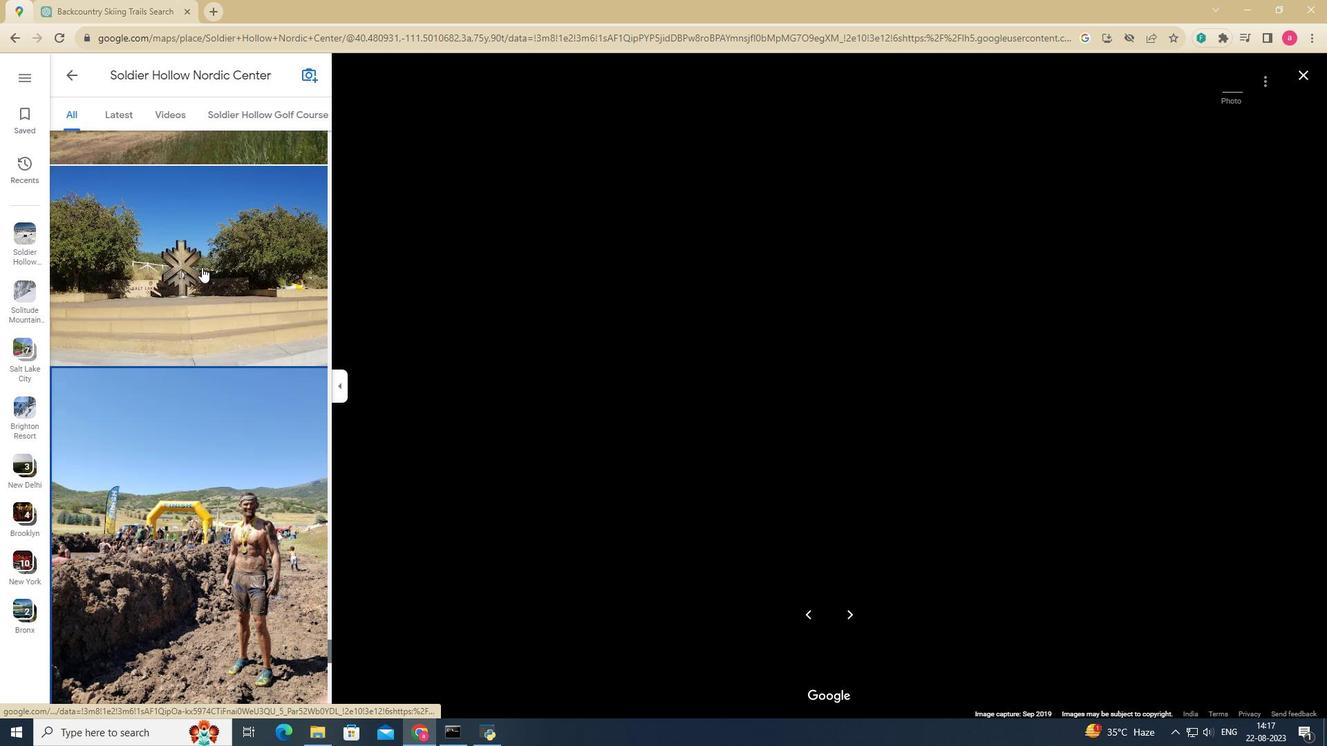 
Action: Mouse moved to (847, 609)
Screenshot: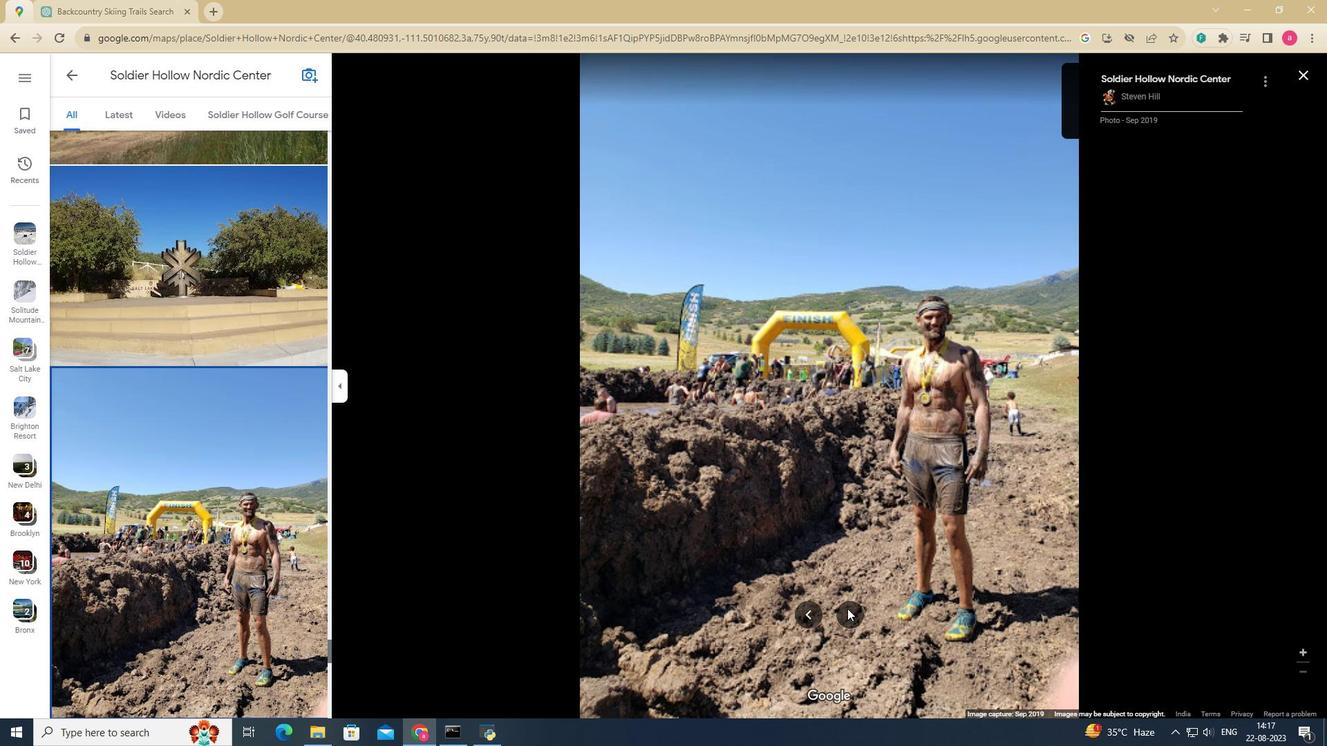 
Action: Mouse pressed left at (847, 609)
Screenshot: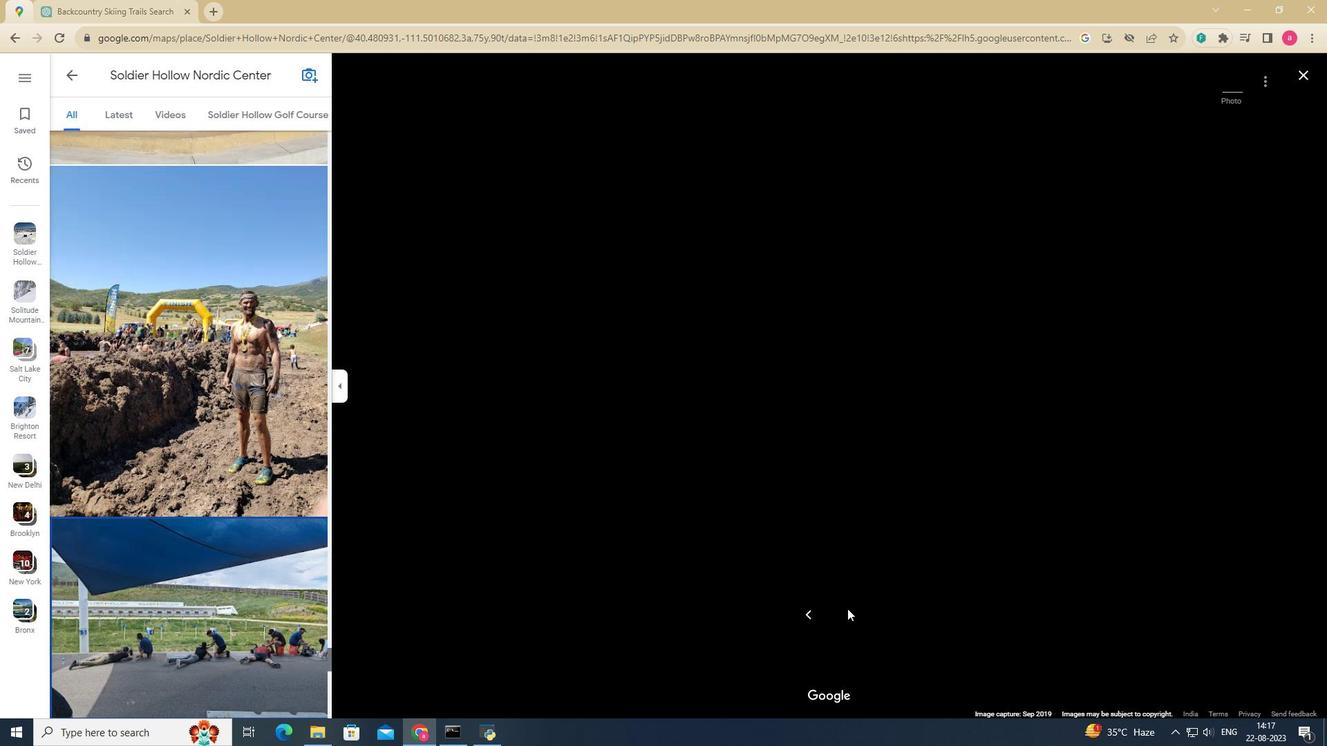 
Action: Mouse pressed left at (847, 609)
Screenshot: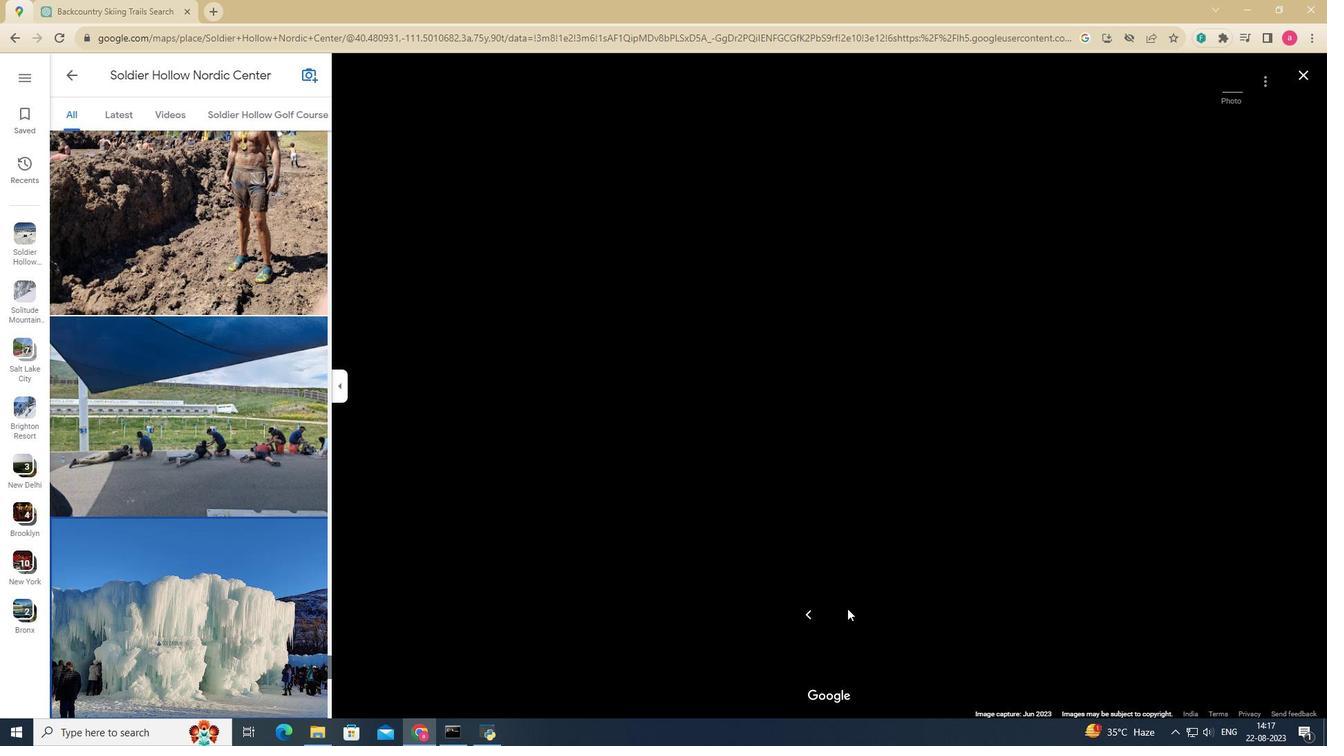 
Action: Mouse pressed left at (847, 609)
Screenshot: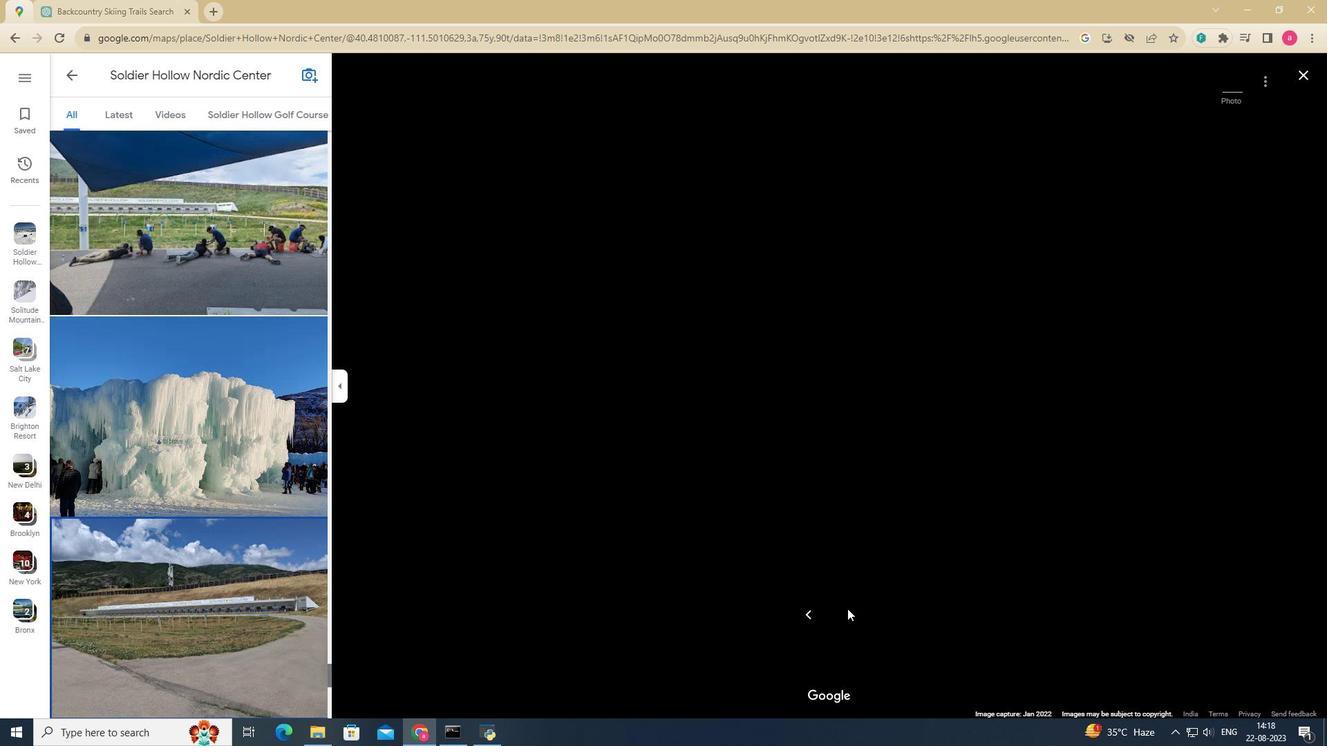 
Action: Mouse pressed left at (847, 609)
Screenshot: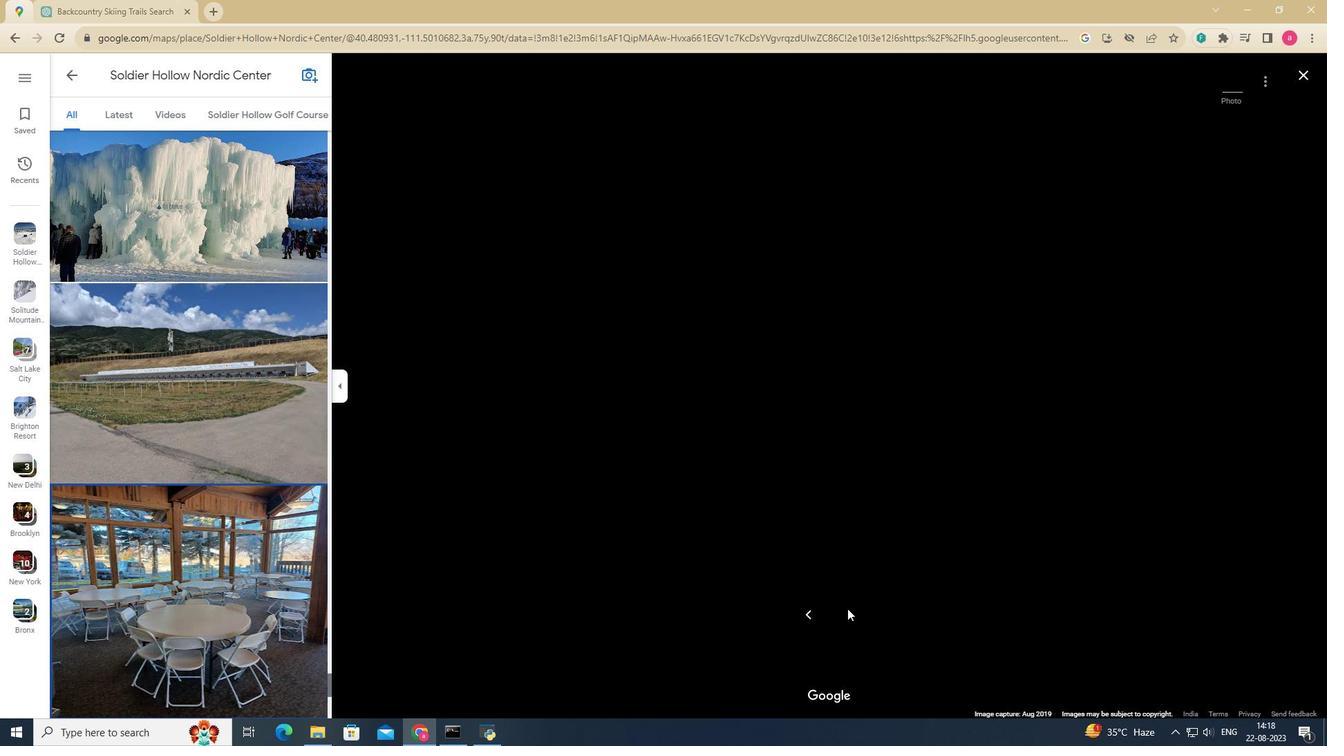 
Action: Mouse pressed left at (847, 609)
Screenshot: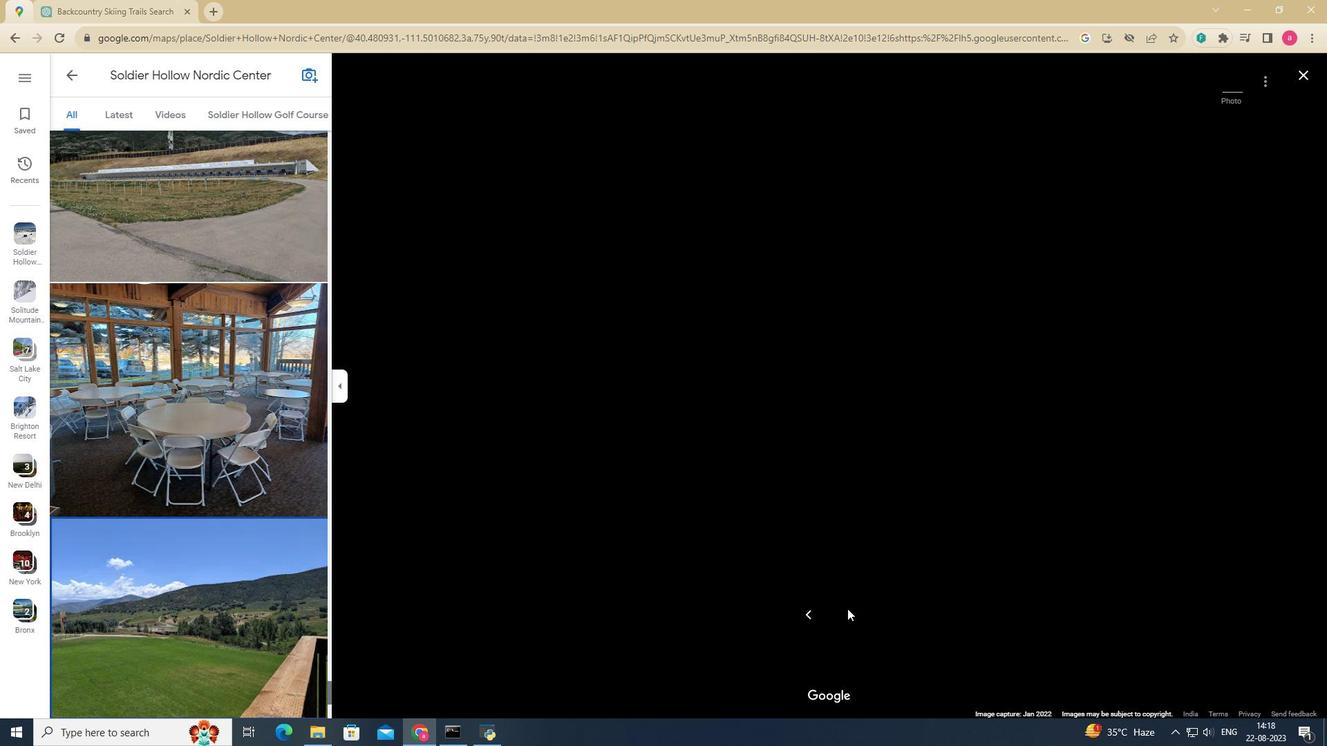 
Action: Mouse pressed left at (847, 609)
Screenshot: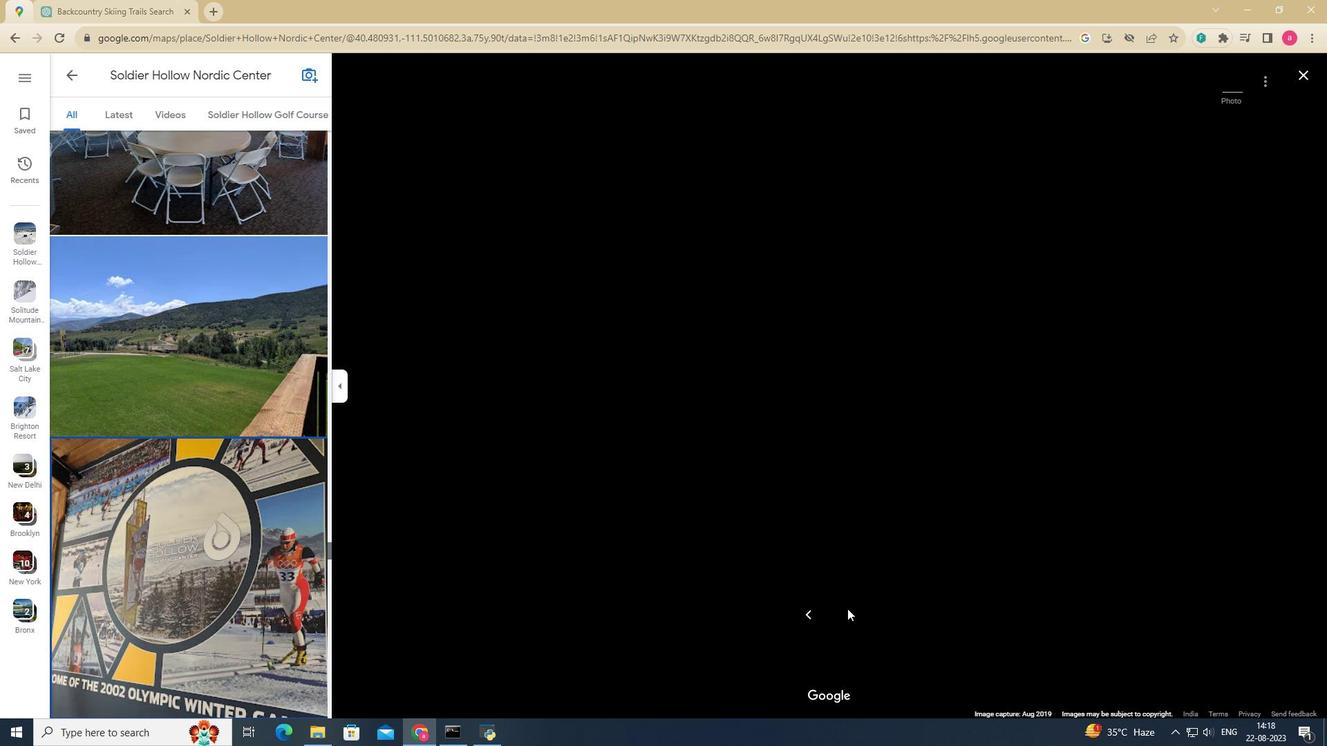 
Action: Mouse moved to (733, 472)
Screenshot: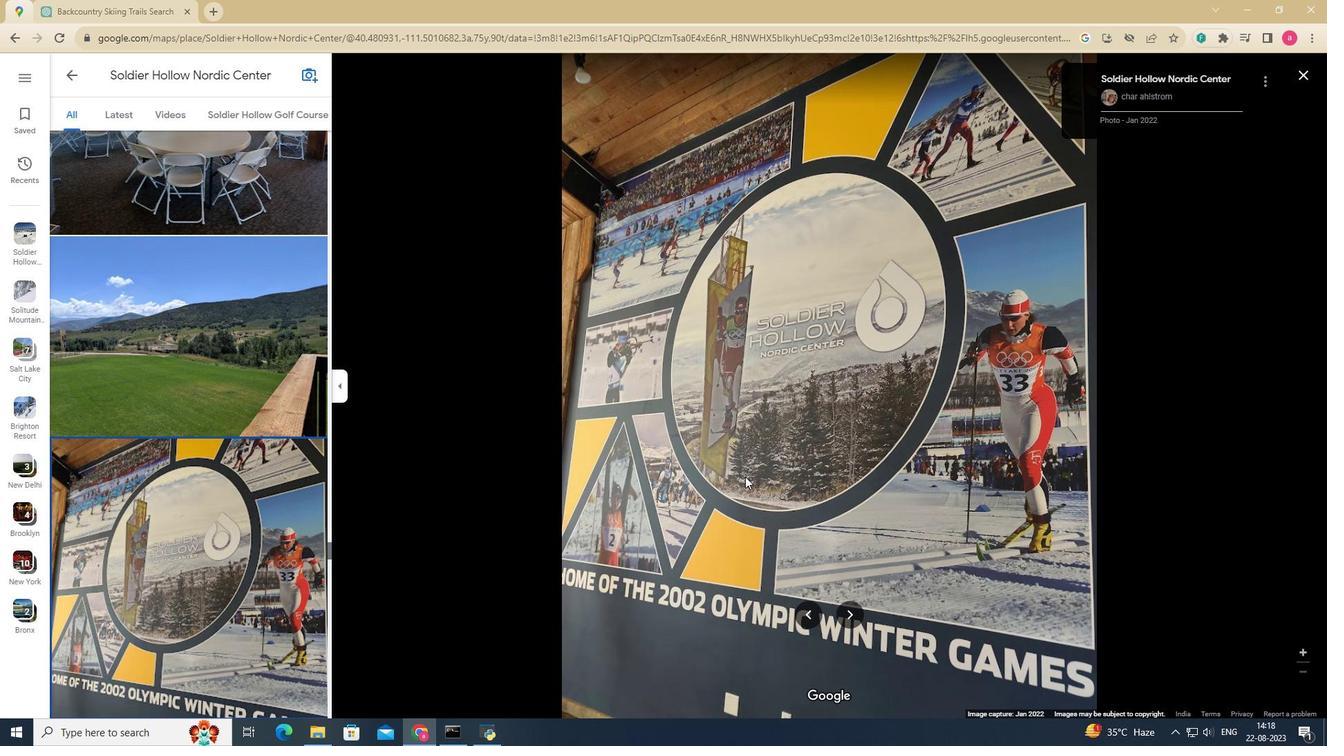 
Action: Mouse scrolled (733, 472) with delta (0, 0)
Screenshot: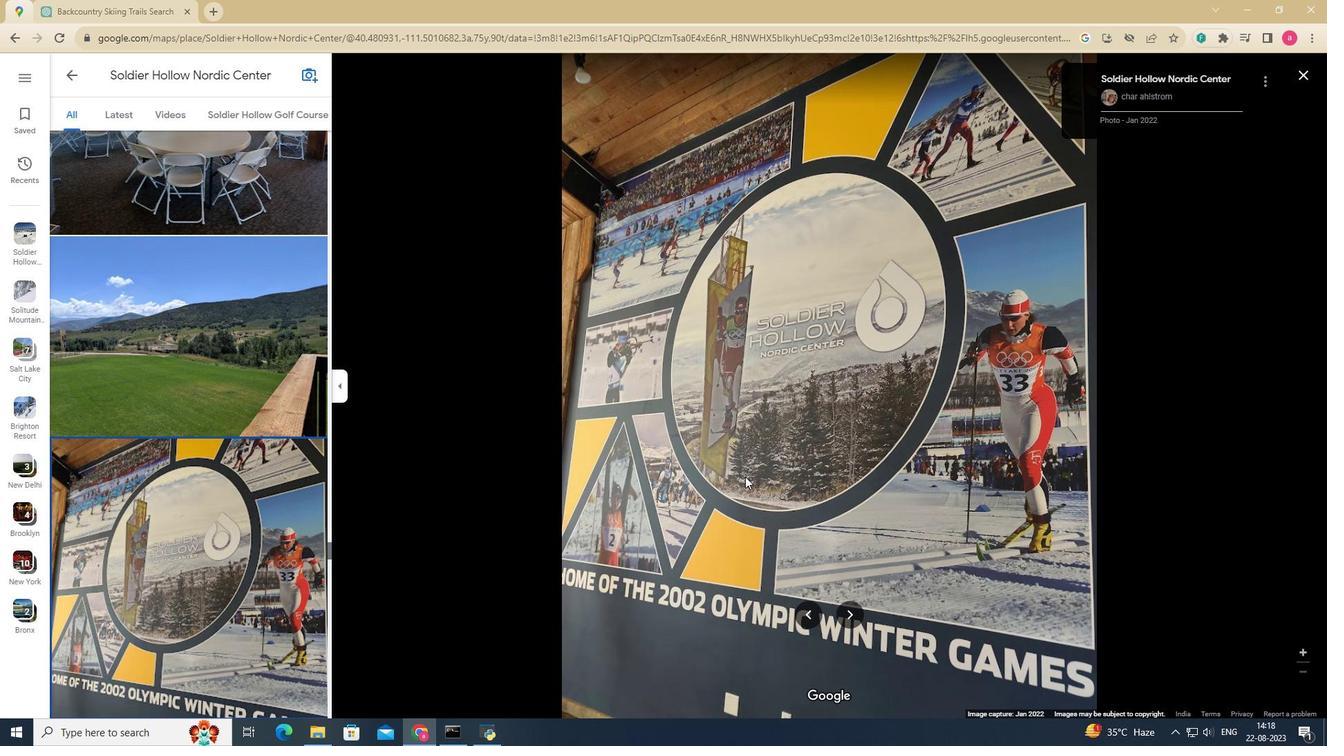 
Action: Mouse moved to (736, 472)
Screenshot: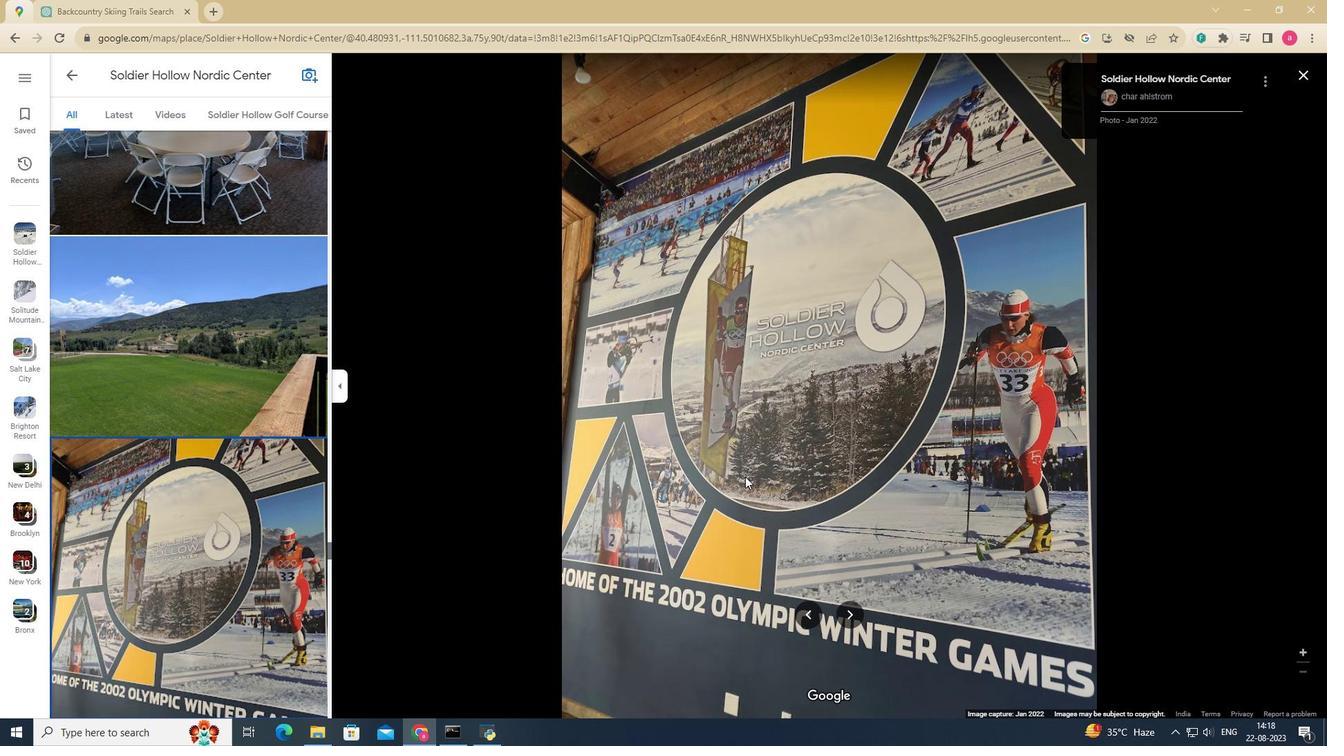 
Action: Mouse scrolled (734, 472) with delta (0, 0)
Screenshot: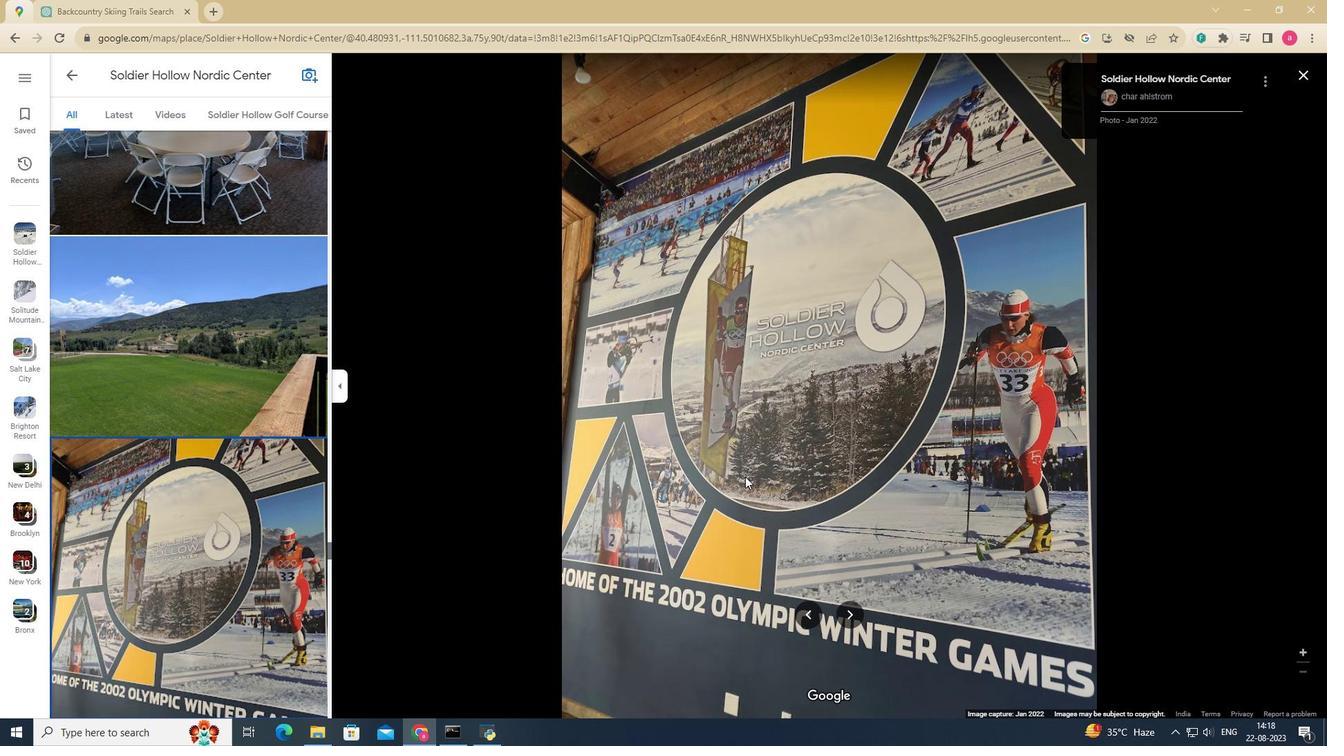 
Action: Mouse moved to (738, 473)
Screenshot: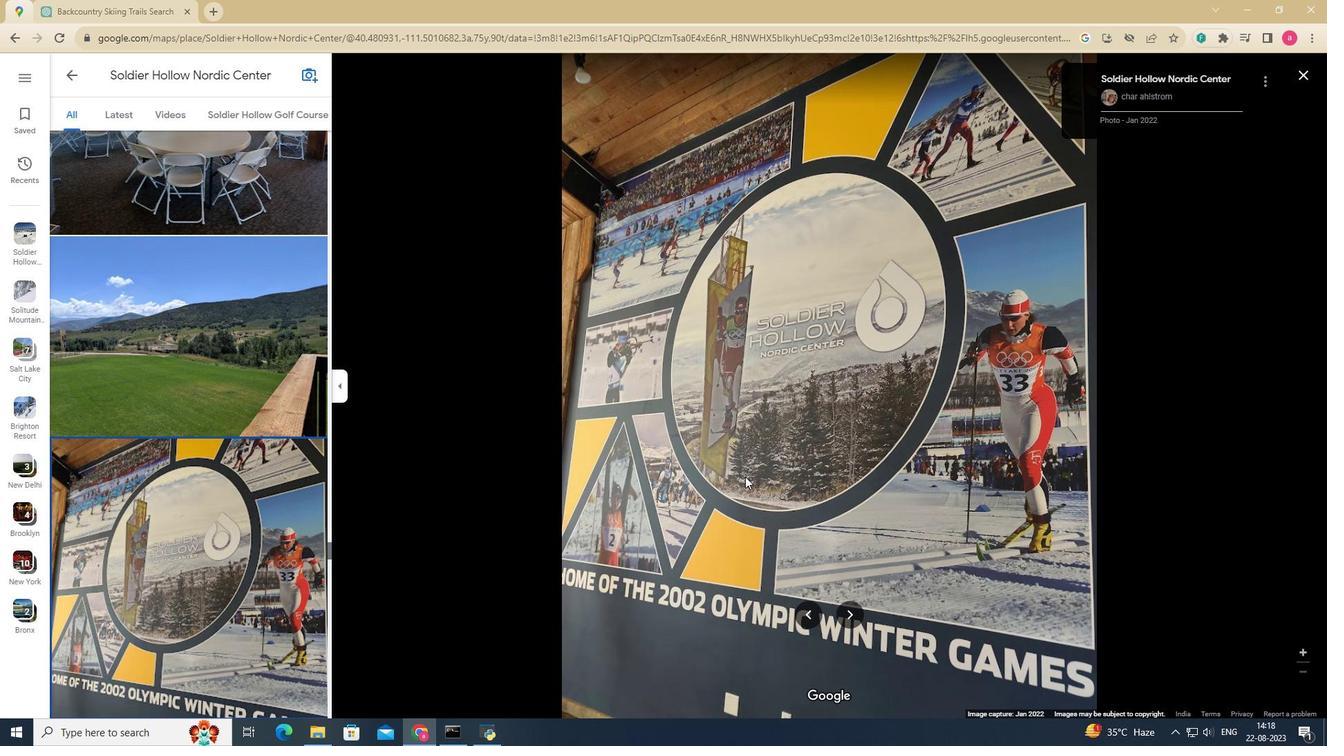 
Action: Mouse scrolled (737, 472) with delta (0, 0)
Screenshot: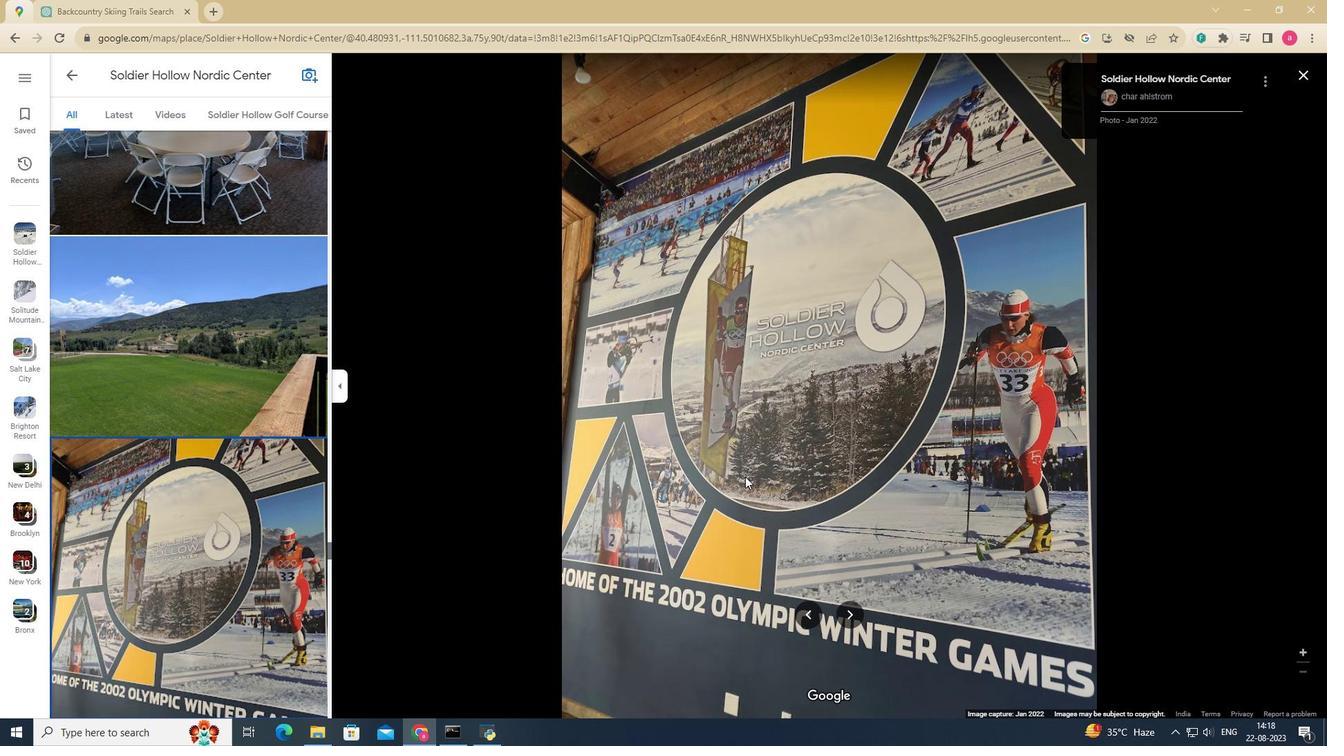 
Action: Mouse moved to (742, 475)
Screenshot: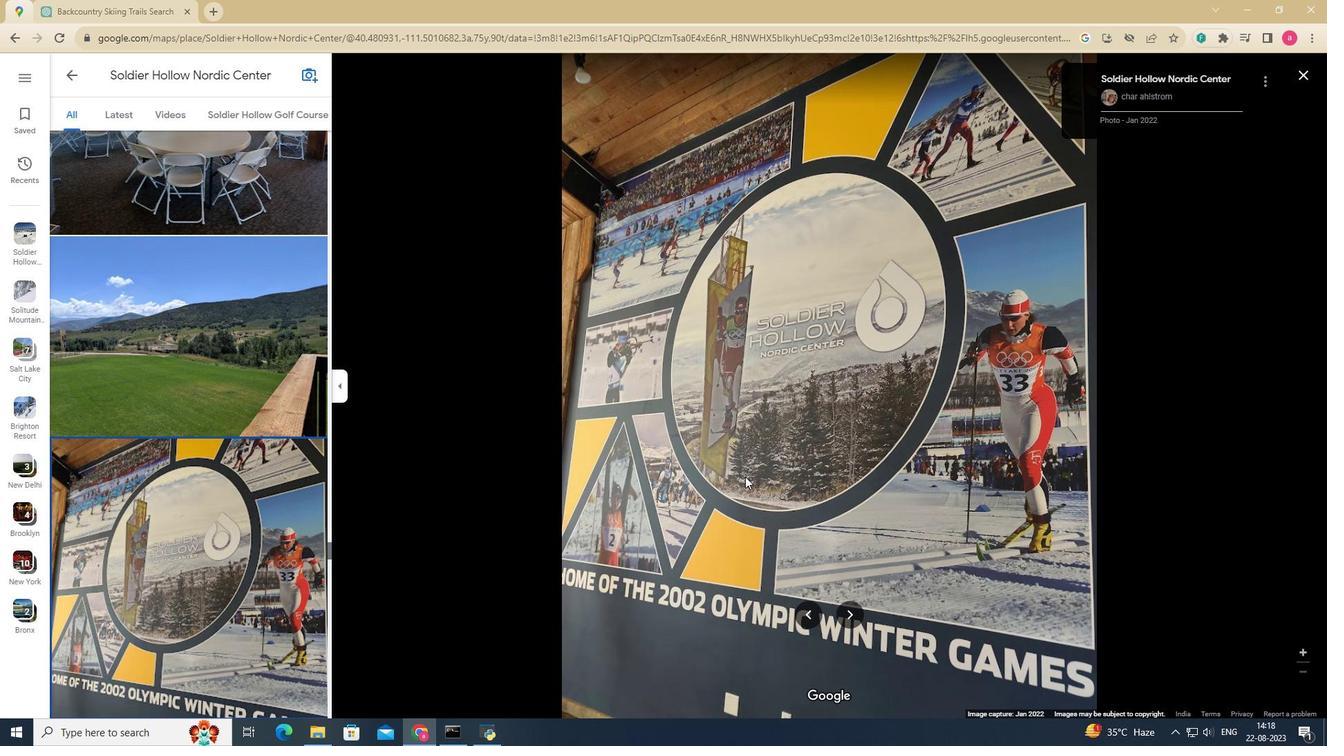 
Action: Mouse scrolled (739, 474) with delta (0, 0)
Screenshot: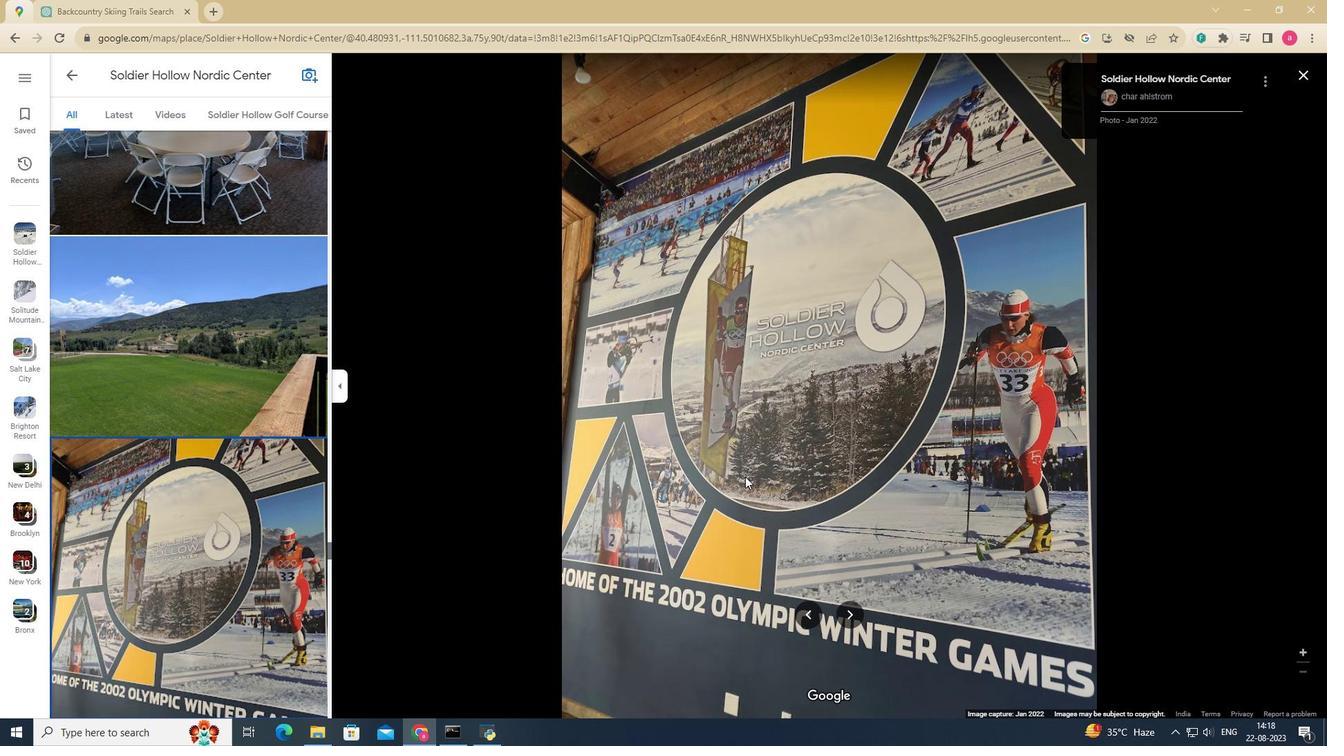 
Action: Mouse moved to (743, 476)
Screenshot: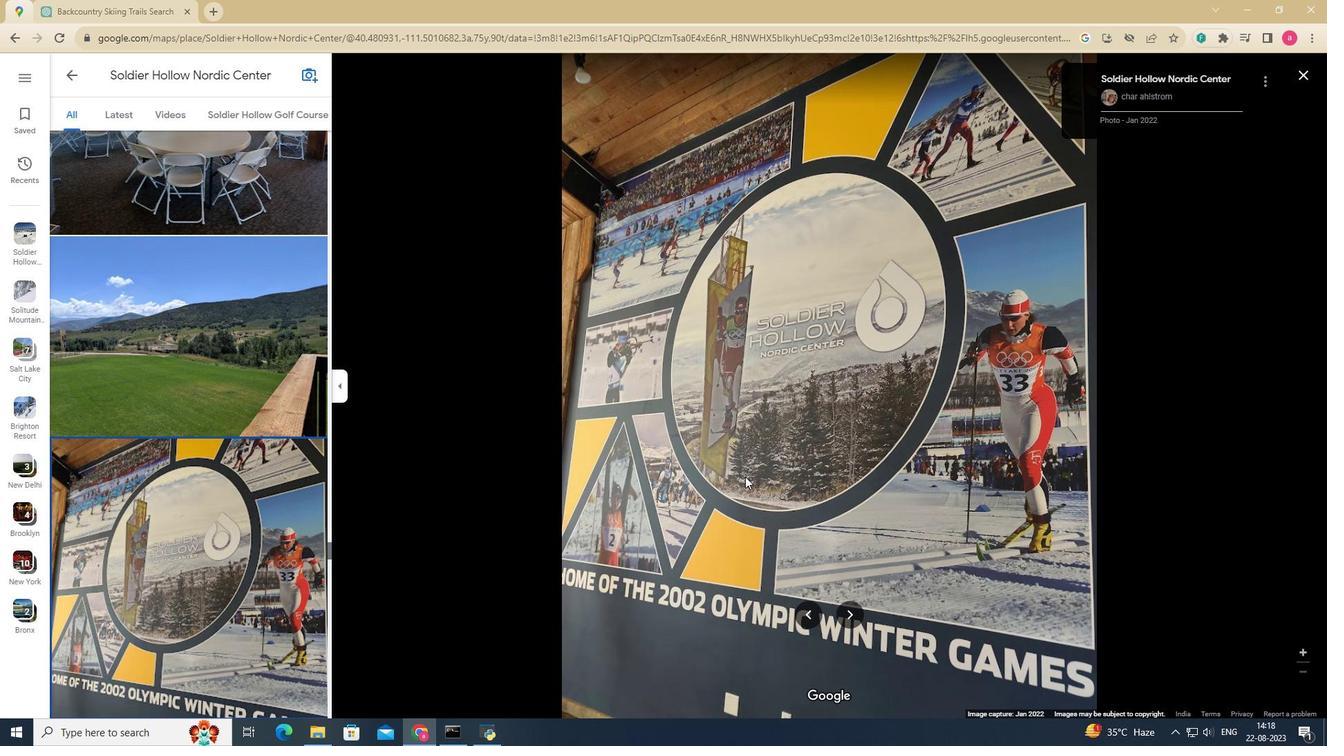 
Action: Mouse scrolled (739, 474) with delta (0, 0)
Screenshot: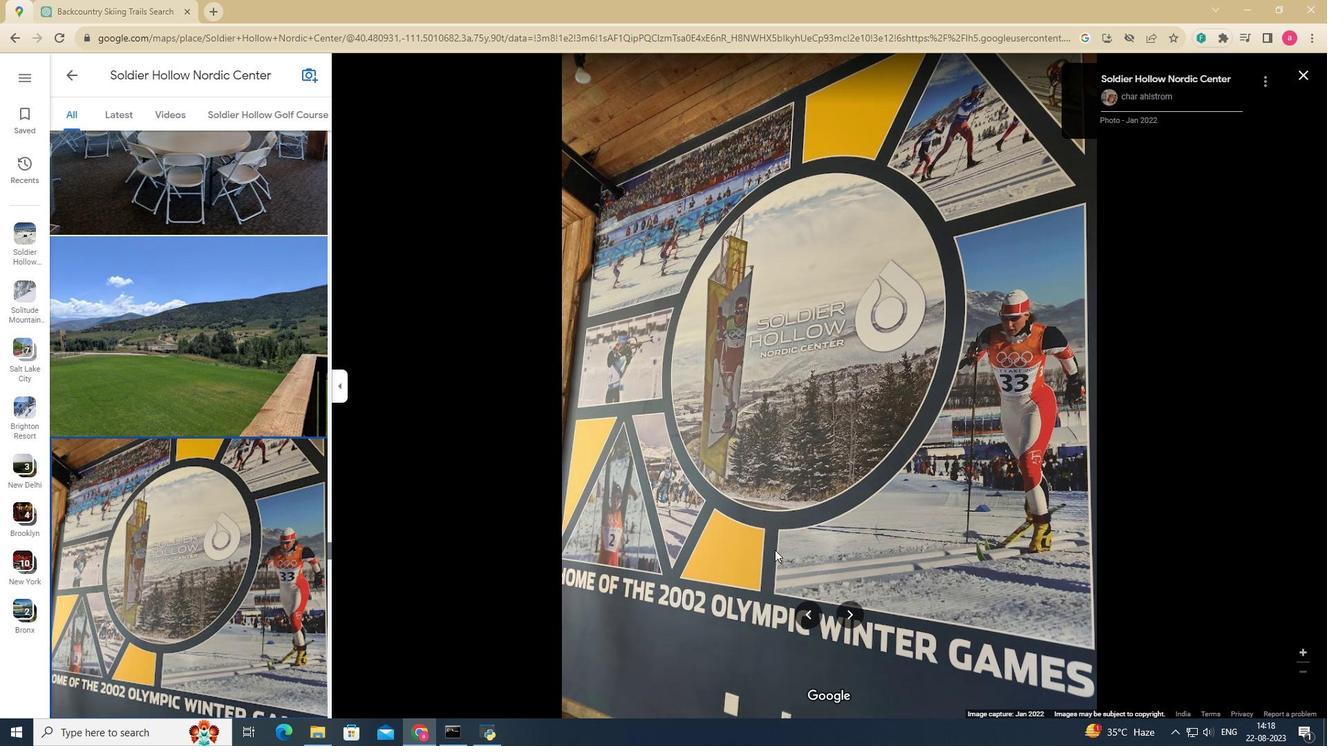 
Action: Mouse moved to (744, 477)
Screenshot: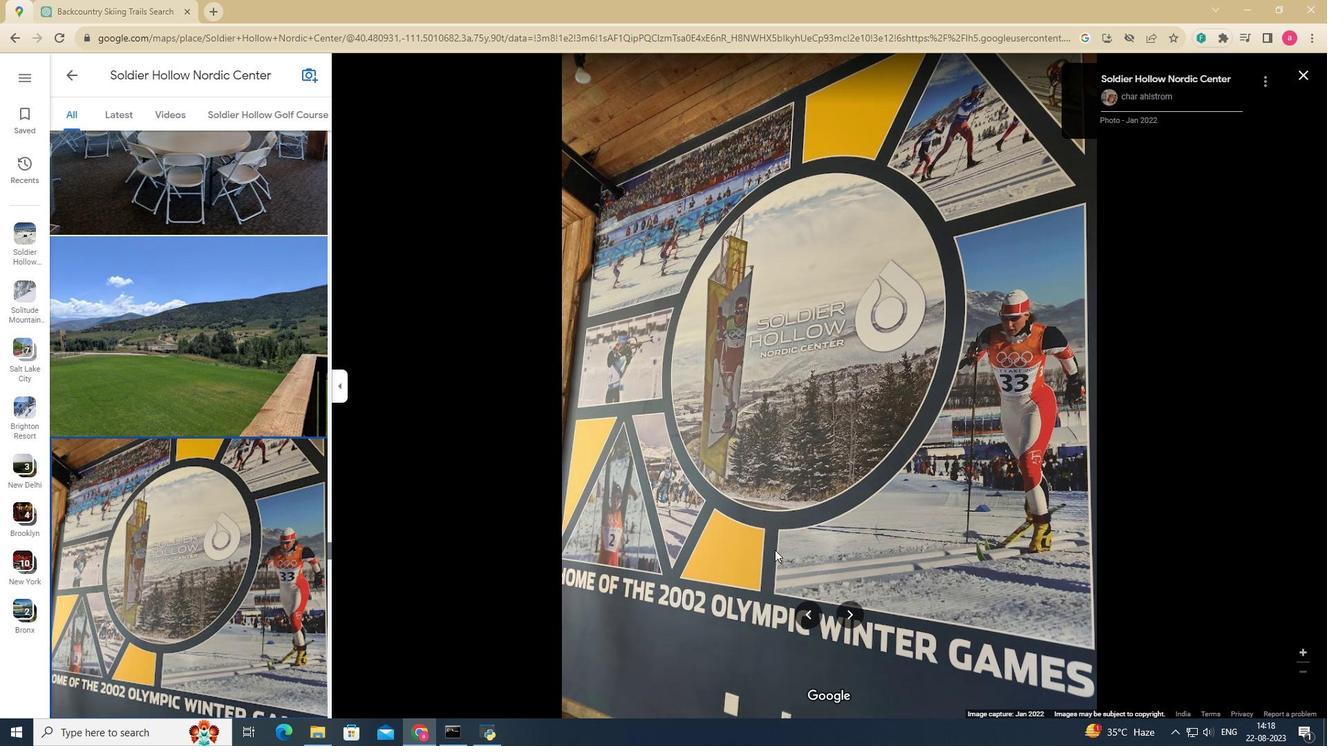 
Action: Mouse scrolled (743, 475) with delta (0, 0)
Screenshot: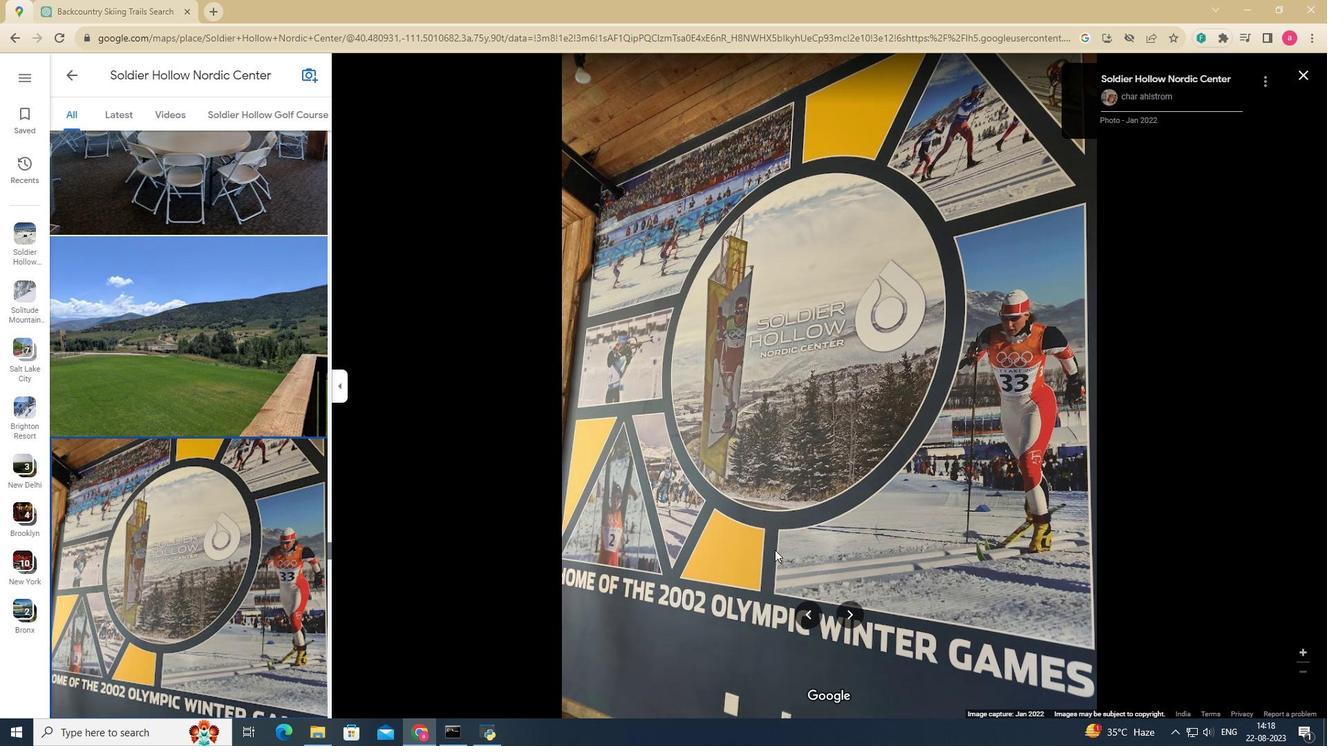 
Action: Mouse moved to (174, 119)
Screenshot: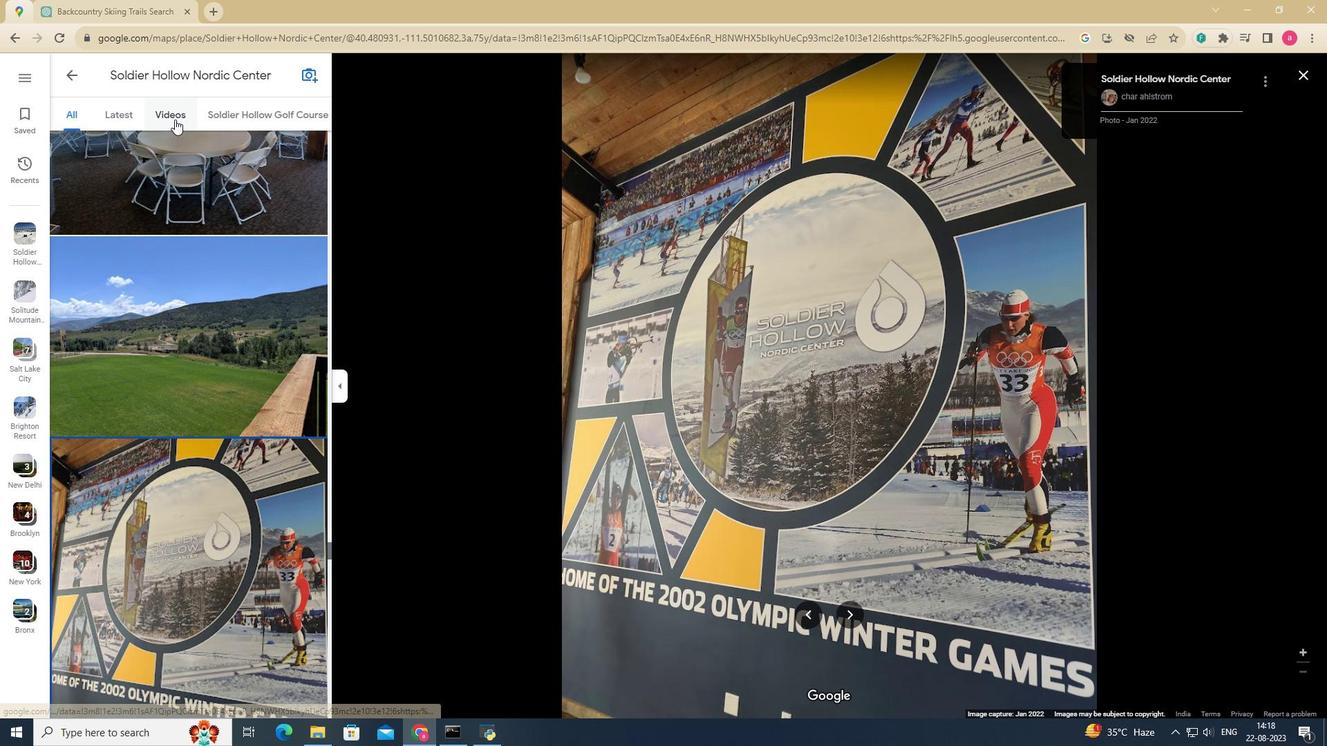 
Action: Mouse pressed left at (174, 119)
Screenshot: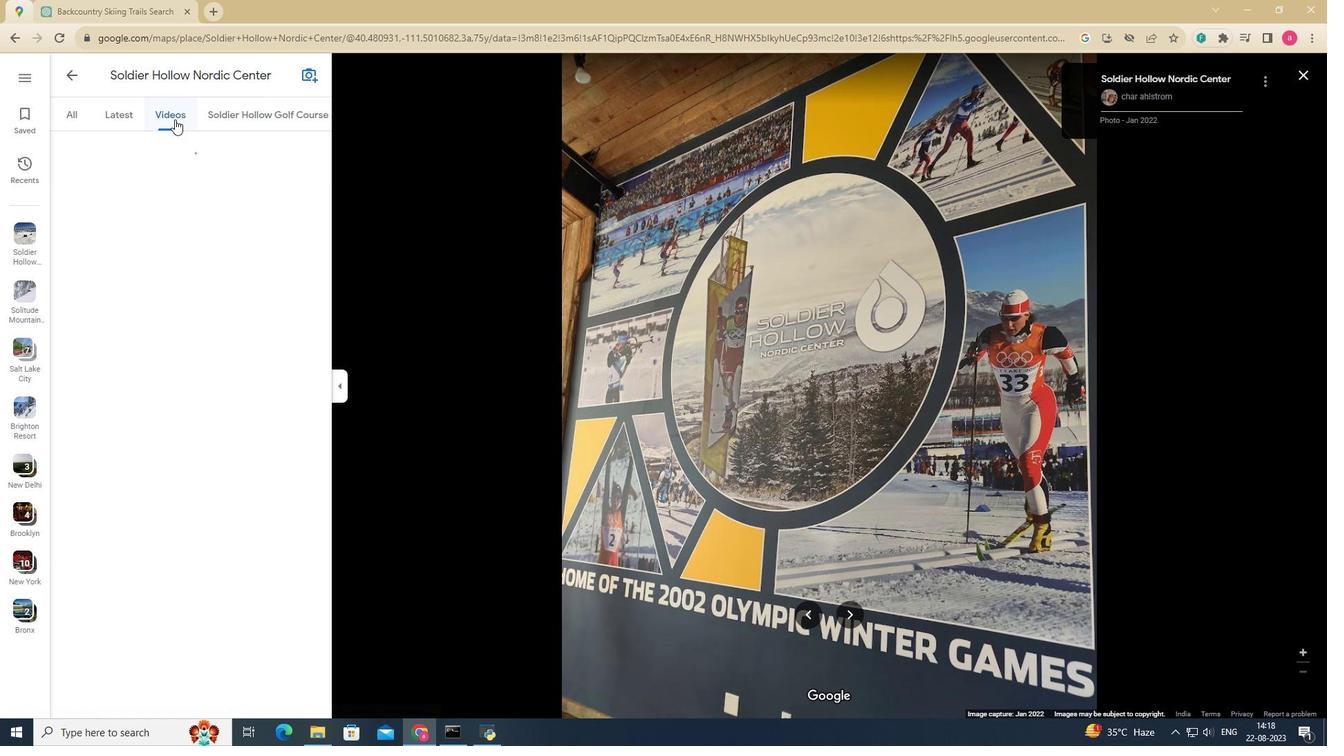 
Action: Mouse moved to (810, 521)
Screenshot: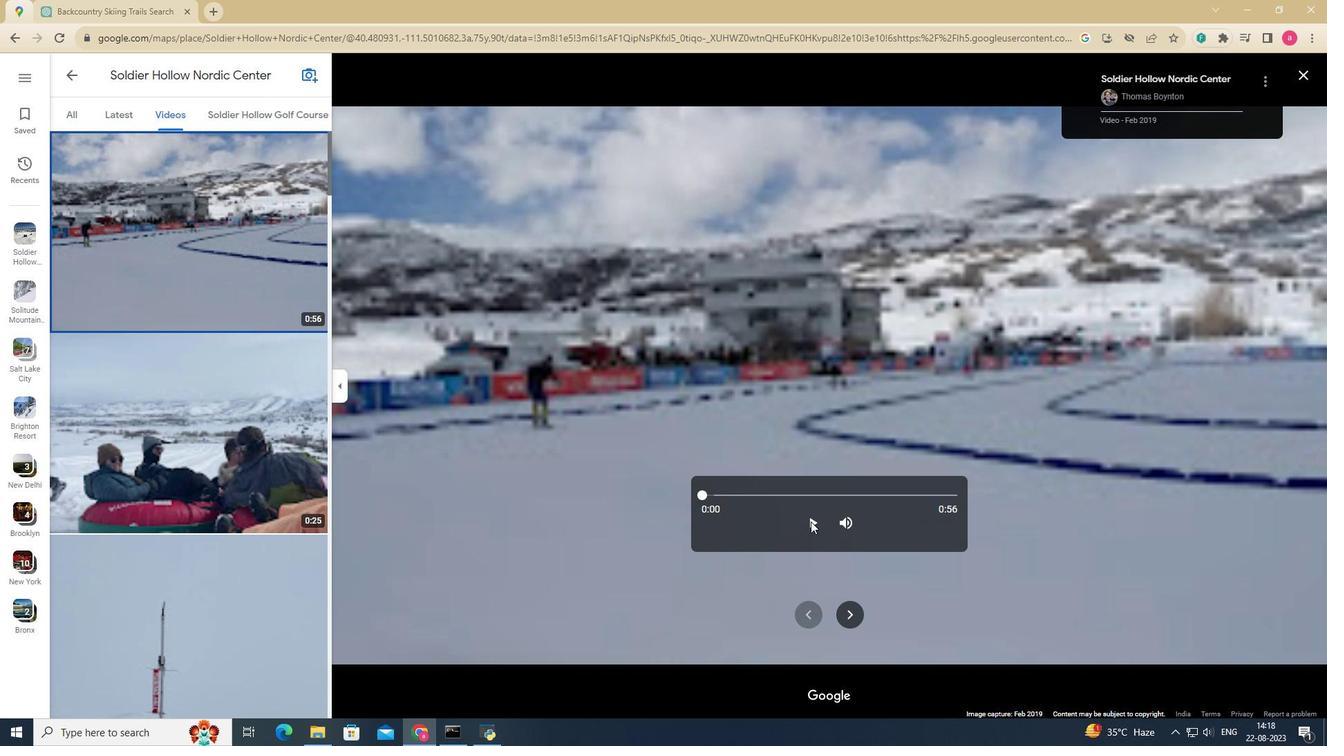 
Action: Mouse pressed left at (810, 521)
Screenshot: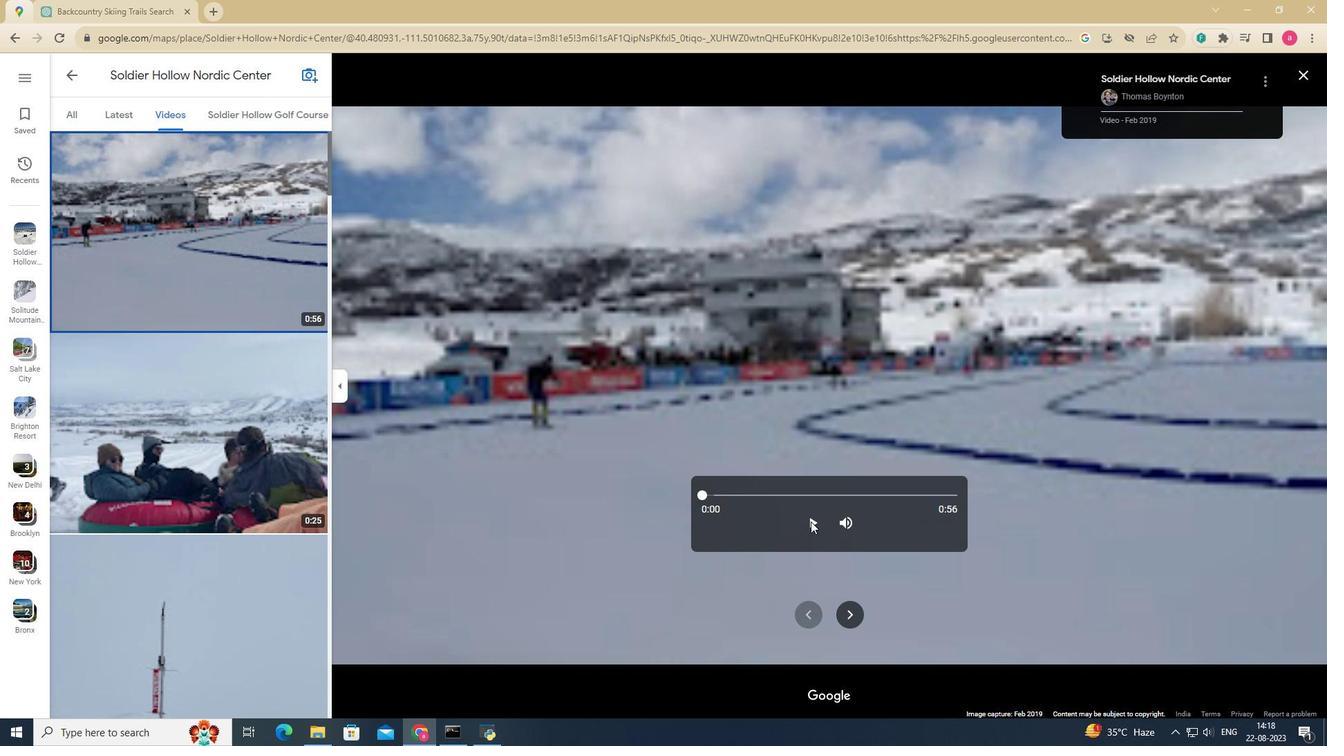 
Action: Mouse moved to (208, 275)
Screenshot: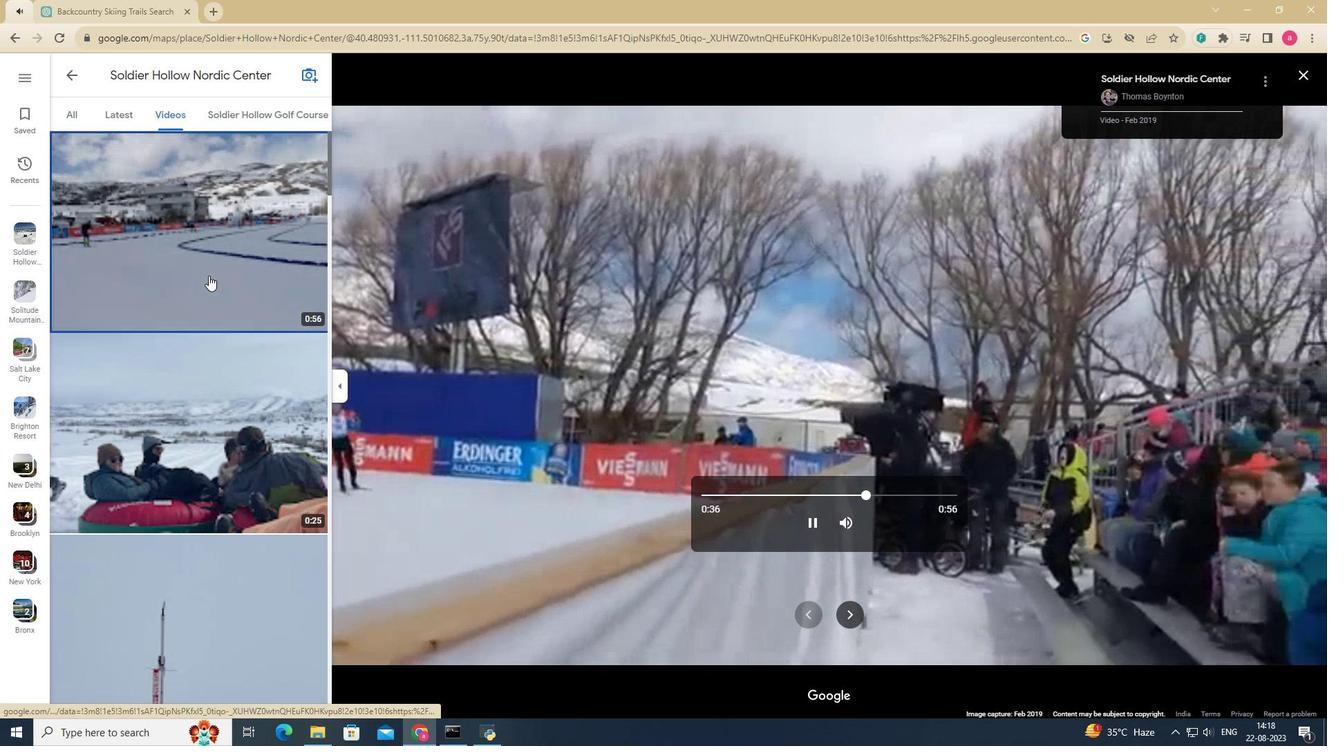 
Action: Mouse pressed left at (208, 275)
Screenshot: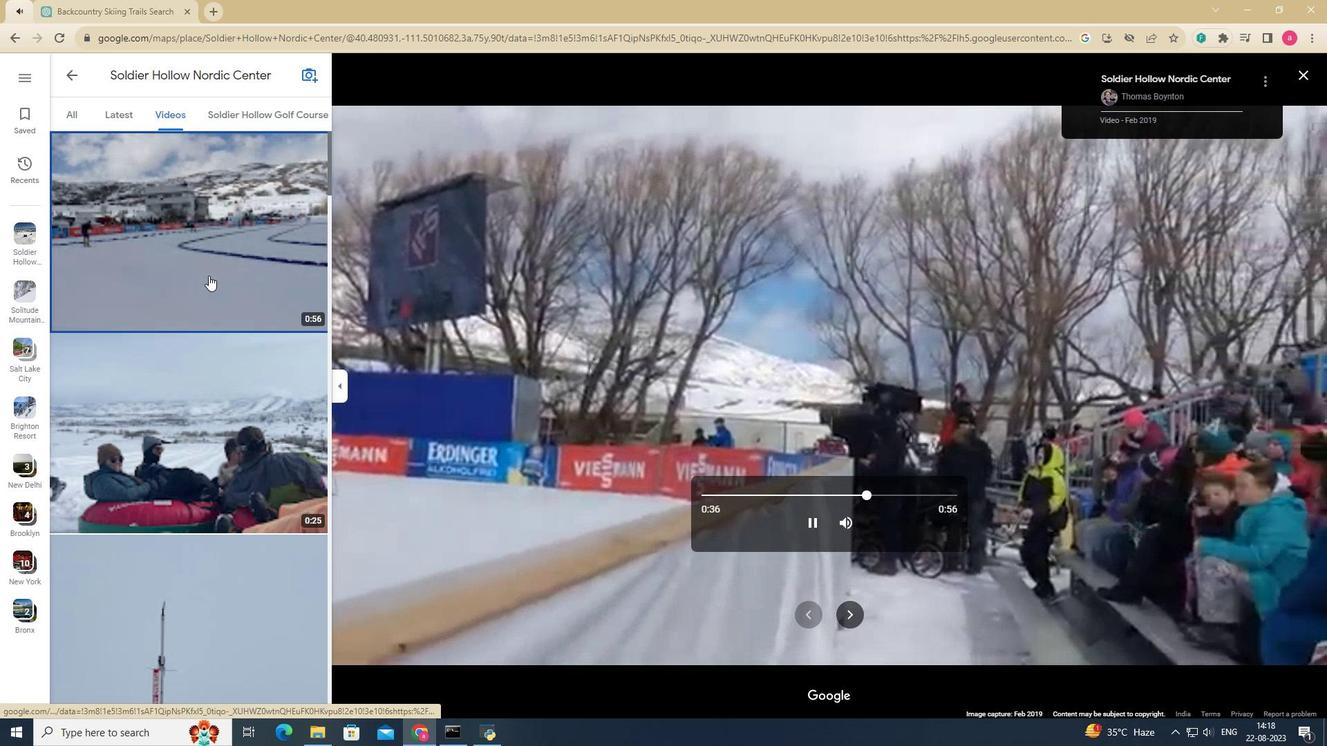 
Action: Mouse pressed left at (208, 275)
Screenshot: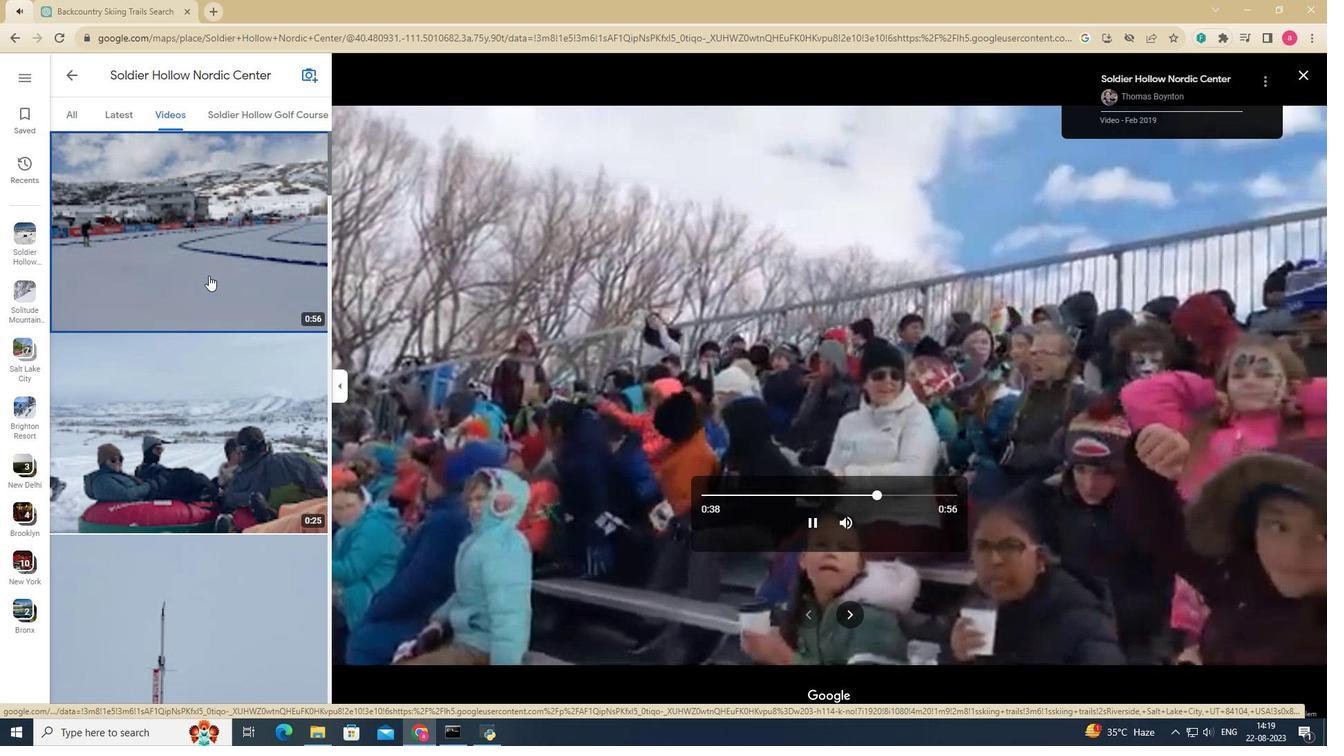 
Action: Mouse moved to (268, 463)
Screenshot: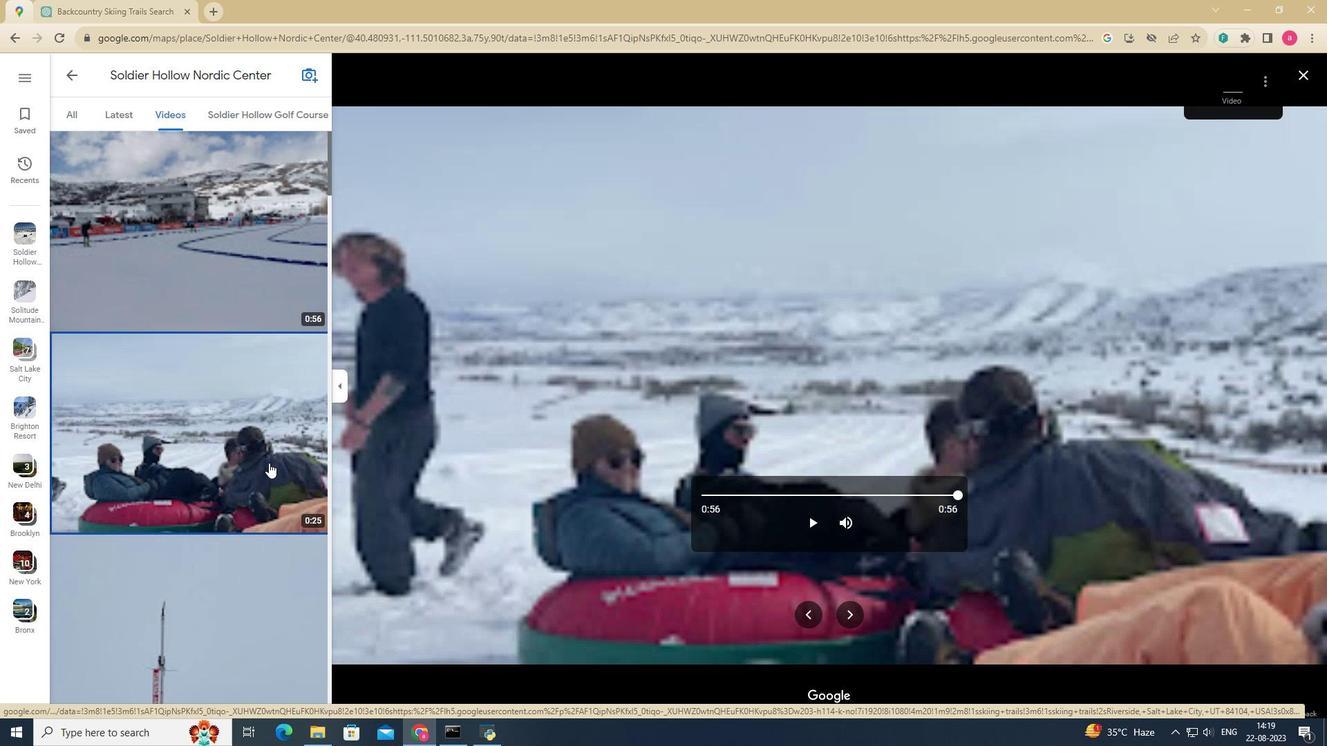 
Action: Mouse pressed left at (268, 463)
Screenshot: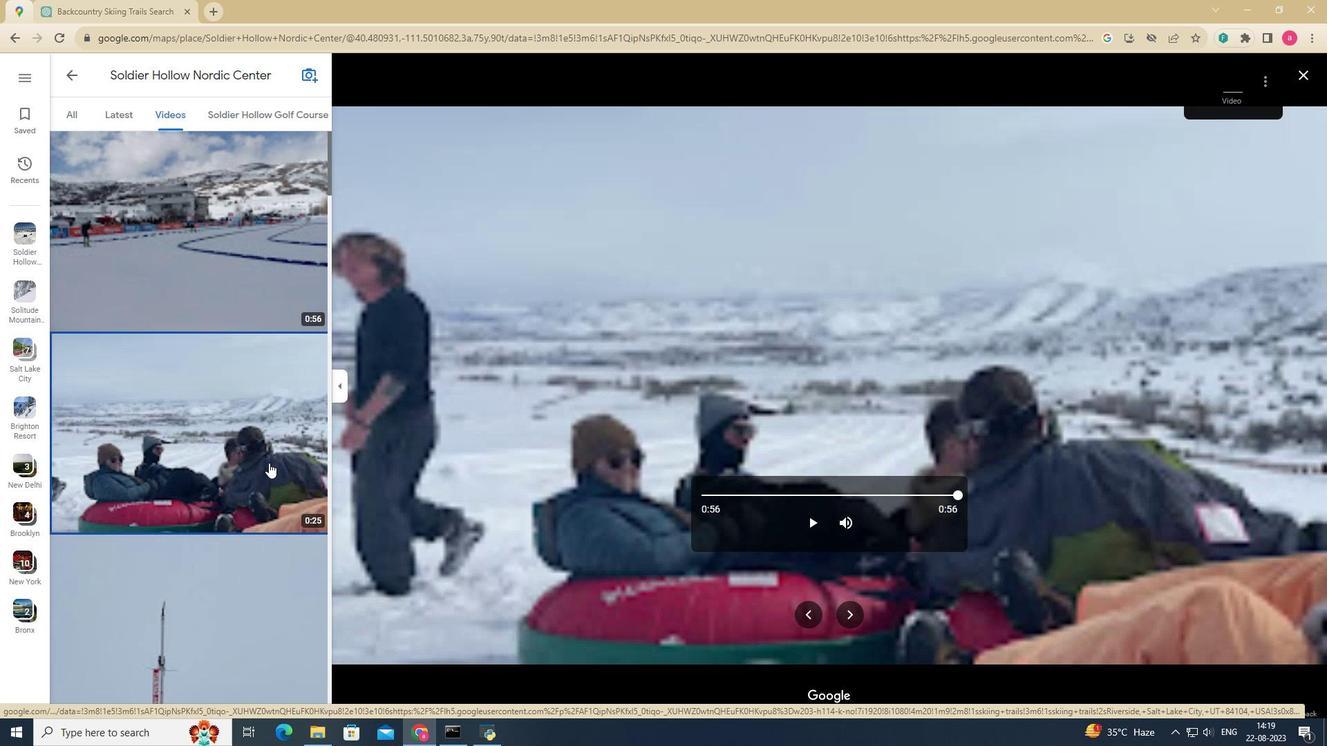 
Action: Mouse moved to (811, 521)
Screenshot: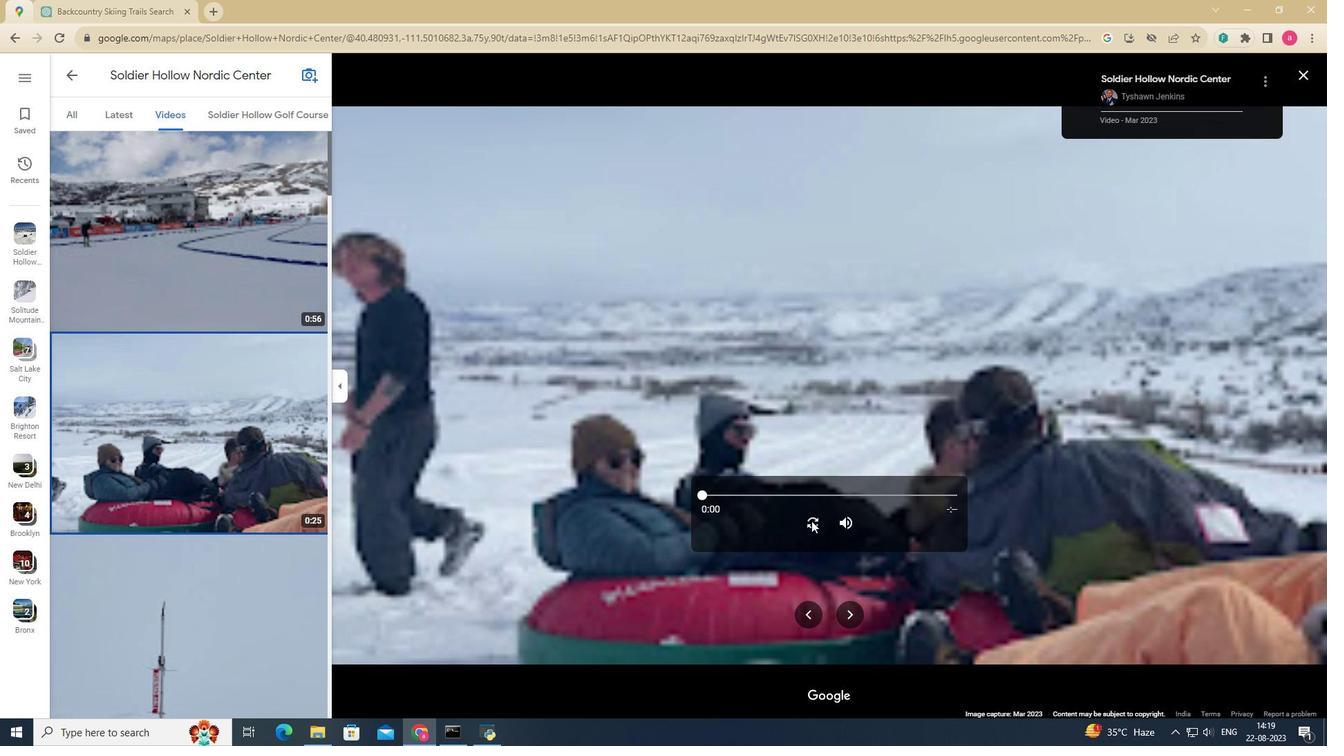 
Action: Mouse pressed left at (811, 521)
Screenshot: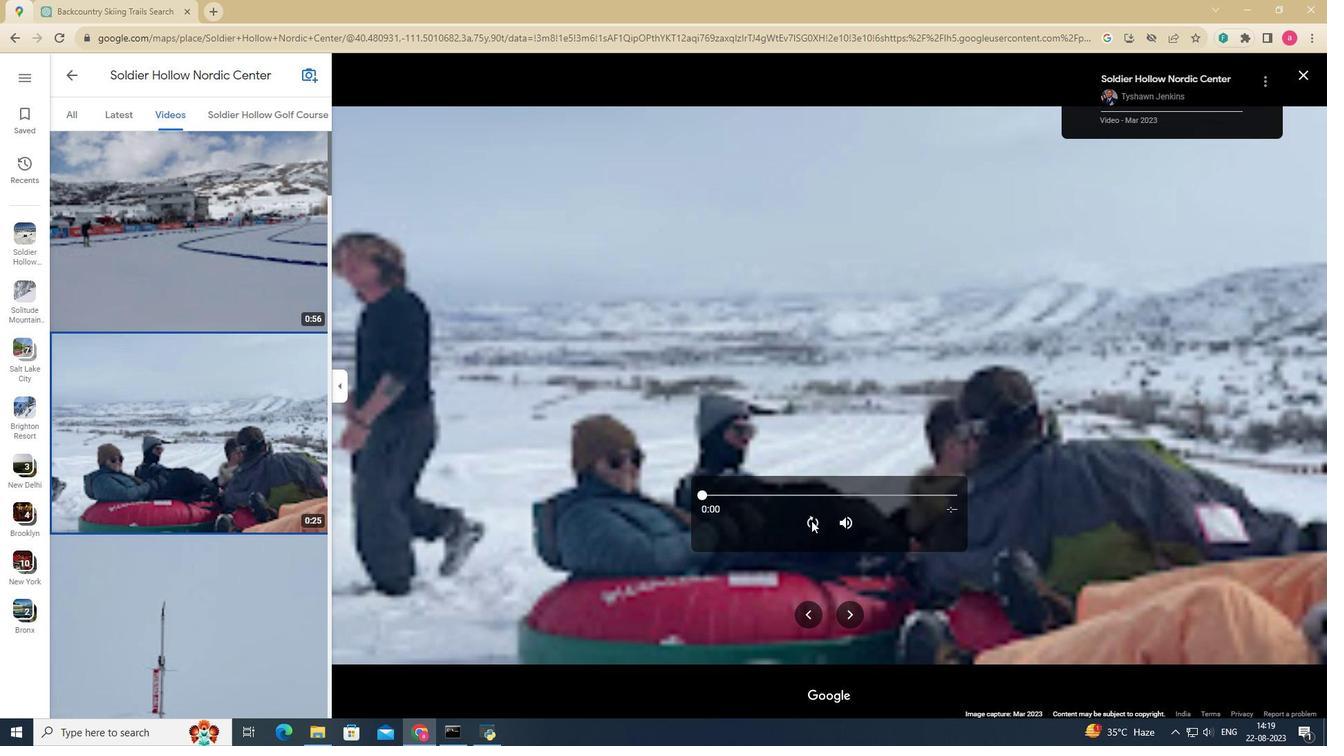 
Action: Mouse moved to (150, 515)
Screenshot: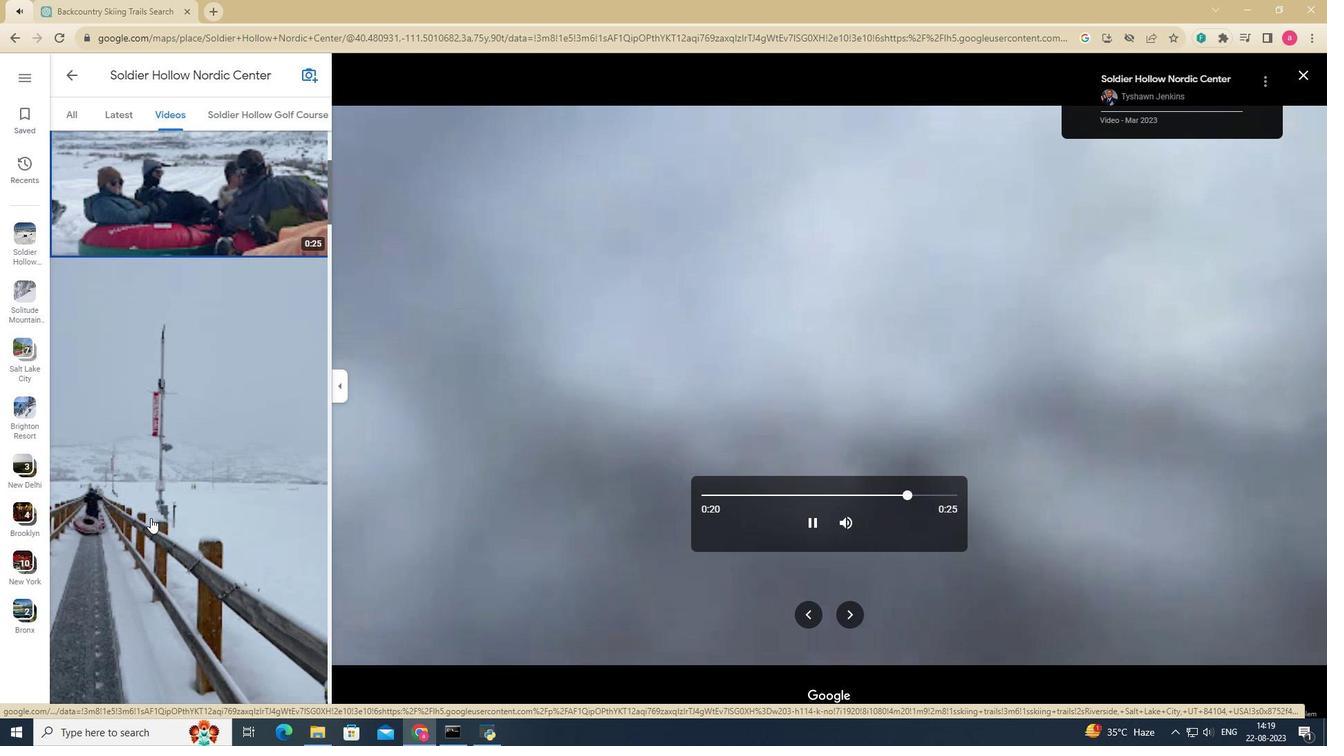 
Action: Mouse scrolled (150, 515) with delta (0, 0)
Screenshot: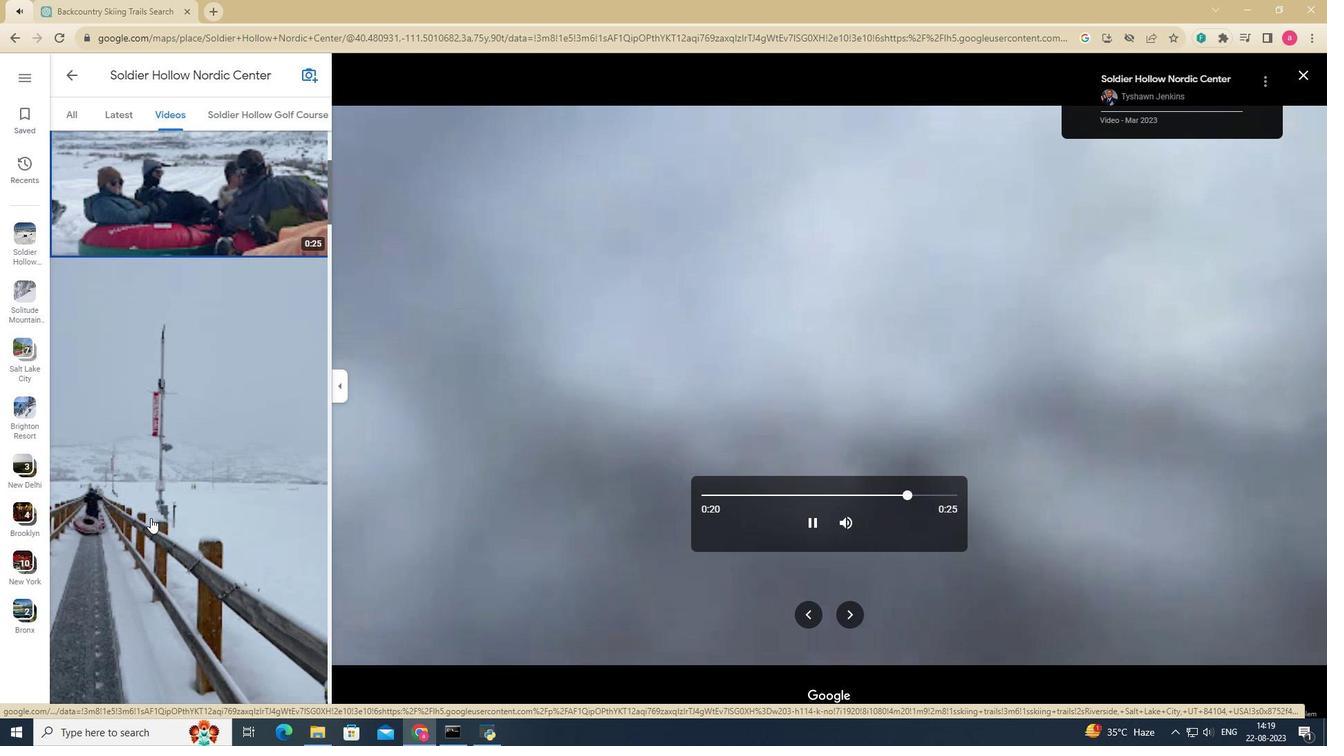 
Action: Mouse moved to (150, 518)
Screenshot: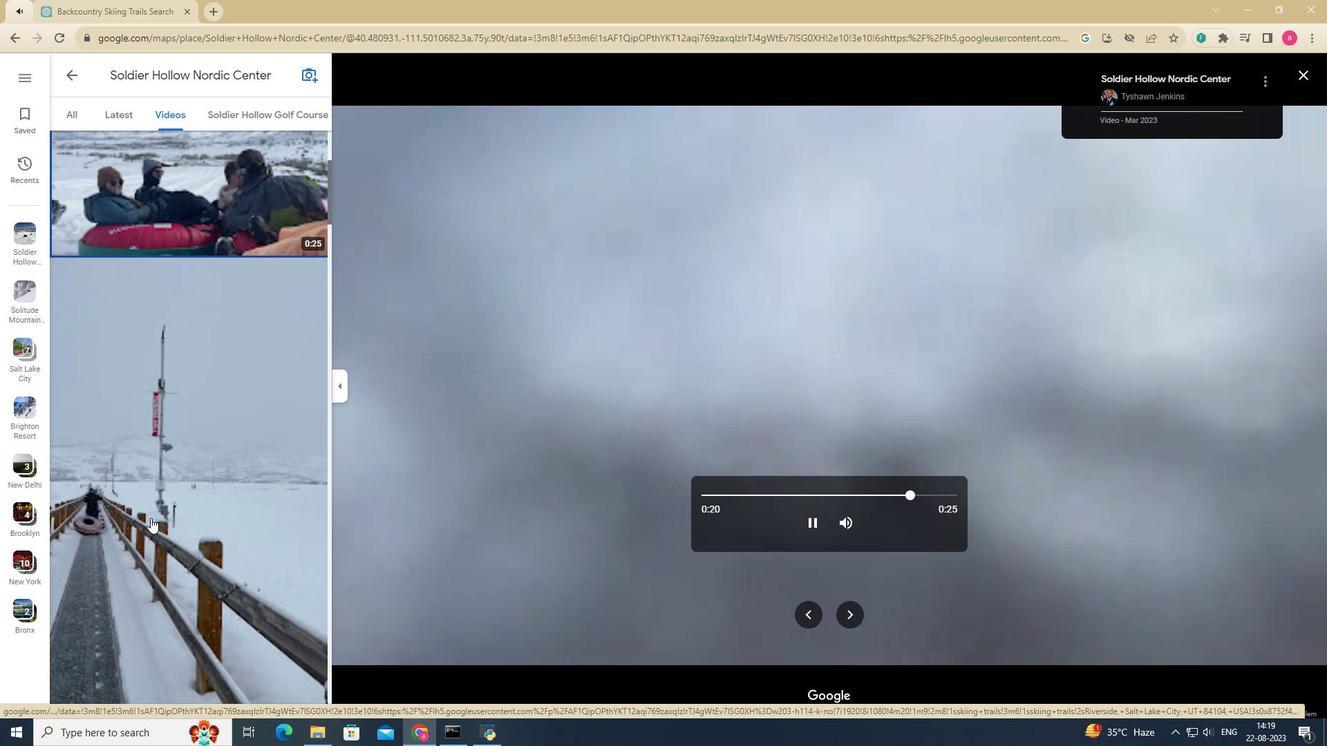 
Action: Mouse scrolled (150, 516) with delta (0, 0)
Screenshot: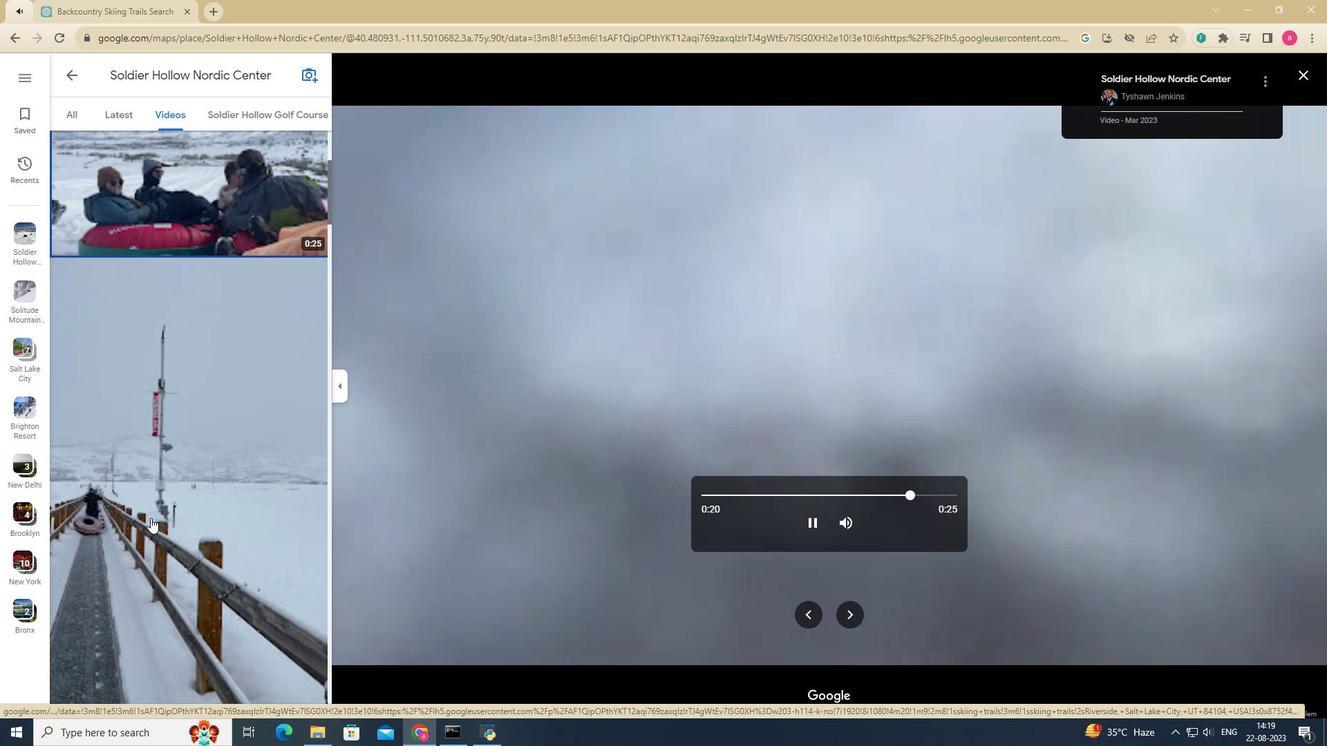 
Action: Mouse scrolled (150, 517) with delta (0, 0)
Screenshot: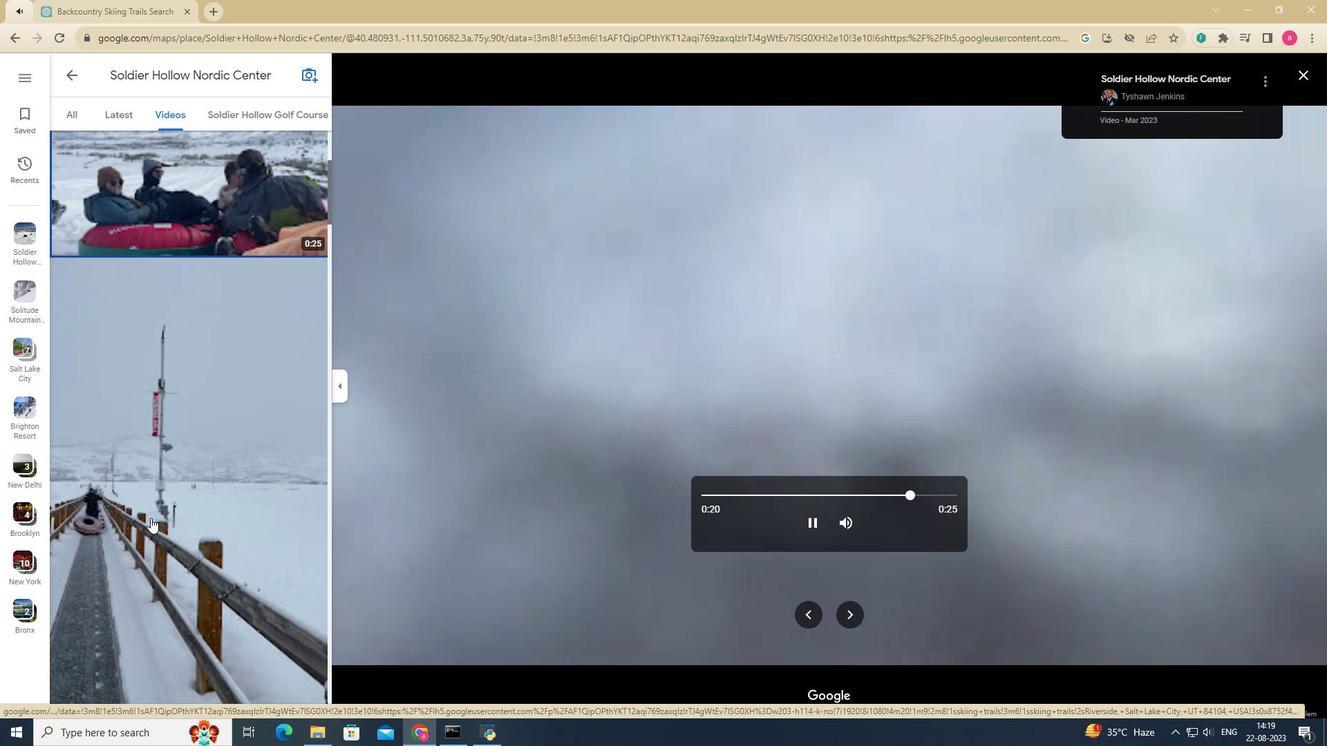 
Action: Mouse scrolled (150, 517) with delta (0, 0)
Screenshot: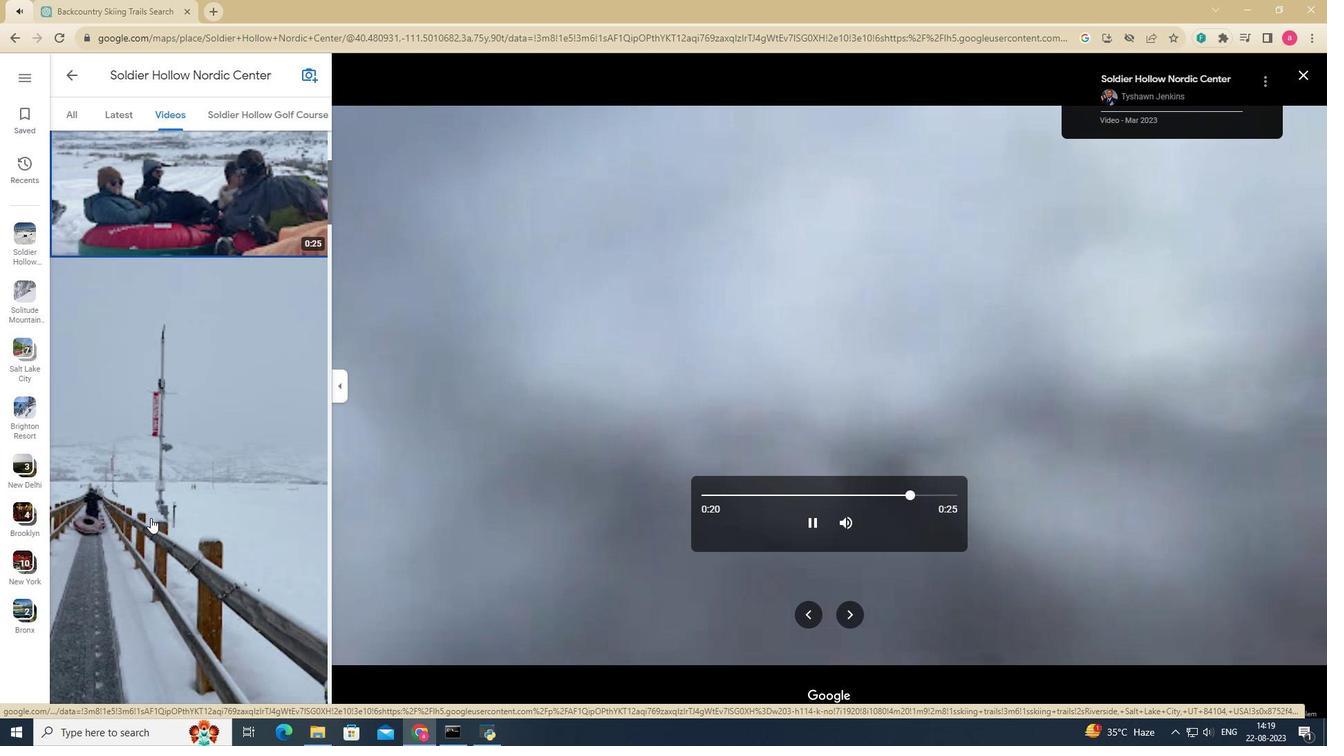
Action: Mouse pressed left at (150, 518)
Screenshot: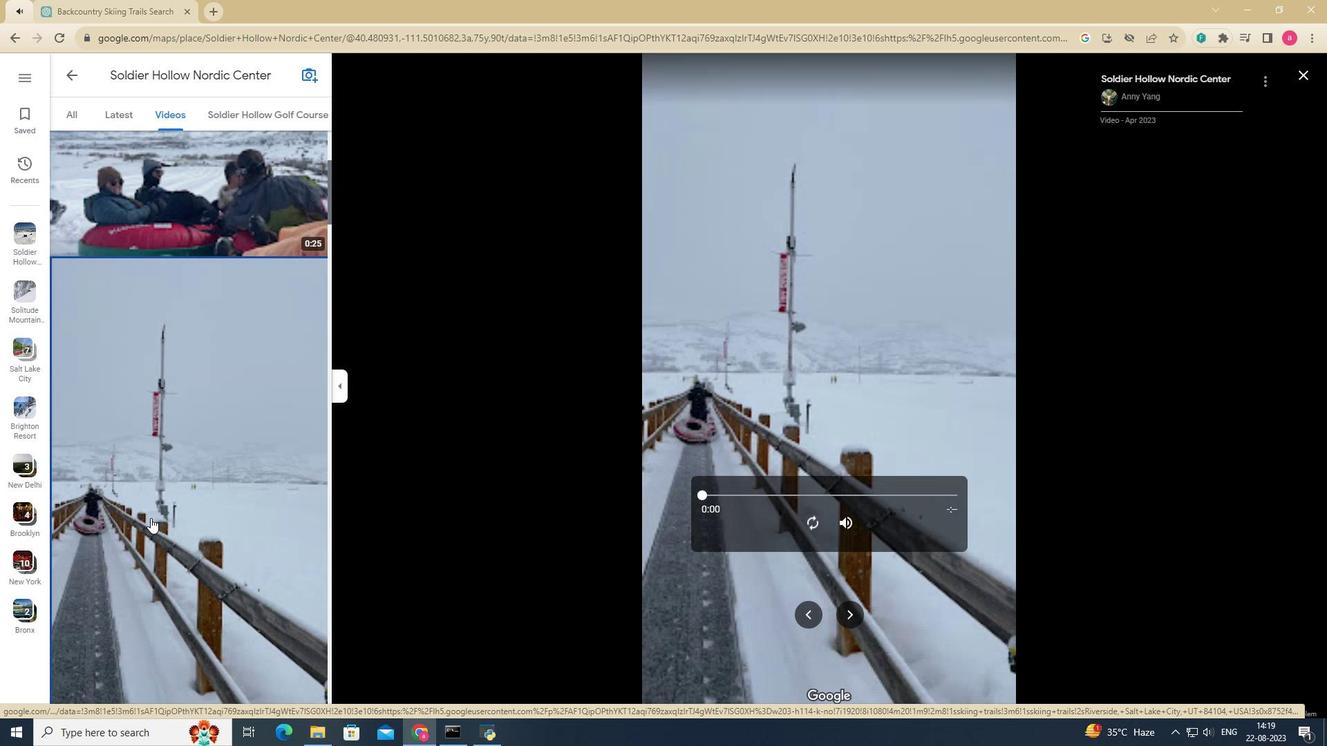 
Action: Mouse moved to (808, 521)
Screenshot: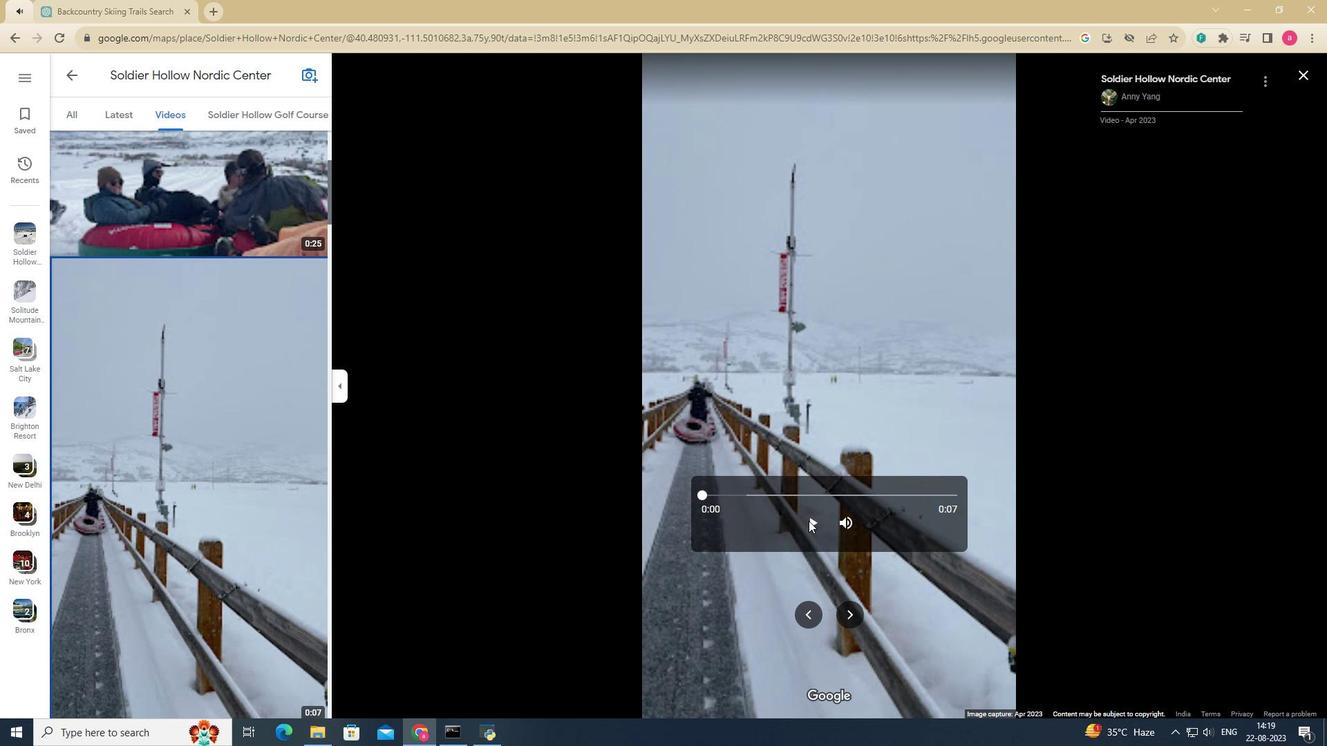 
Action: Mouse pressed left at (808, 521)
Screenshot: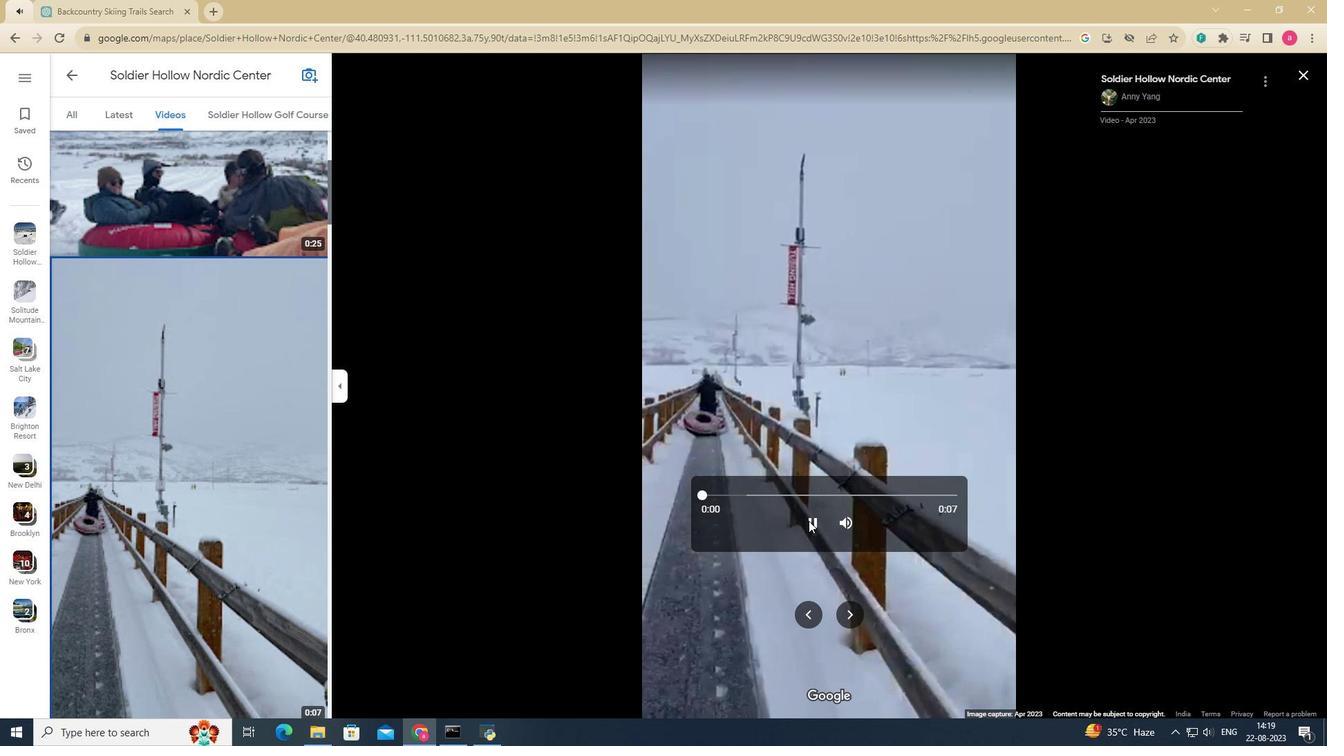
Action: Mouse moved to (200, 356)
Screenshot: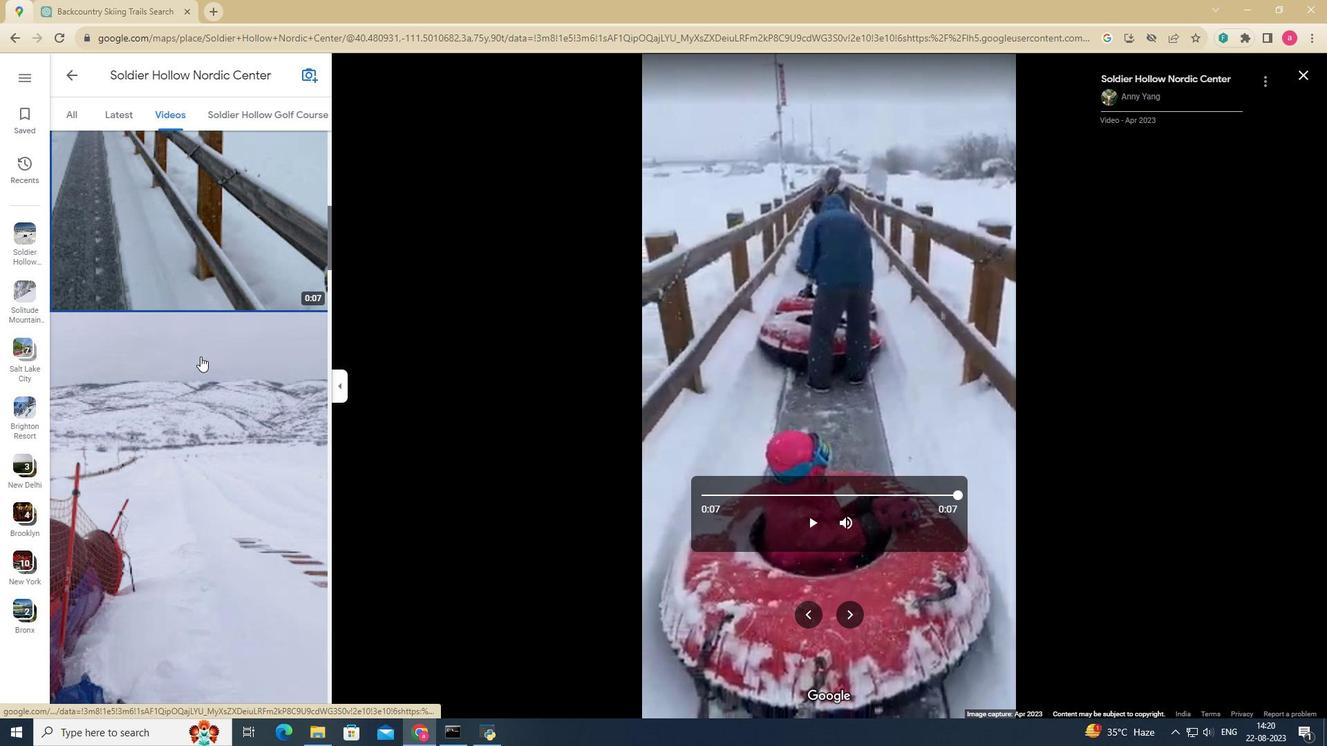 
Action: Mouse scrolled (200, 356) with delta (0, 0)
Screenshot: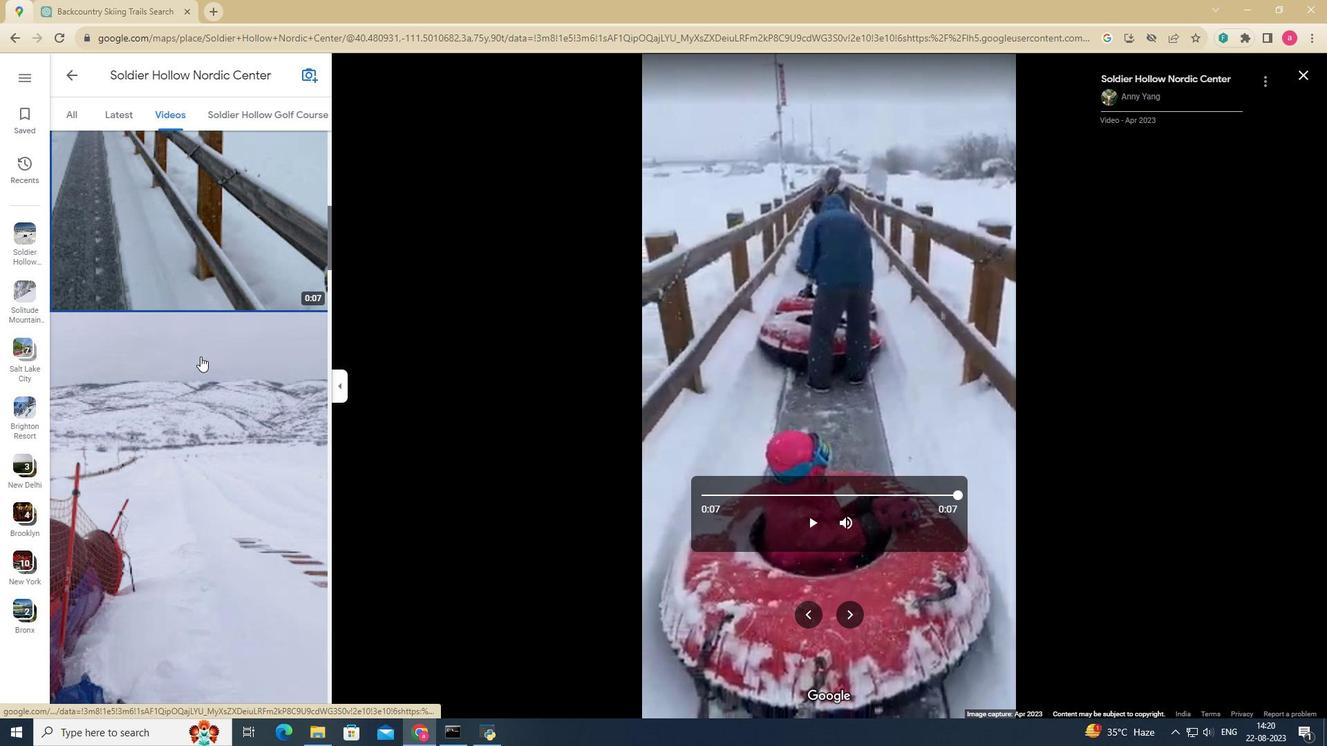 
Action: Mouse scrolled (200, 356) with delta (0, 0)
Screenshot: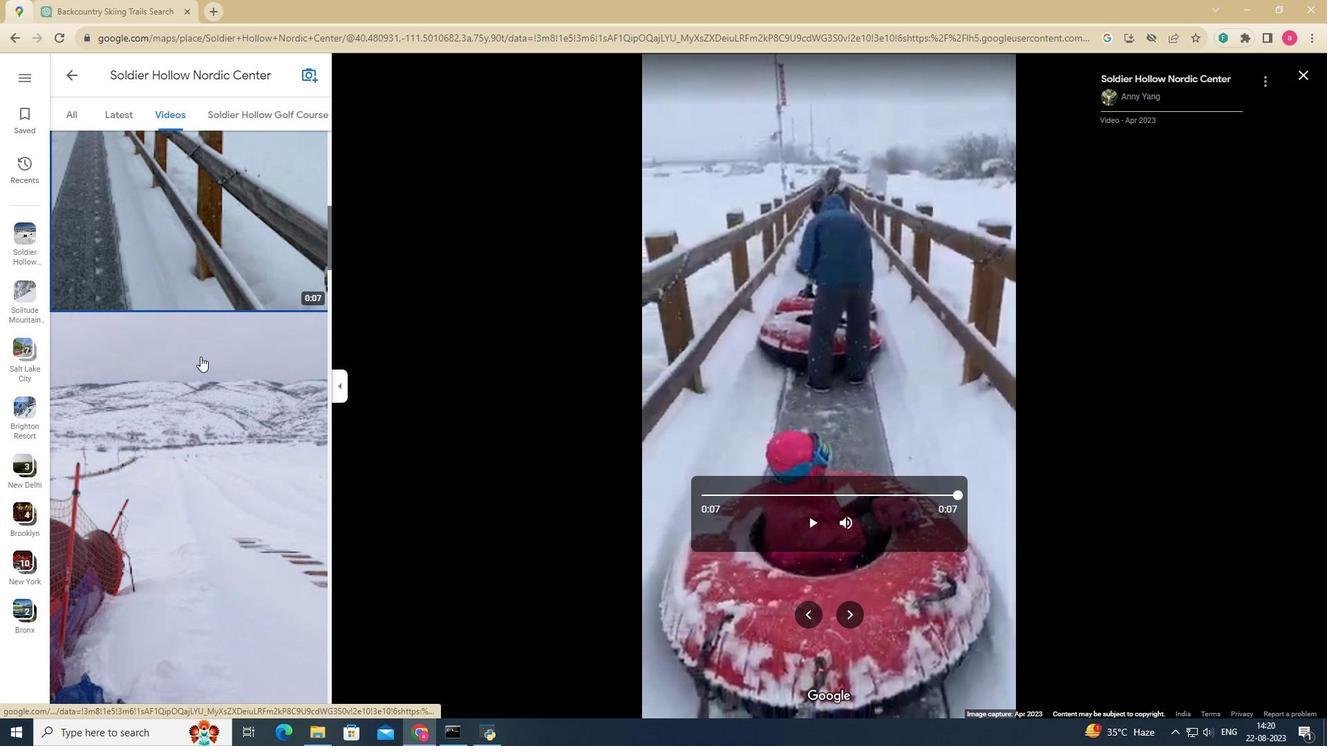 
Action: Mouse scrolled (200, 356) with delta (0, 0)
Screenshot: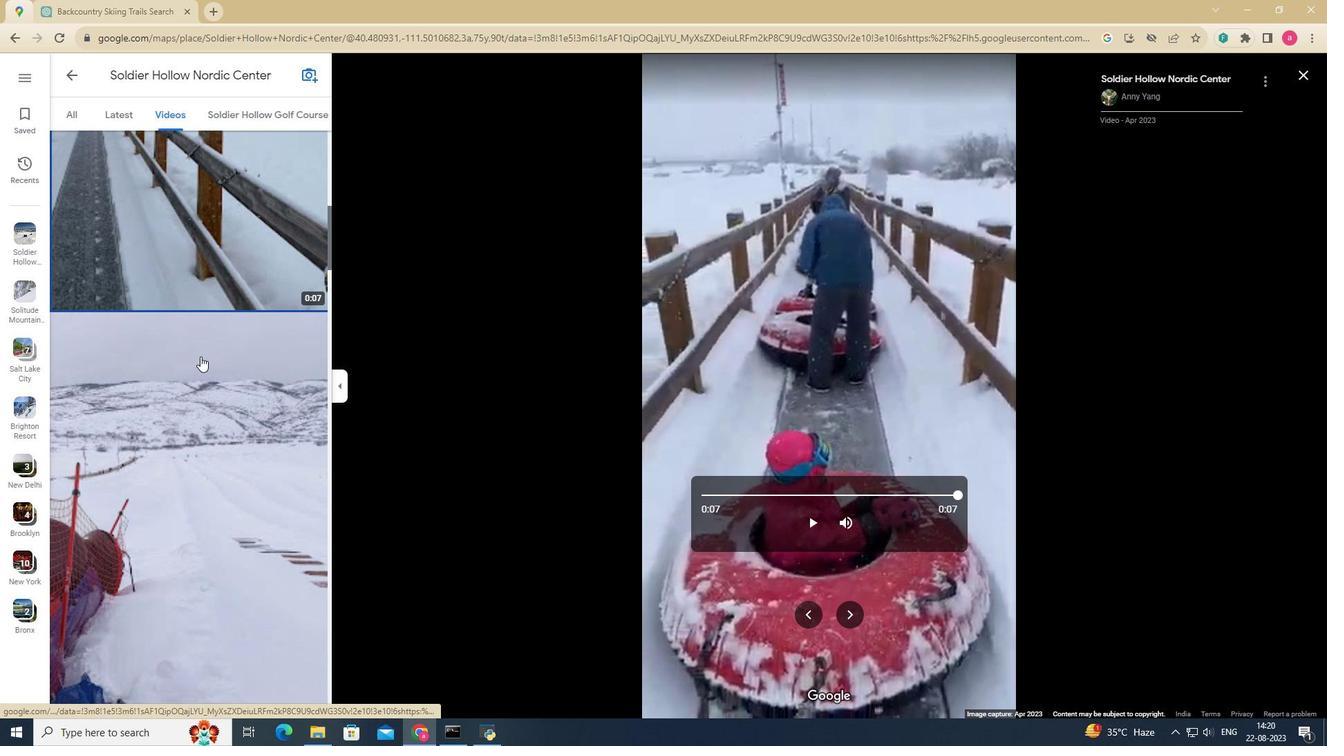 
Action: Mouse scrolled (200, 356) with delta (0, 0)
Screenshot: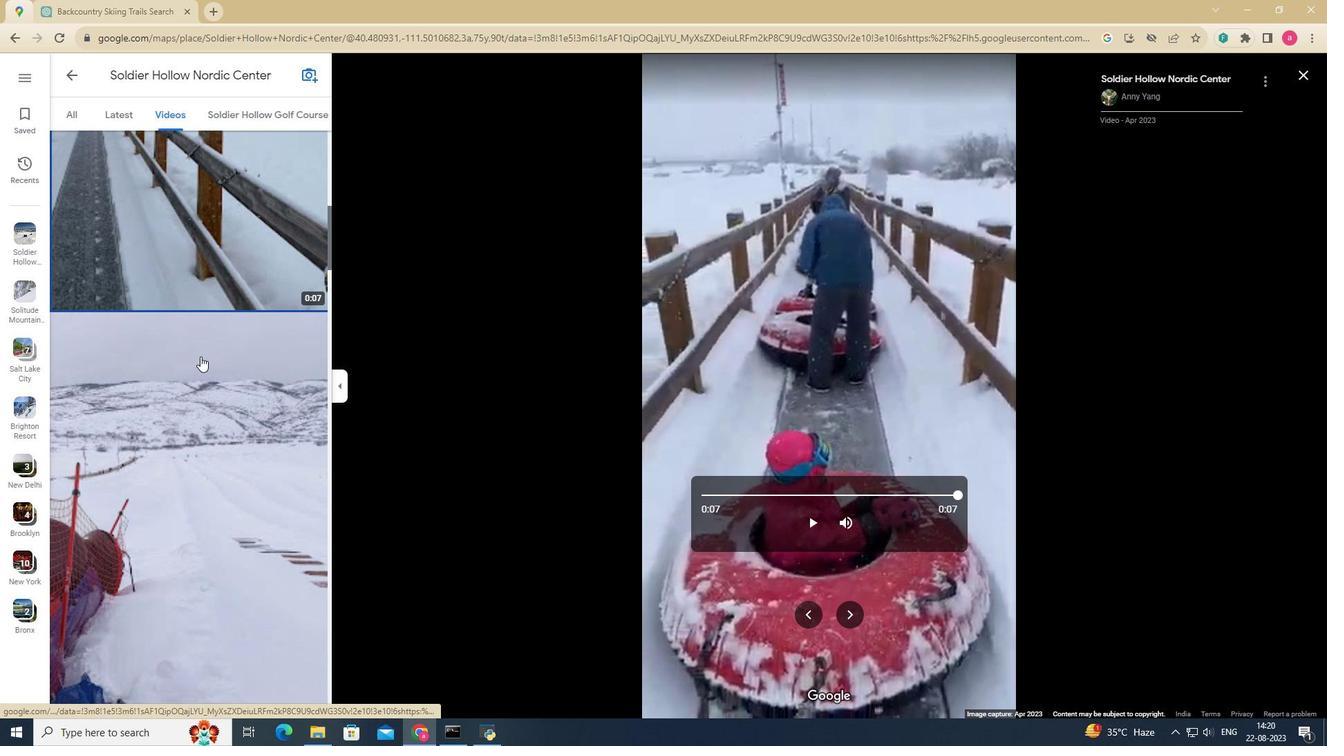 
Action: Mouse scrolled (200, 356) with delta (0, 0)
Screenshot: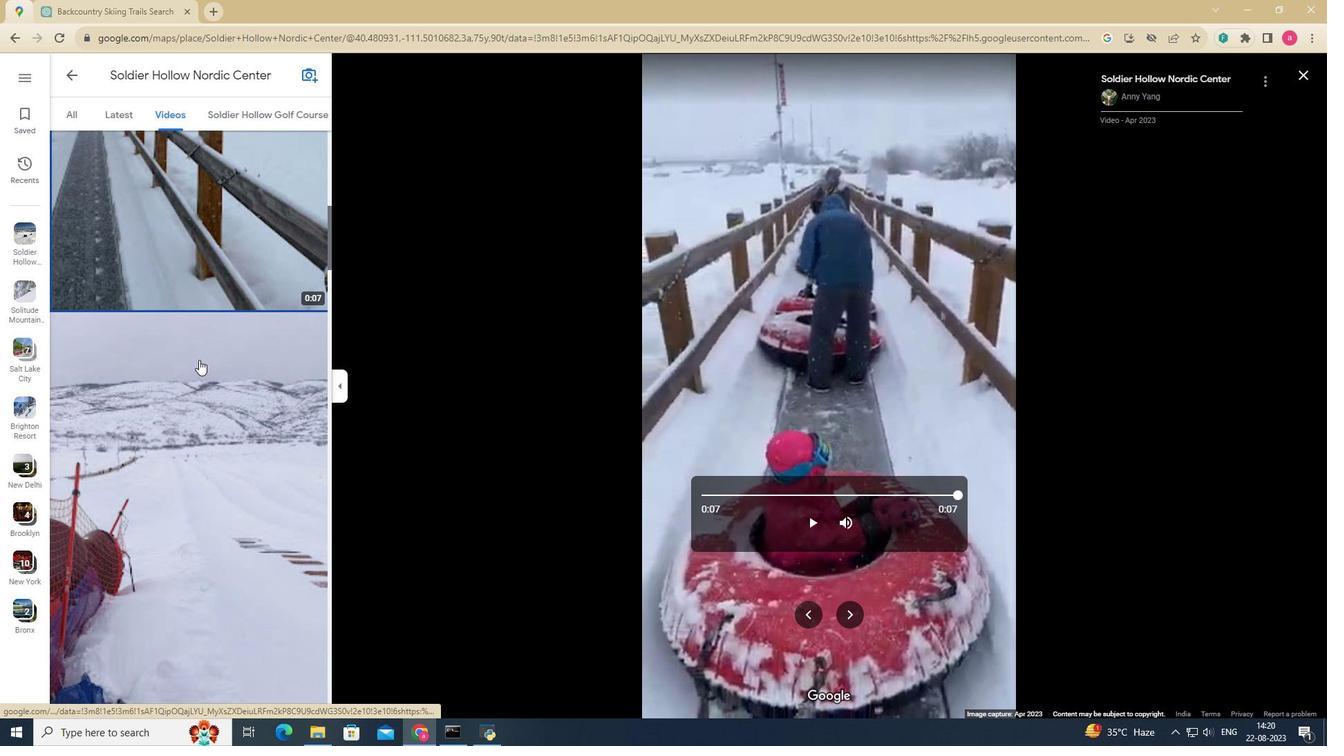 
Action: Mouse scrolled (200, 356) with delta (0, 0)
Screenshot: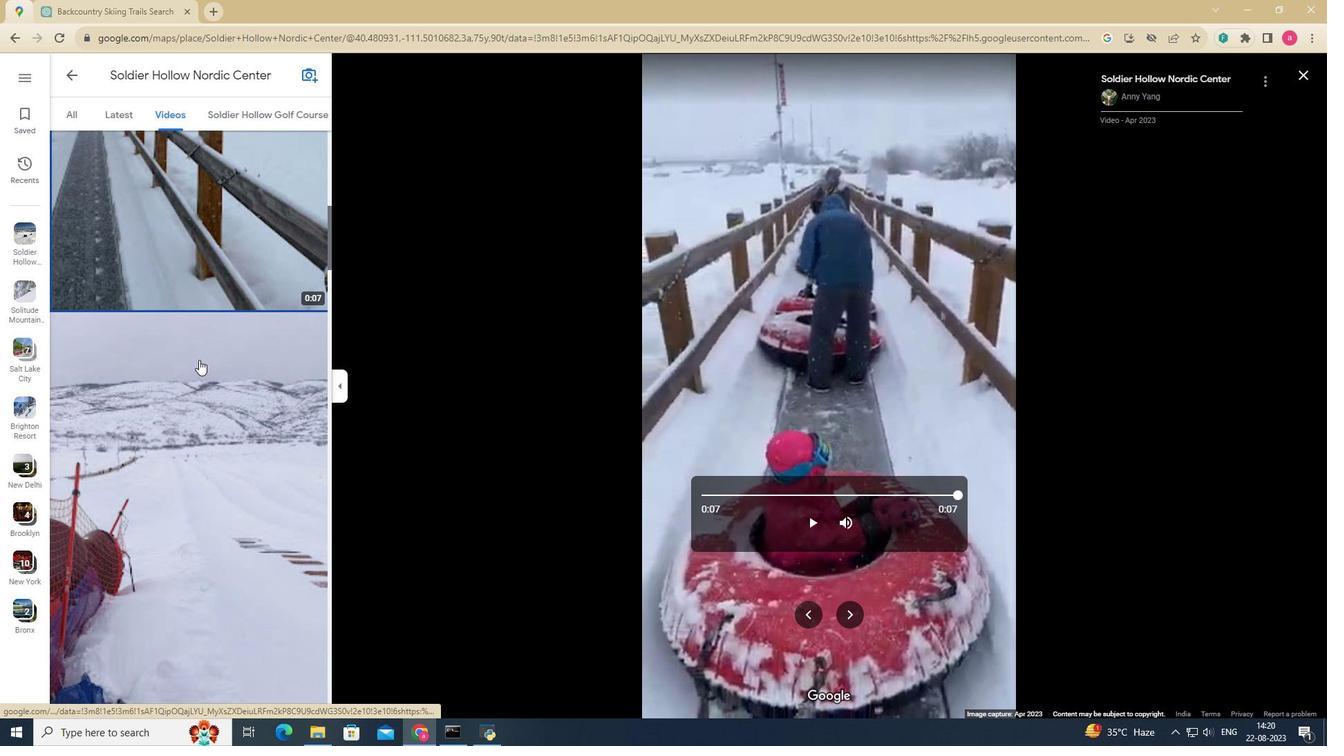 
Action: Mouse moved to (194, 382)
Screenshot: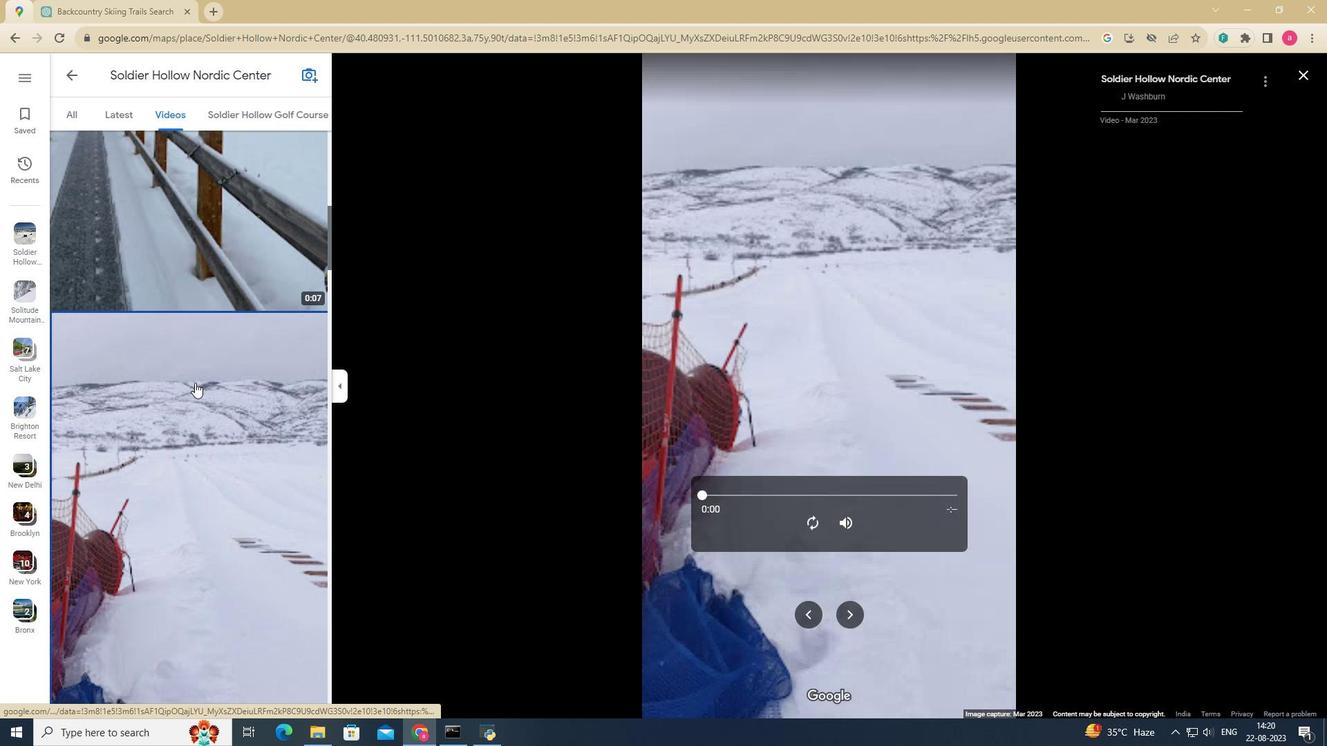
Action: Mouse pressed left at (194, 382)
Screenshot: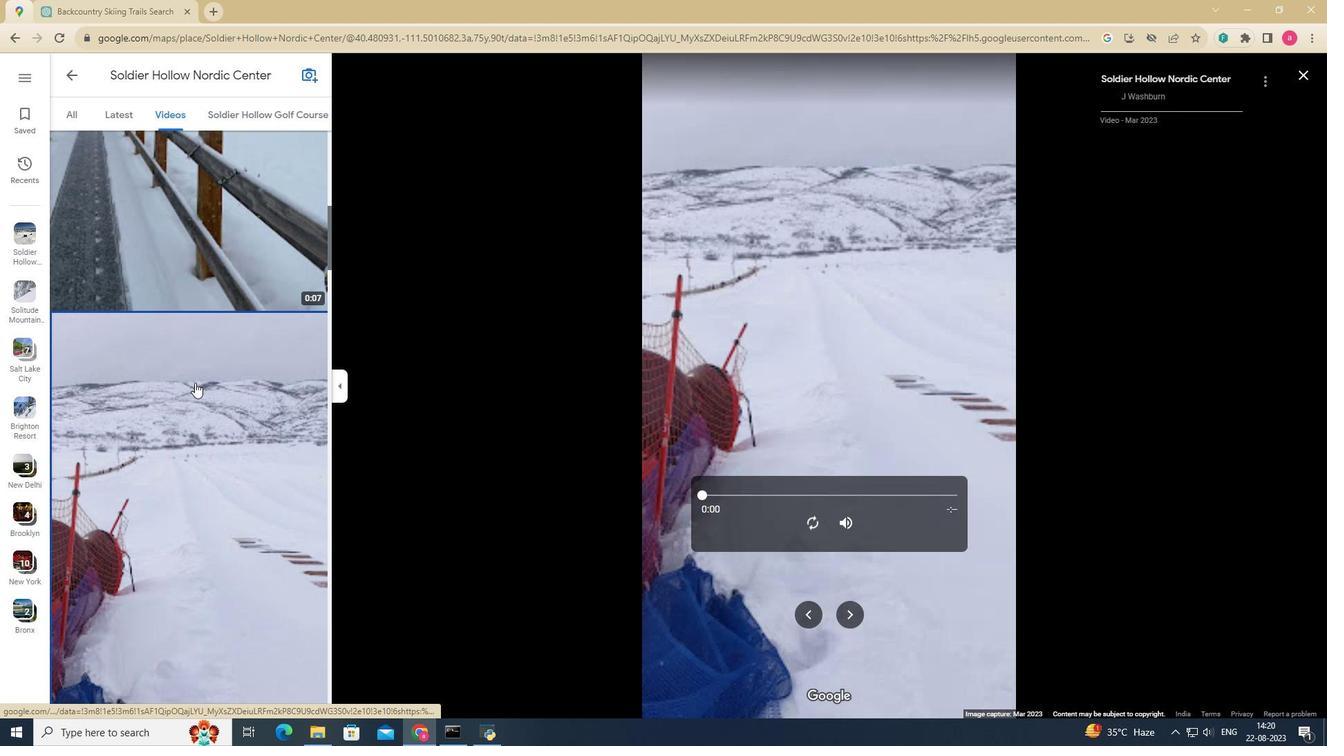 
Action: Mouse scrolled (194, 382) with delta (0, 0)
Screenshot: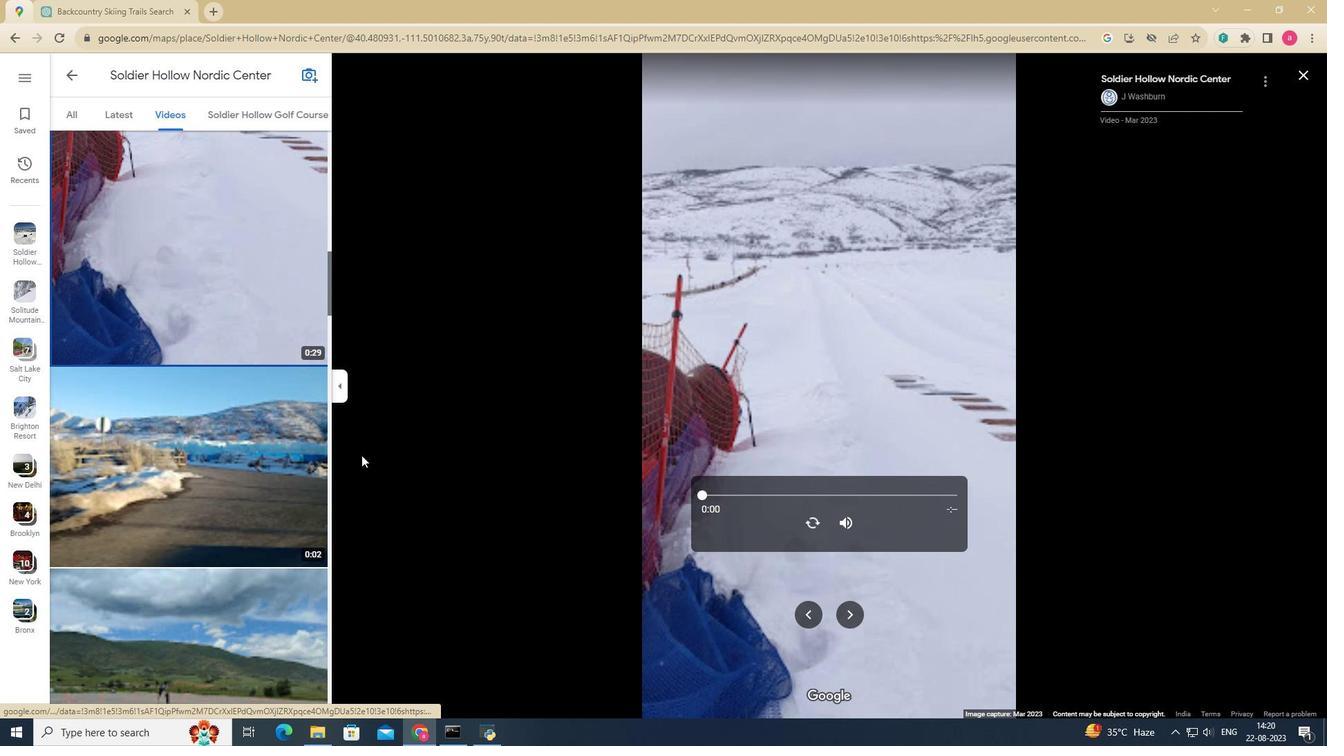 
Action: Mouse scrolled (194, 382) with delta (0, 0)
Screenshot: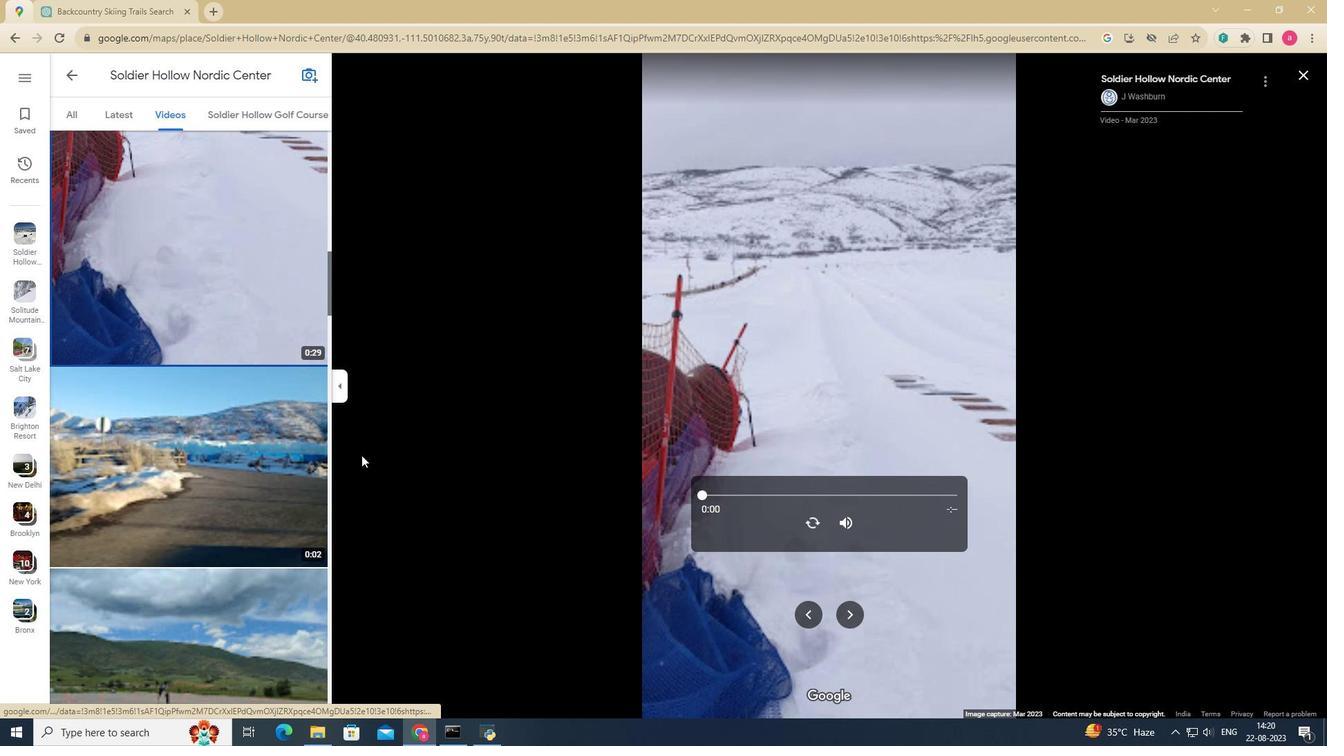 
Action: Mouse scrolled (194, 382) with delta (0, 0)
Screenshot: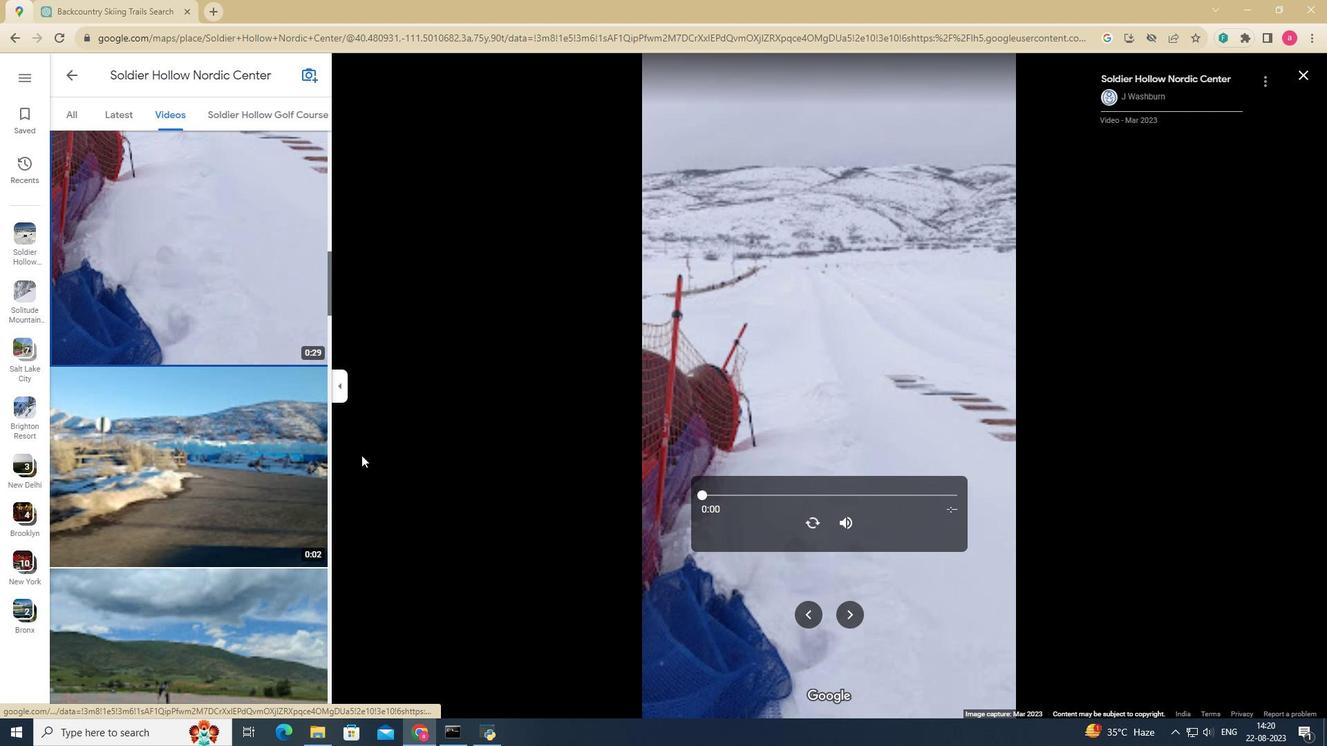 
Action: Mouse scrolled (194, 382) with delta (0, 0)
Screenshot: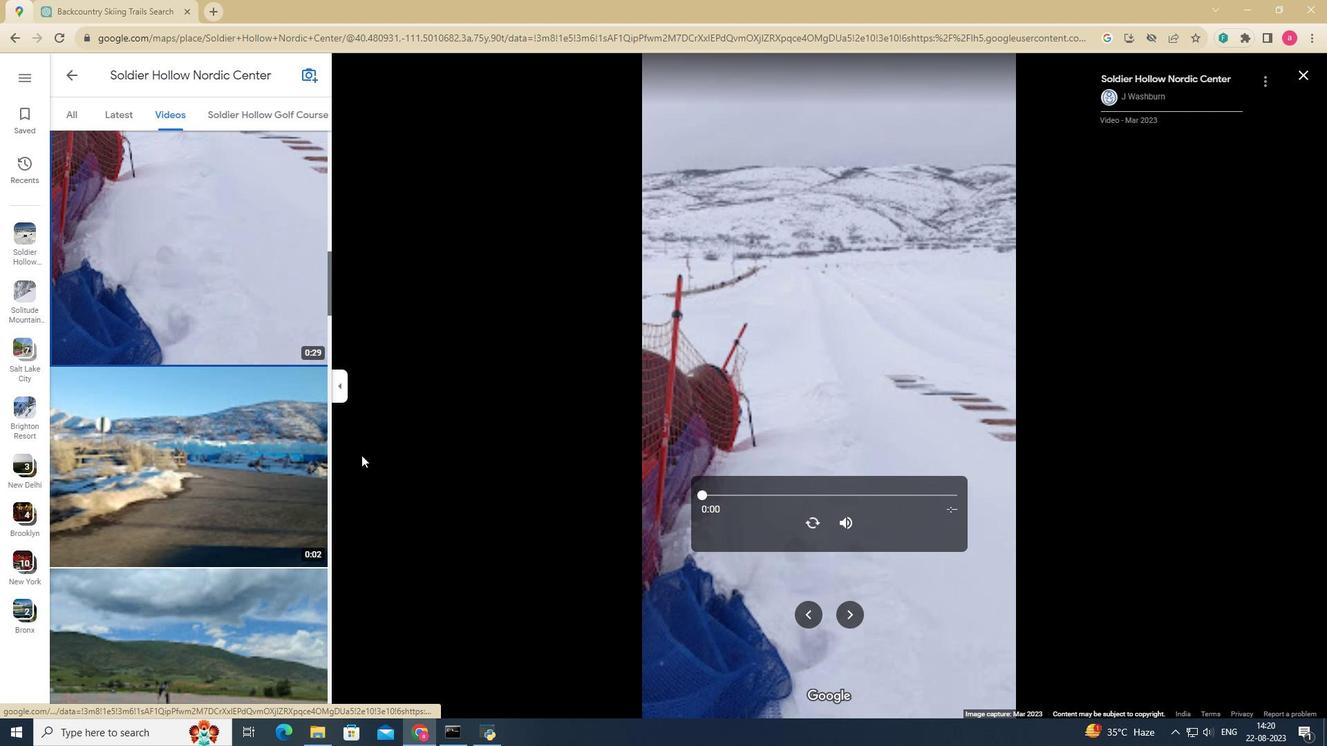 
Action: Mouse scrolled (194, 382) with delta (0, 0)
Screenshot: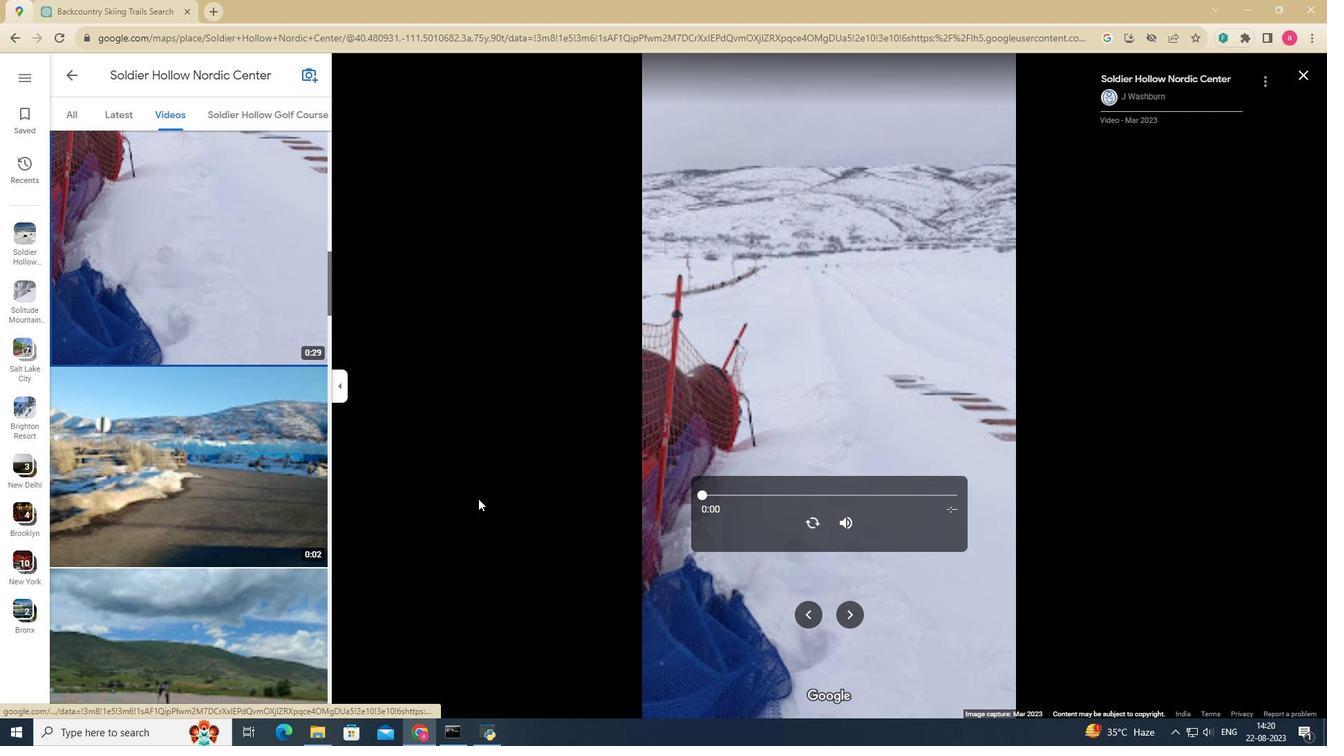 
Action: Mouse scrolled (194, 382) with delta (0, 0)
Screenshot: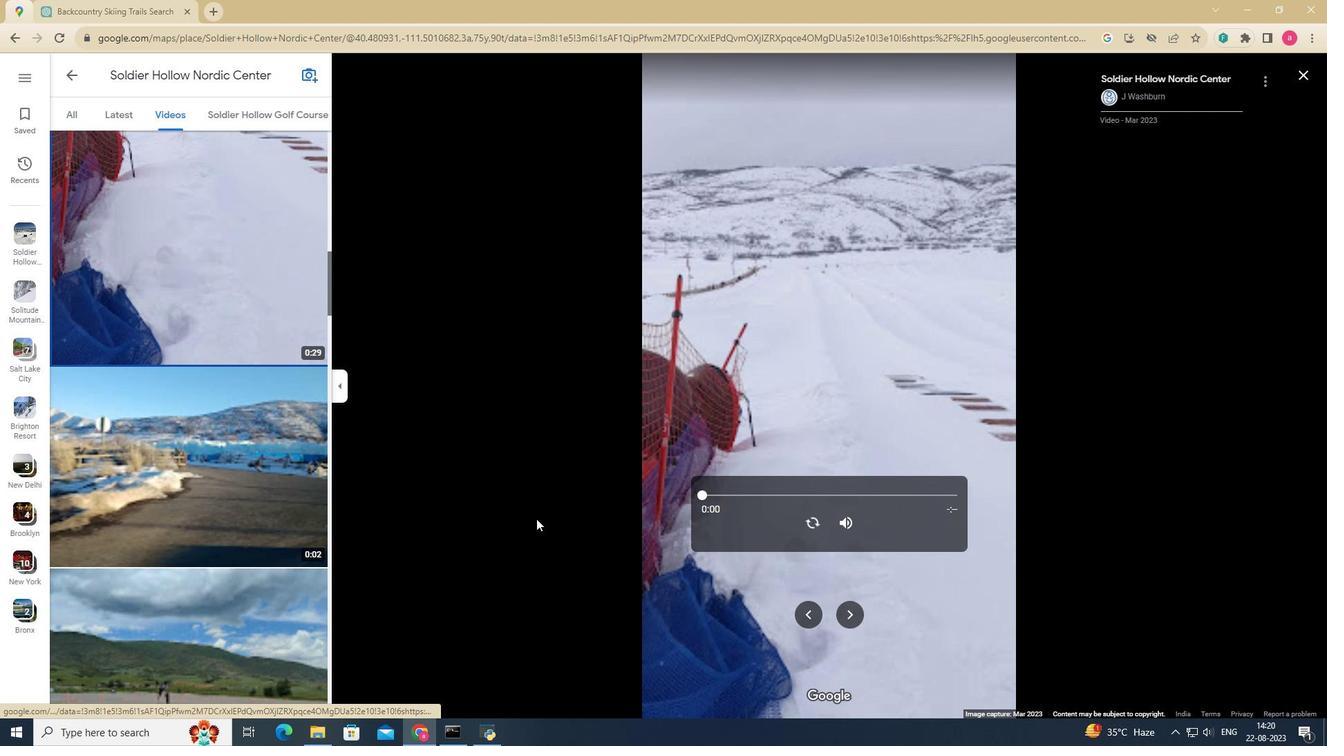 
Action: Mouse moved to (819, 521)
Screenshot: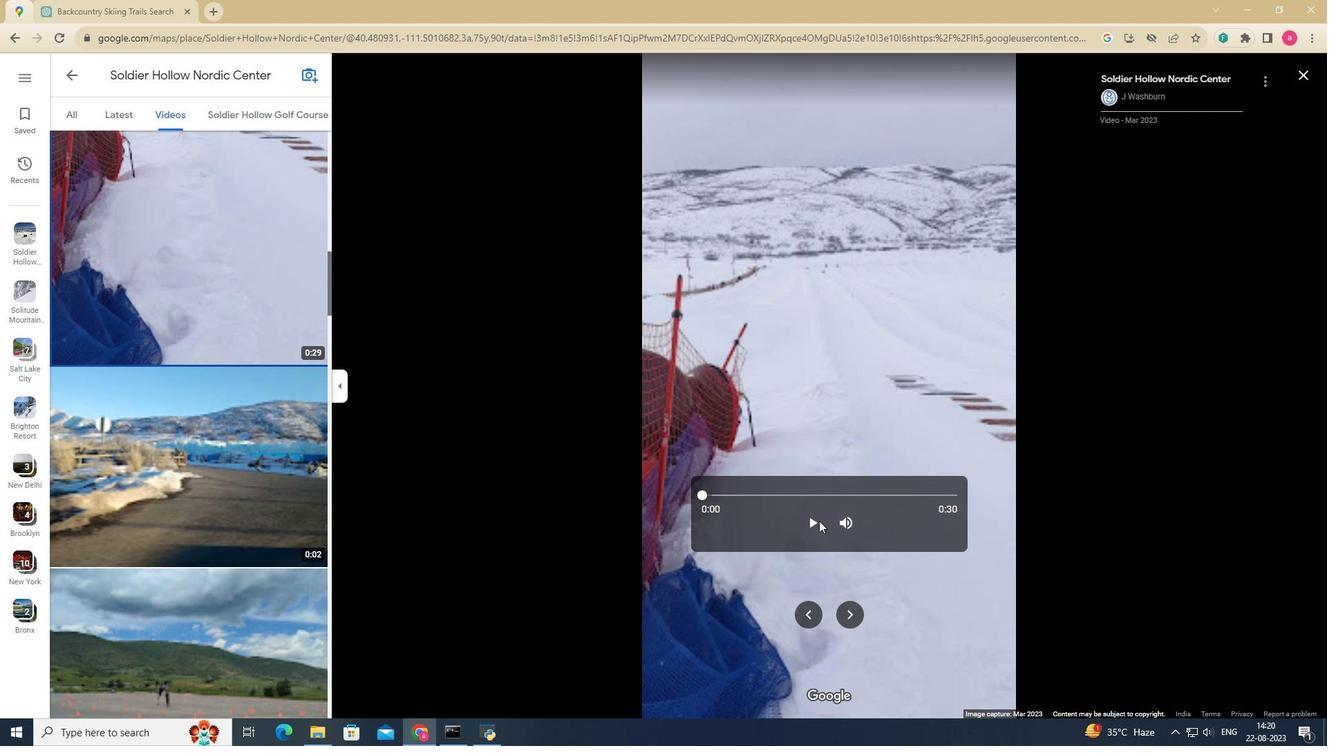 
Action: Mouse pressed left at (819, 521)
Screenshot: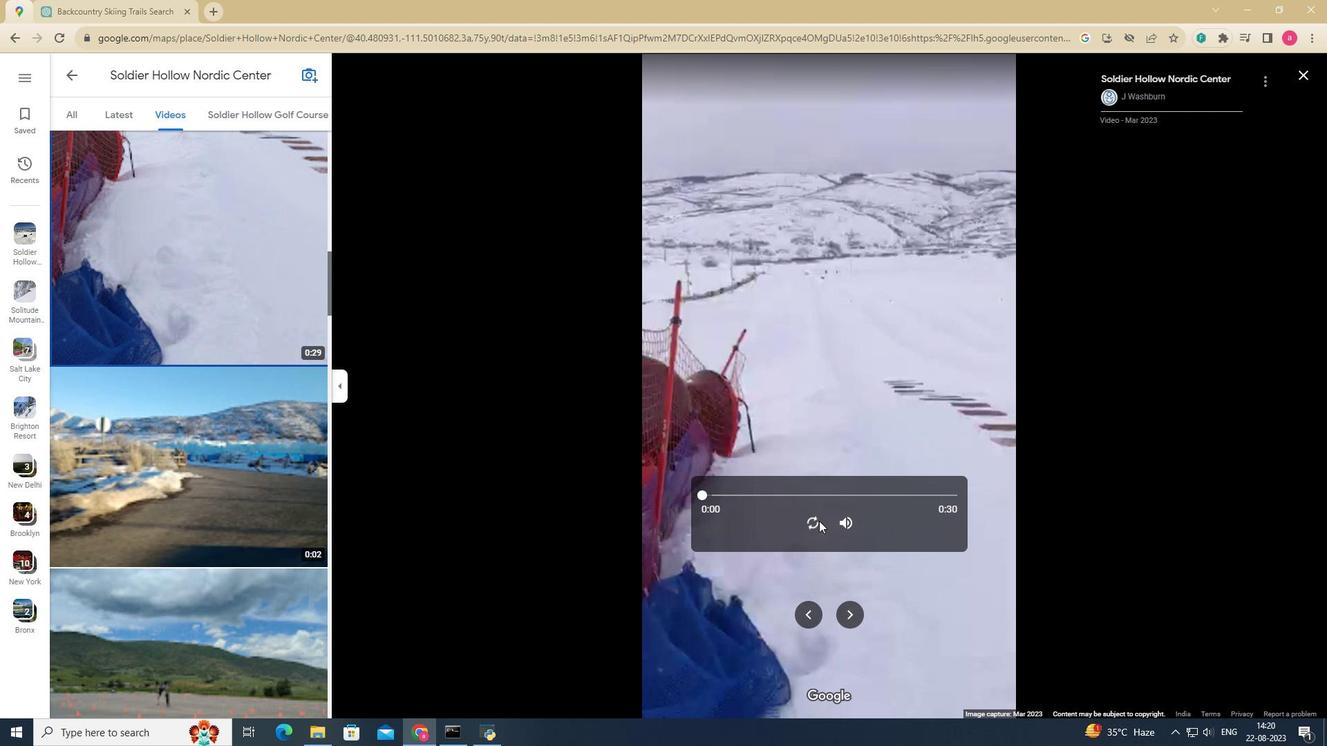 
Action: Mouse moved to (180, 491)
Screenshot: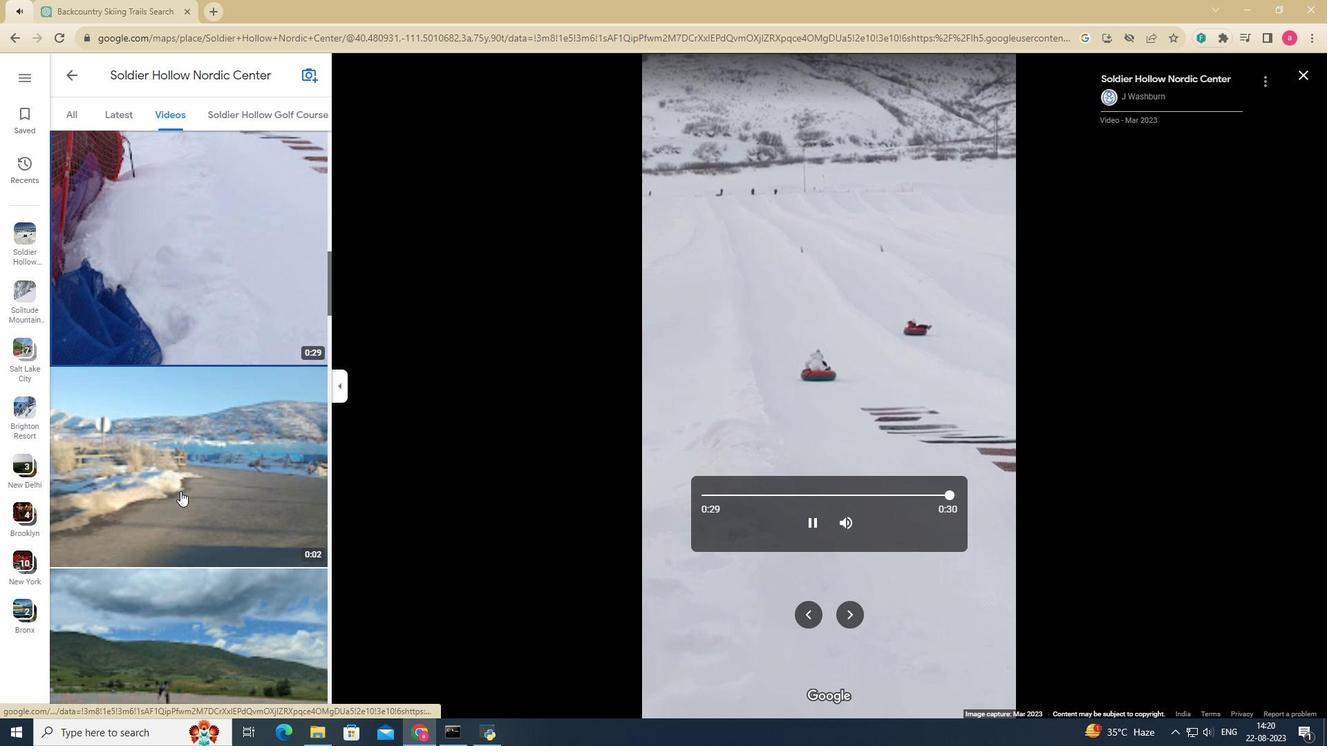 
Action: Mouse pressed left at (180, 491)
Screenshot: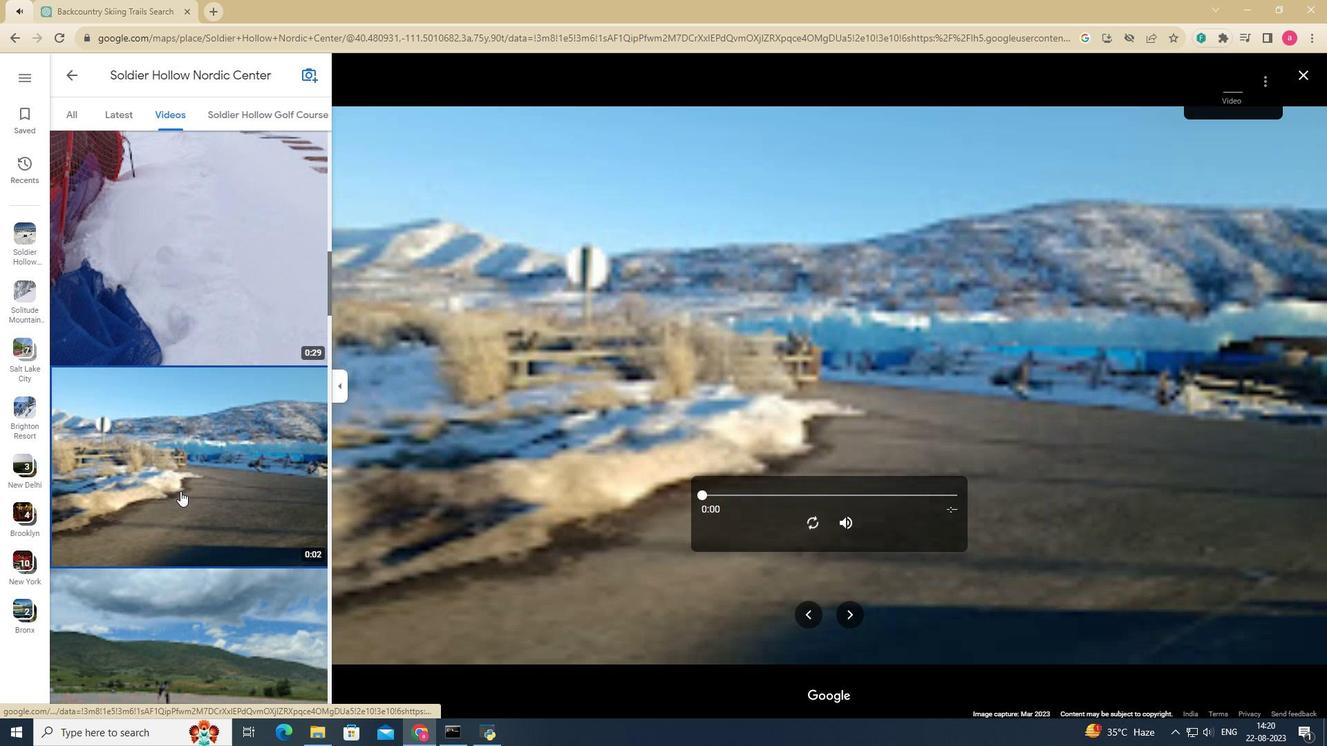 
Action: Mouse moved to (808, 521)
Screenshot: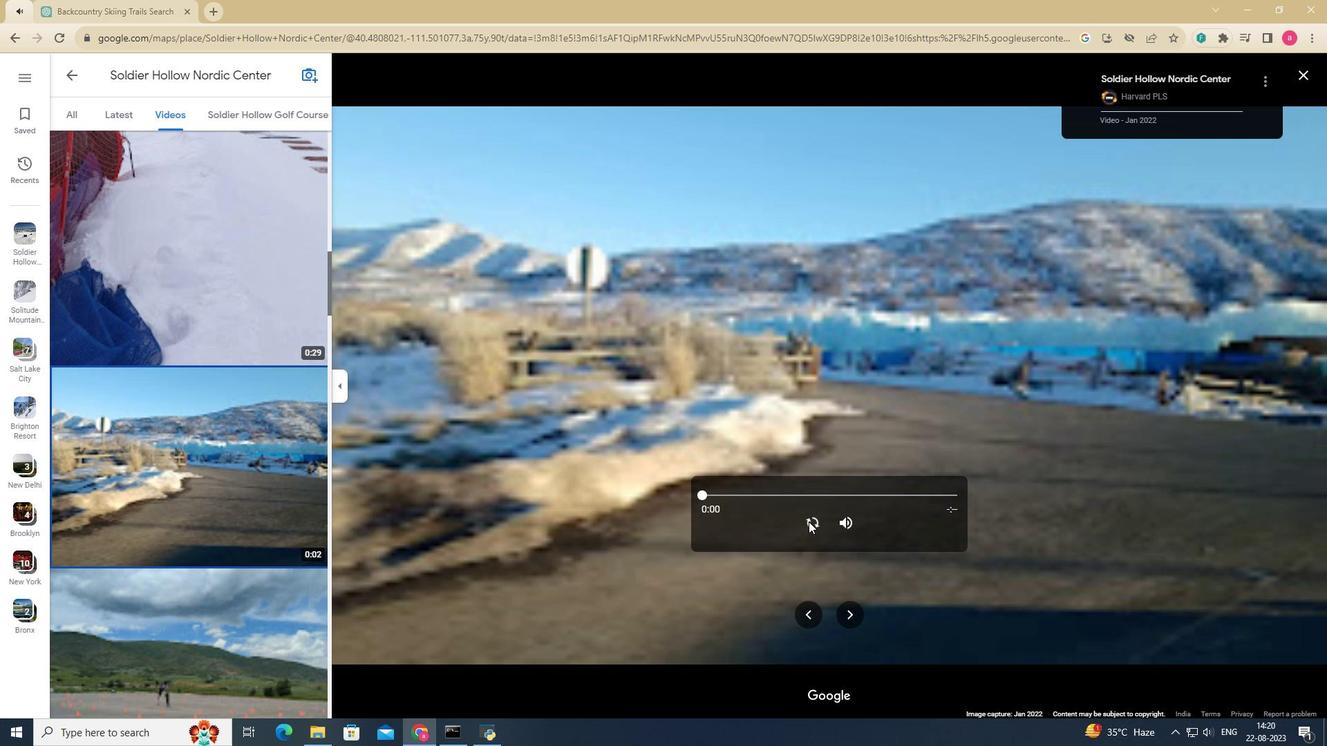 
Action: Mouse pressed left at (808, 521)
Screenshot: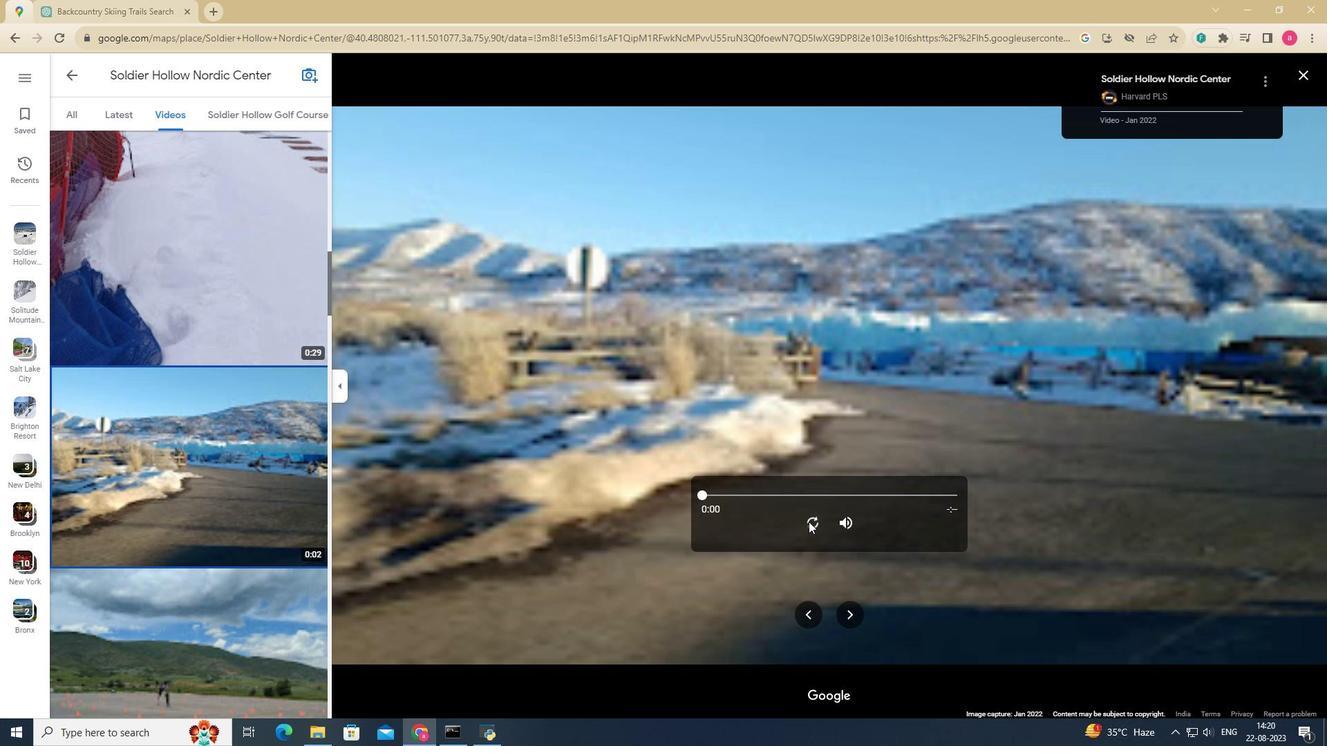 
Action: Mouse moved to (238, 468)
Screenshot: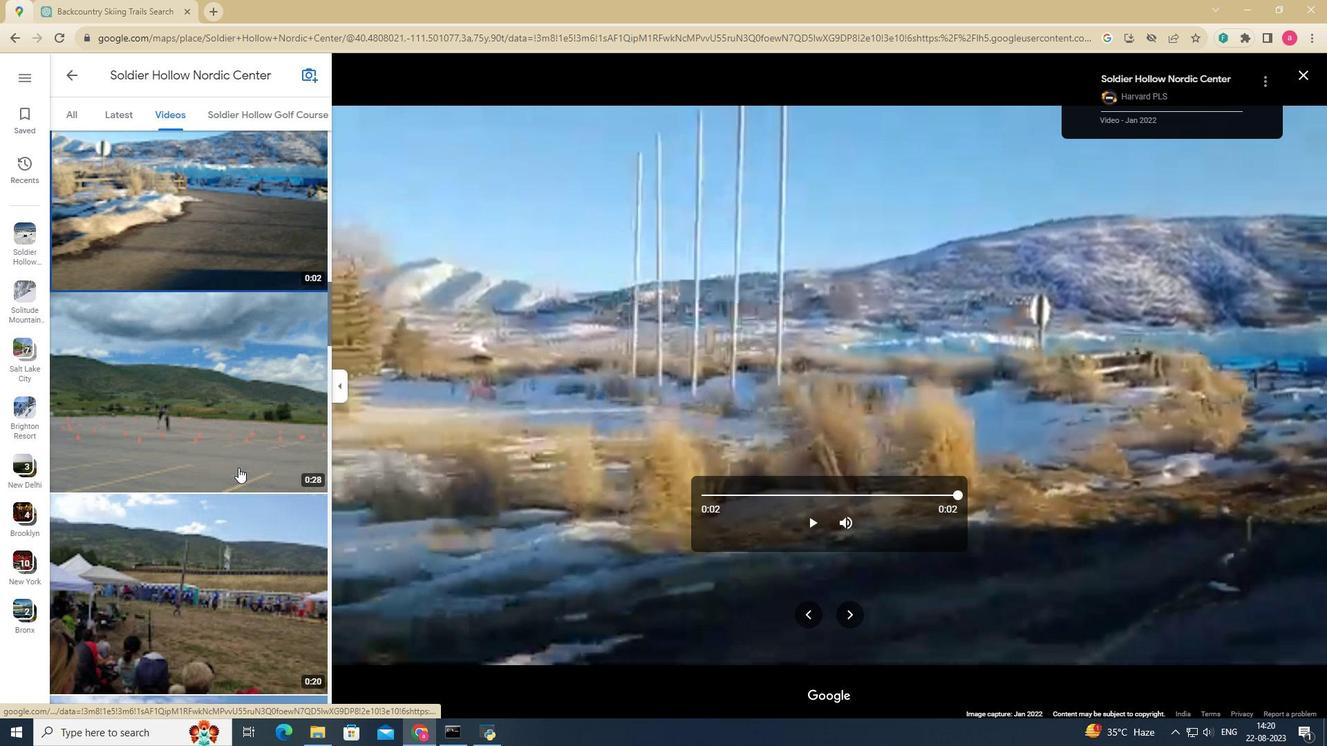 
Action: Mouse scrolled (238, 467) with delta (0, 0)
Screenshot: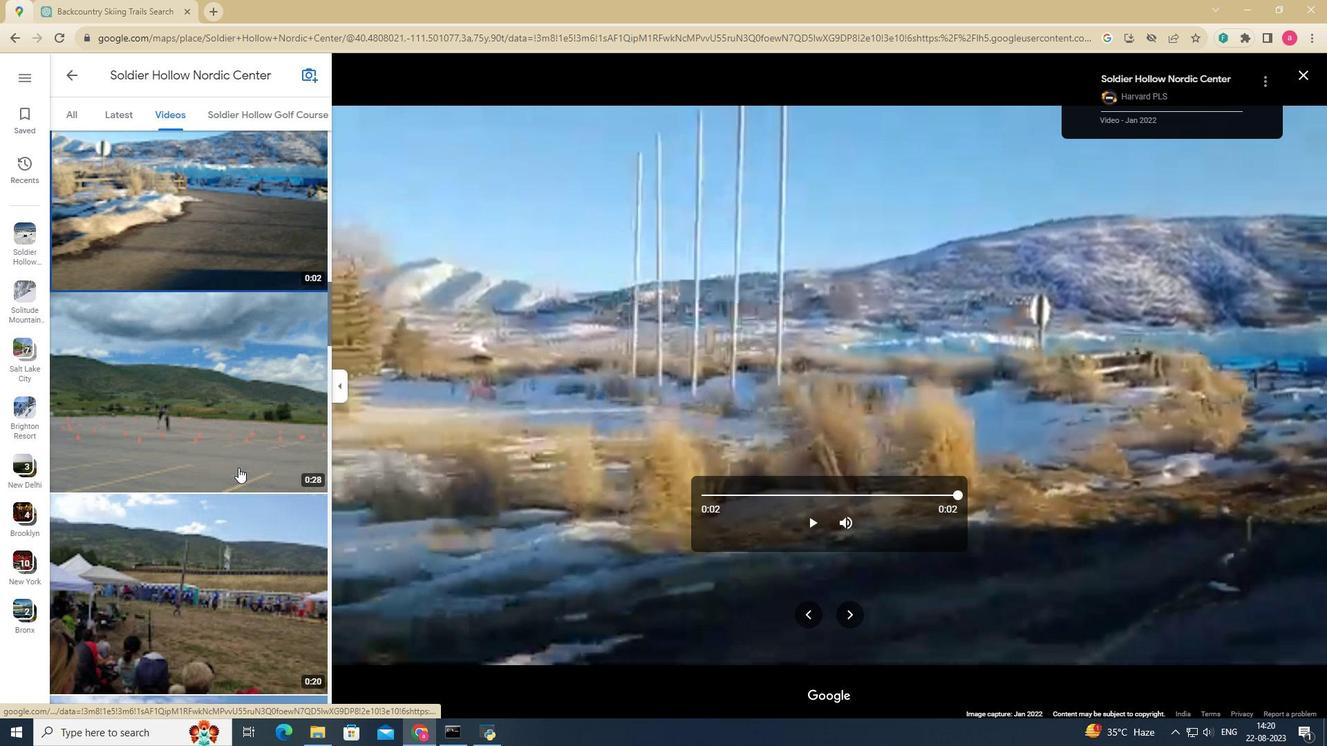 
Action: Mouse scrolled (238, 467) with delta (0, 0)
Screenshot: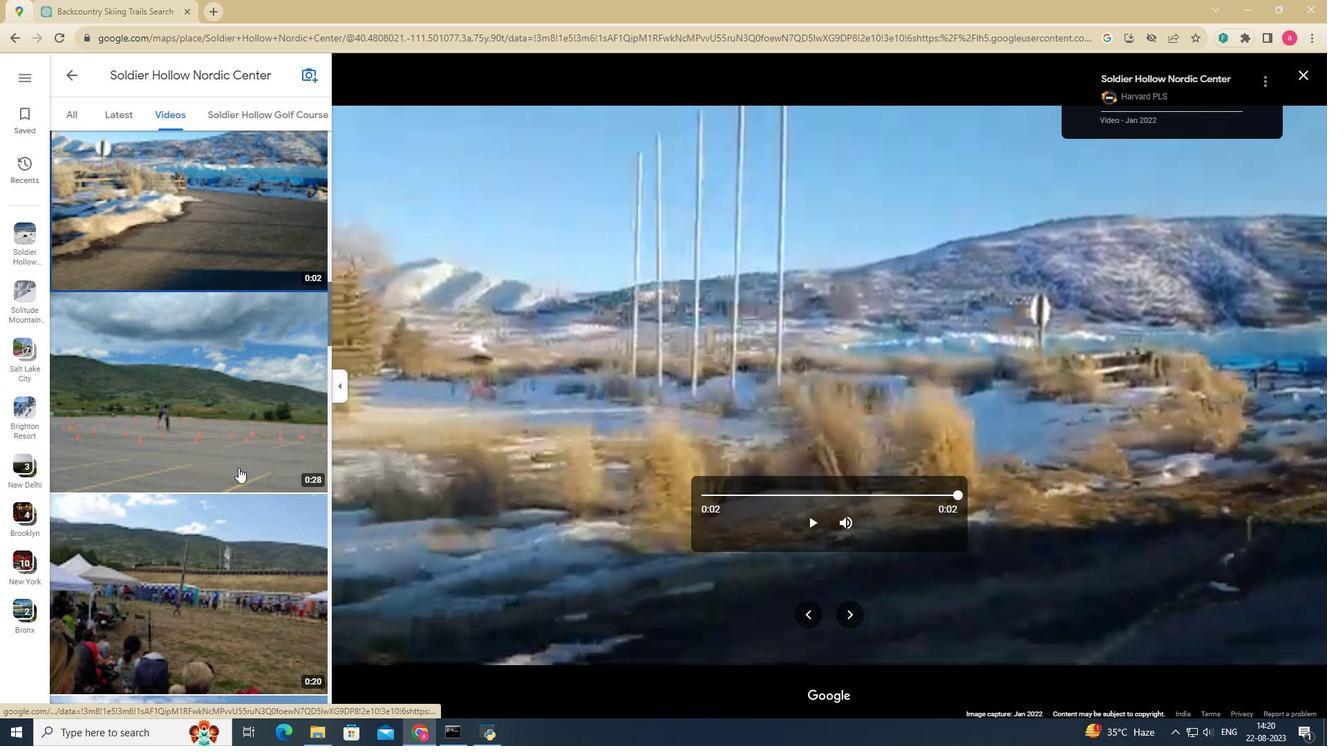 
Action: Mouse scrolled (238, 467) with delta (0, 0)
Screenshot: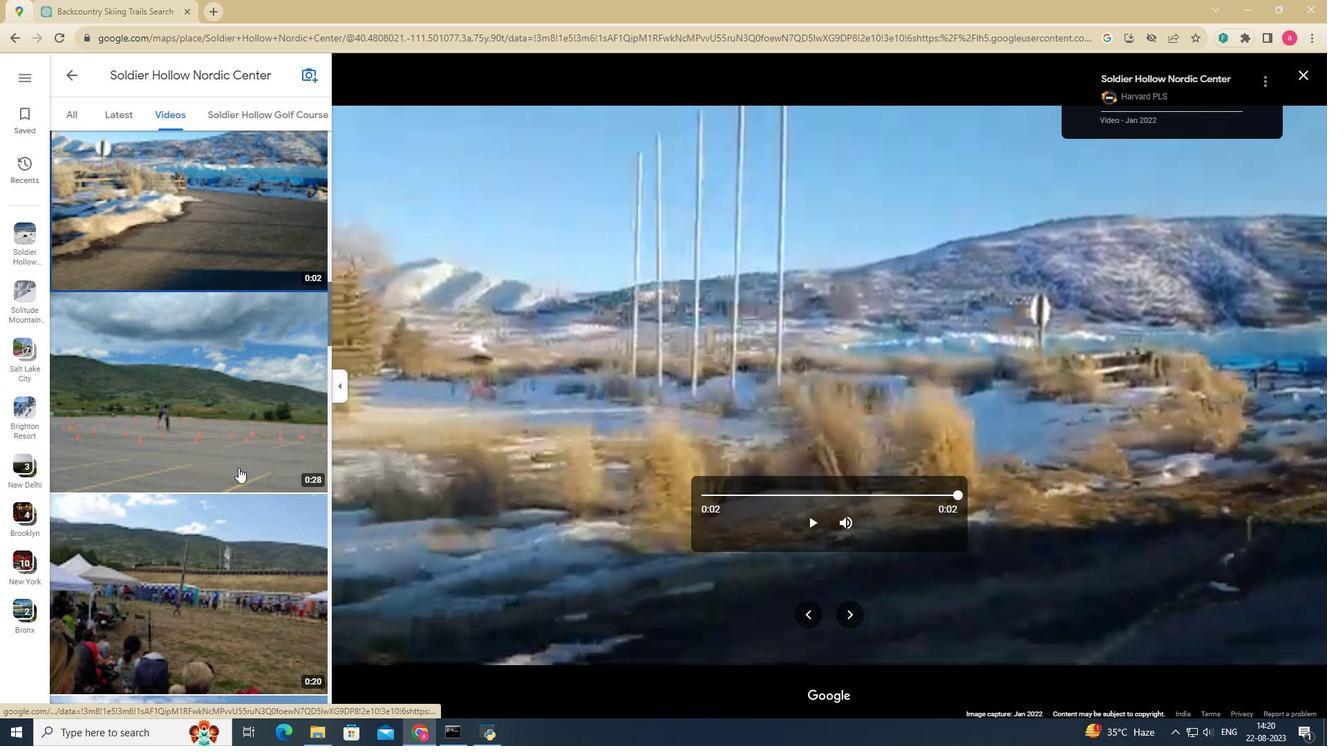 
Action: Mouse scrolled (238, 467) with delta (0, 0)
Screenshot: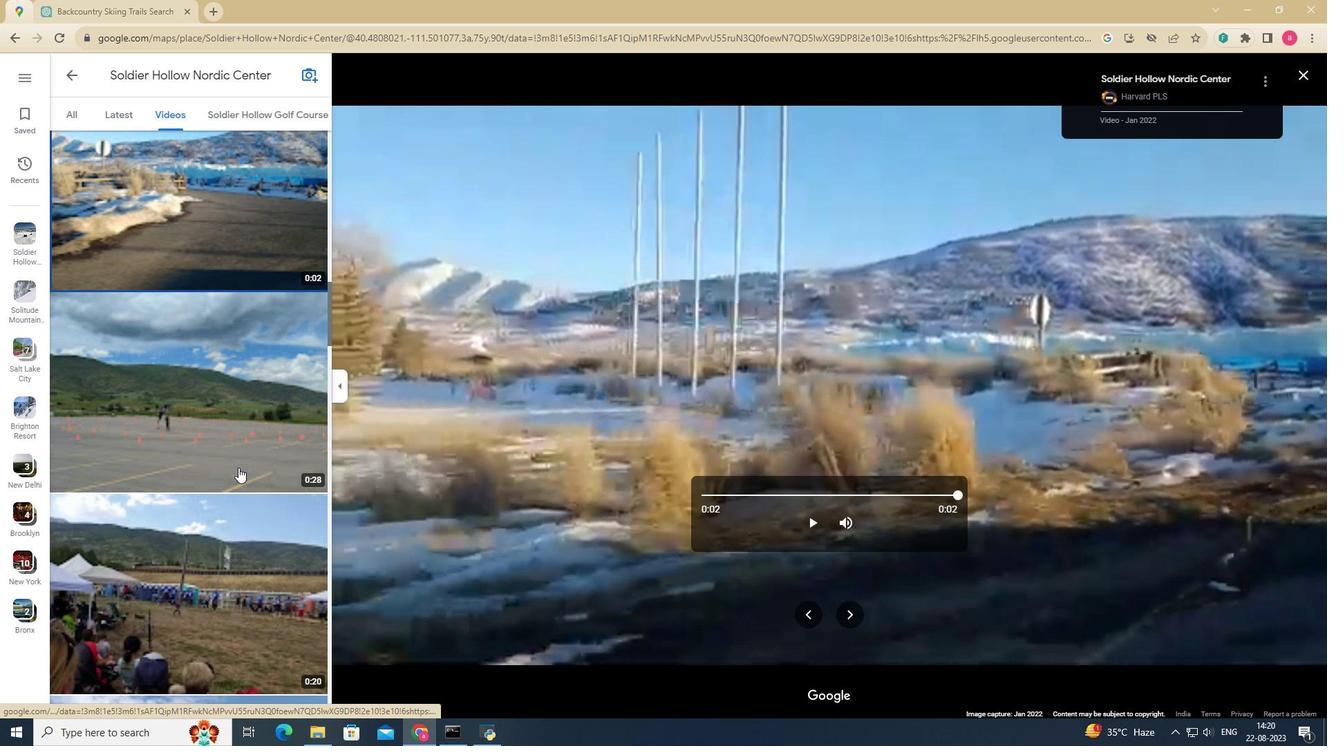 
Action: Mouse moved to (237, 466)
Screenshot: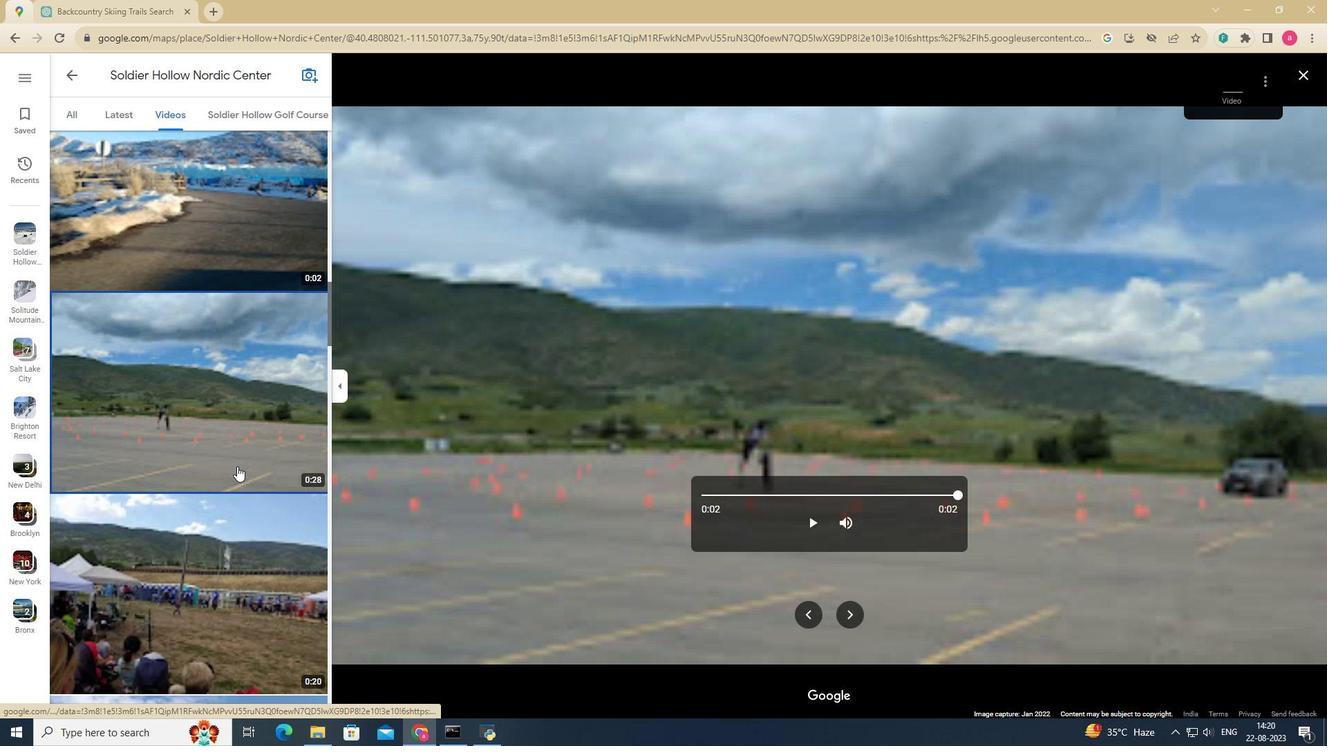 
Action: Mouse pressed left at (237, 466)
Screenshot: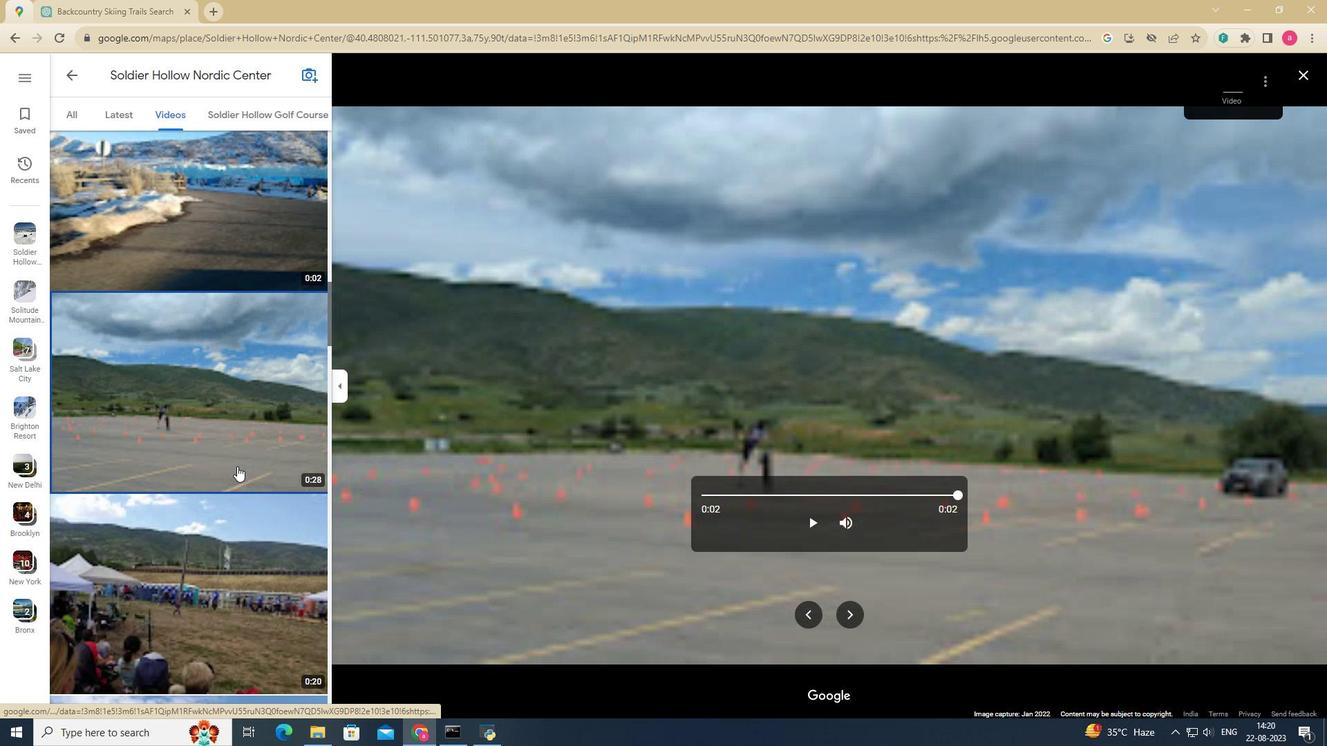
Action: Mouse moved to (807, 519)
Screenshot: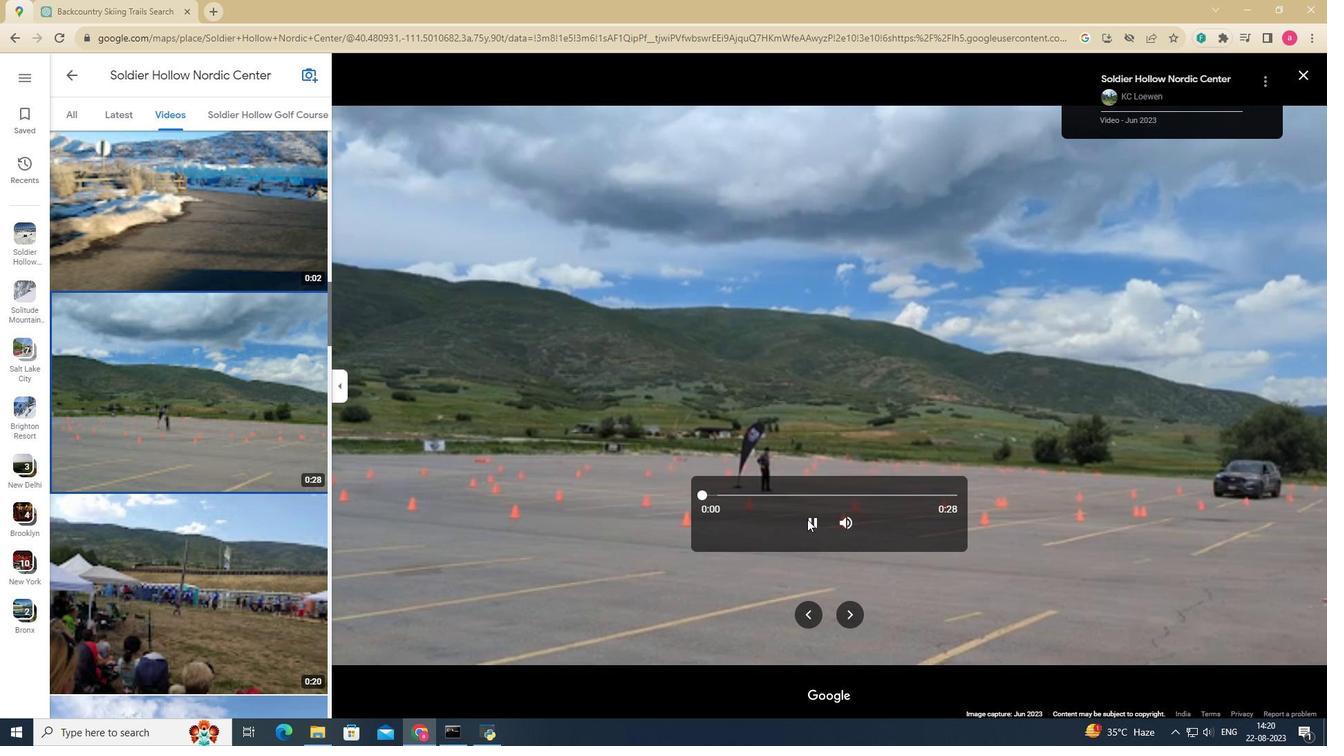 
Action: Mouse pressed left at (807, 519)
Screenshot: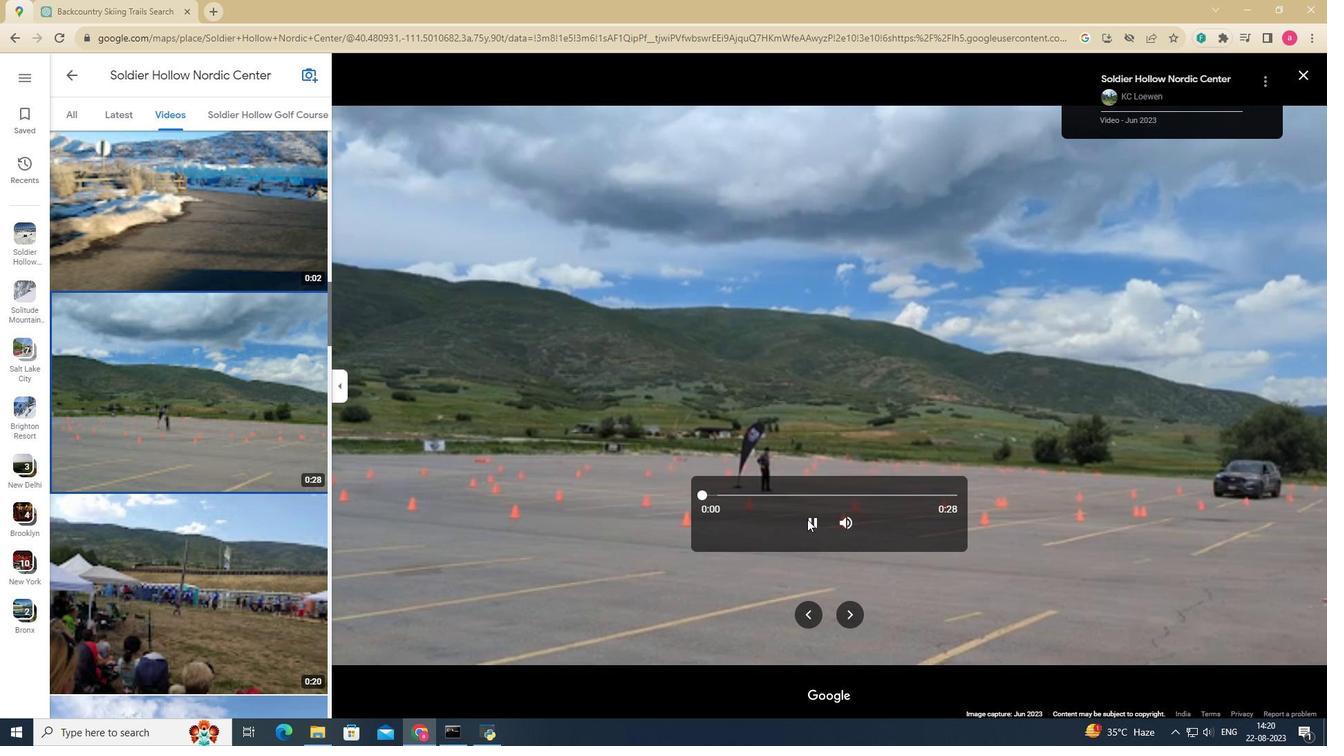 
Action: Mouse moved to (192, 483)
Screenshot: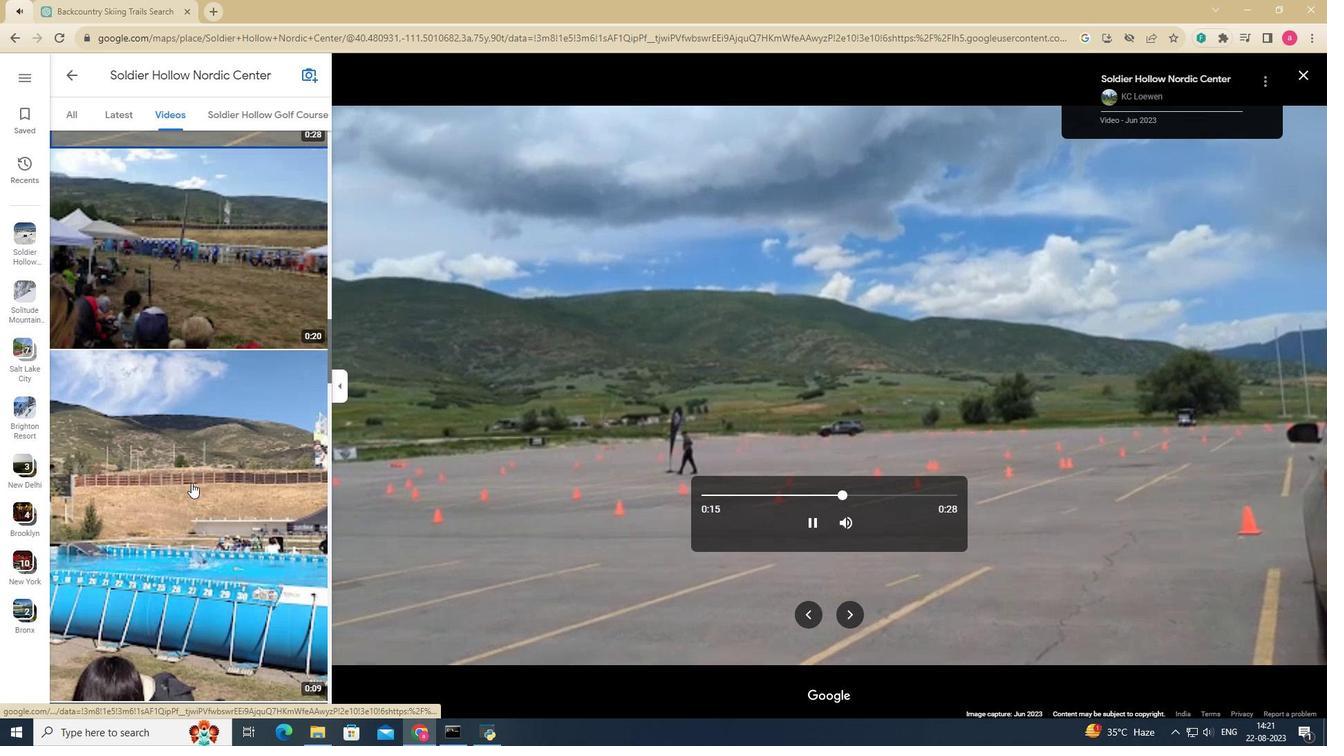 
Action: Mouse scrolled (194, 482) with delta (0, 0)
Screenshot: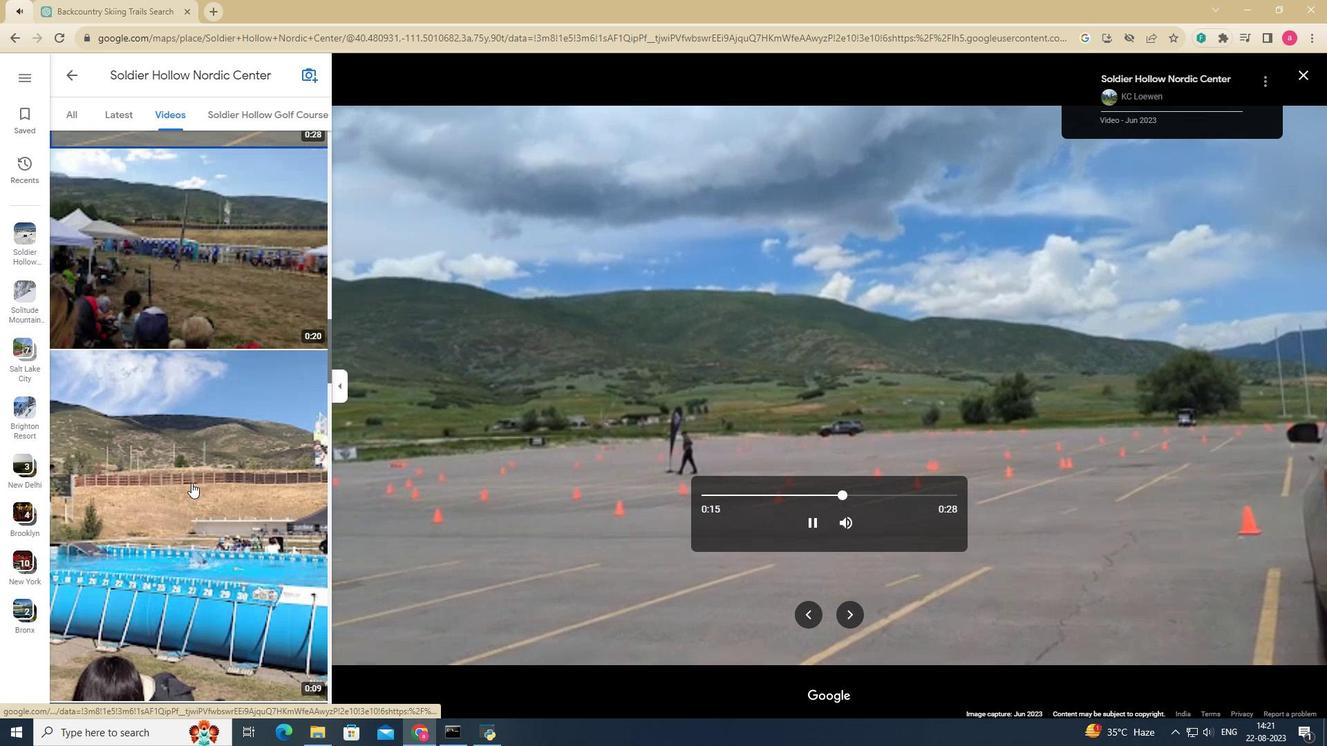 
Action: Mouse moved to (191, 483)
Screenshot: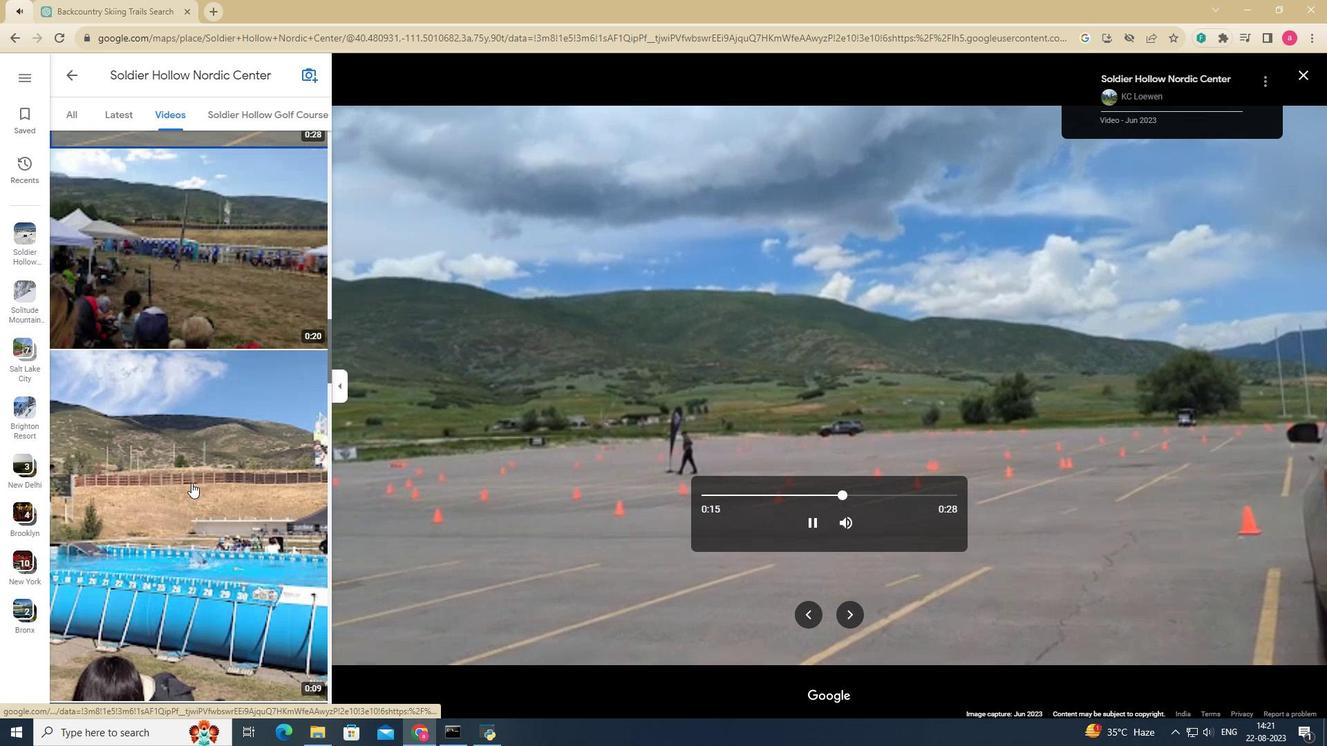
Action: Mouse scrolled (191, 482) with delta (0, 0)
Screenshot: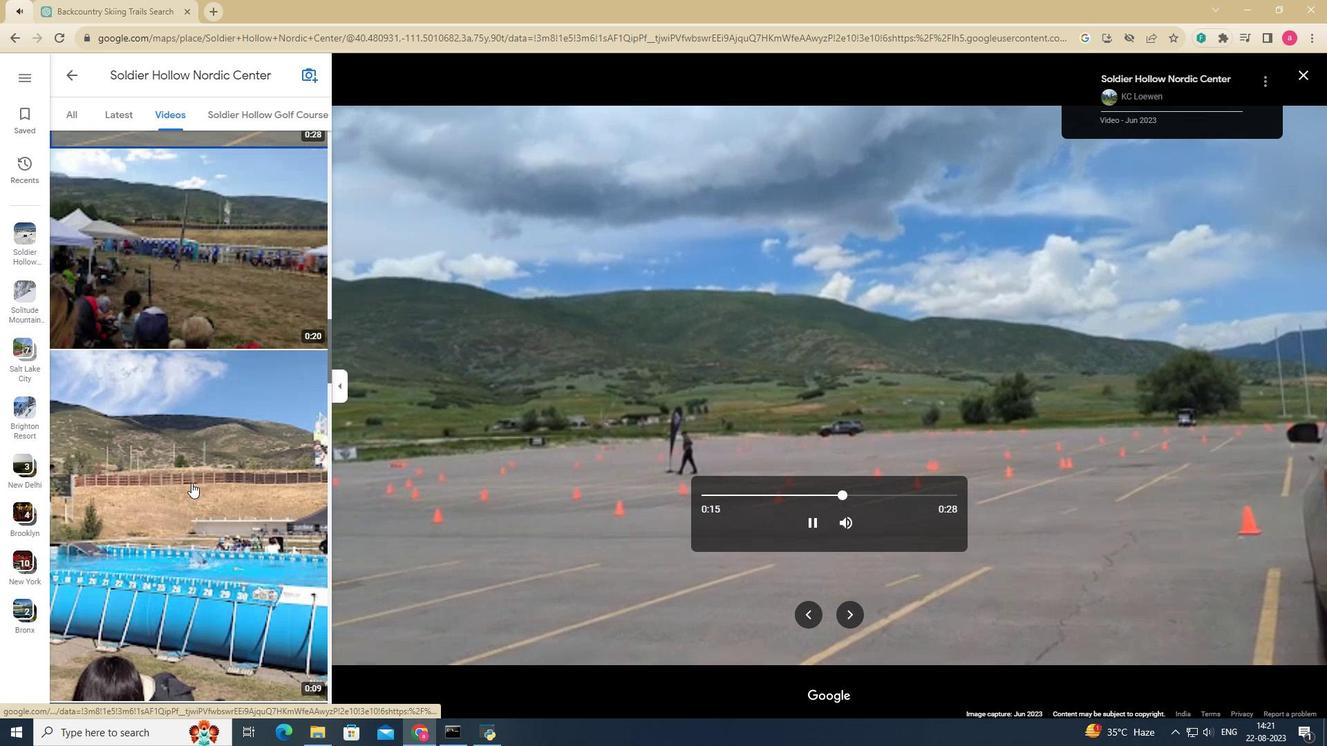 
Action: Mouse scrolled (191, 482) with delta (0, 0)
Screenshot: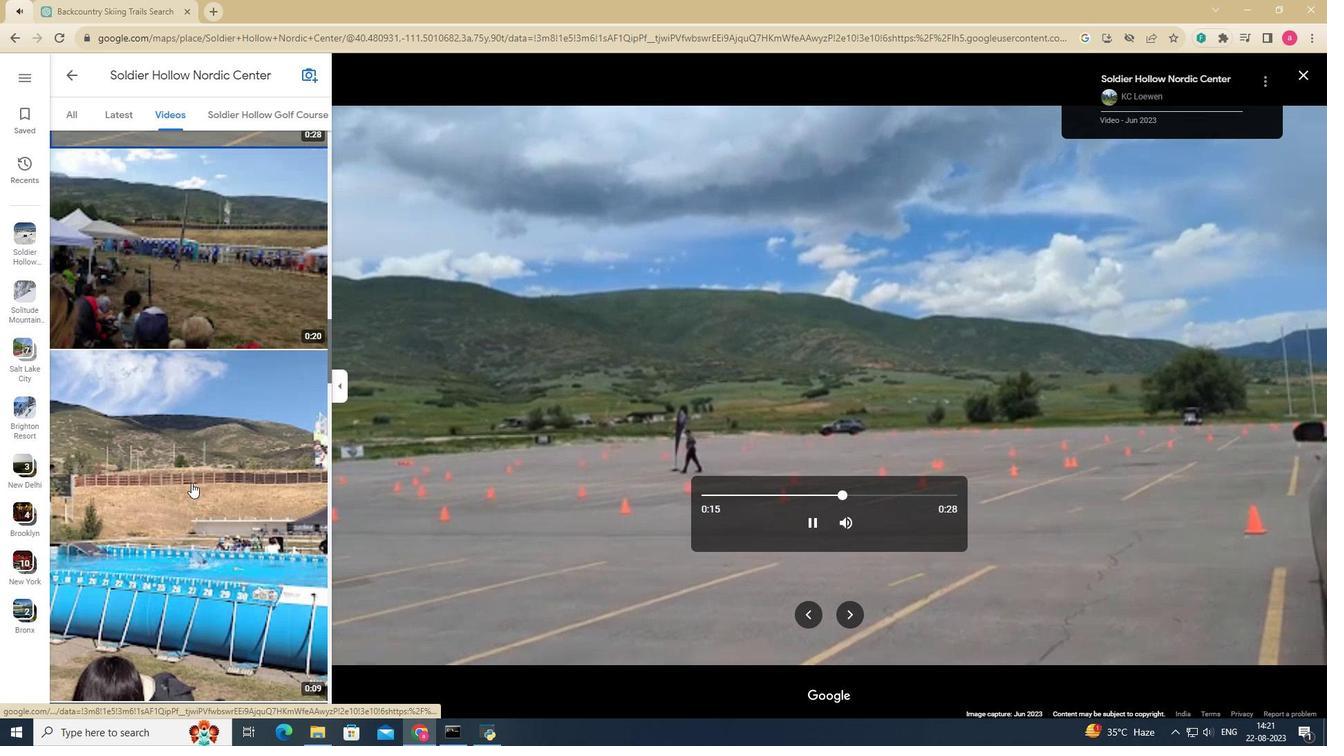 
Action: Mouse scrolled (191, 482) with delta (0, 0)
Screenshot: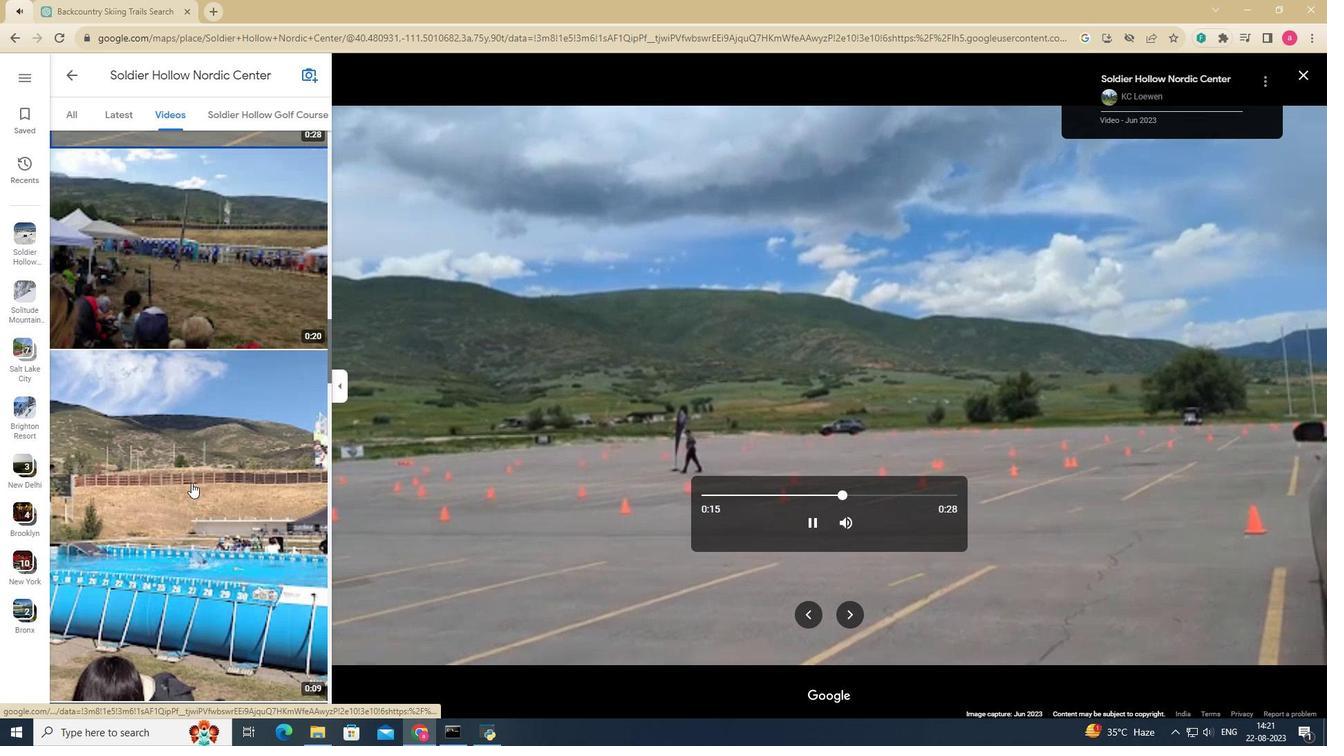 
Action: Mouse scrolled (191, 482) with delta (0, 0)
Screenshot: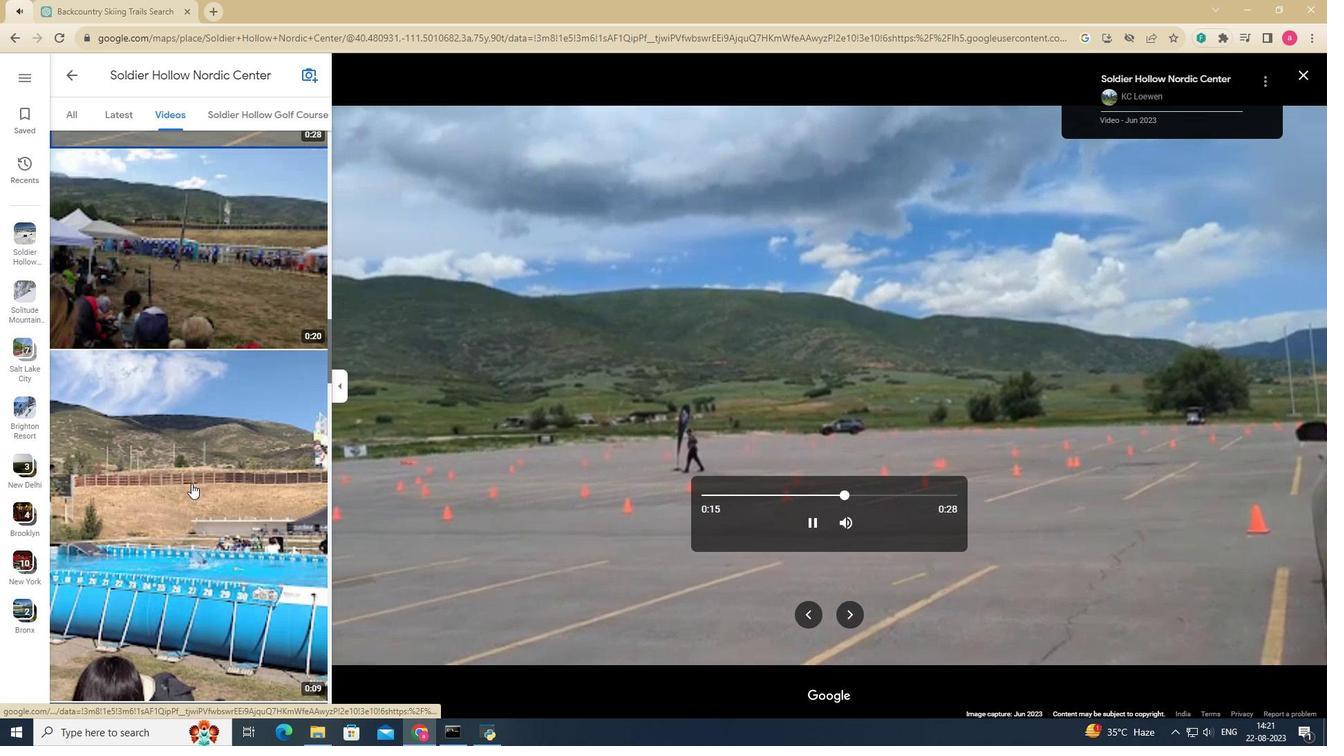 
Action: Mouse moved to (196, 302)
Screenshot: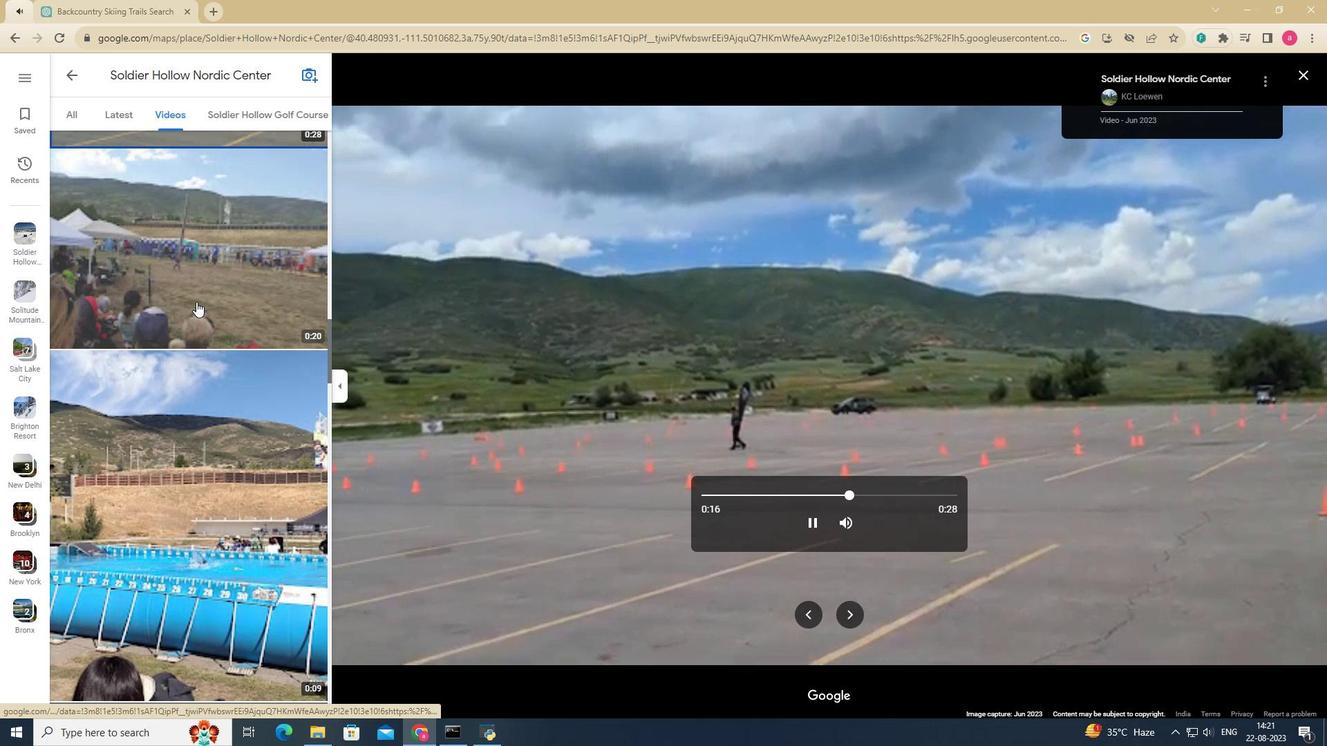 
Action: Mouse pressed left at (196, 302)
Screenshot: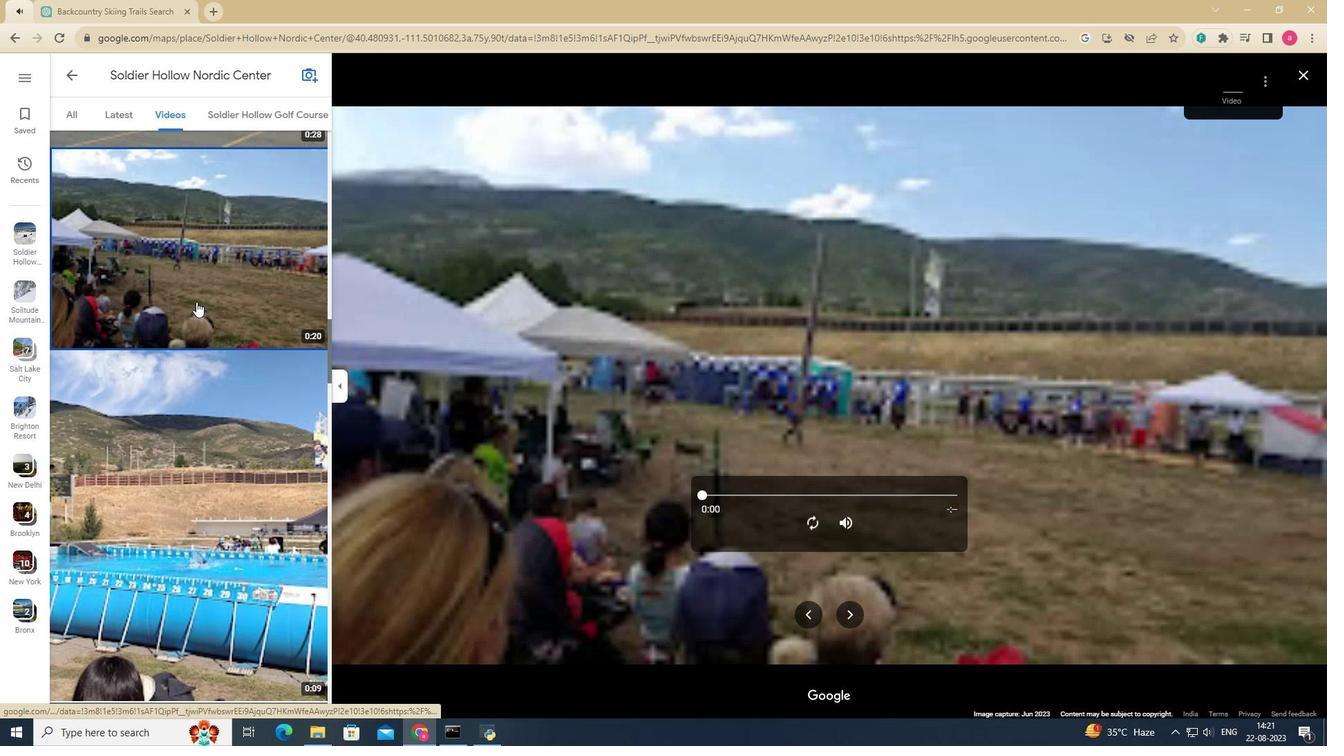 
Action: Mouse moved to (808, 520)
Screenshot: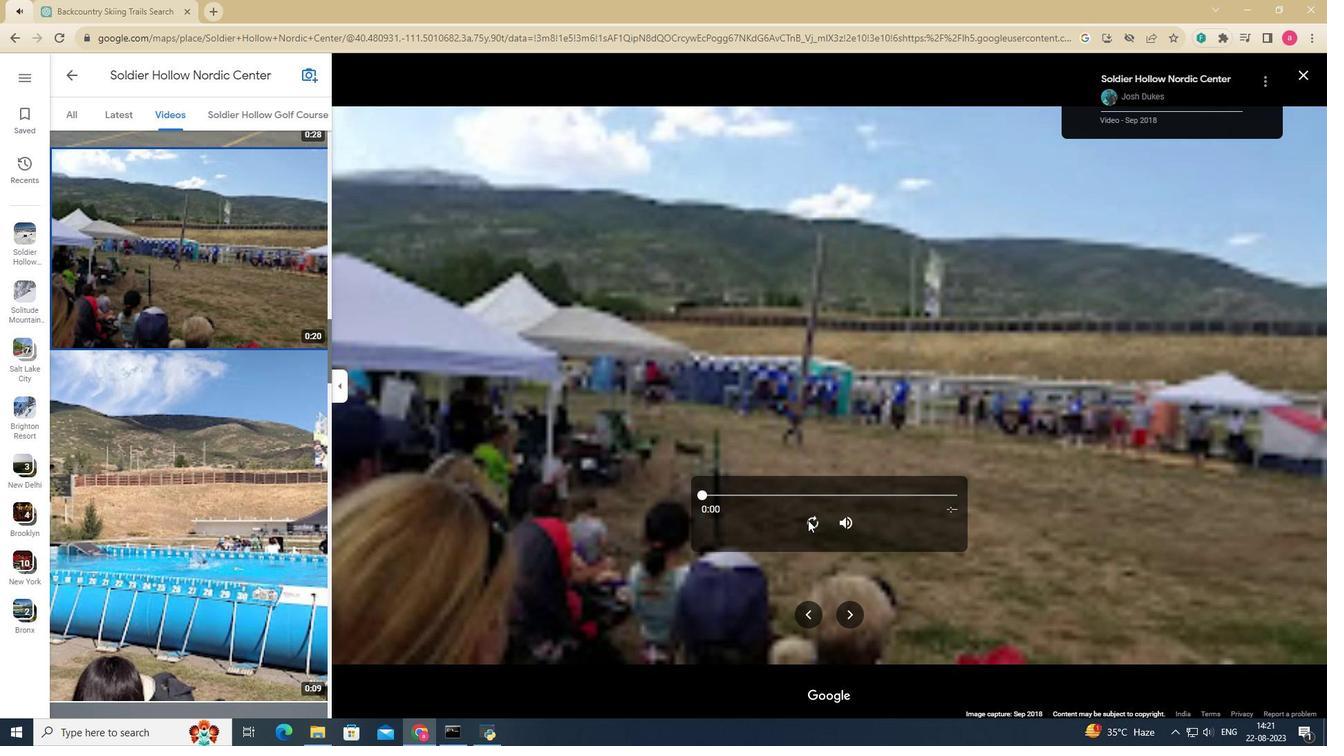 
Action: Mouse pressed left at (808, 520)
Screenshot: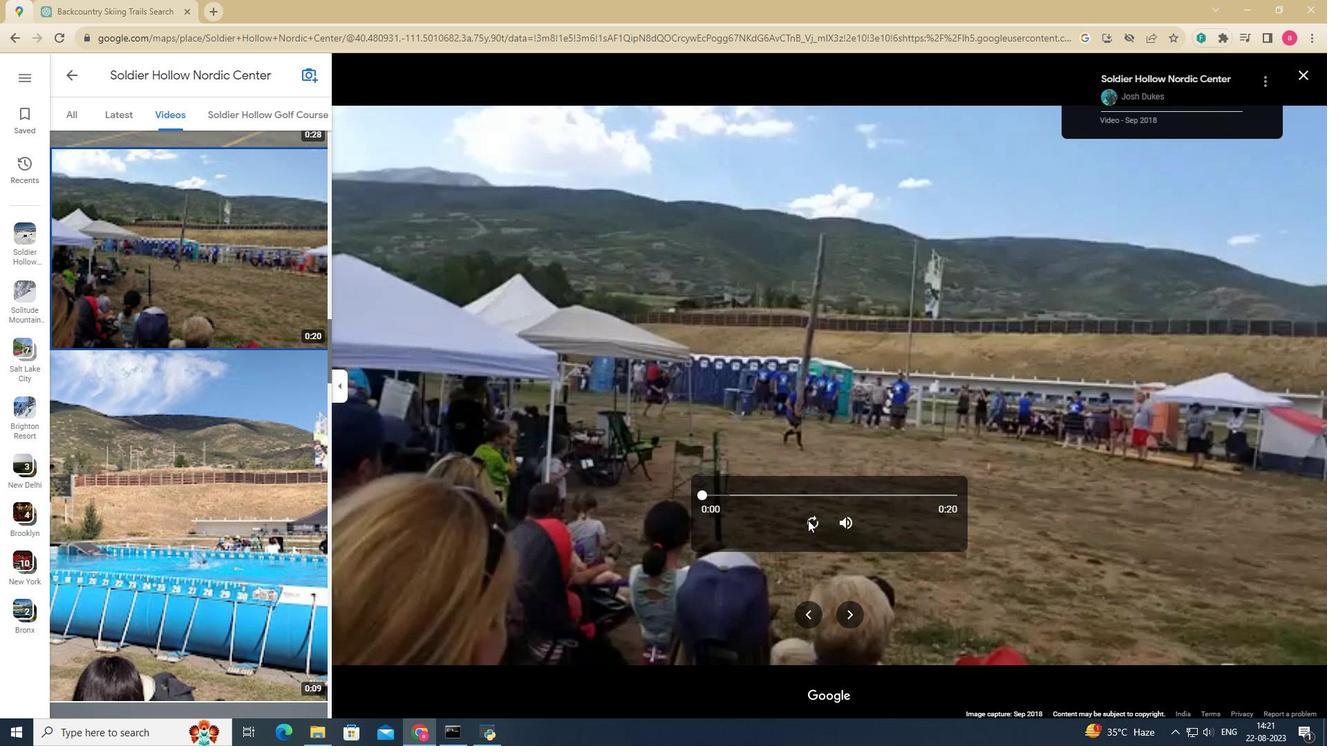 
Action: Mouse moved to (210, 309)
Screenshot: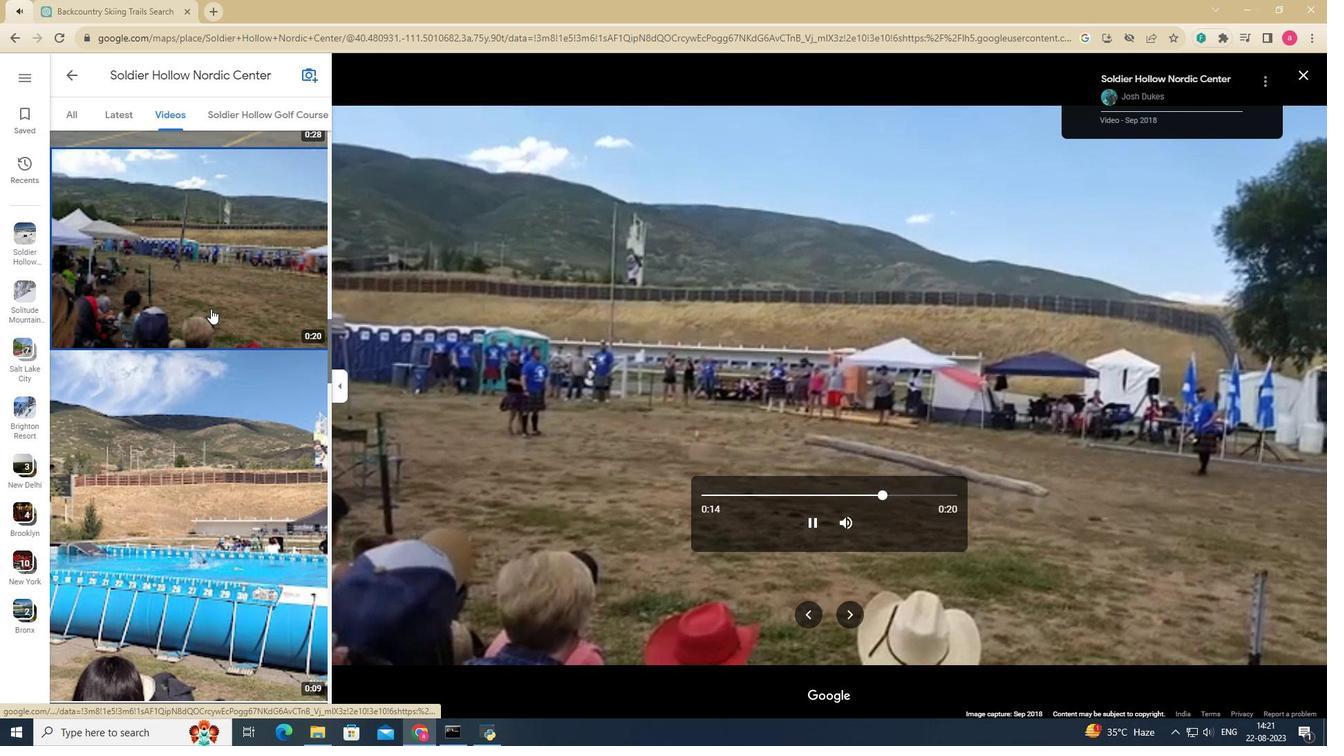 
Action: Mouse scrolled (210, 308) with delta (0, 0)
Screenshot: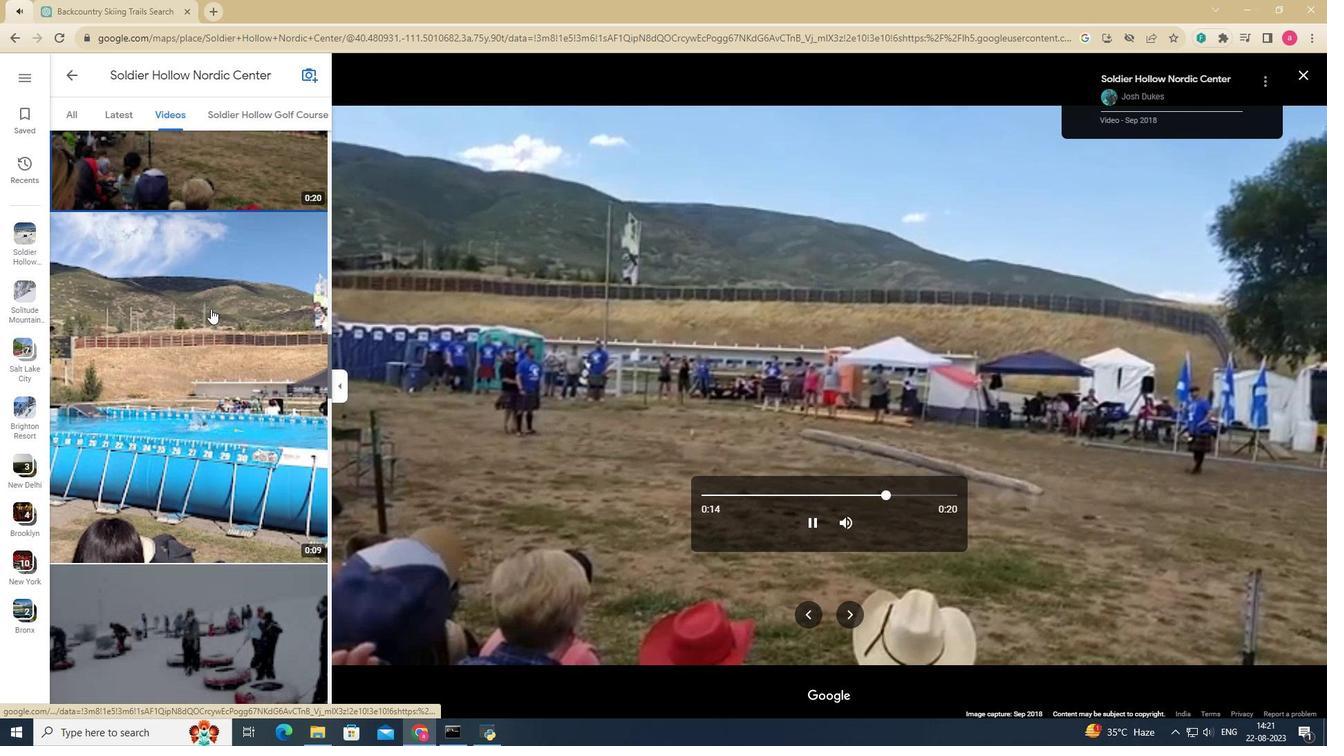 
Action: Mouse scrolled (210, 308) with delta (0, 0)
Screenshot: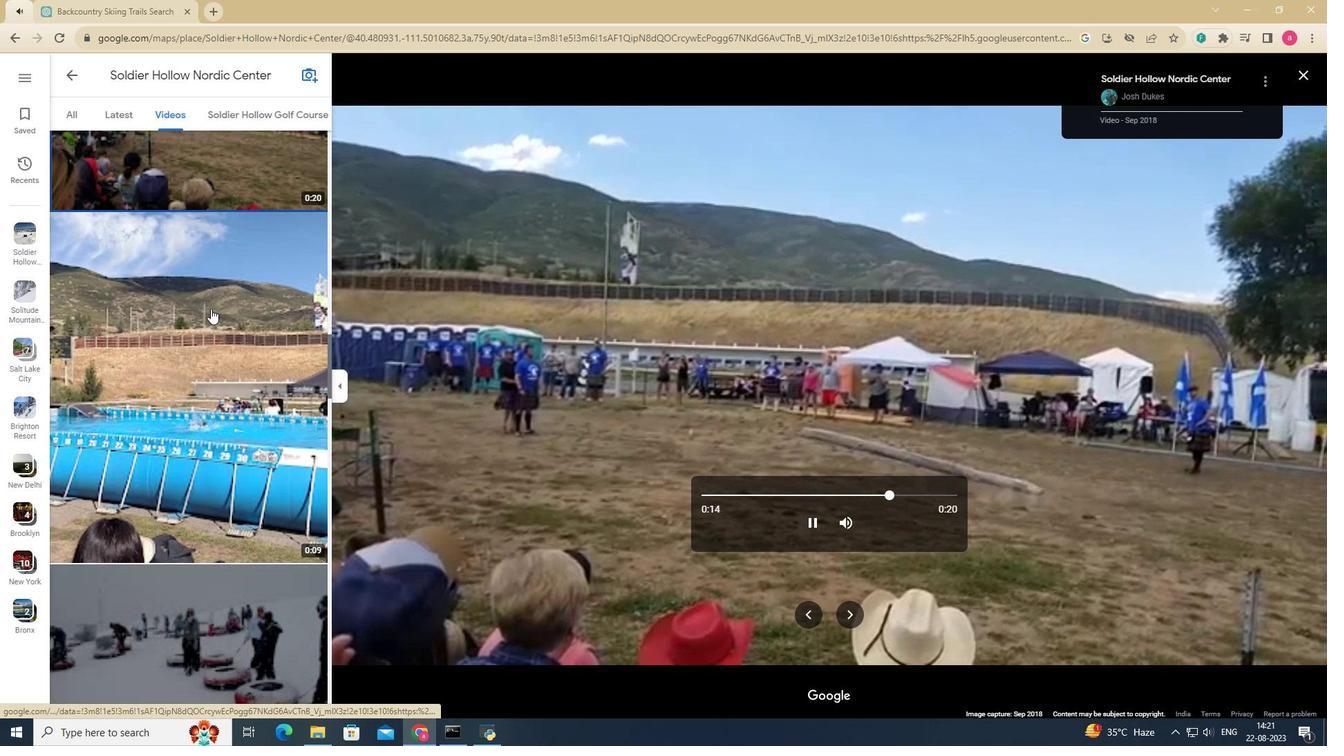 
Action: Mouse scrolled (210, 308) with delta (0, 0)
Screenshot: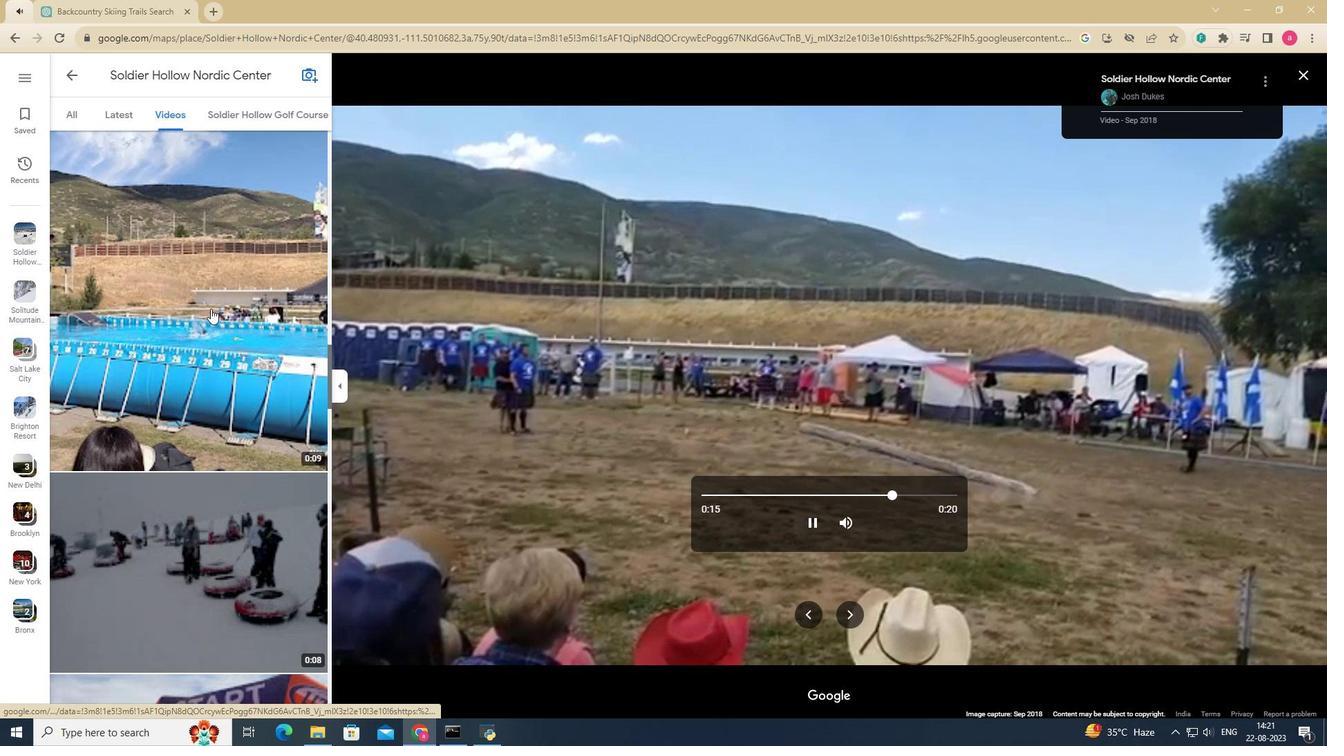 
Action: Mouse scrolled (210, 308) with delta (0, 0)
Screenshot: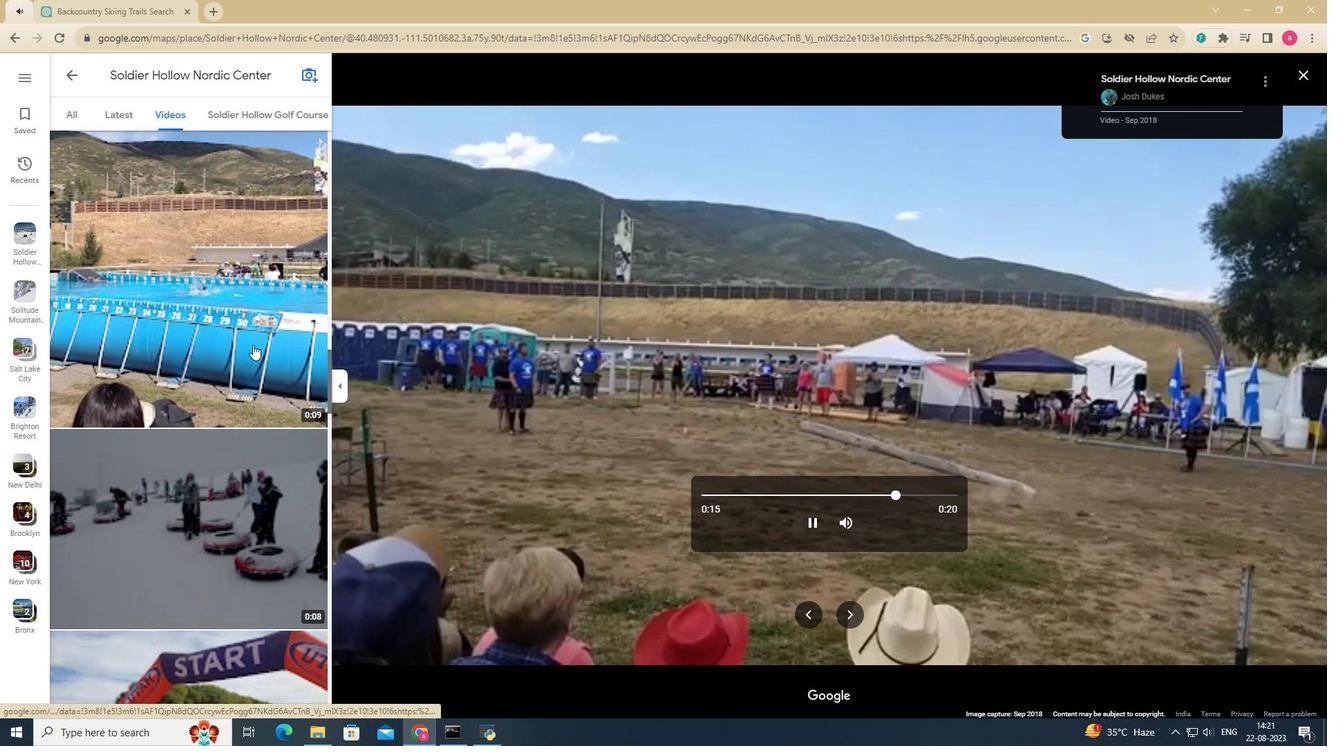 
Action: Mouse moved to (852, 497)
Screenshot: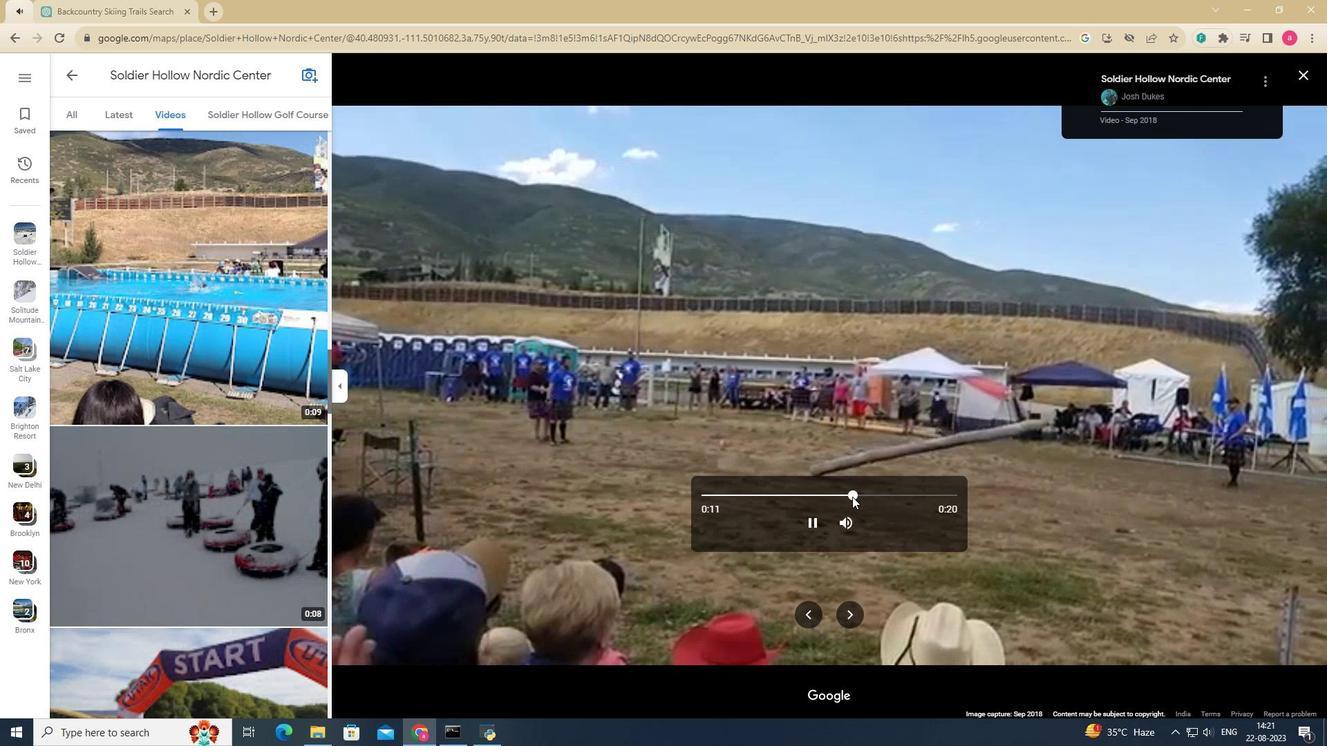 
Action: Mouse pressed left at (852, 497)
Screenshot: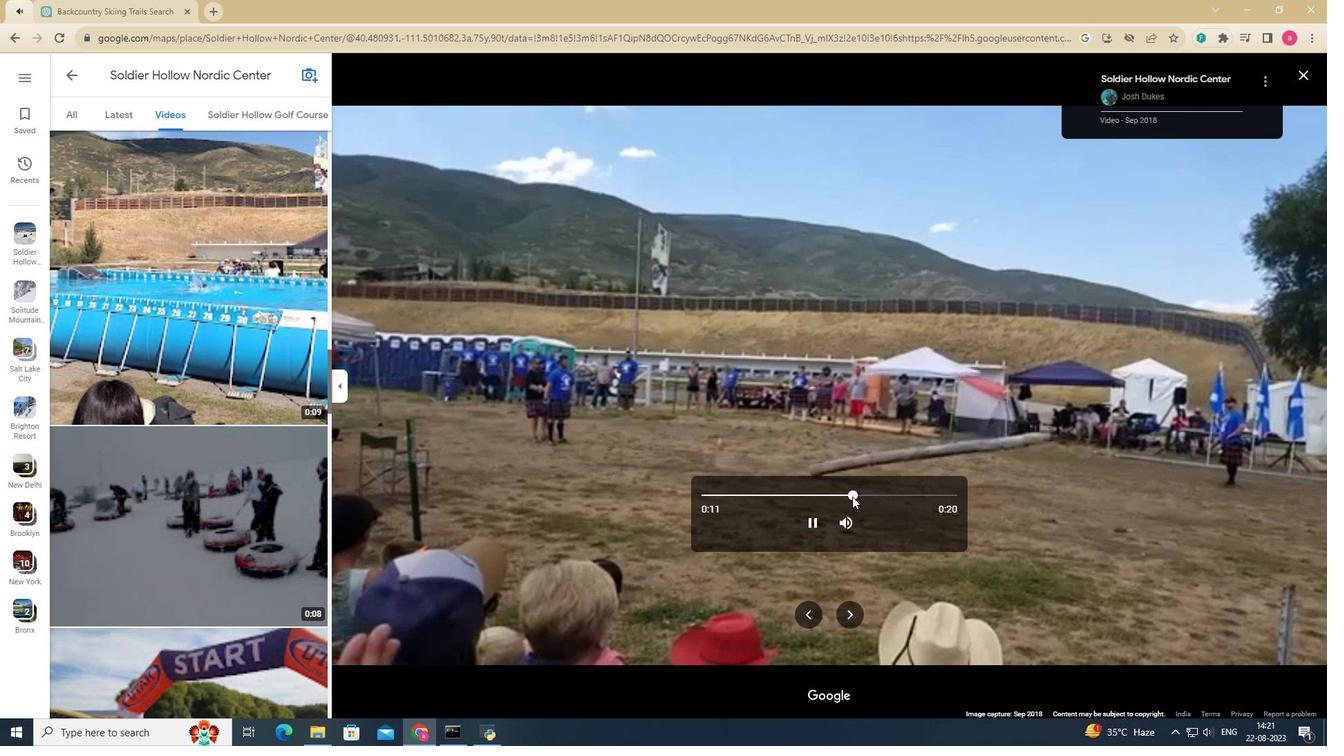 
Action: Mouse moved to (828, 494)
Screenshot: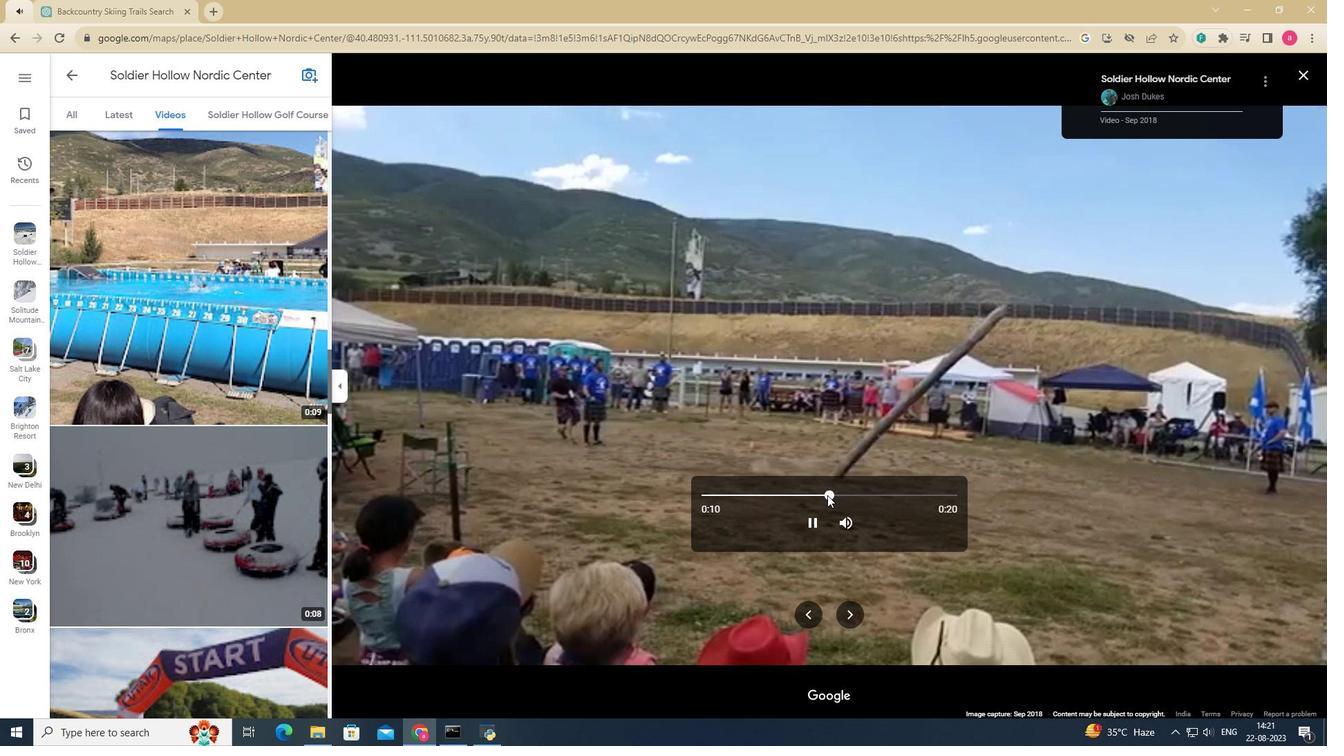 
Action: Mouse pressed left at (828, 494)
Screenshot: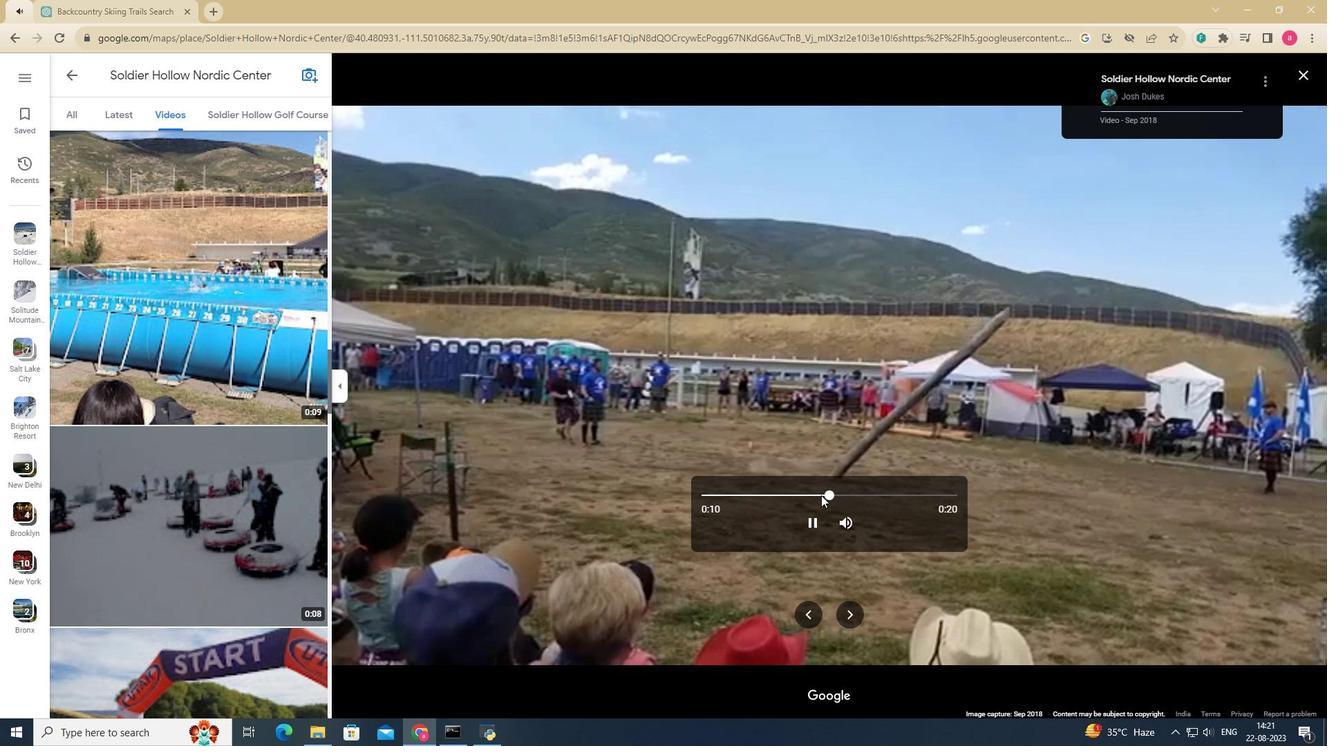 
Action: Mouse moved to (781, 497)
Screenshot: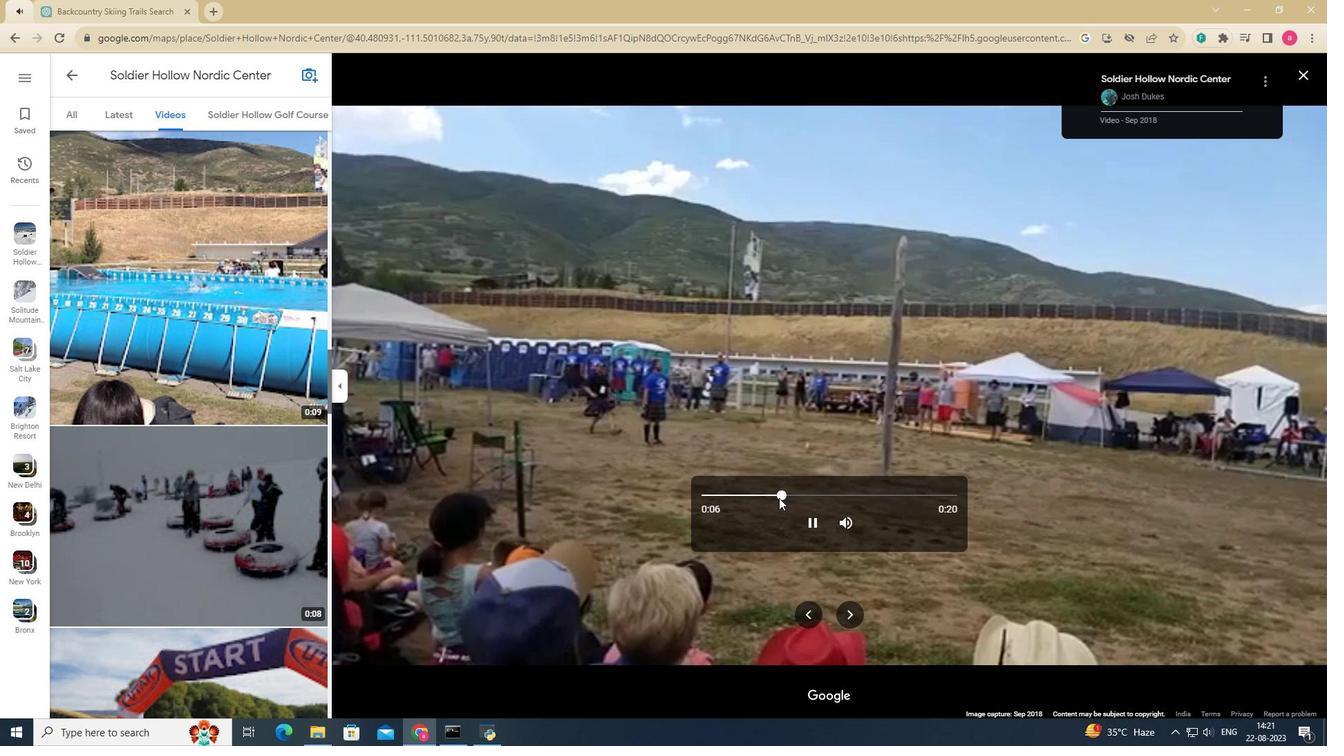 
Action: Mouse pressed left at (781, 497)
Screenshot: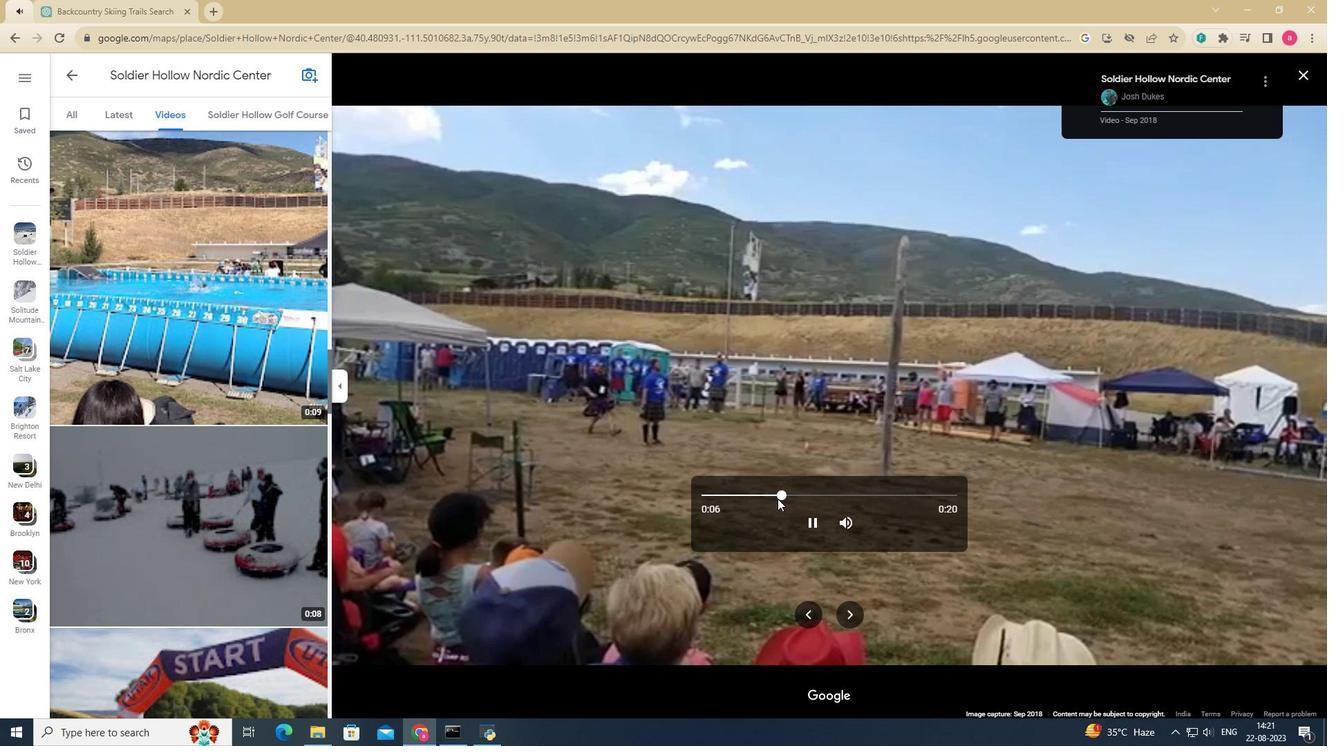 
Action: Mouse moved to (763, 494)
Screenshot: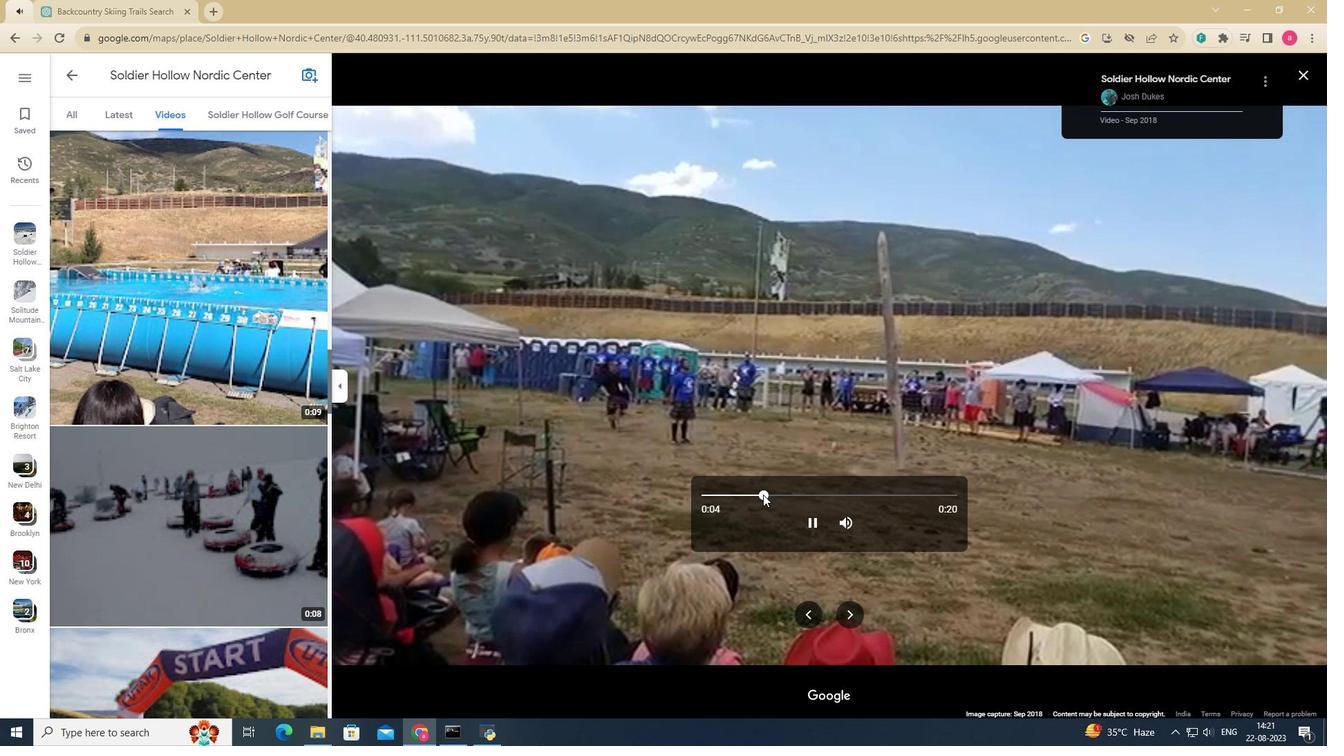 
Action: Mouse pressed left at (763, 494)
Screenshot: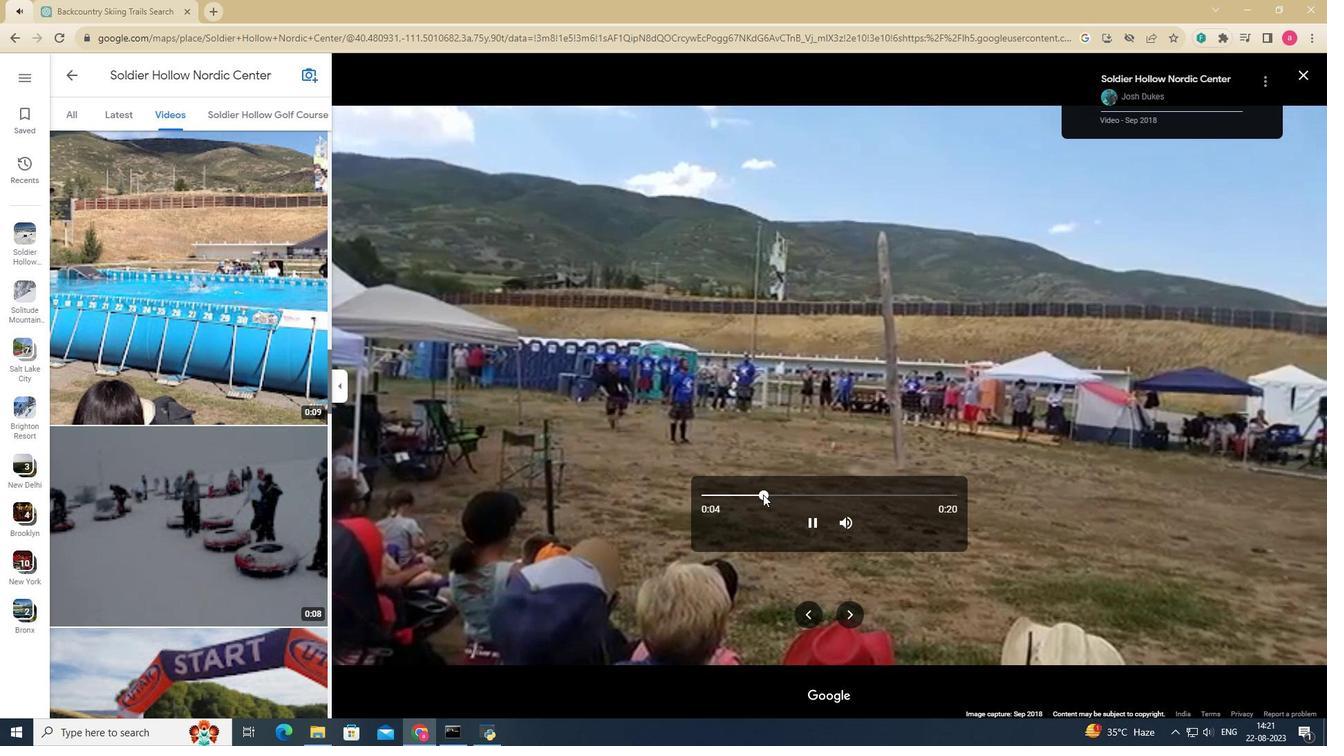 
Action: Mouse moved to (742, 492)
Screenshot: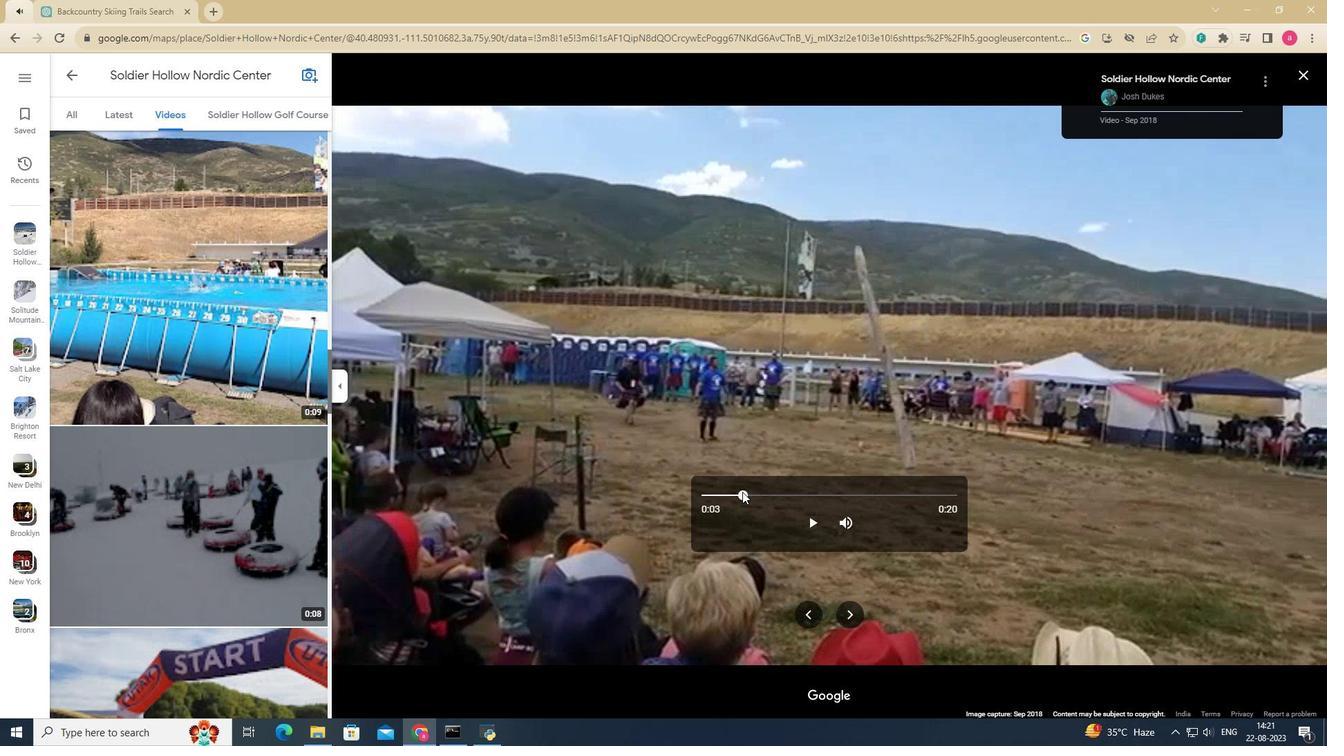 
Action: Mouse pressed left at (742, 492)
Screenshot: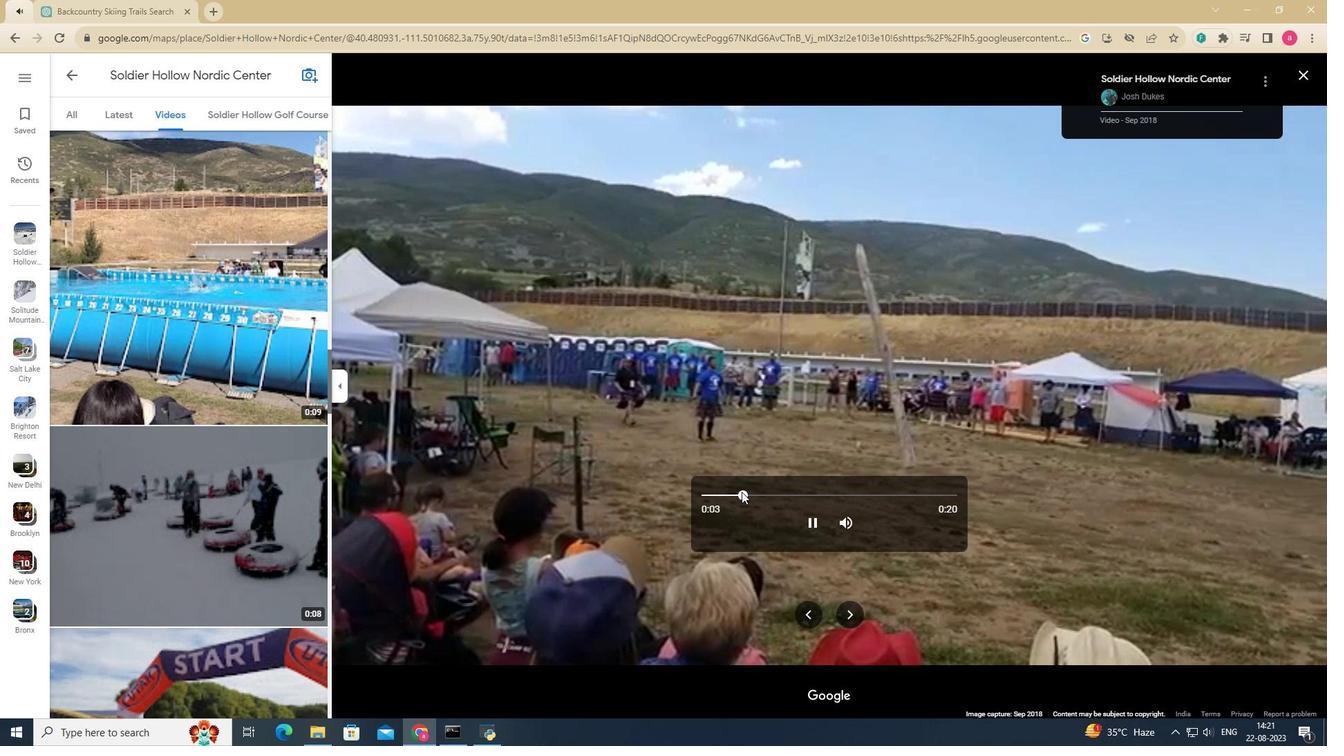 
Action: Mouse moved to (707, 491)
Screenshot: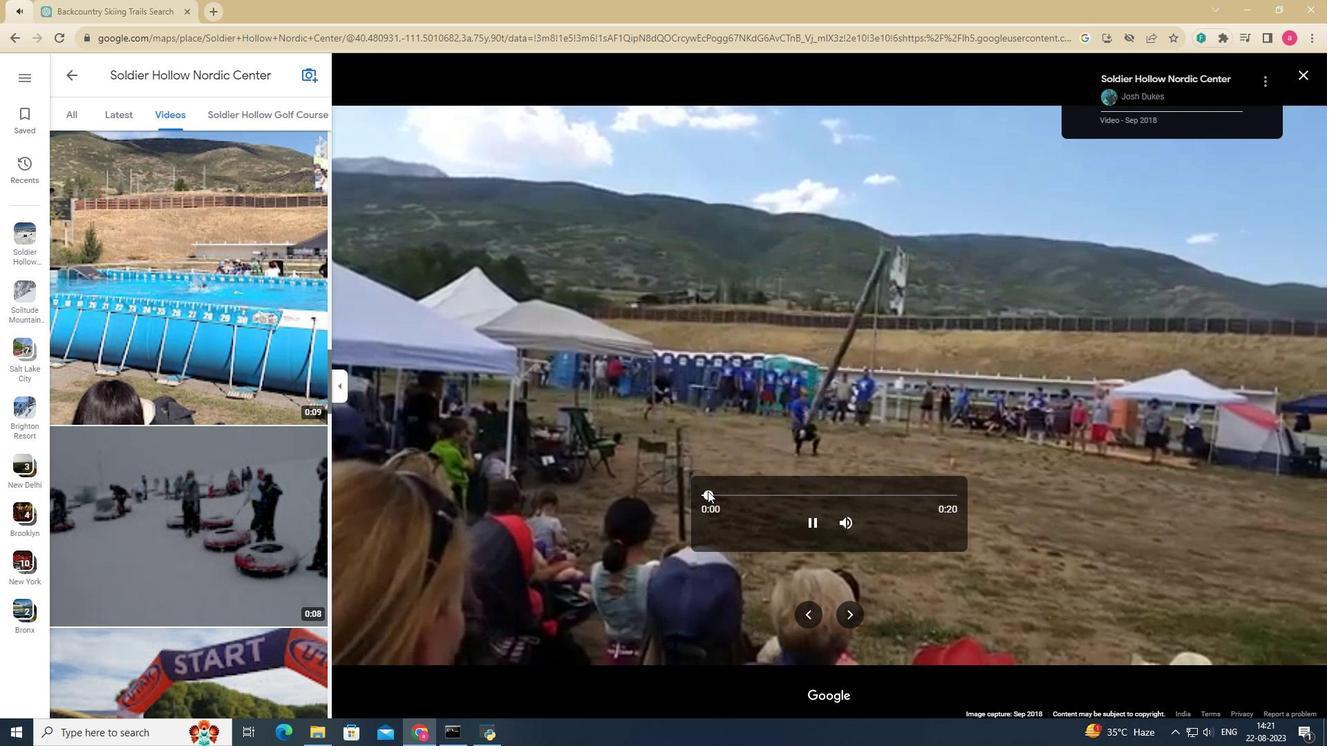 
Action: Mouse pressed left at (707, 491)
Screenshot: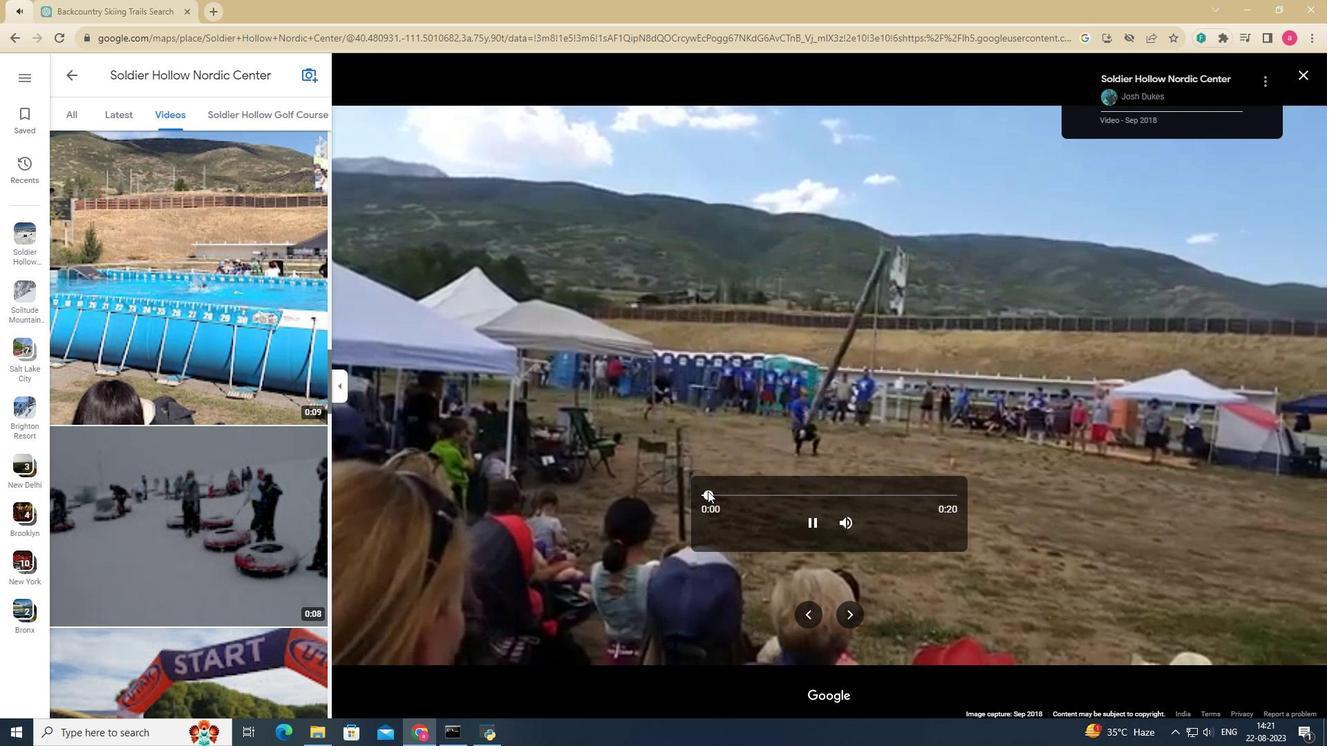 
Action: Mouse moved to (823, 495)
Screenshot: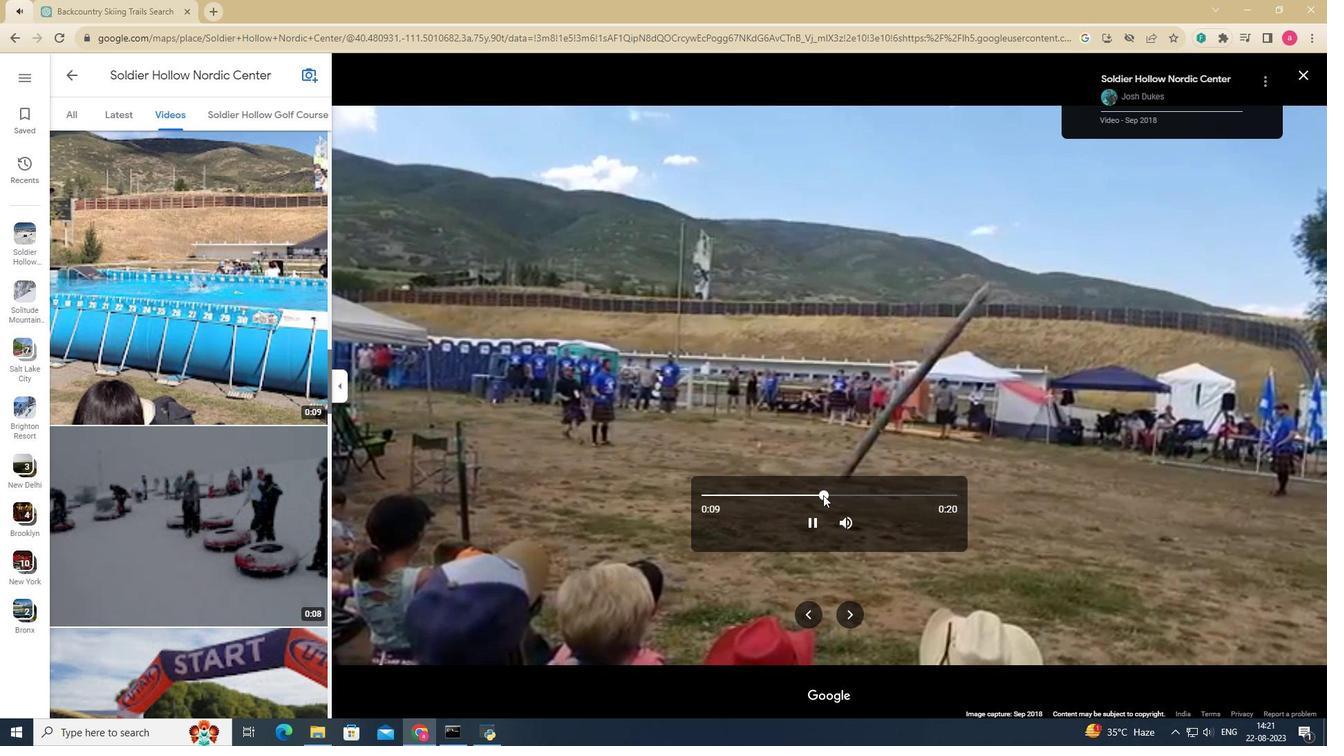 
Action: Mouse pressed left at (823, 495)
Screenshot: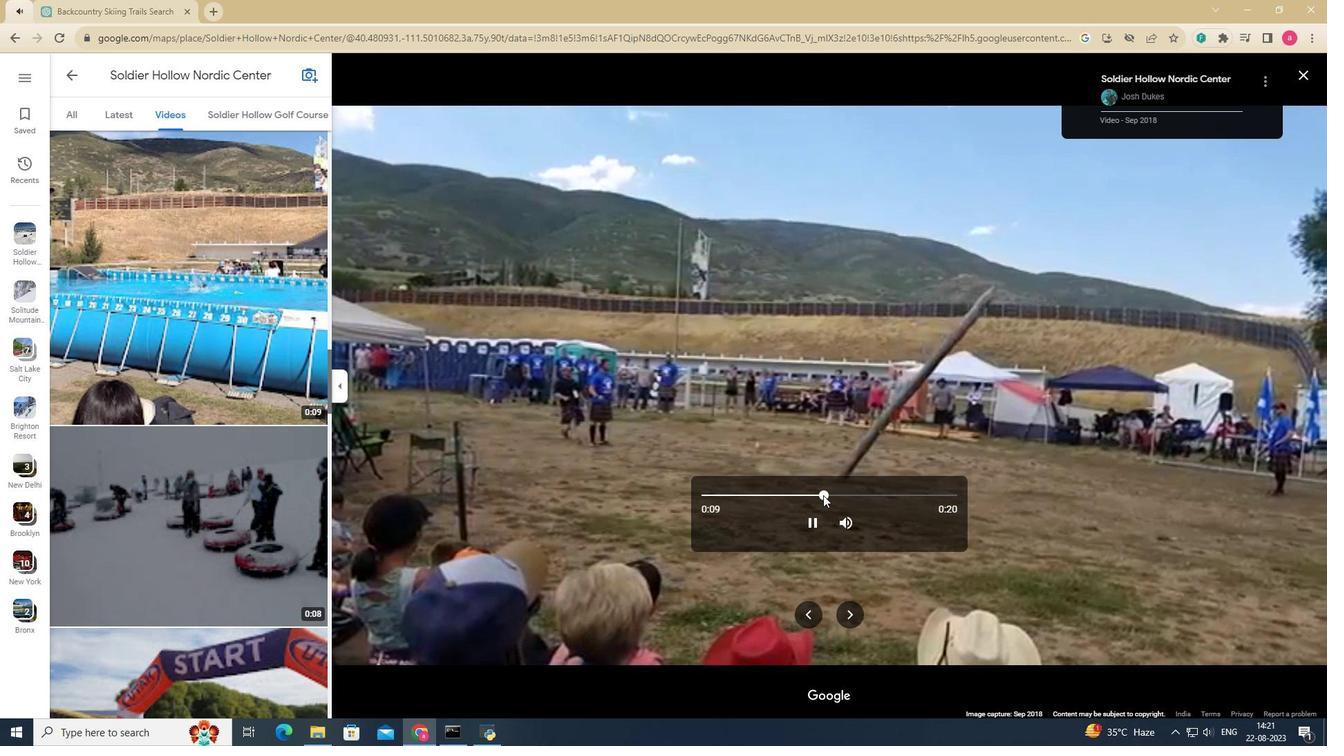 
Action: Mouse moved to (860, 496)
Screenshot: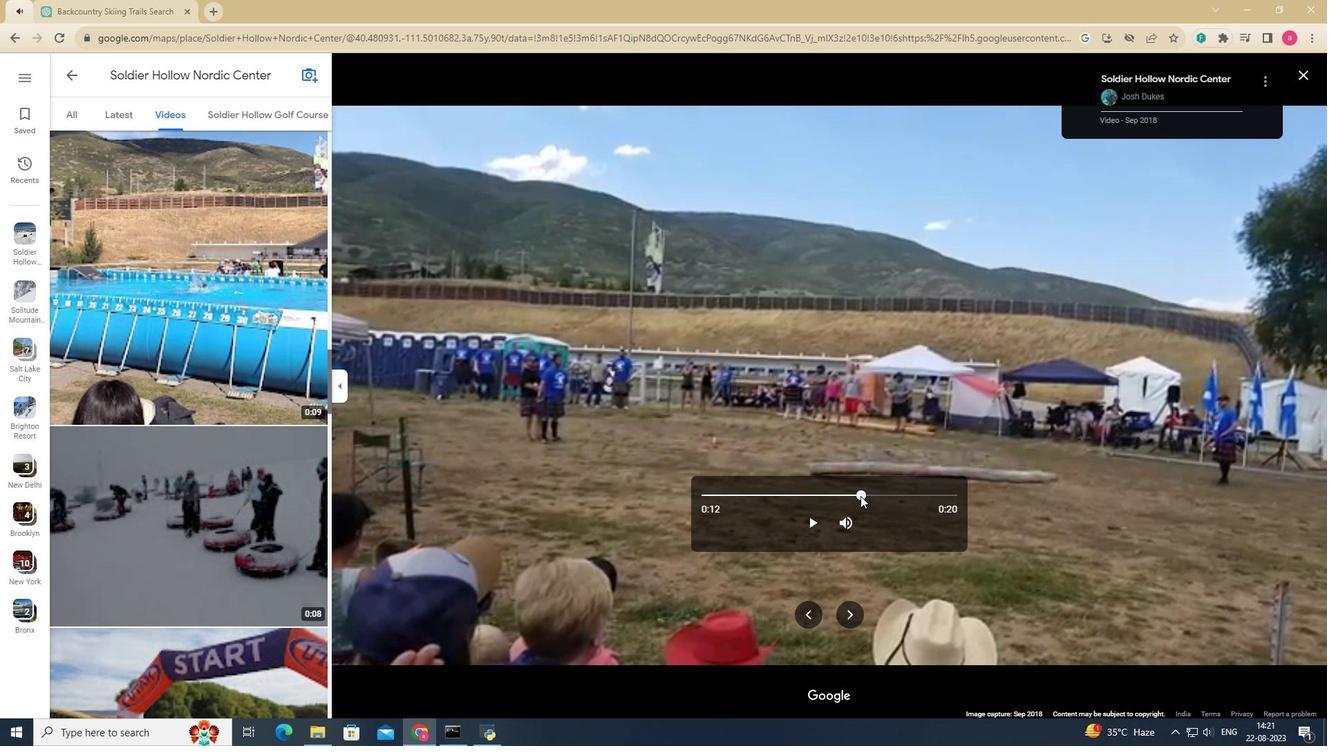 
Action: Mouse pressed left at (860, 496)
Screenshot: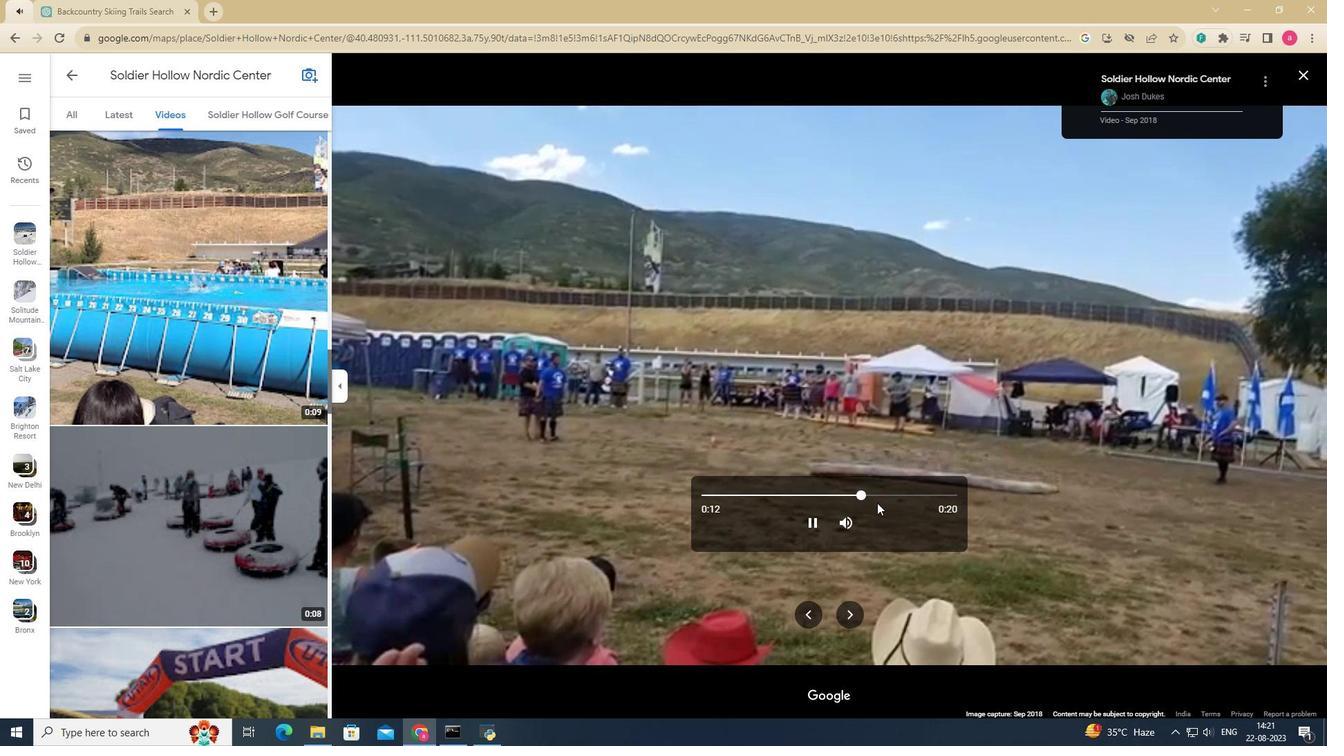 
Action: Mouse moved to (907, 505)
Screenshot: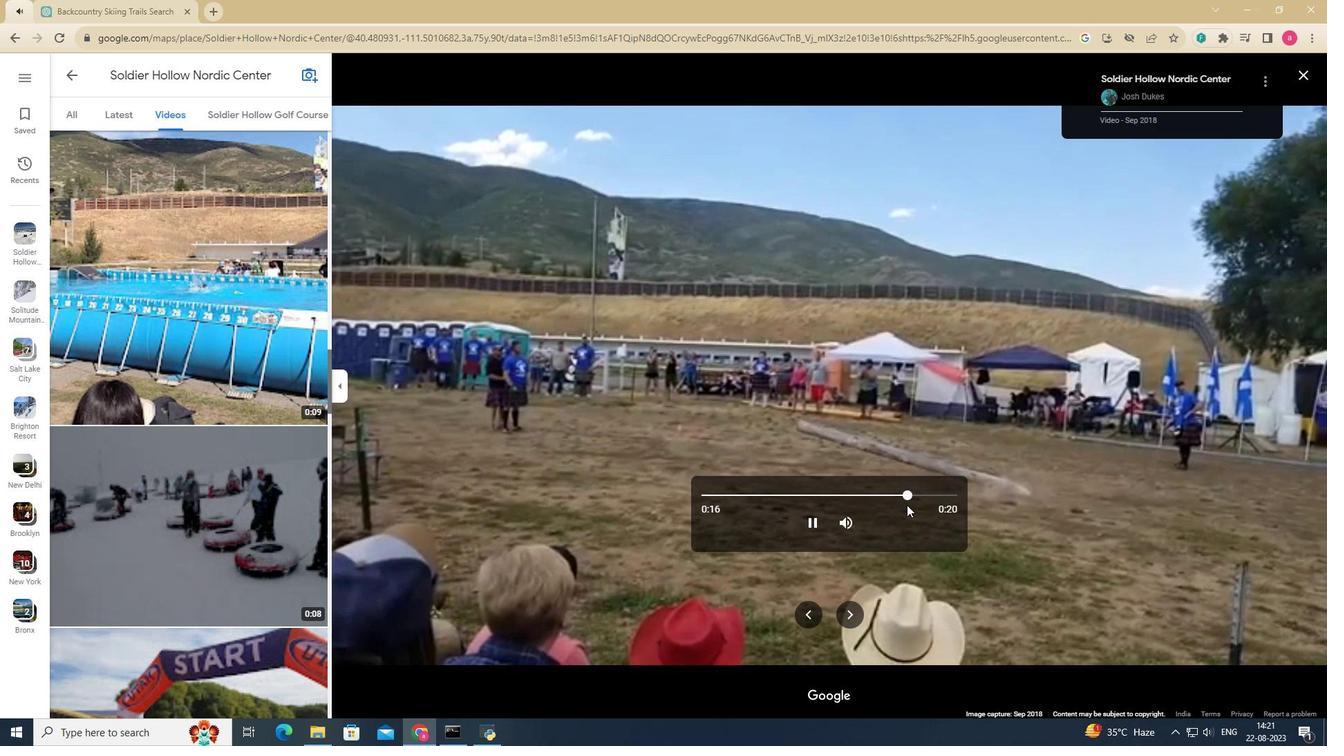 
Action: Mouse pressed left at (907, 505)
Screenshot: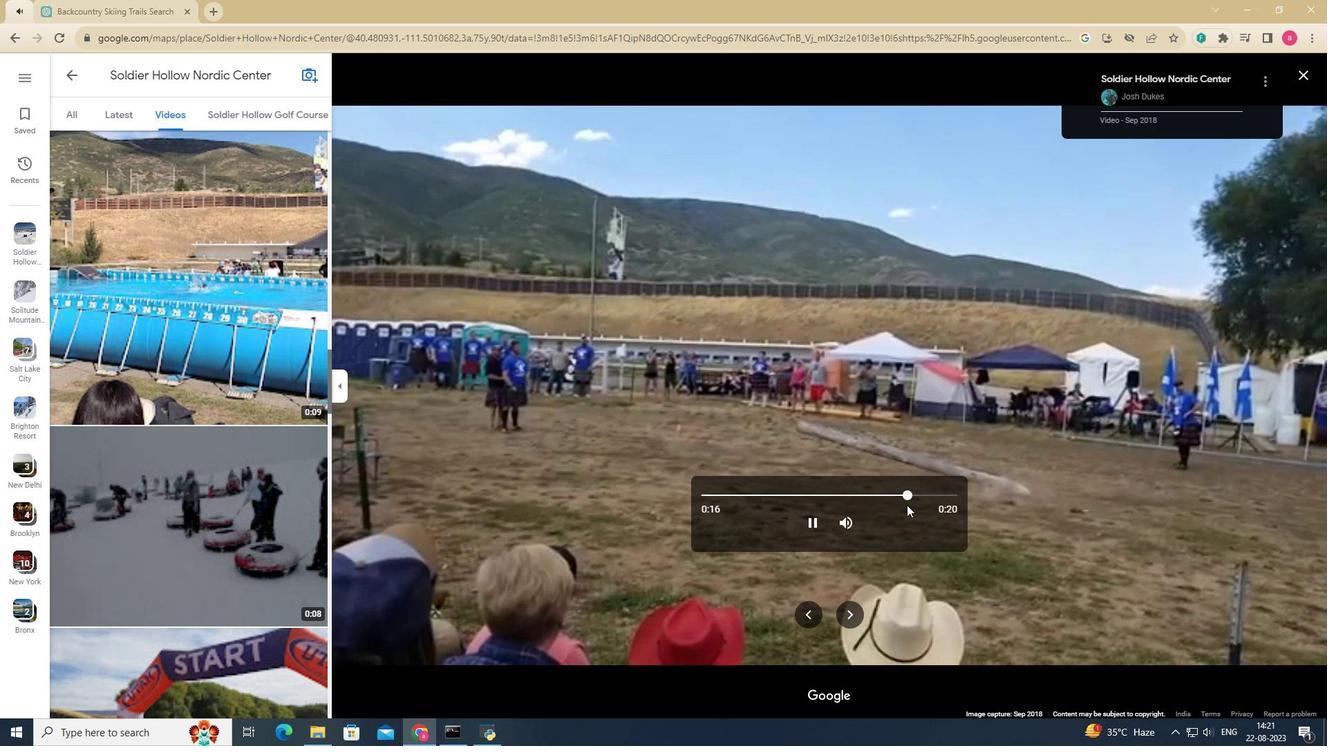 
Action: Mouse moved to (933, 496)
Screenshot: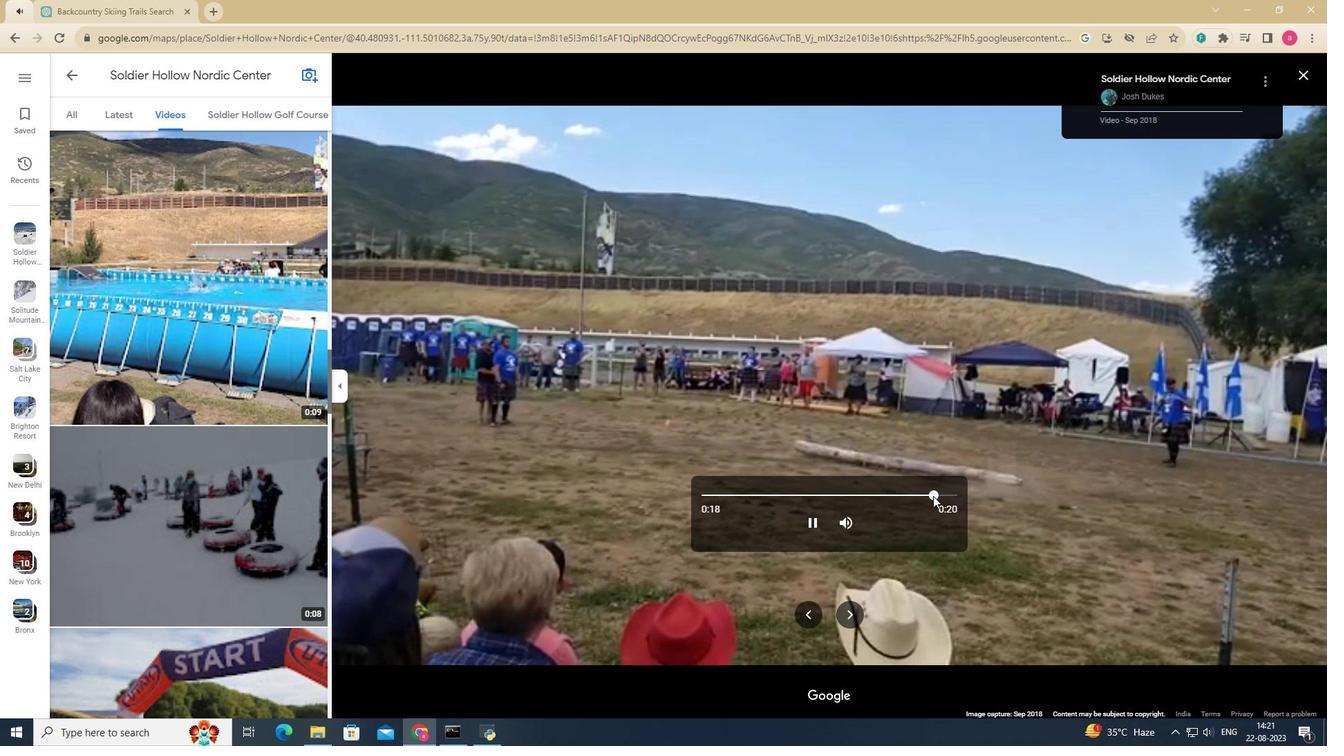 
Action: Mouse pressed left at (933, 496)
Screenshot: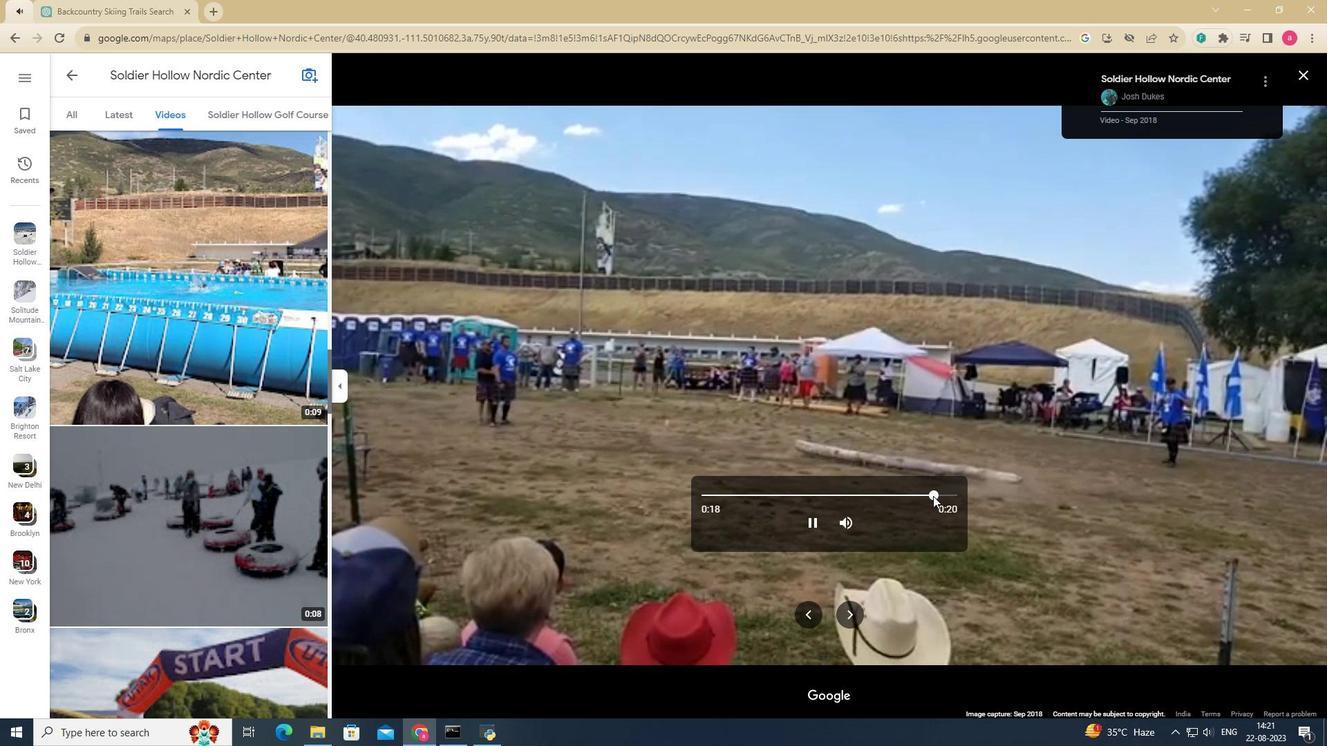 
Action: Mouse moved to (943, 493)
Screenshot: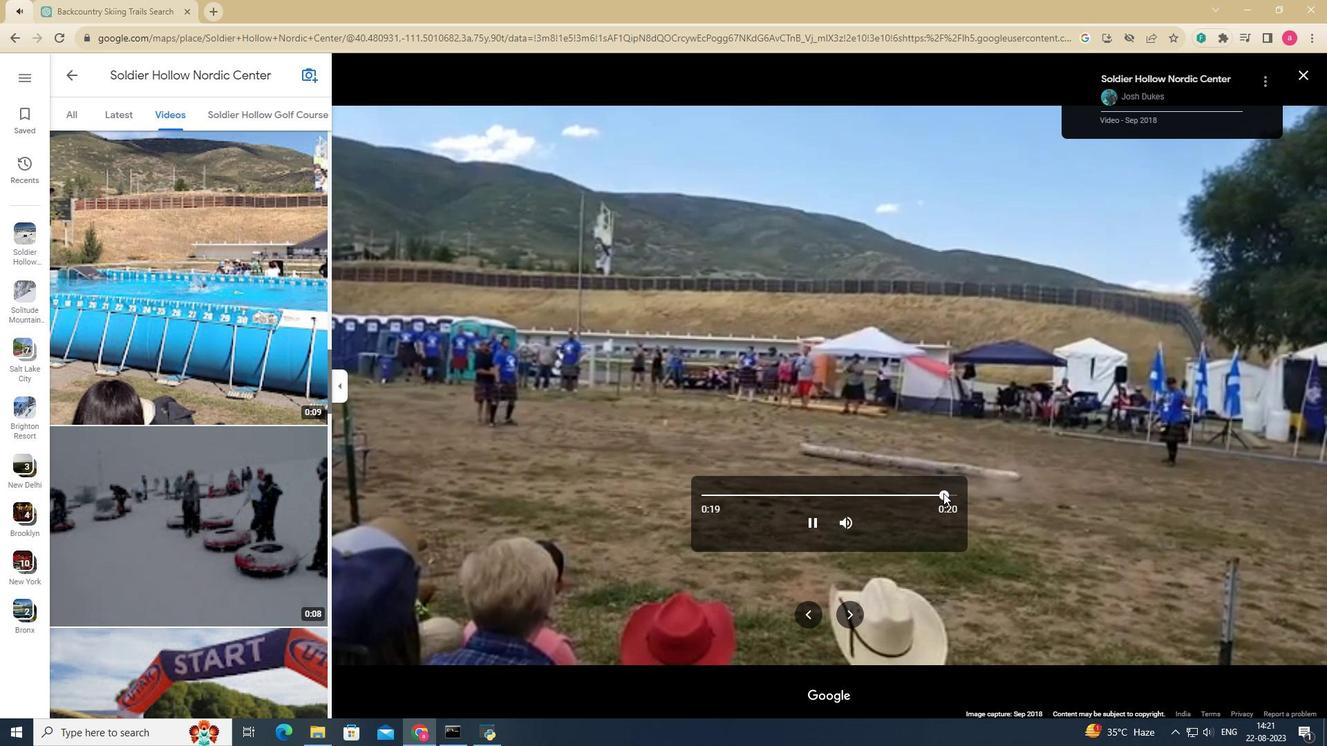 
Action: Mouse pressed left at (943, 493)
Screenshot: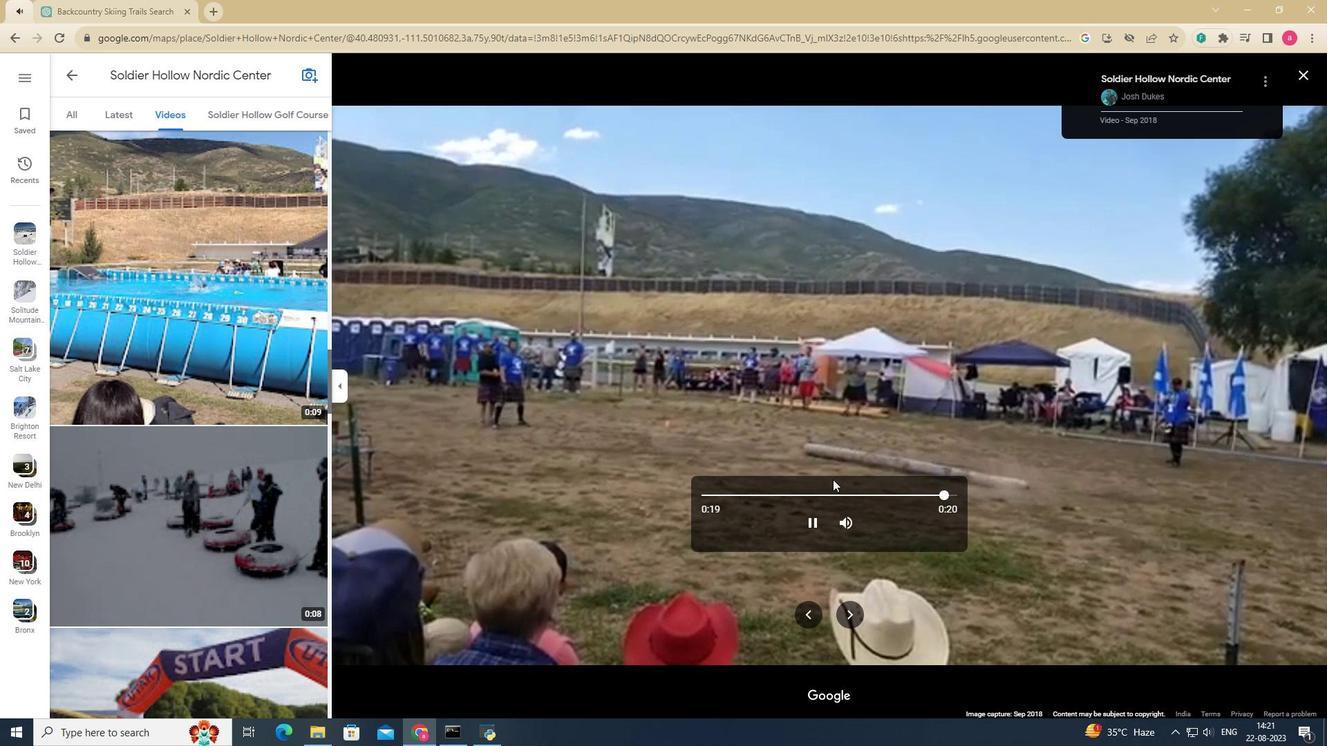 
Action: Mouse moved to (225, 425)
Screenshot: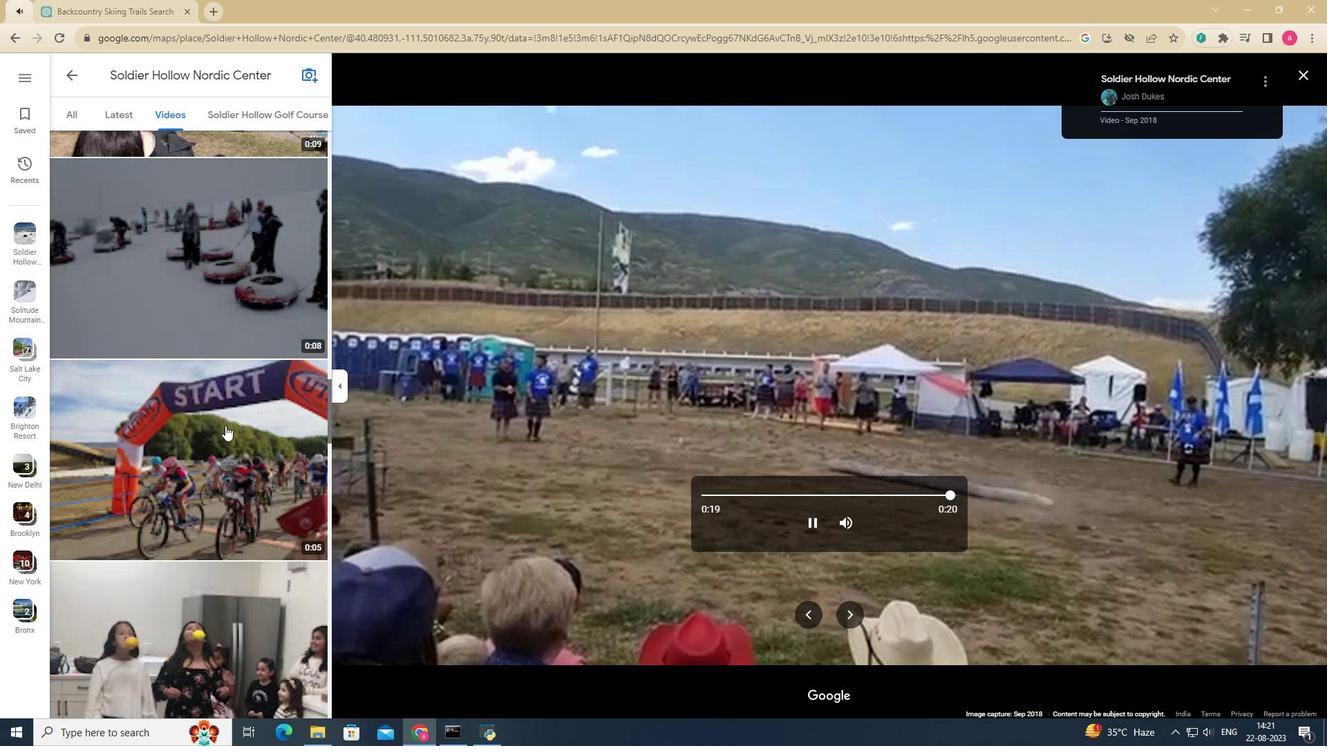 
Action: Mouse scrolled (225, 425) with delta (0, 0)
Screenshot: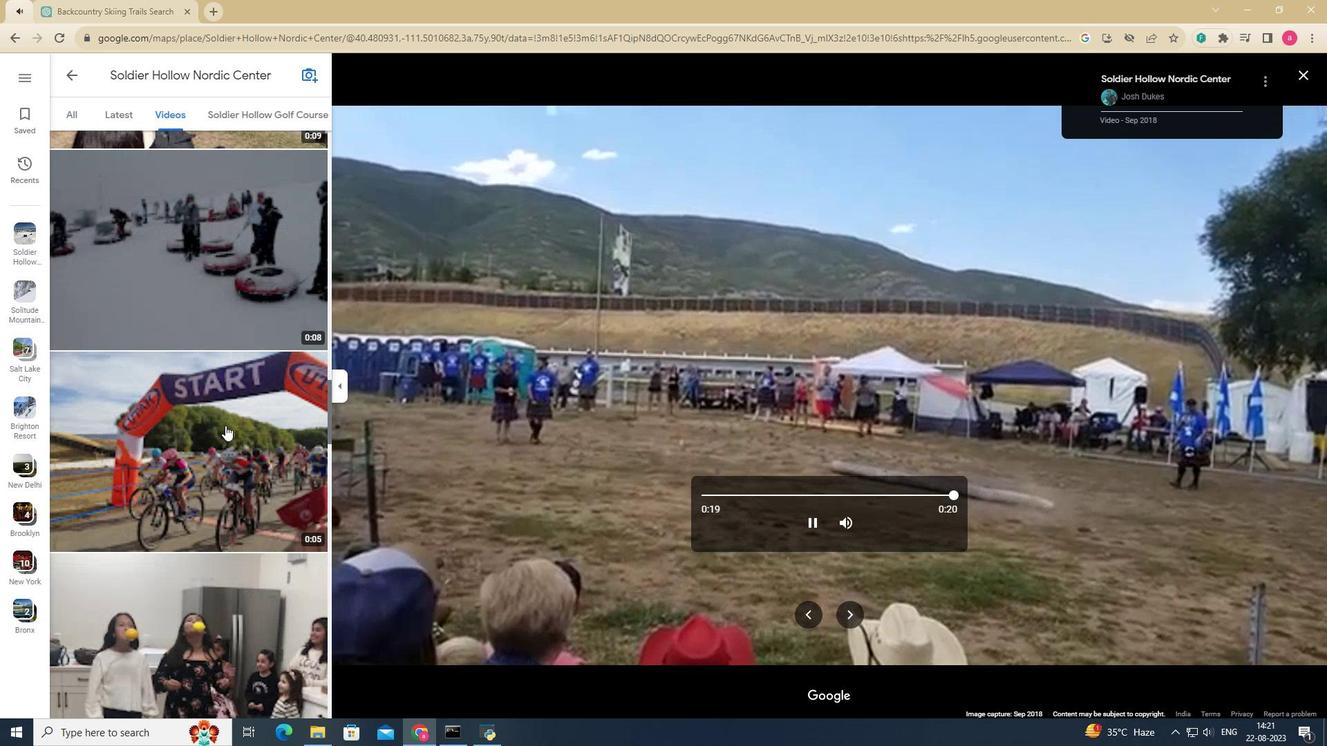 
Action: Mouse scrolled (225, 425) with delta (0, 0)
Screenshot: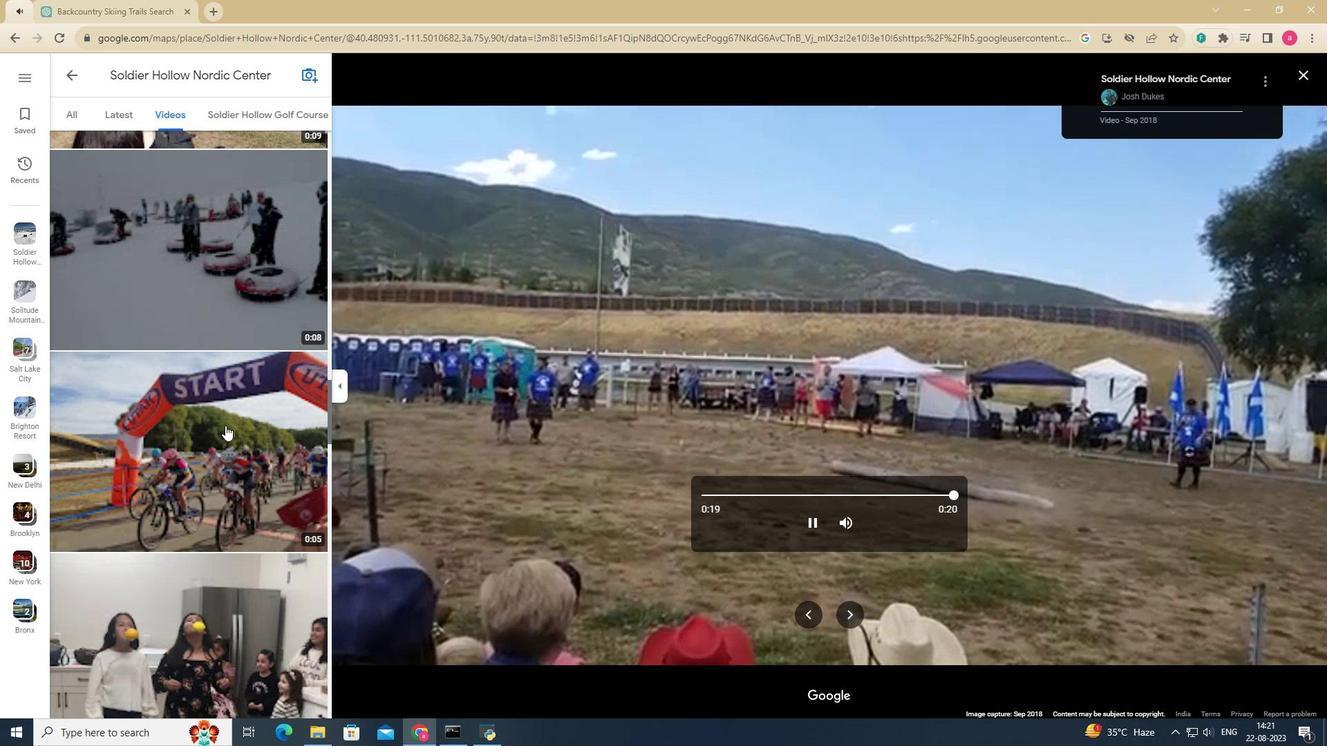 
Action: Mouse scrolled (225, 425) with delta (0, 0)
Screenshot: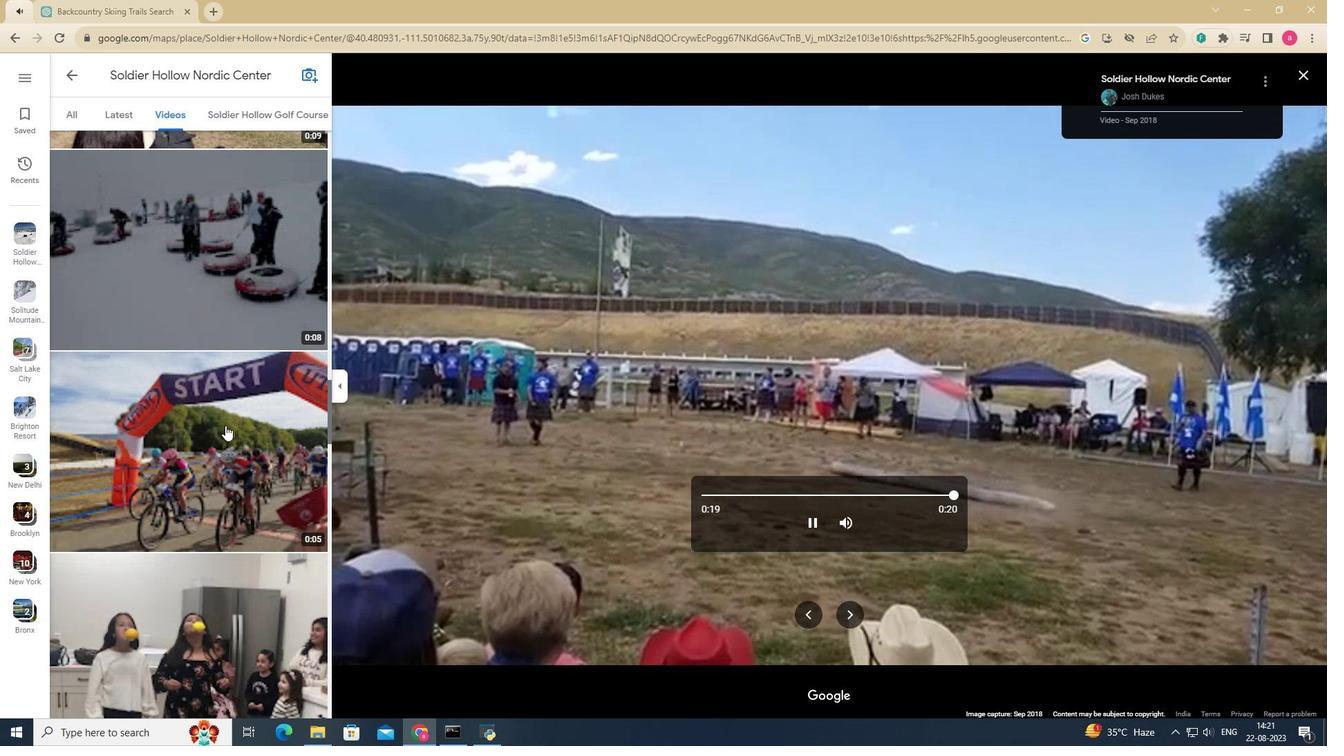 
Action: Mouse scrolled (225, 425) with delta (0, 0)
Screenshot: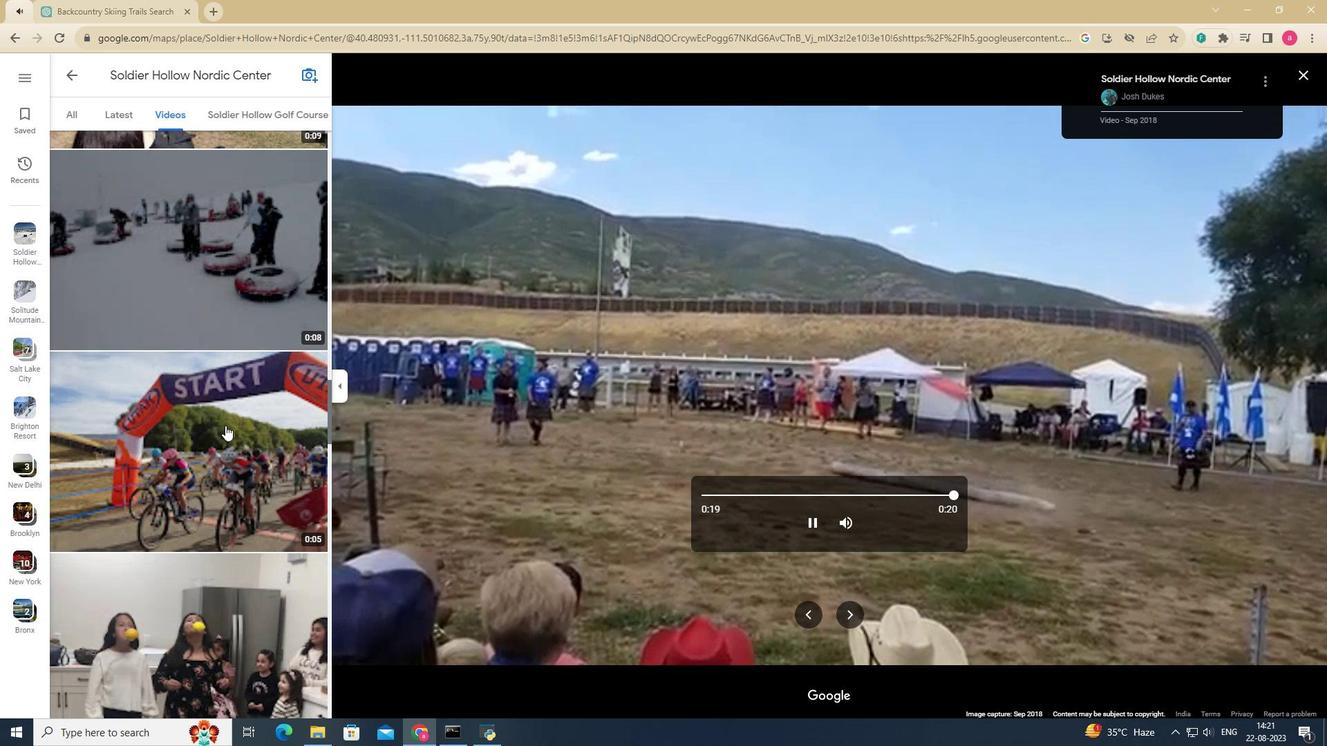 
Action: Mouse moved to (214, 327)
